 Task: Find connections with filter location Algemesí with filter topic #mindset with filter profile language Potuguese with filter current company Hindustan Times with filter school Ryan International School, Noida with filter industry Services for the Elderly and Disabled with filter service category Growth Marketing with filter keywords title Server
Action: Mouse moved to (711, 83)
Screenshot: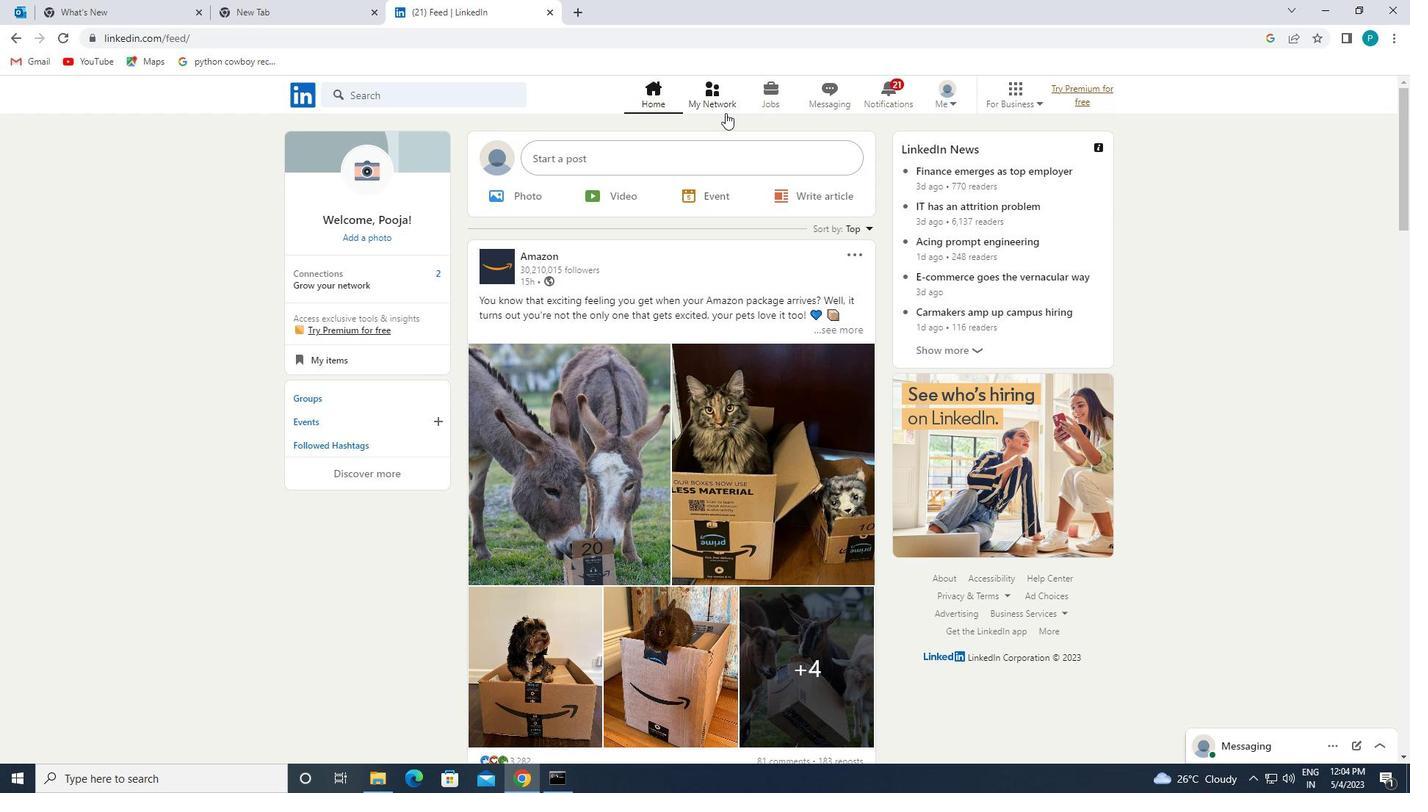 
Action: Mouse pressed left at (711, 83)
Screenshot: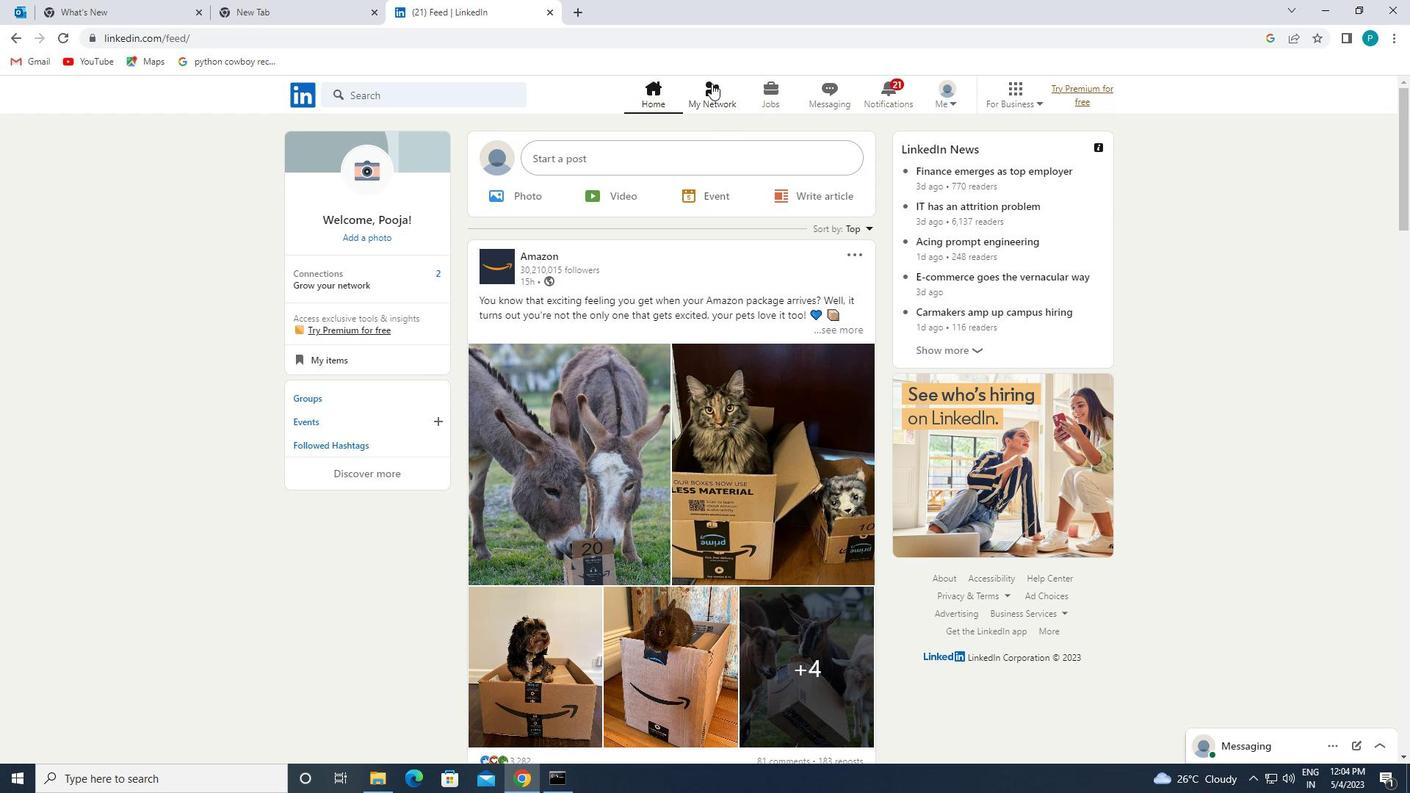 
Action: Mouse moved to (332, 177)
Screenshot: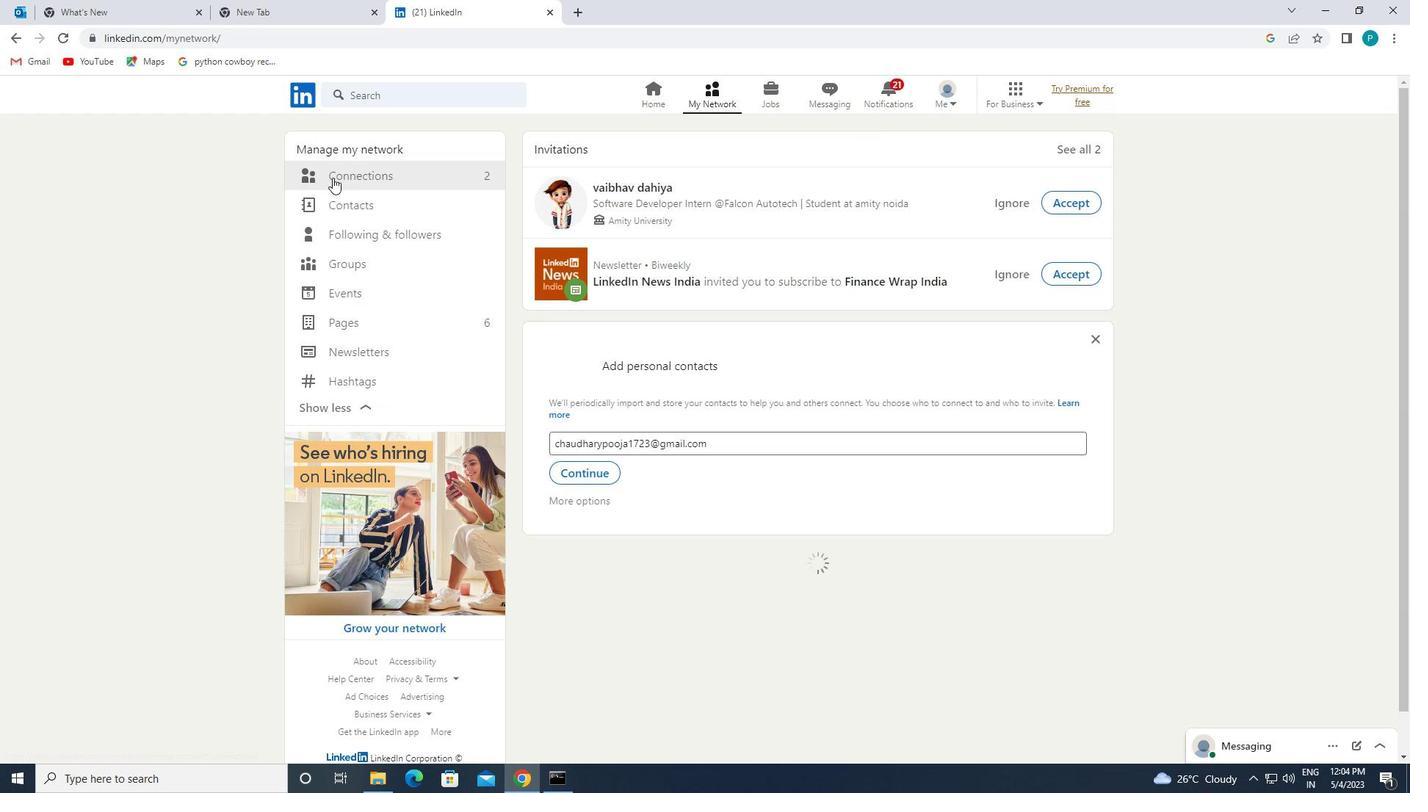 
Action: Mouse pressed left at (332, 177)
Screenshot: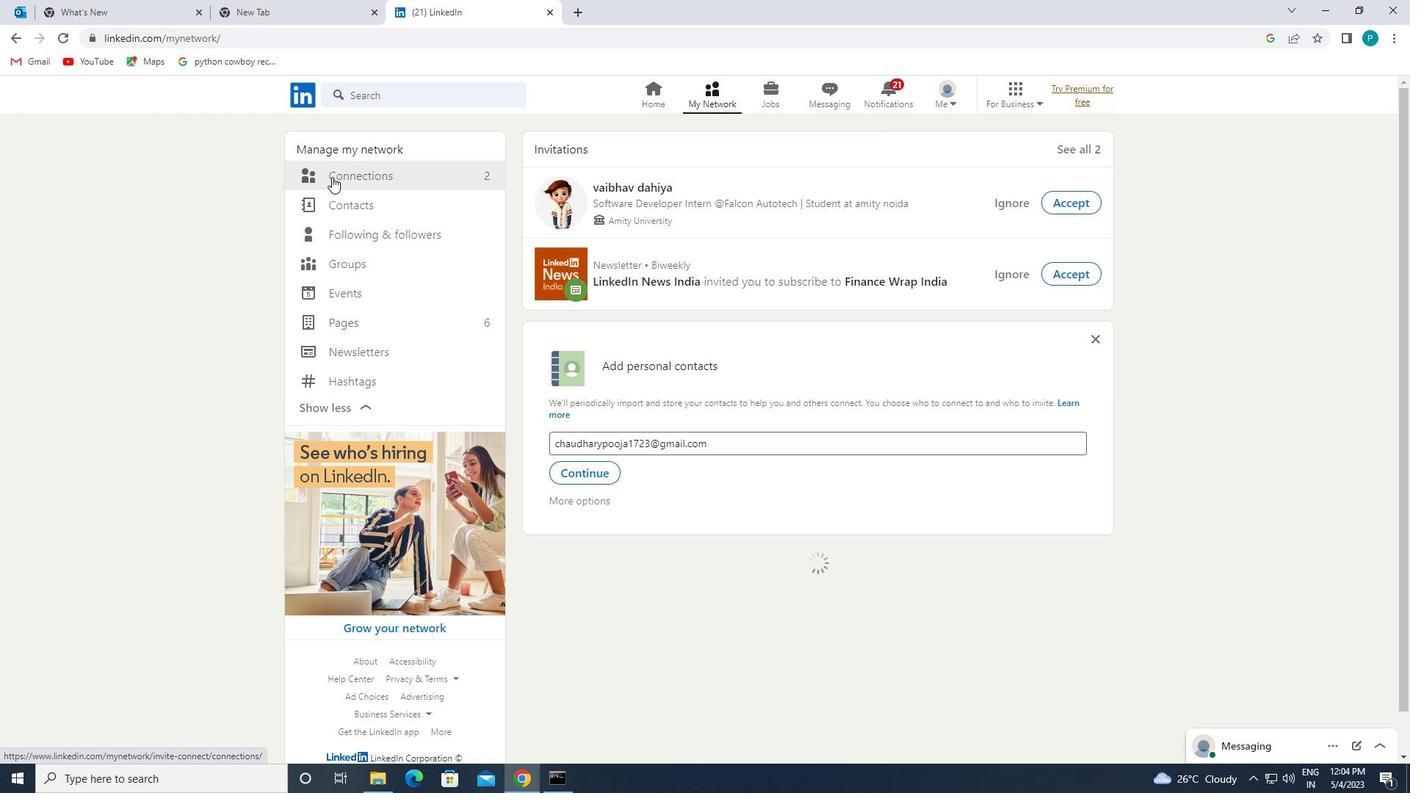 
Action: Mouse moved to (836, 166)
Screenshot: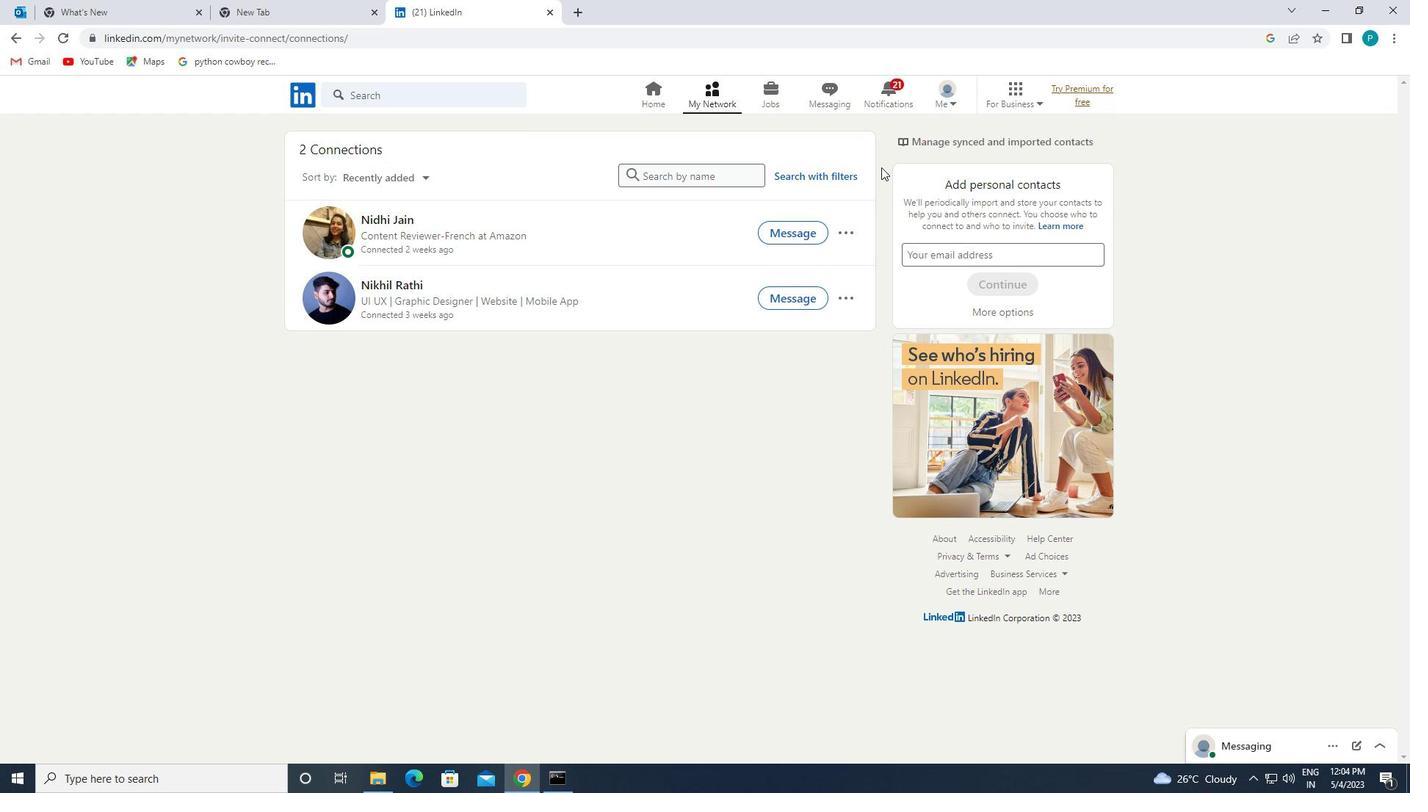 
Action: Mouse pressed left at (836, 166)
Screenshot: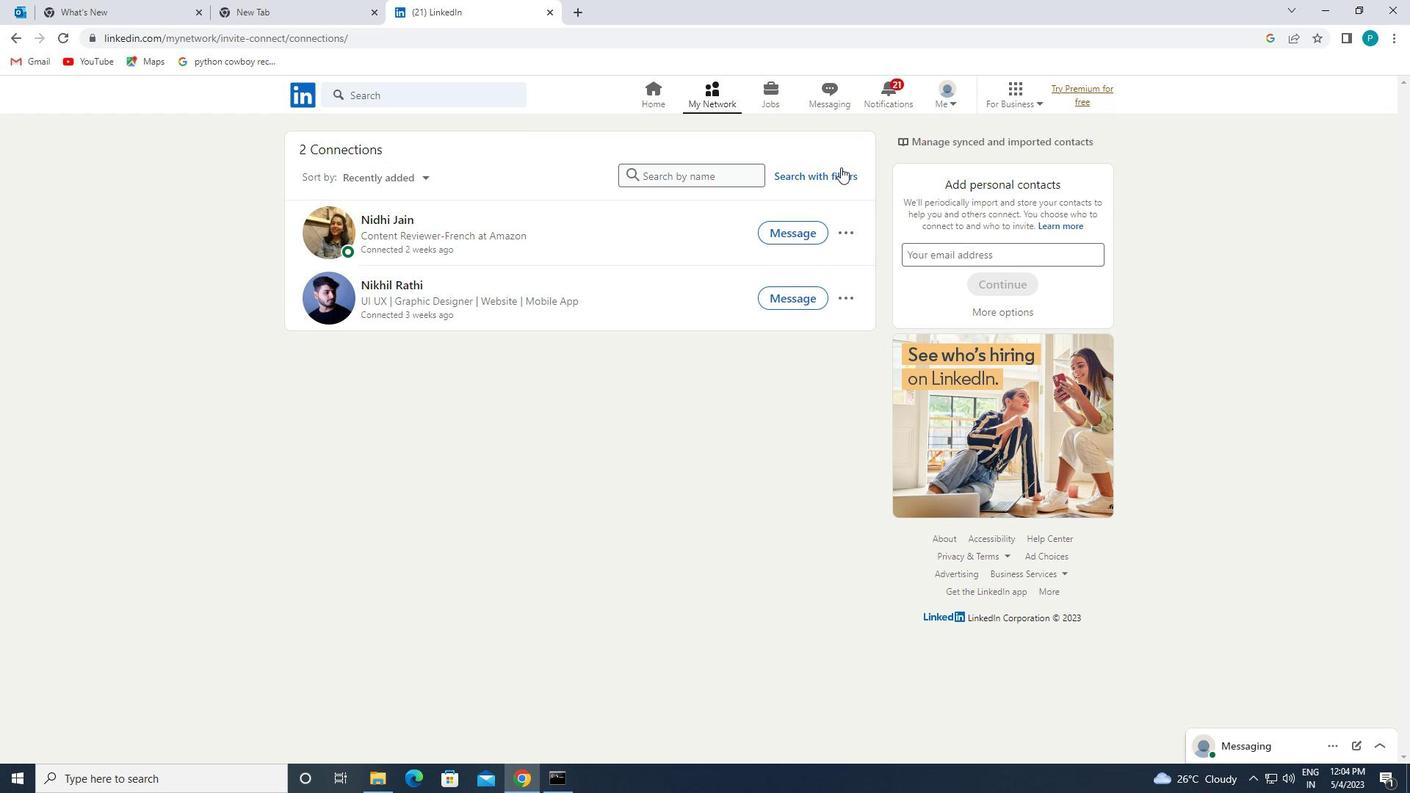 
Action: Mouse moved to (836, 173)
Screenshot: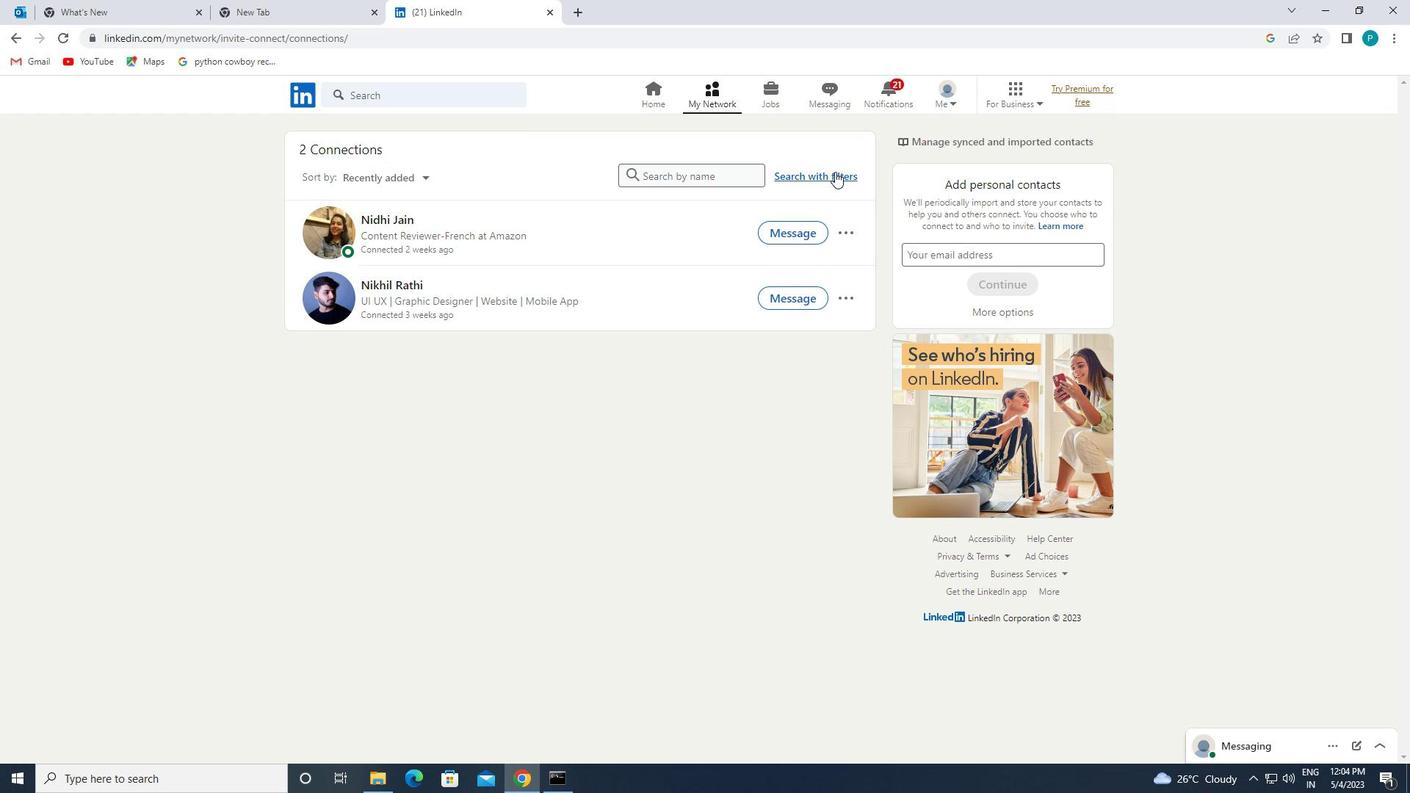 
Action: Mouse pressed left at (836, 173)
Screenshot: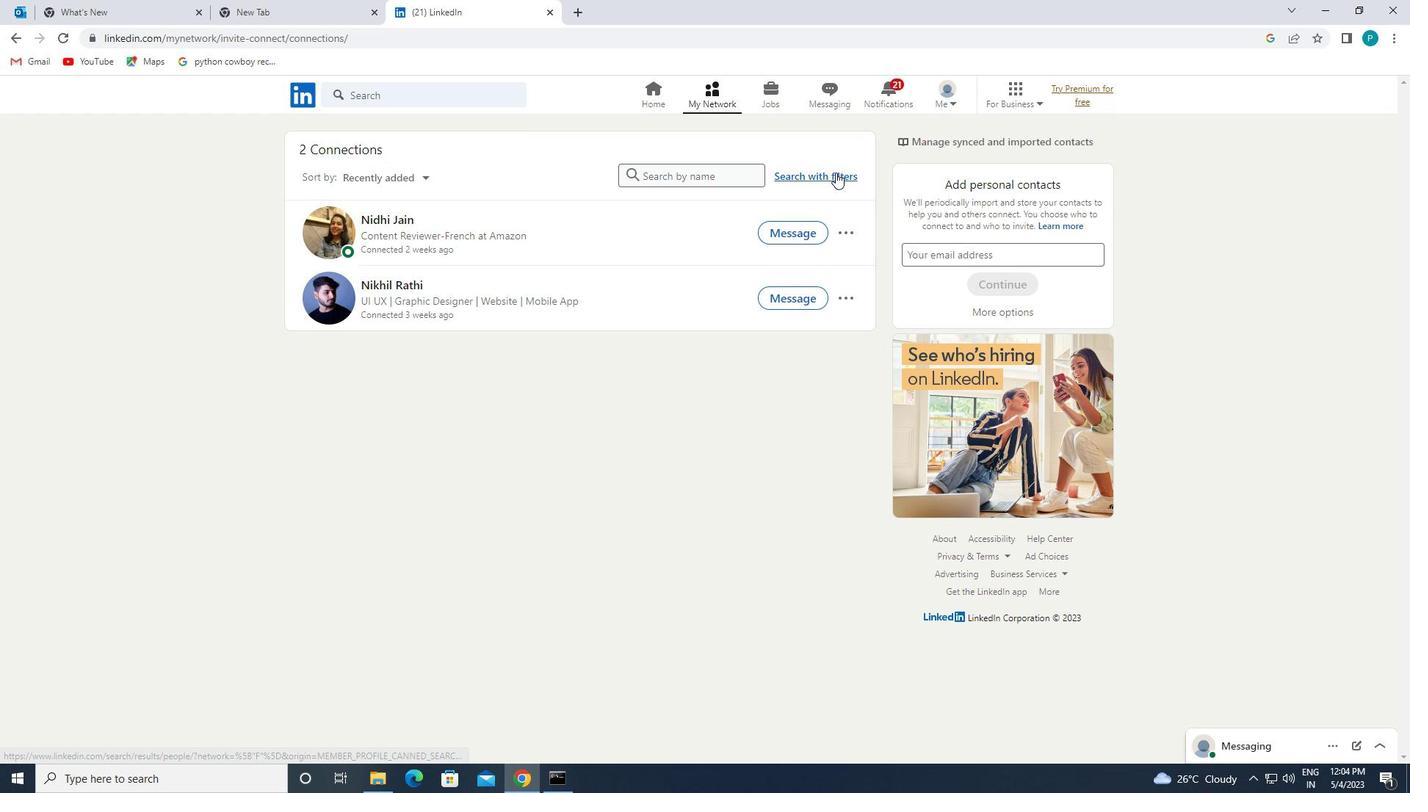 
Action: Mouse moved to (767, 139)
Screenshot: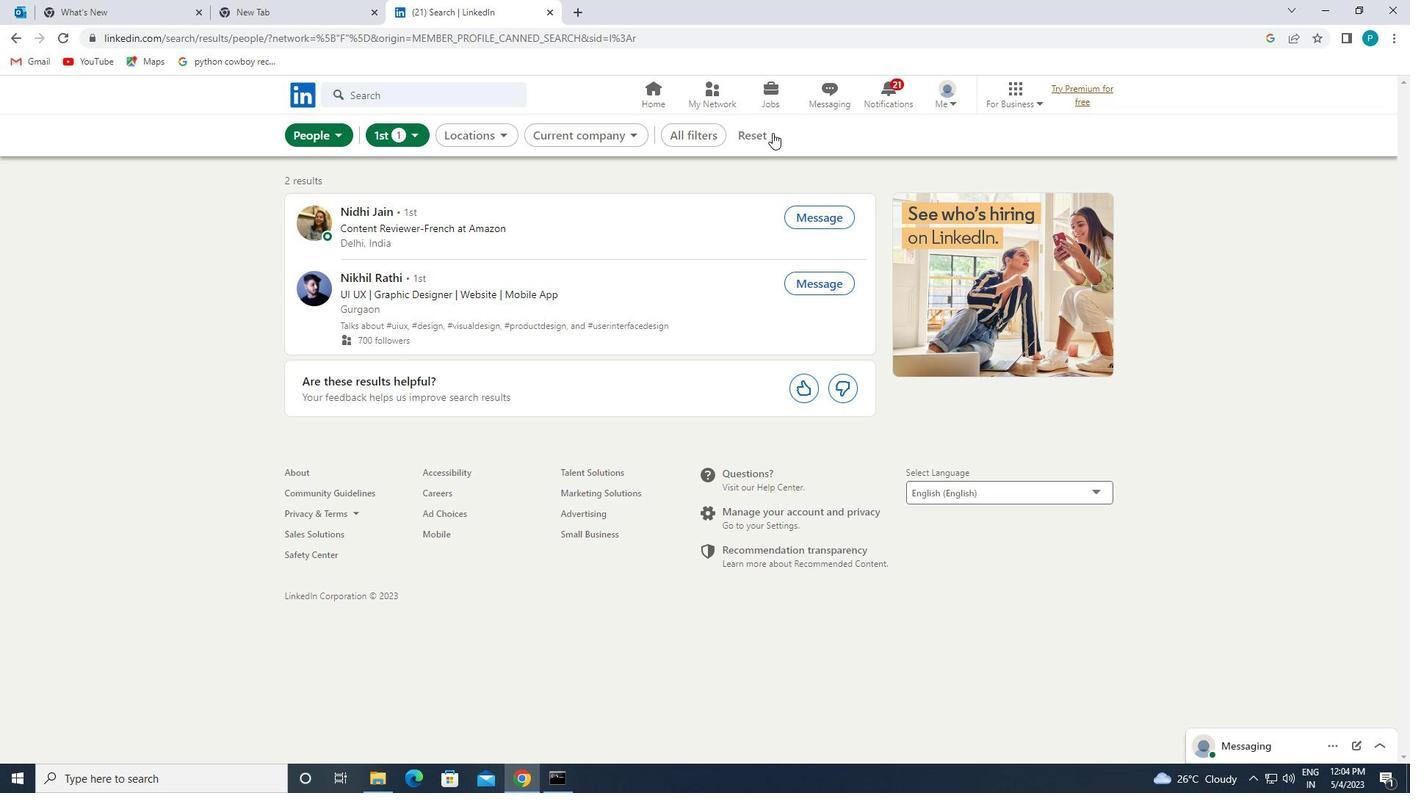 
Action: Mouse pressed left at (767, 139)
Screenshot: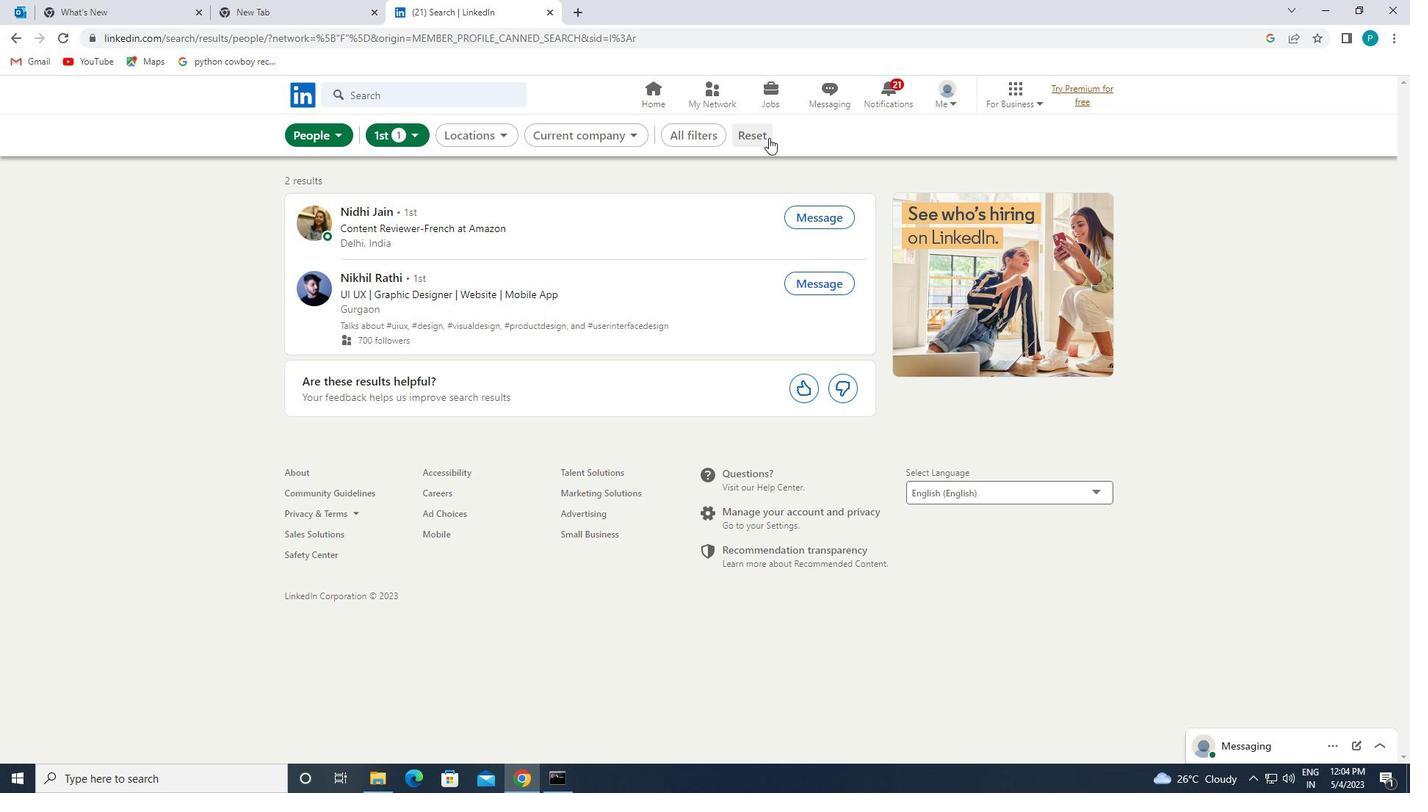 
Action: Mouse moved to (724, 133)
Screenshot: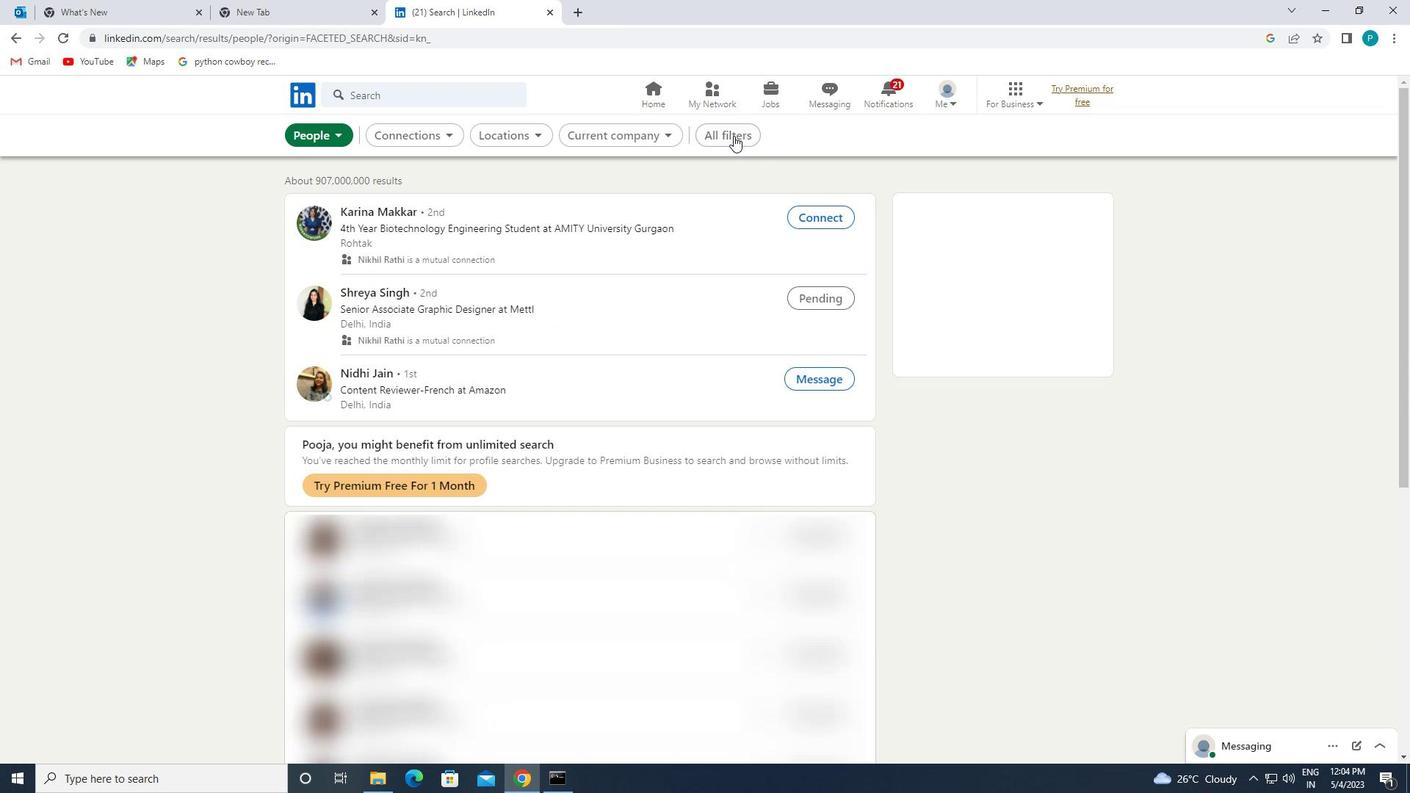 
Action: Mouse pressed left at (724, 133)
Screenshot: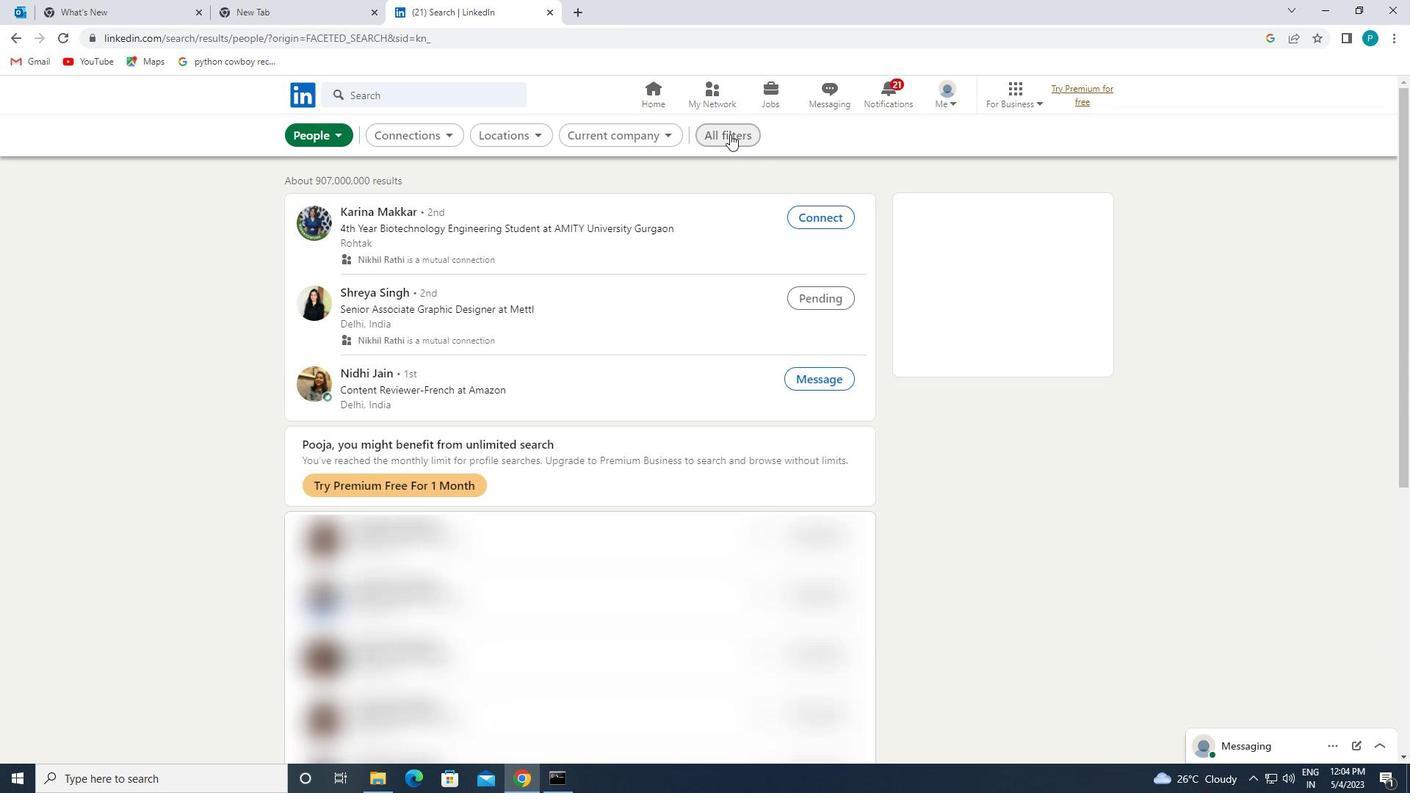 
Action: Mouse moved to (1249, 448)
Screenshot: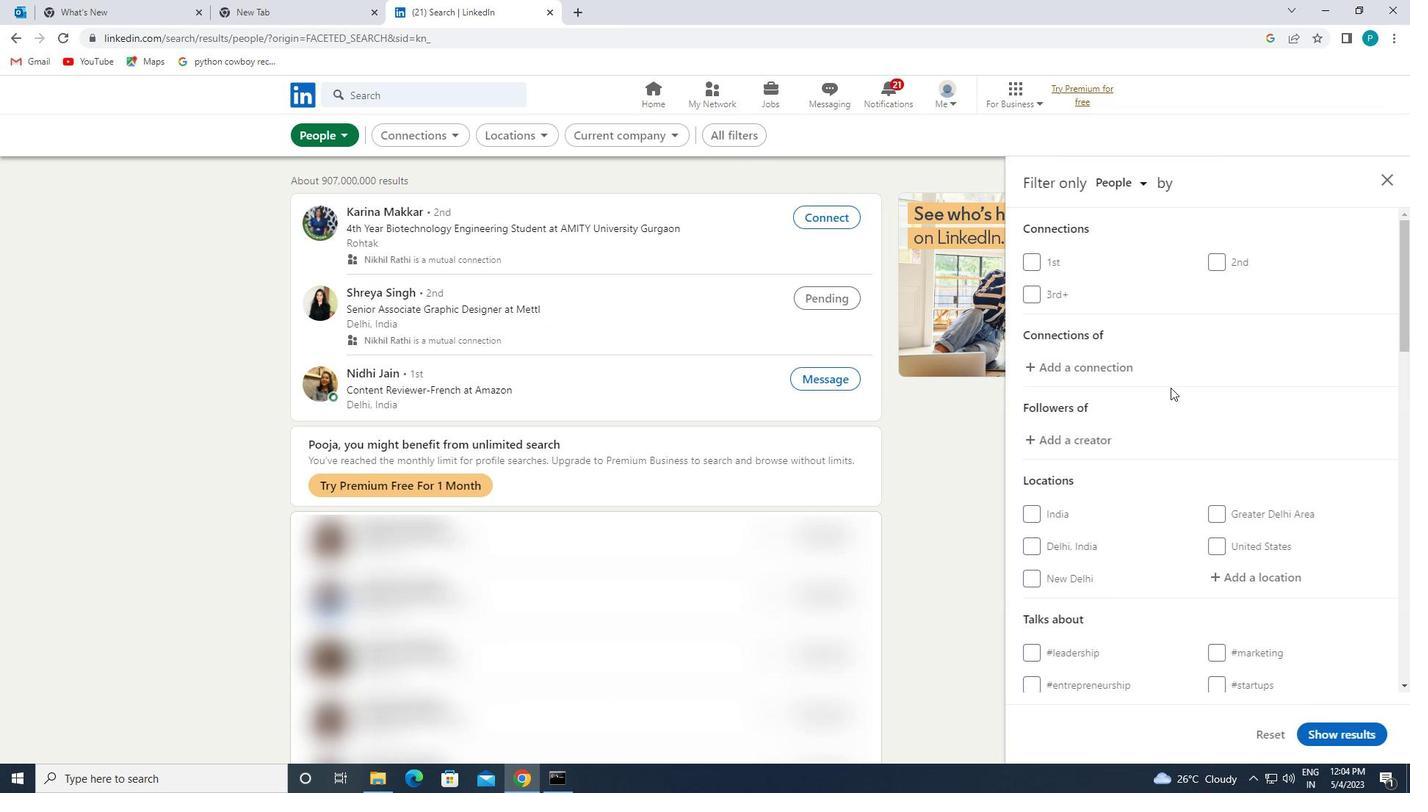 
Action: Mouse scrolled (1249, 447) with delta (0, 0)
Screenshot: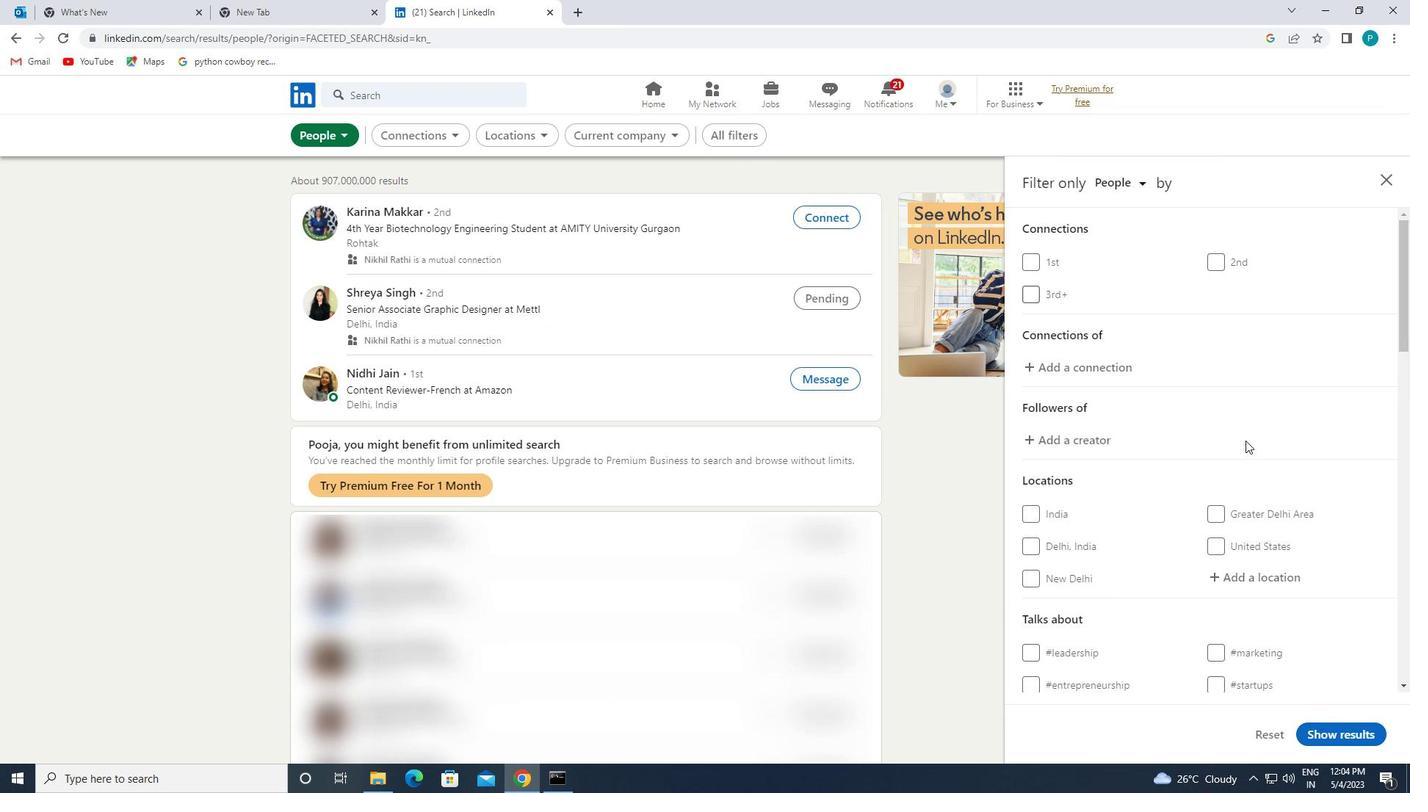 
Action: Mouse scrolled (1249, 447) with delta (0, 0)
Screenshot: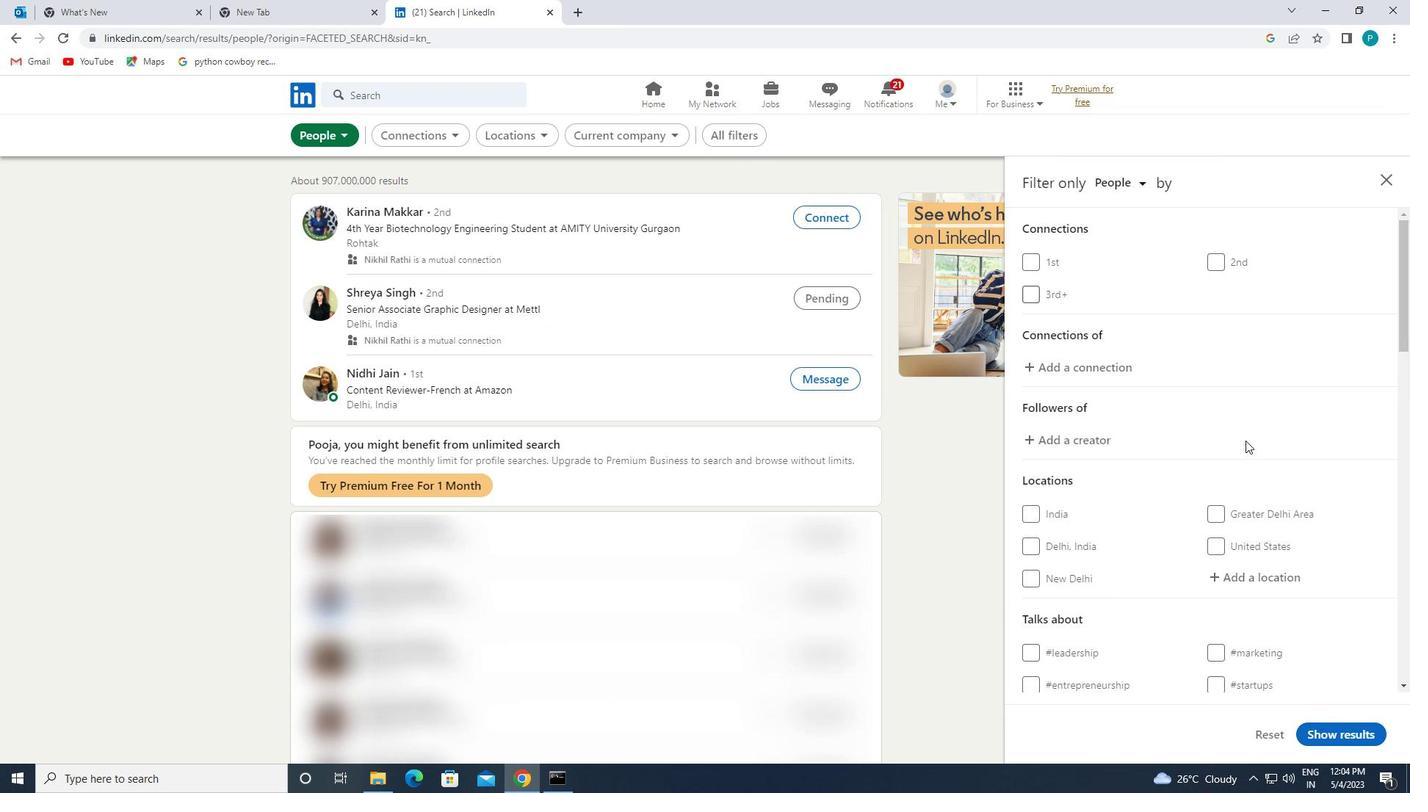 
Action: Mouse scrolled (1249, 447) with delta (0, 0)
Screenshot: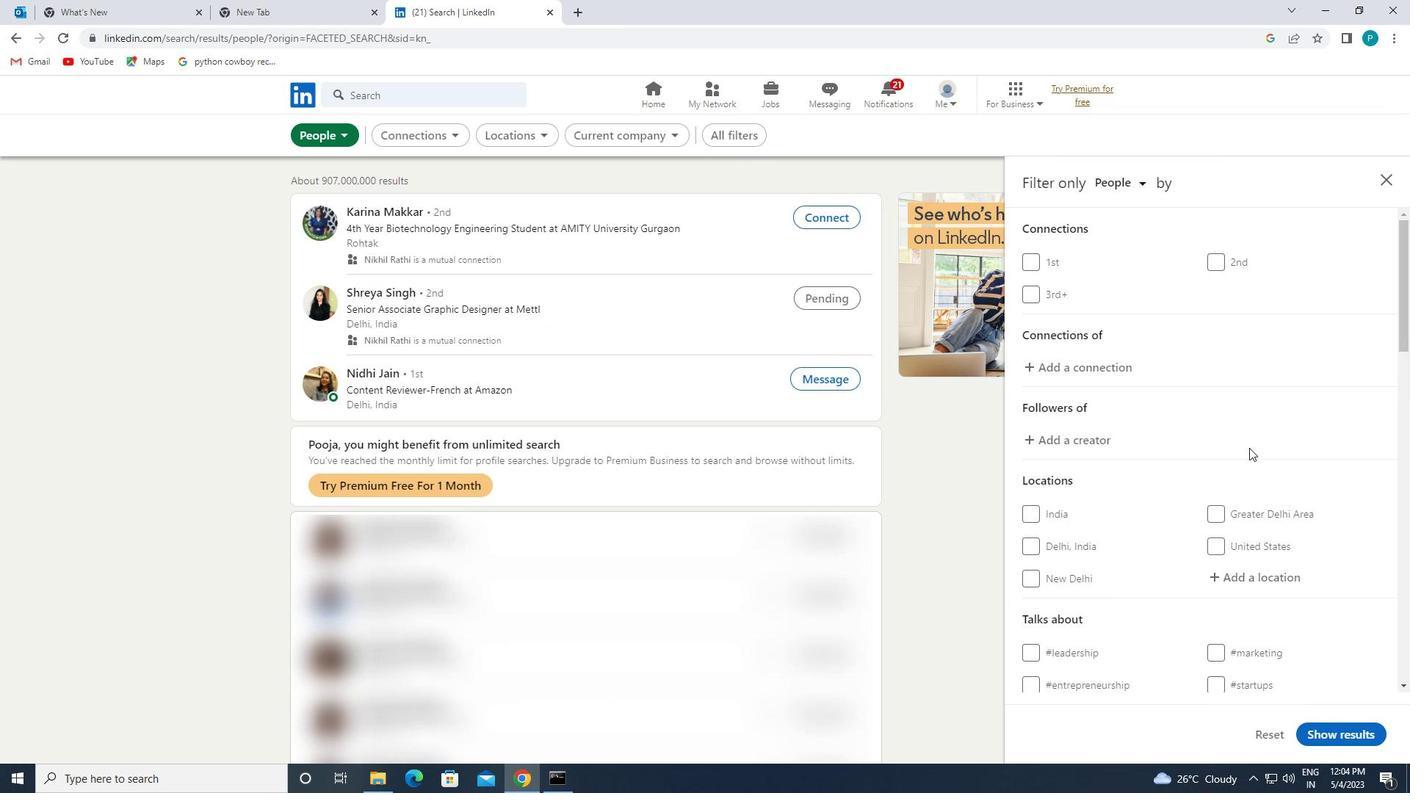 
Action: Mouse moved to (1229, 348)
Screenshot: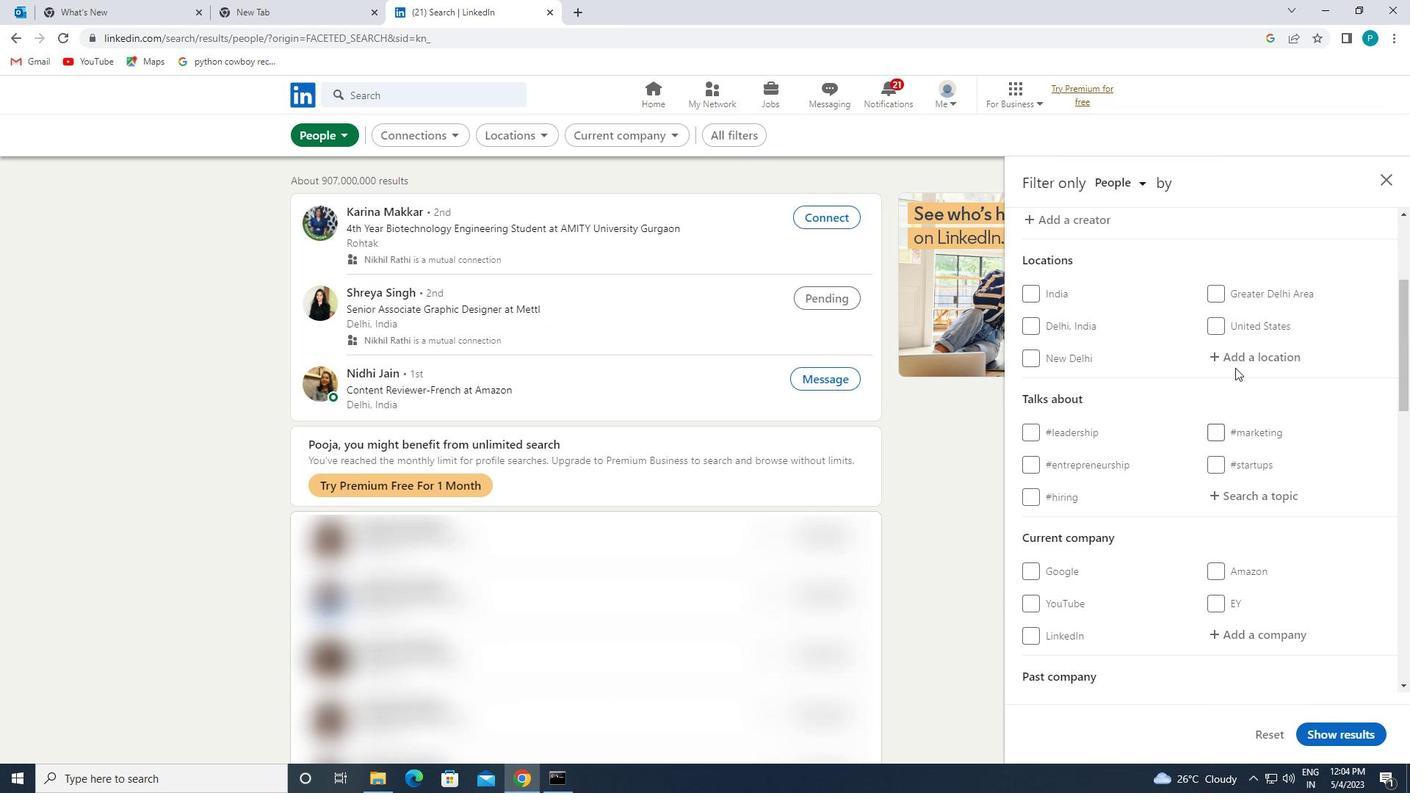 
Action: Mouse pressed left at (1229, 348)
Screenshot: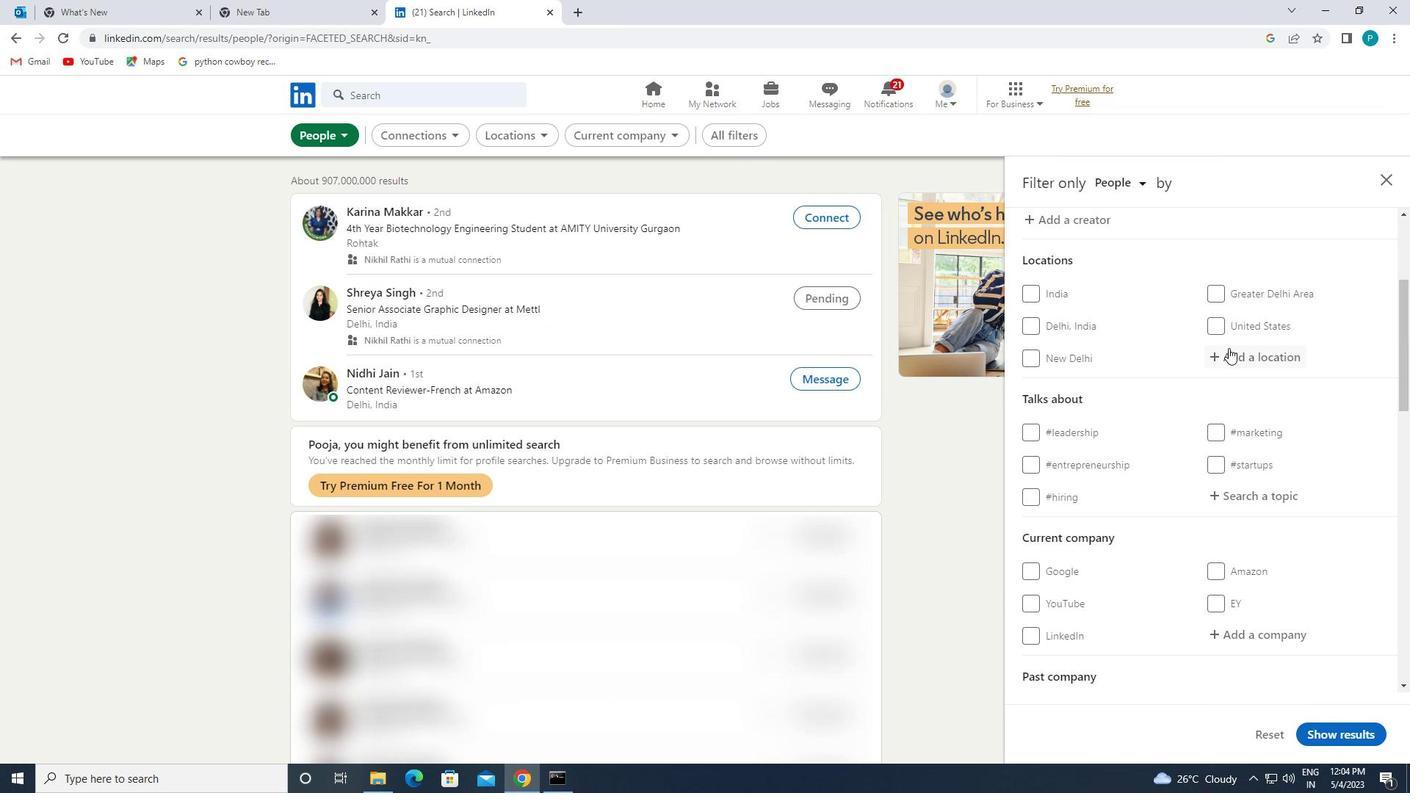 
Action: Key pressed <Key.caps_lock>a<Key.caps_lock>gemesi
Screenshot: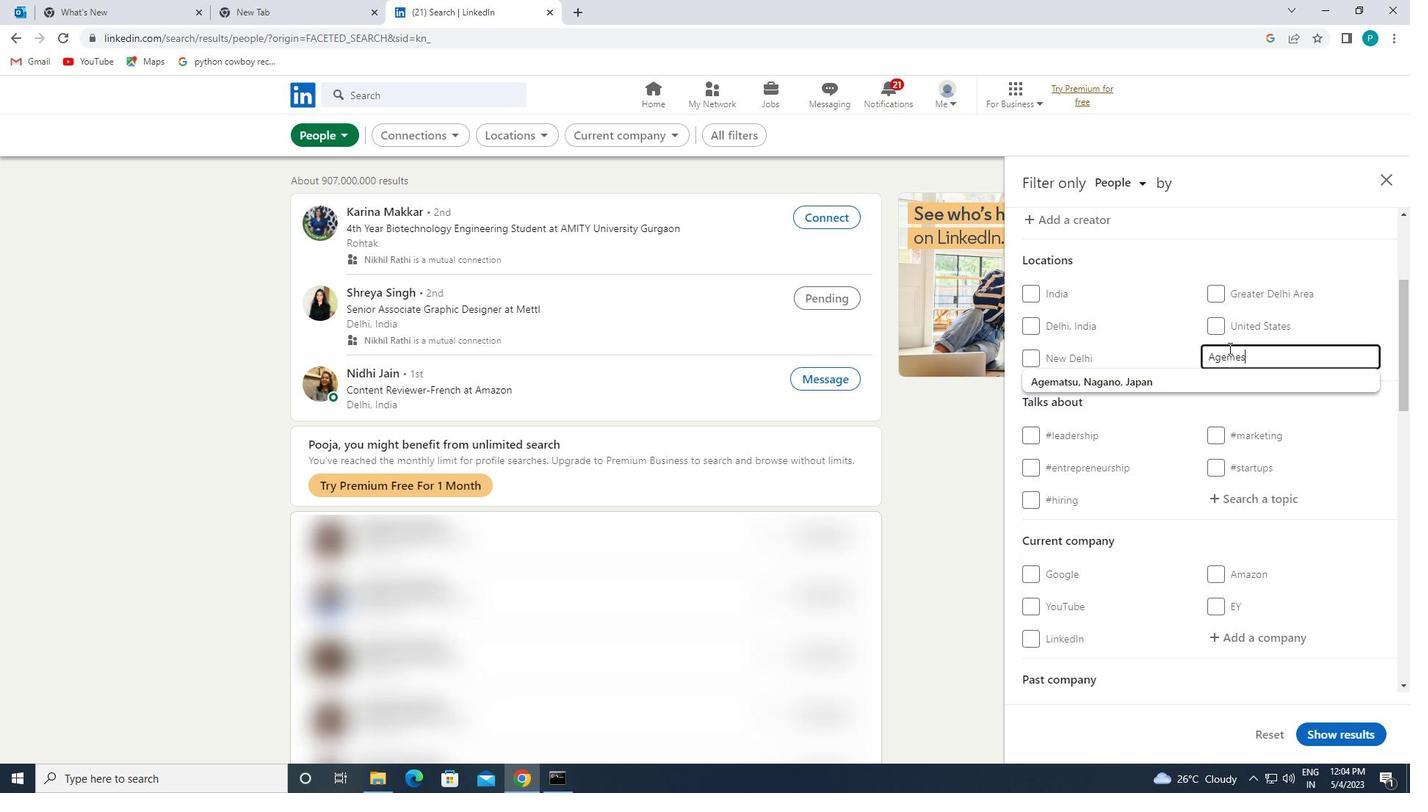
Action: Mouse moved to (1214, 352)
Screenshot: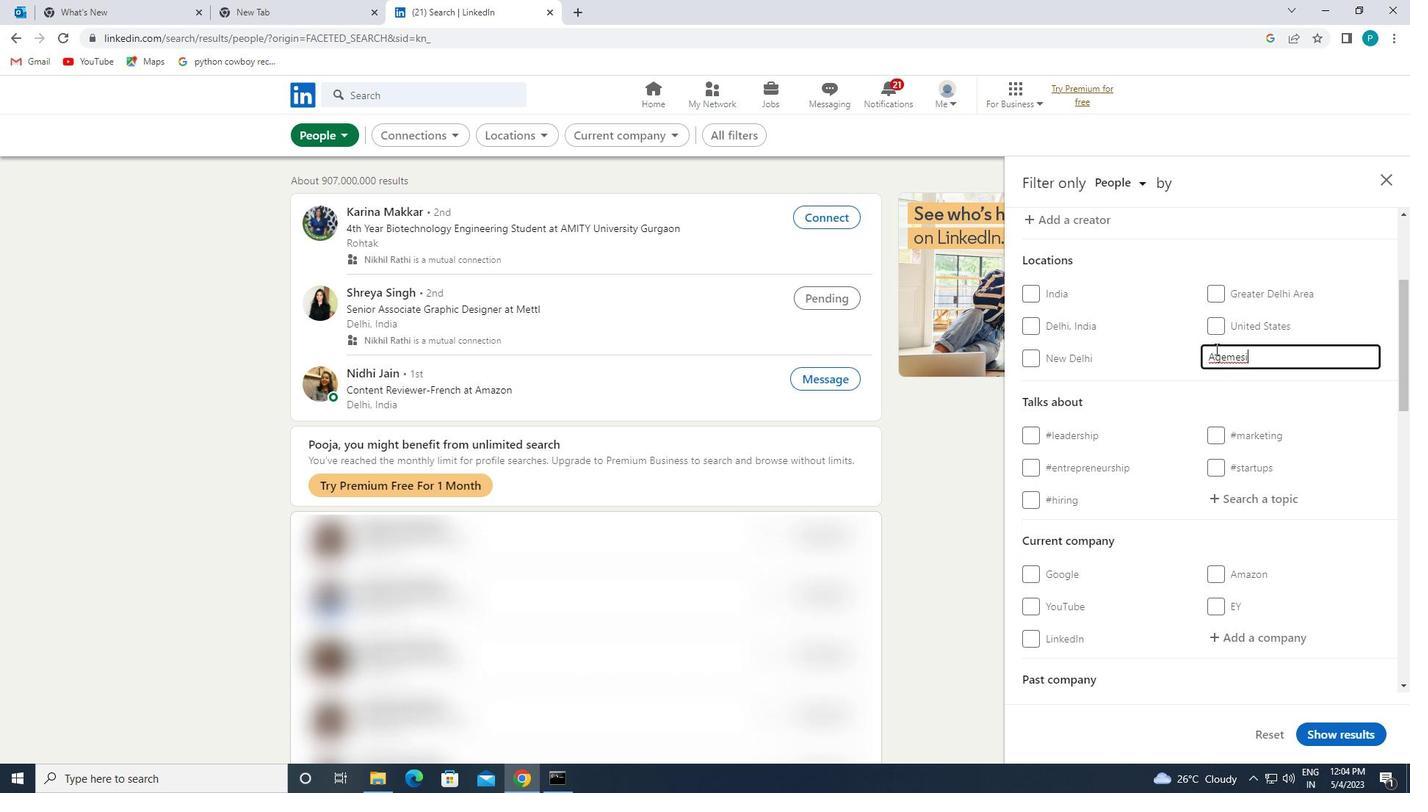 
Action: Mouse pressed left at (1214, 352)
Screenshot: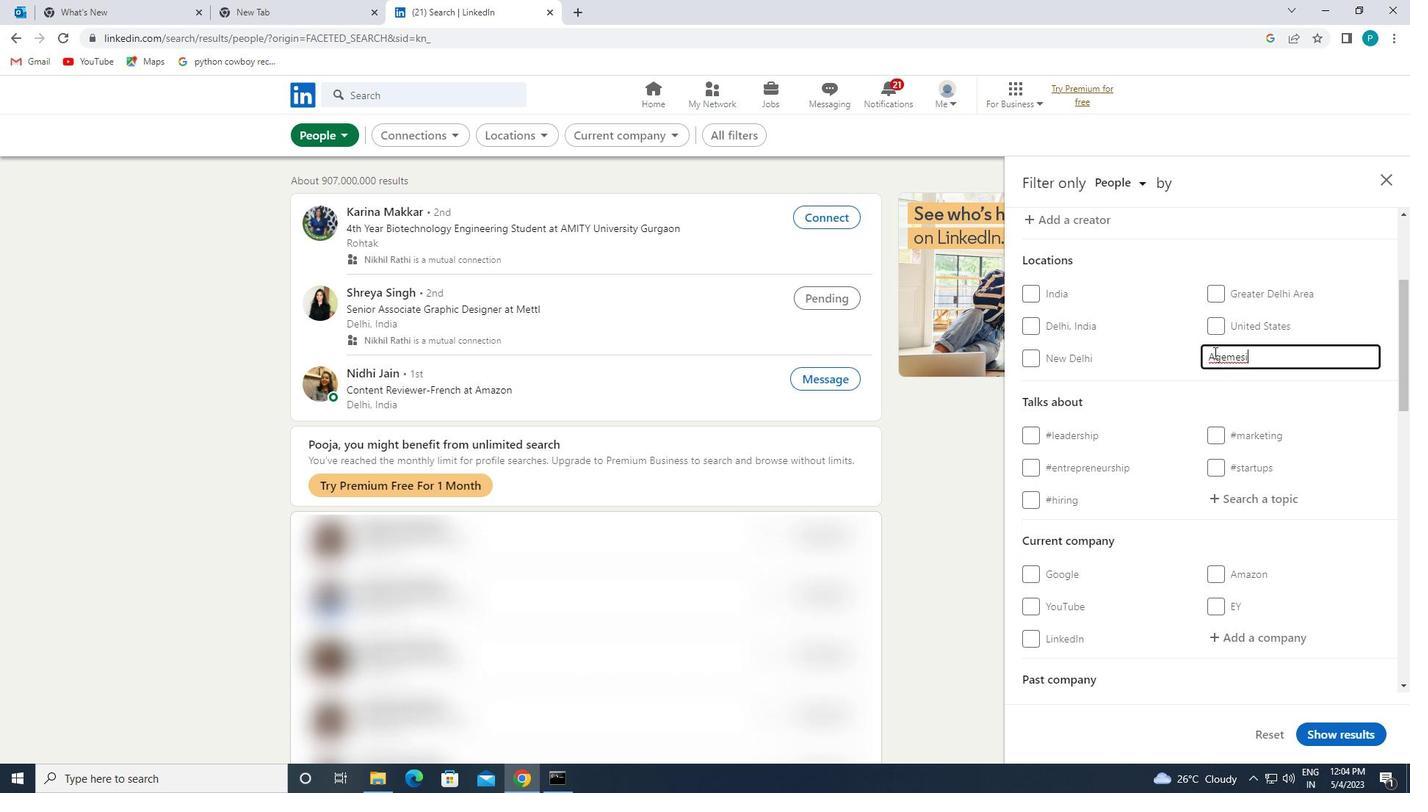 
Action: Mouse moved to (1240, 380)
Screenshot: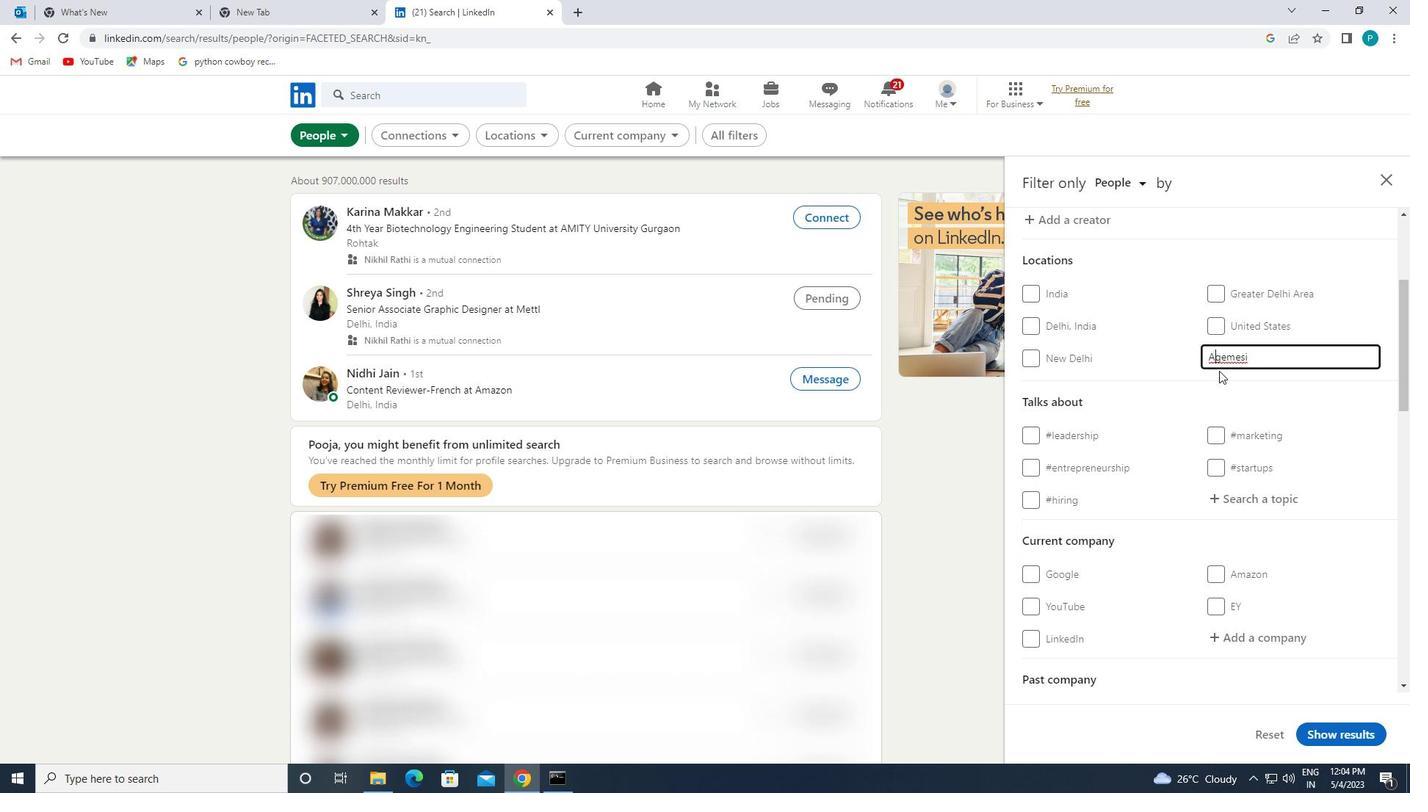 
Action: Key pressed l
Screenshot: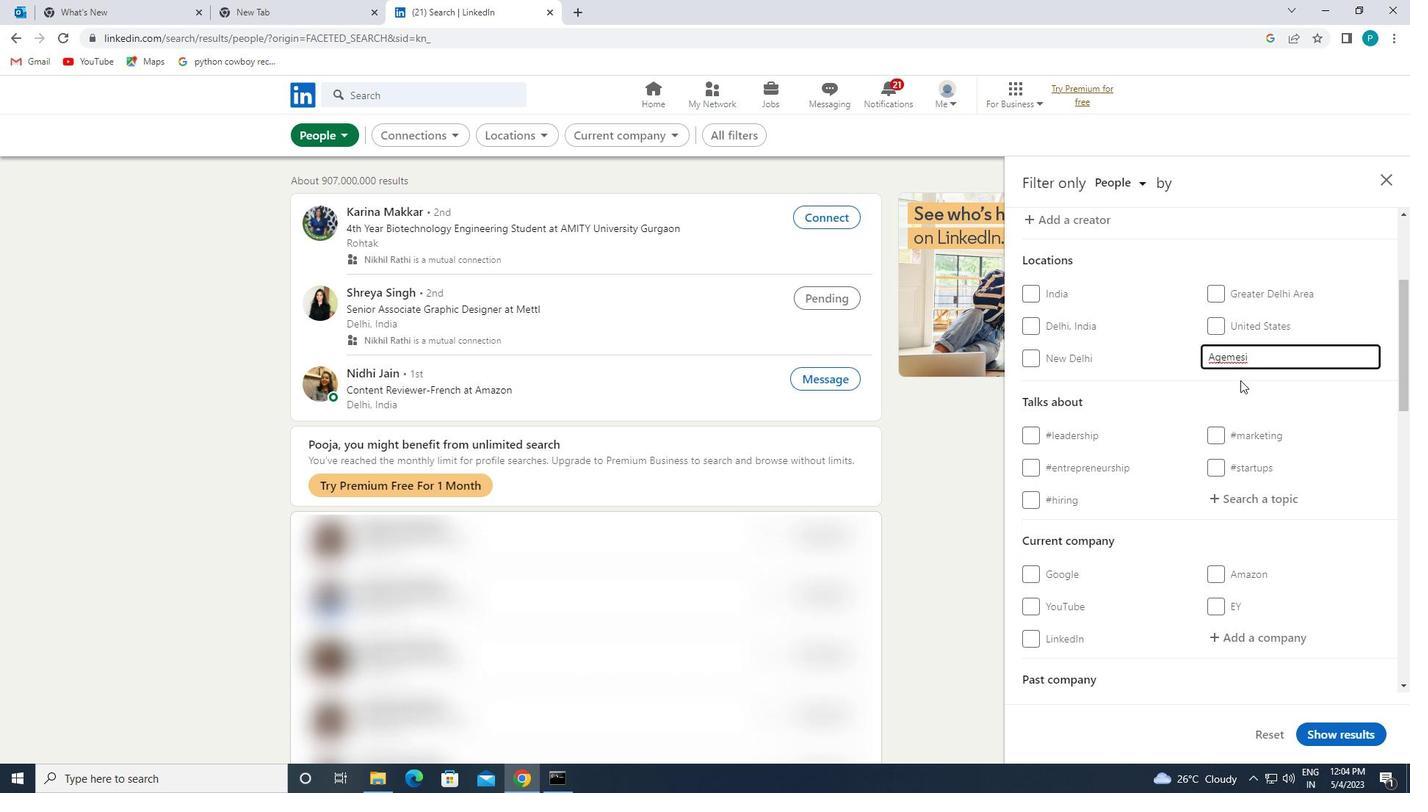 
Action: Mouse pressed left at (1240, 380)
Screenshot: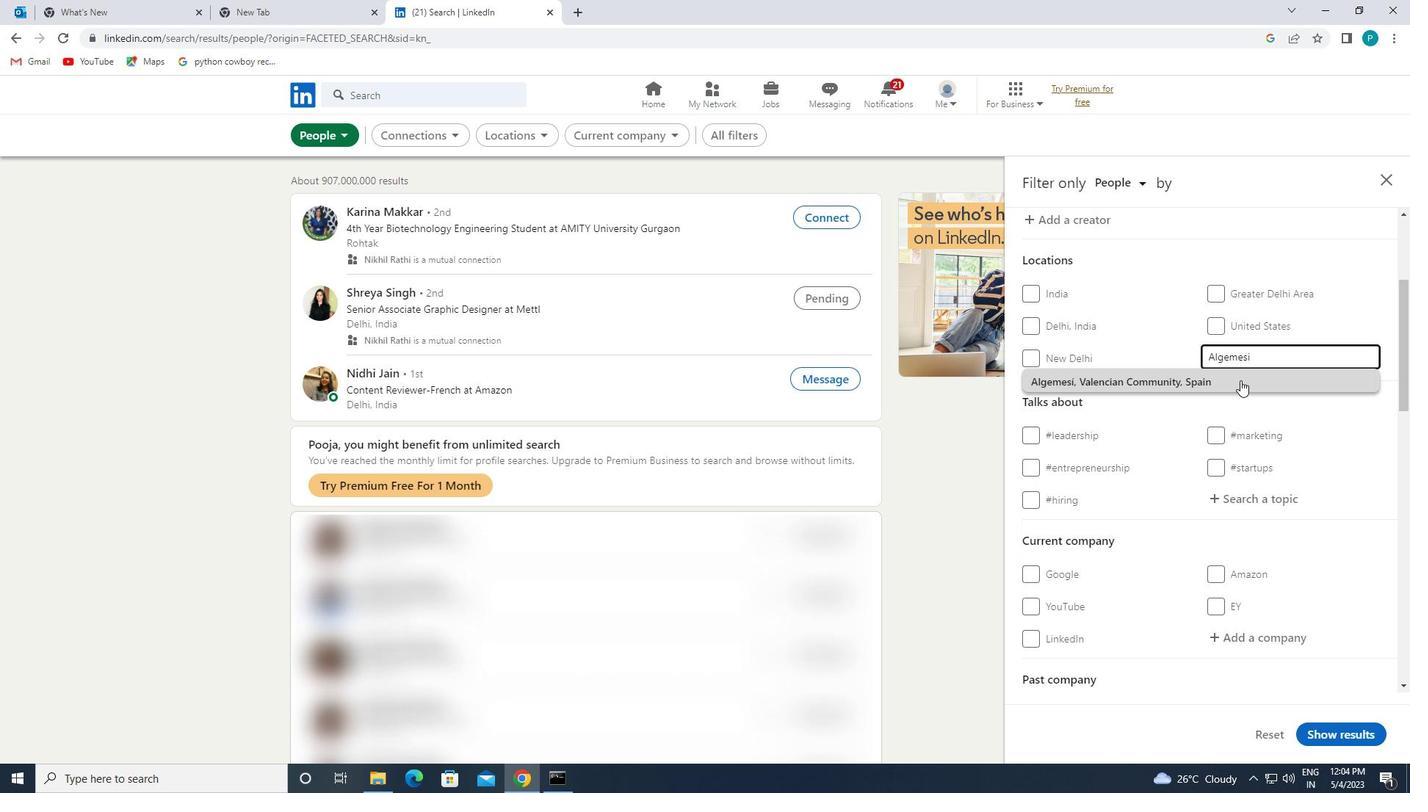 
Action: Mouse moved to (1247, 446)
Screenshot: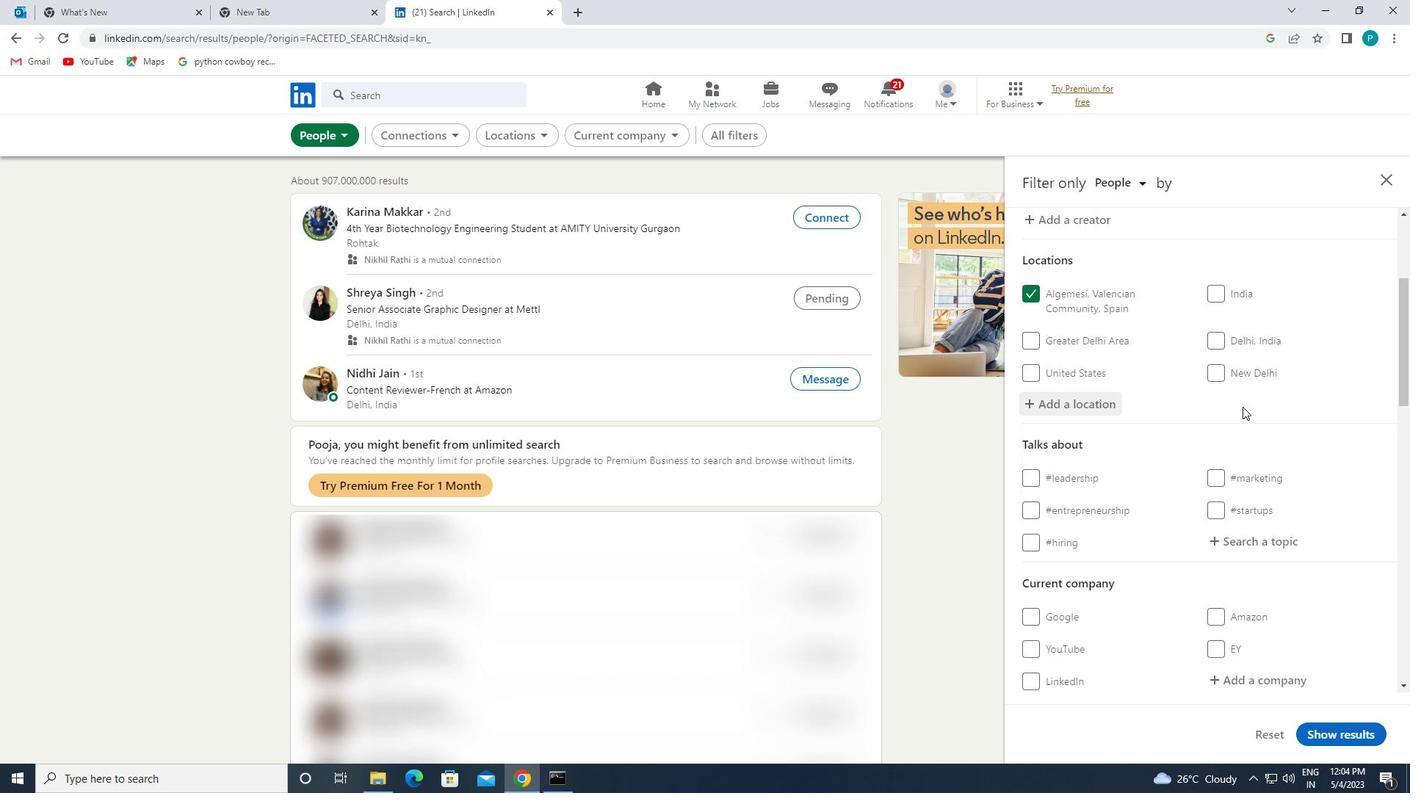 
Action: Mouse scrolled (1247, 445) with delta (0, 0)
Screenshot: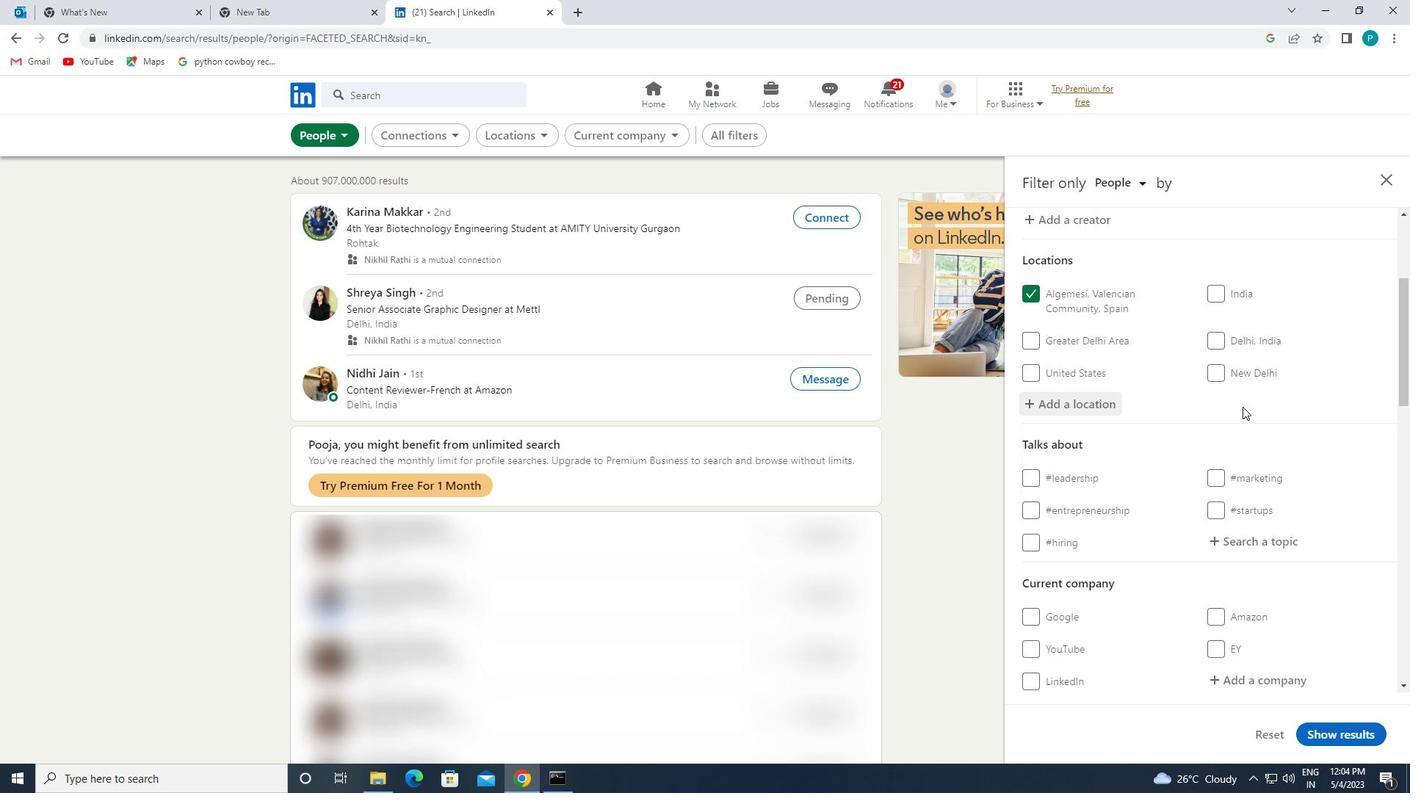 
Action: Mouse scrolled (1247, 445) with delta (0, 0)
Screenshot: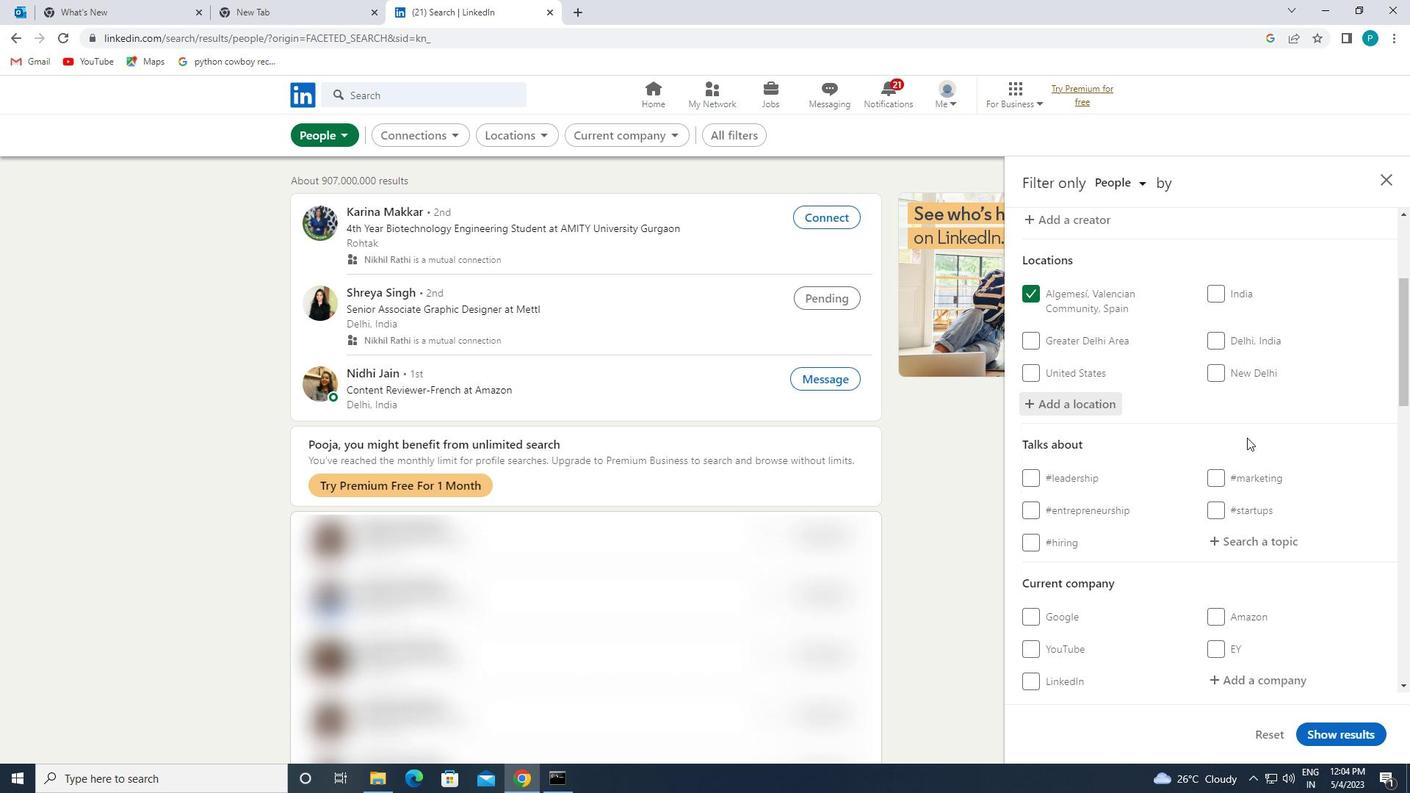 
Action: Mouse moved to (1241, 396)
Screenshot: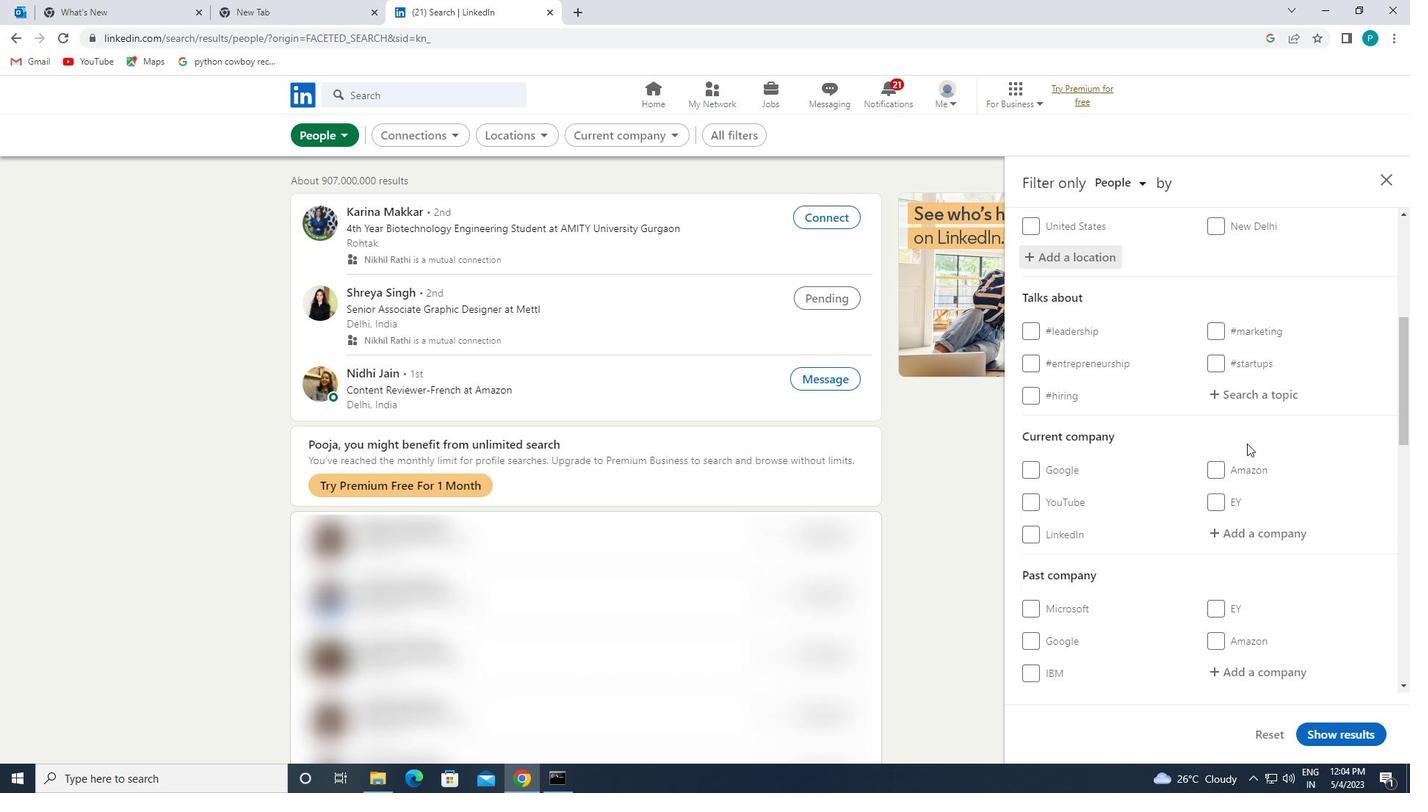 
Action: Mouse pressed left at (1241, 396)
Screenshot: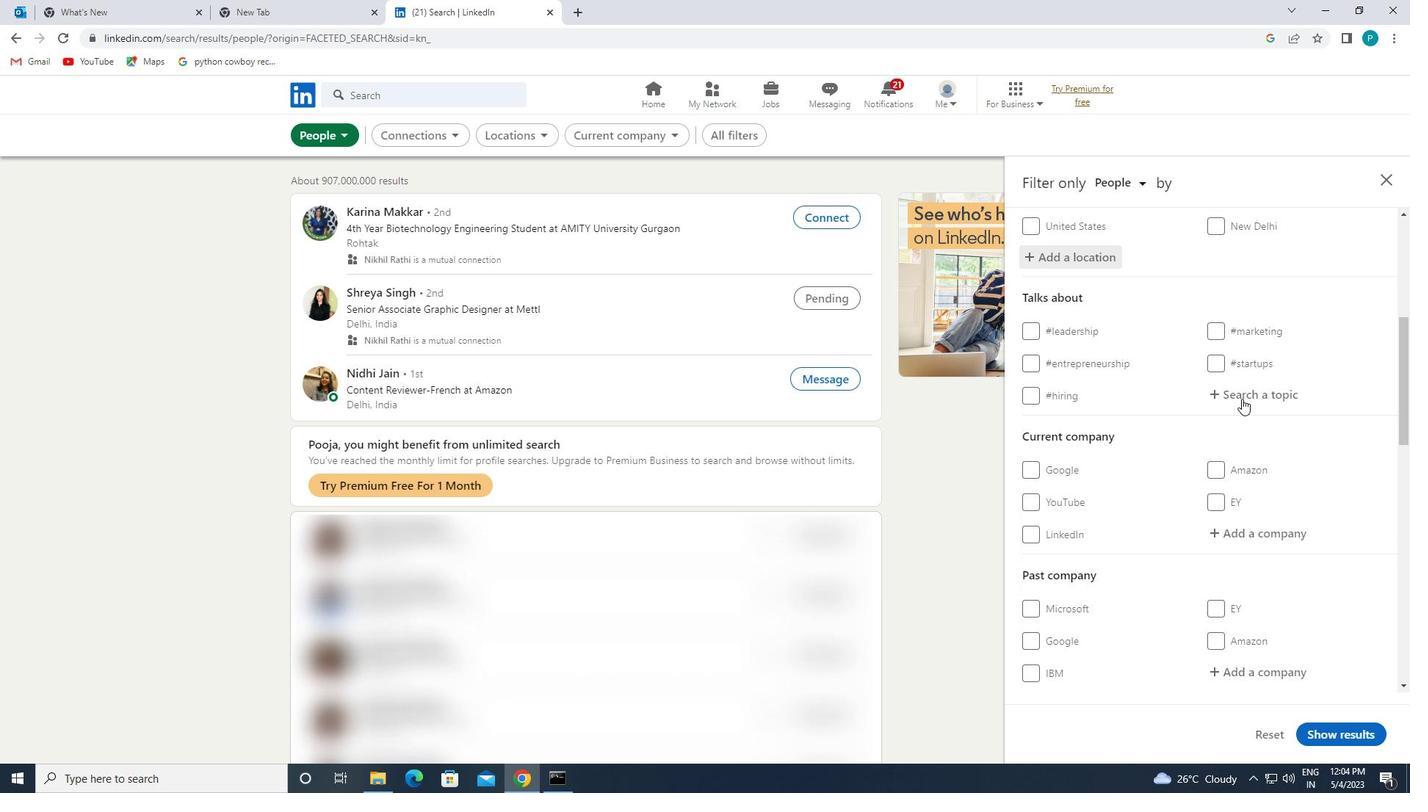
Action: Mouse moved to (1256, 405)
Screenshot: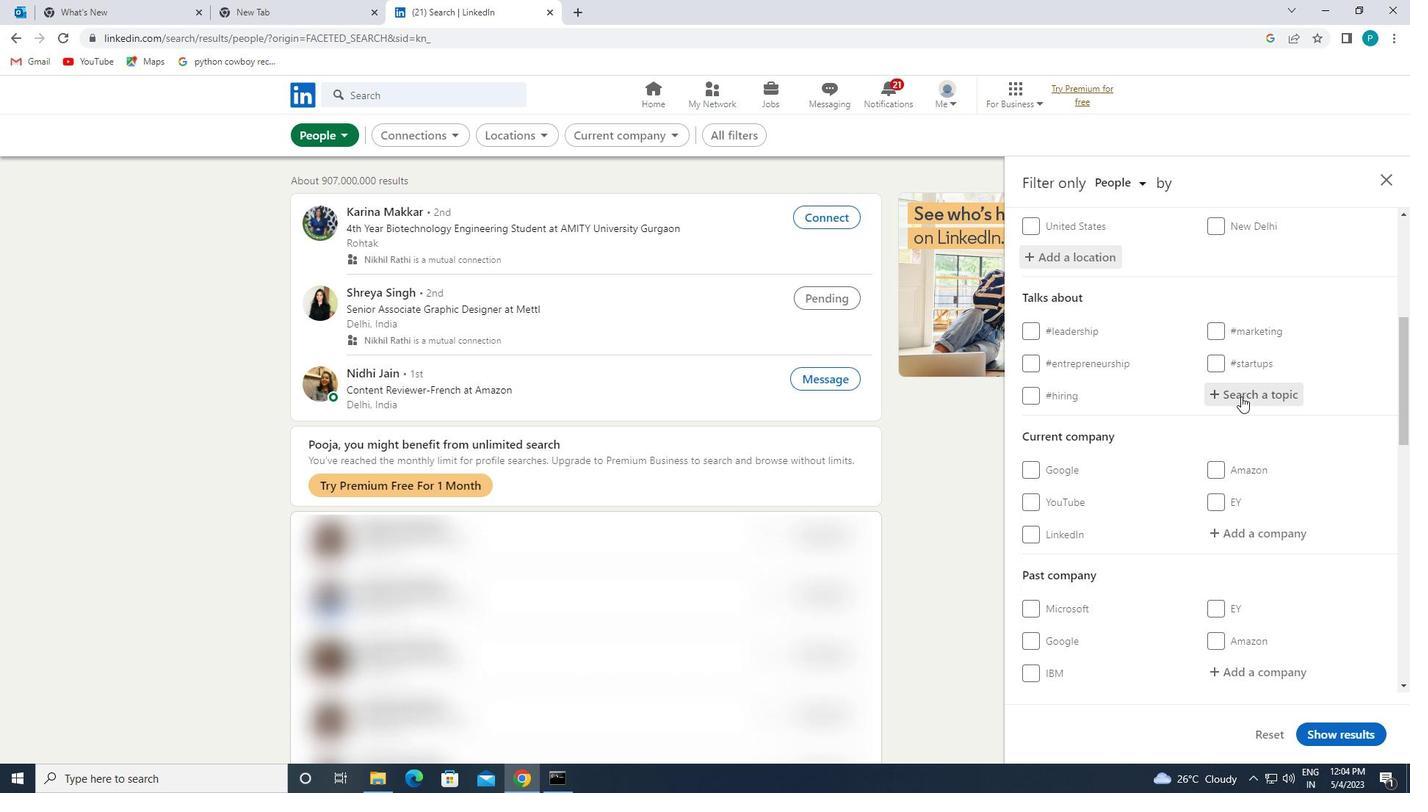 
Action: Key pressed <Key.shift>#MINDSET
Screenshot: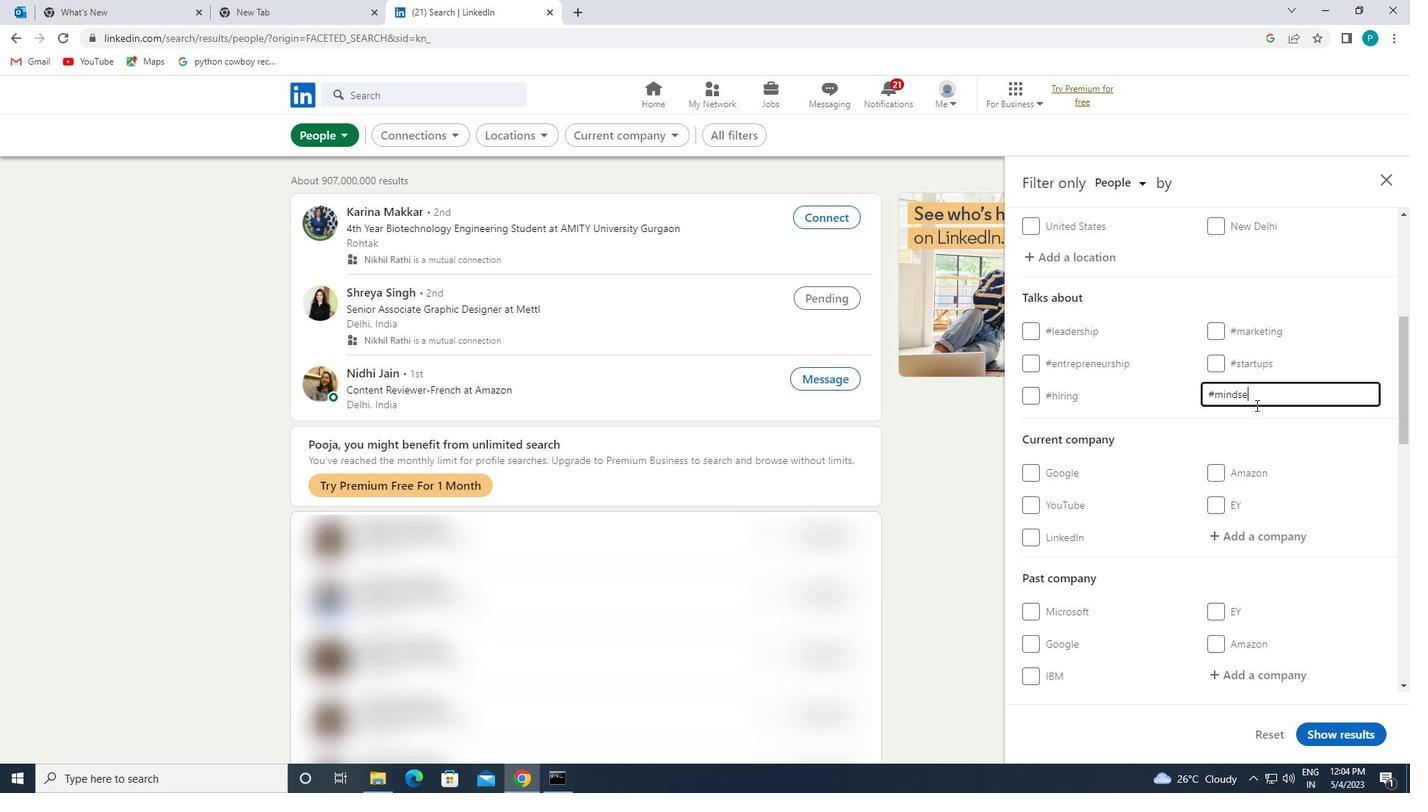 
Action: Mouse moved to (1241, 418)
Screenshot: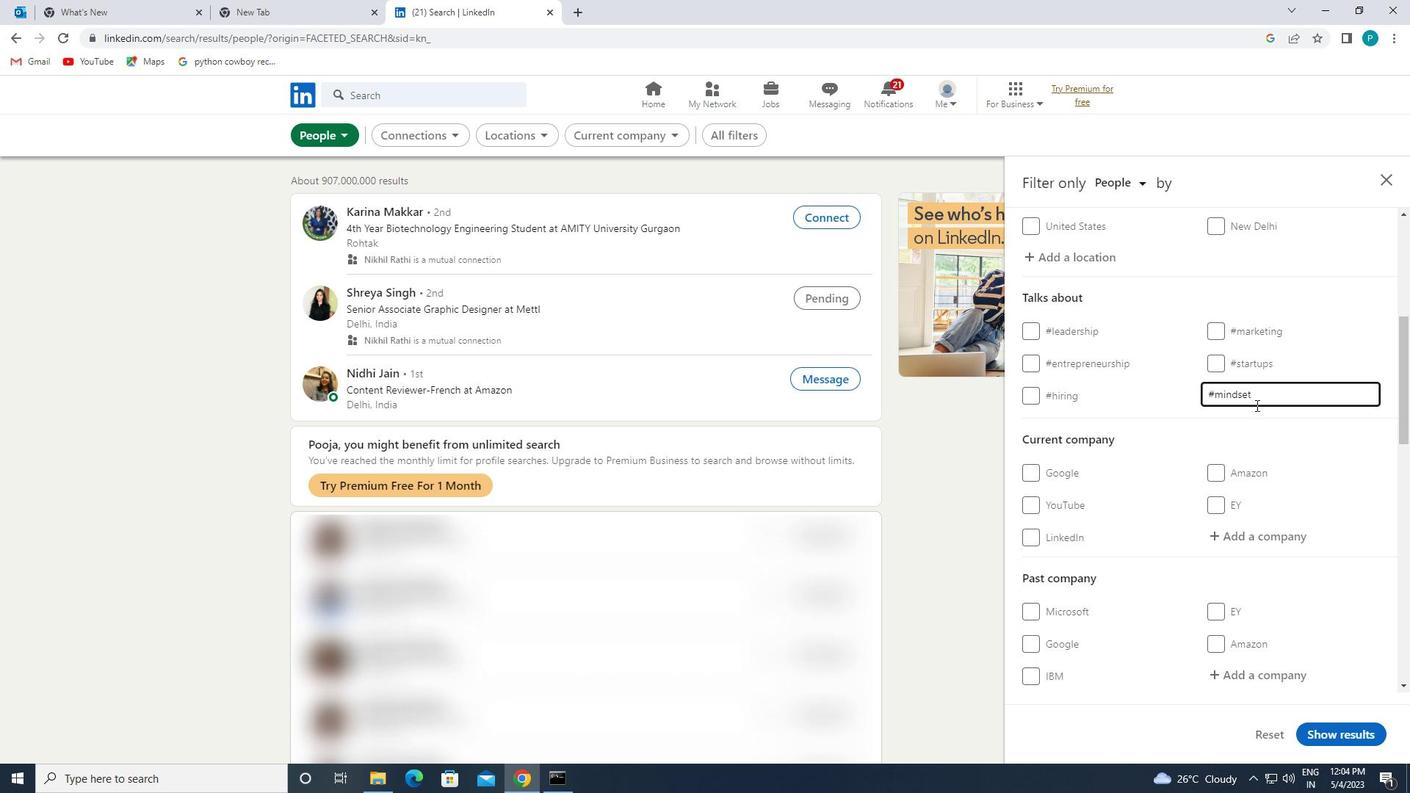 
Action: Mouse scrolled (1241, 418) with delta (0, 0)
Screenshot: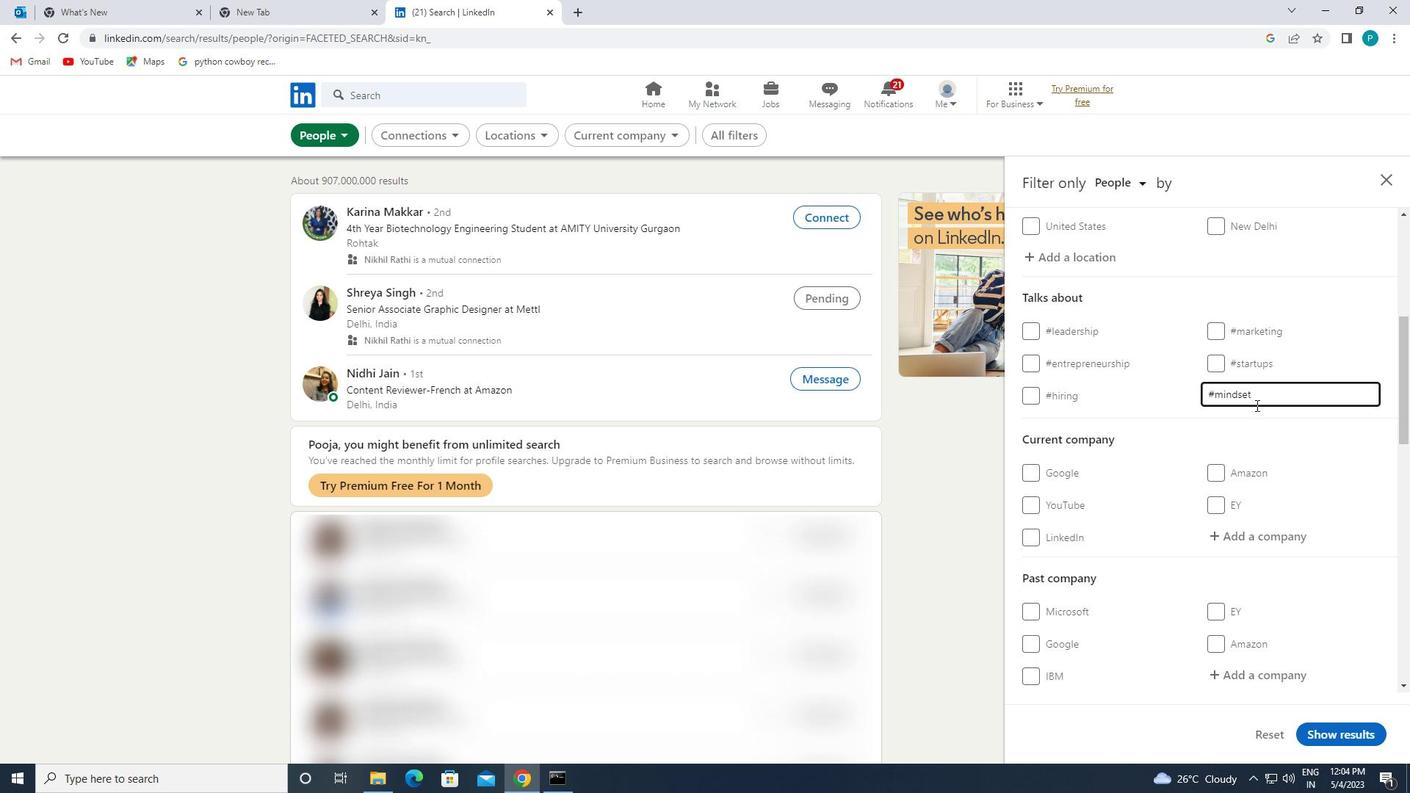 
Action: Mouse moved to (1225, 434)
Screenshot: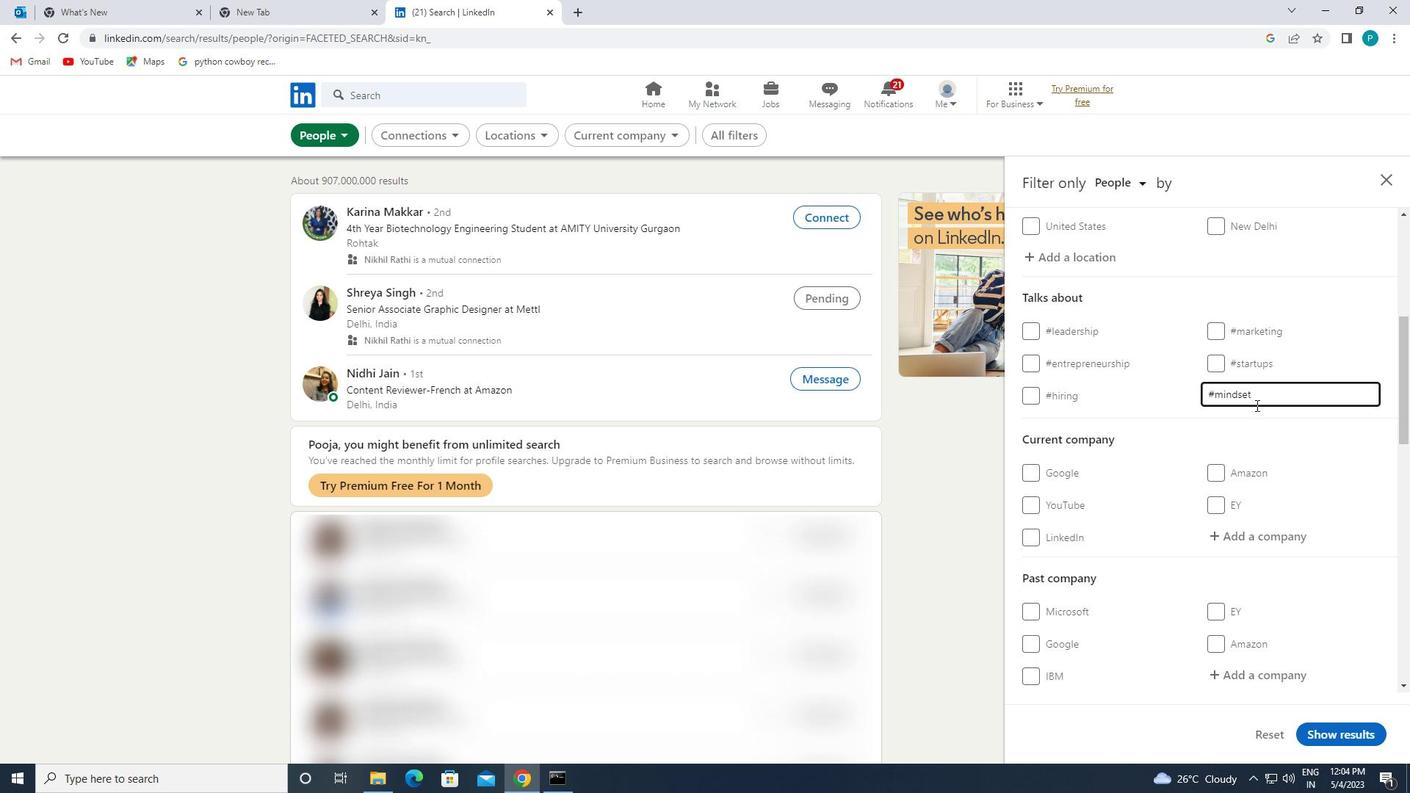 
Action: Mouse scrolled (1225, 433) with delta (0, 0)
Screenshot: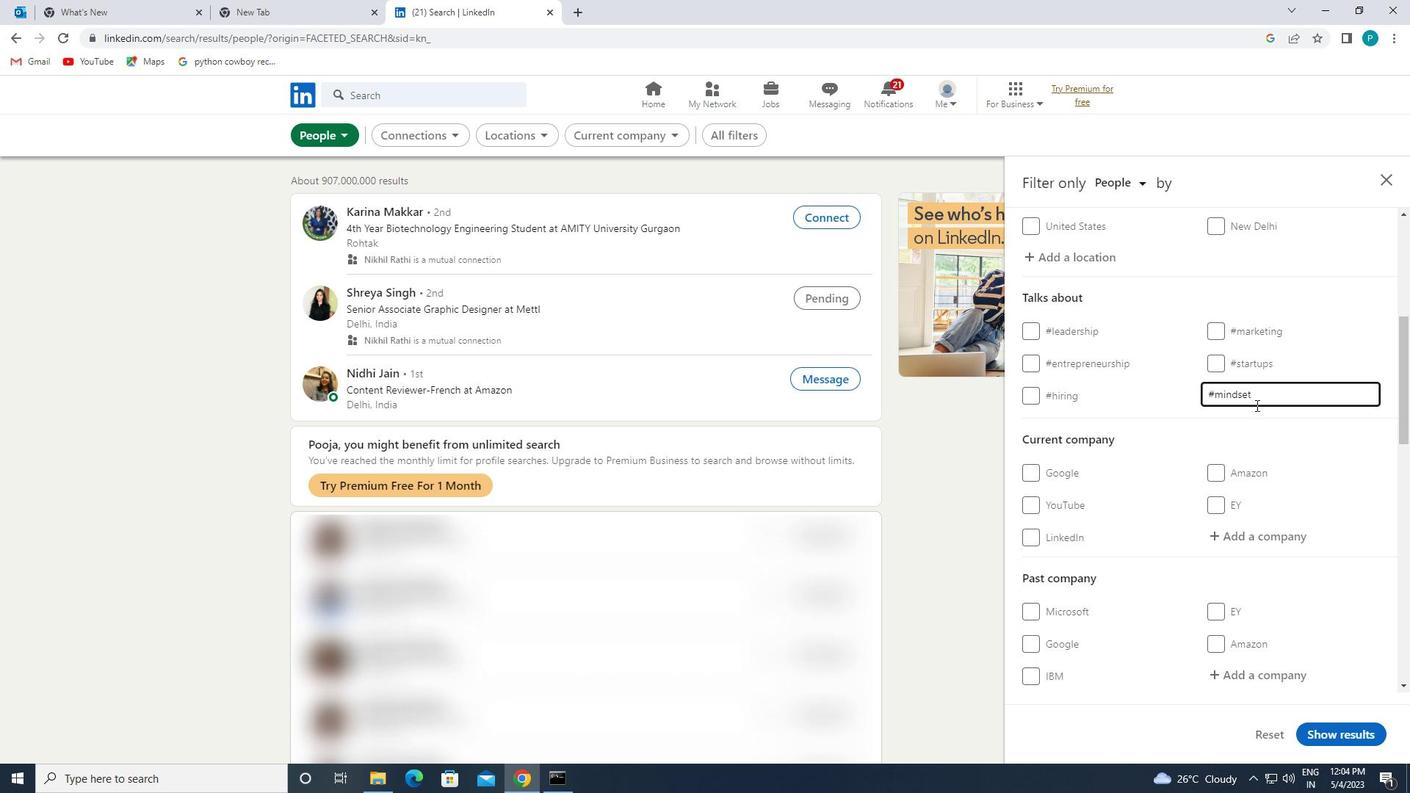 
Action: Mouse moved to (1221, 437)
Screenshot: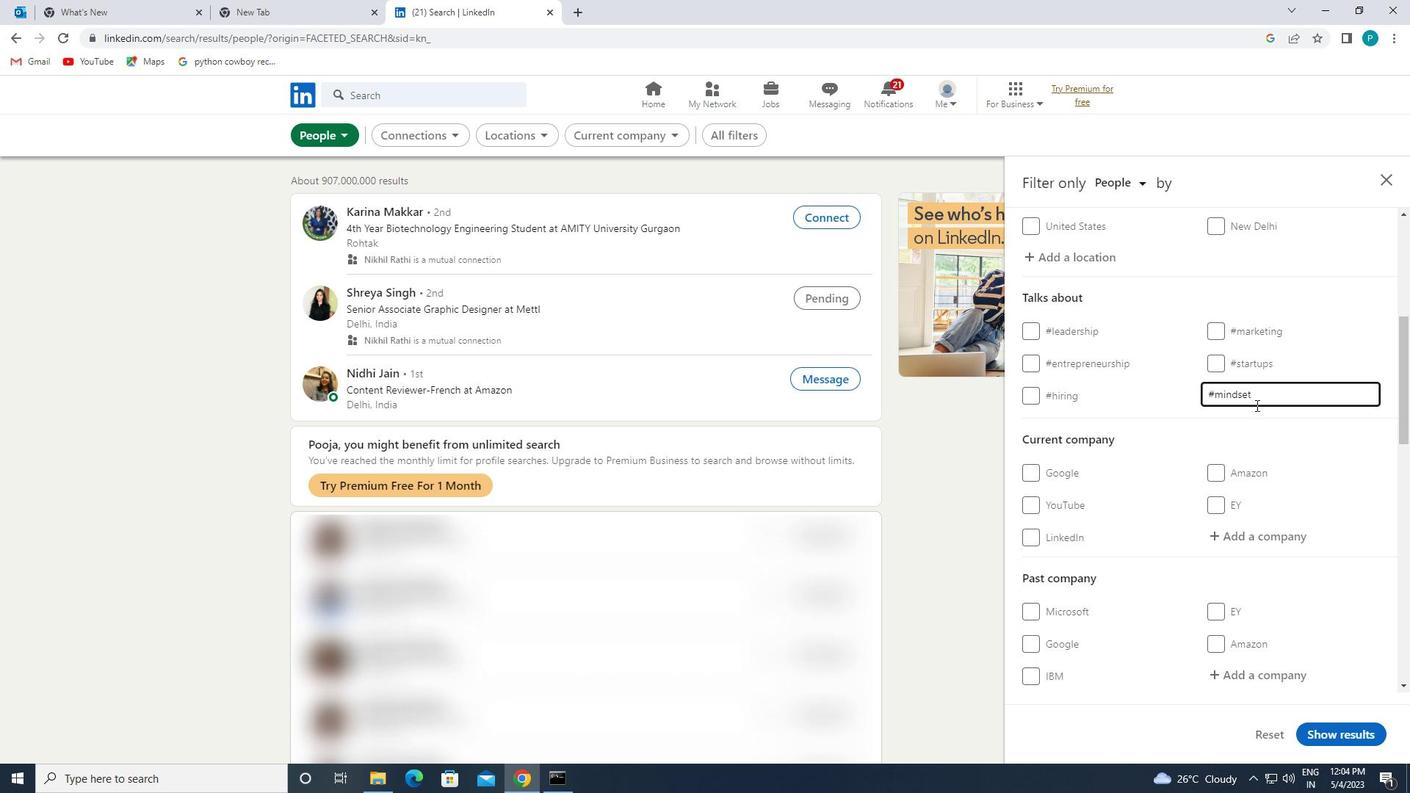 
Action: Mouse scrolled (1221, 436) with delta (0, 0)
Screenshot: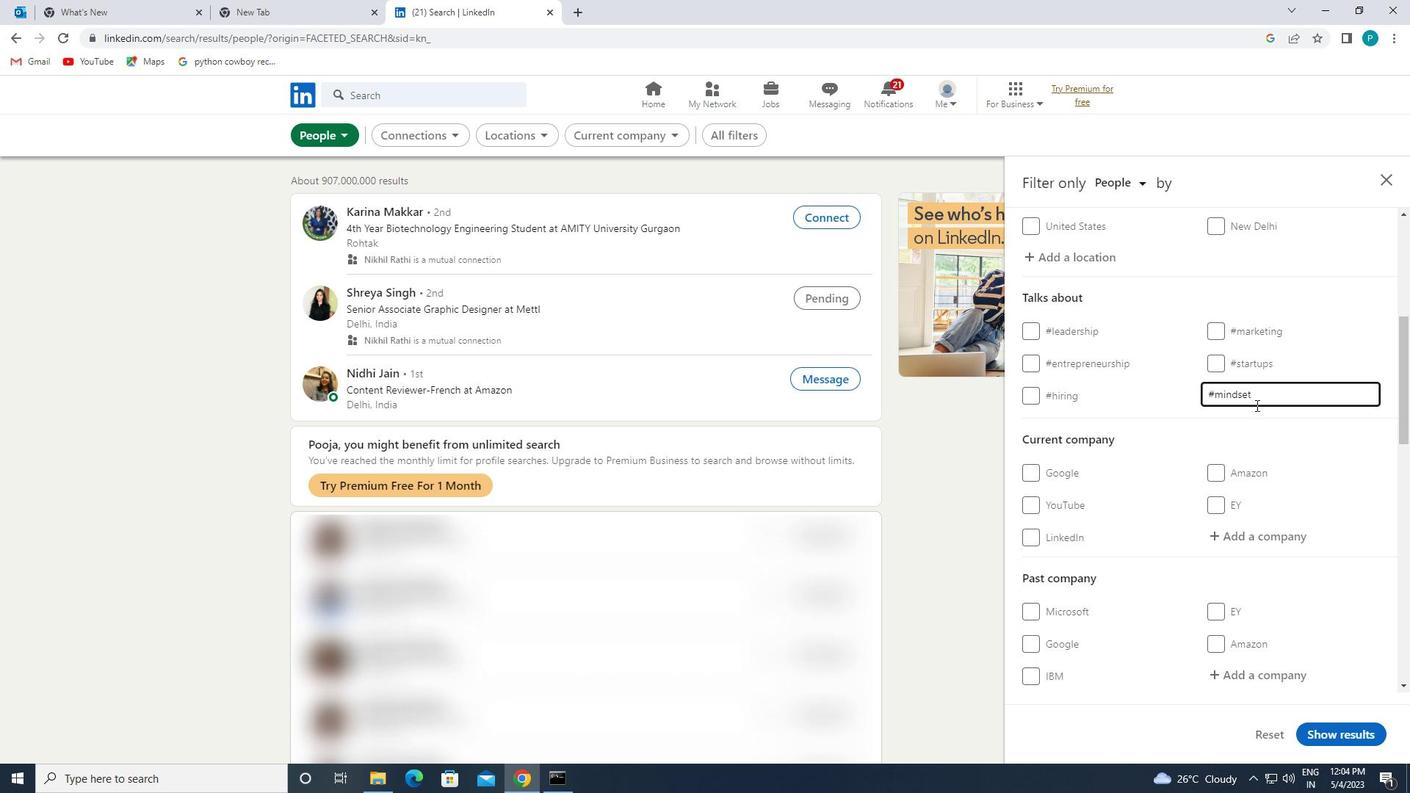 
Action: Mouse moved to (1217, 440)
Screenshot: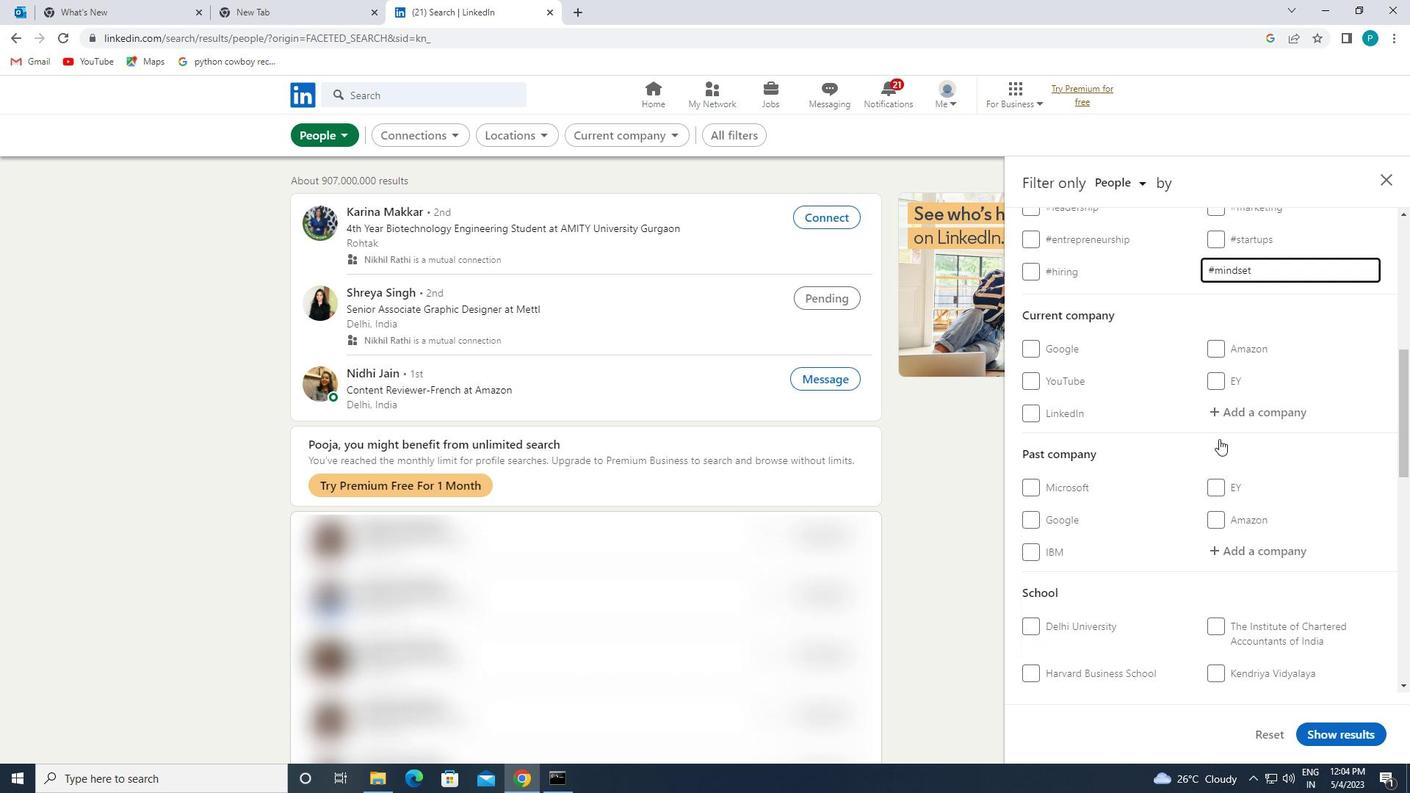 
Action: Mouse scrolled (1217, 440) with delta (0, 0)
Screenshot: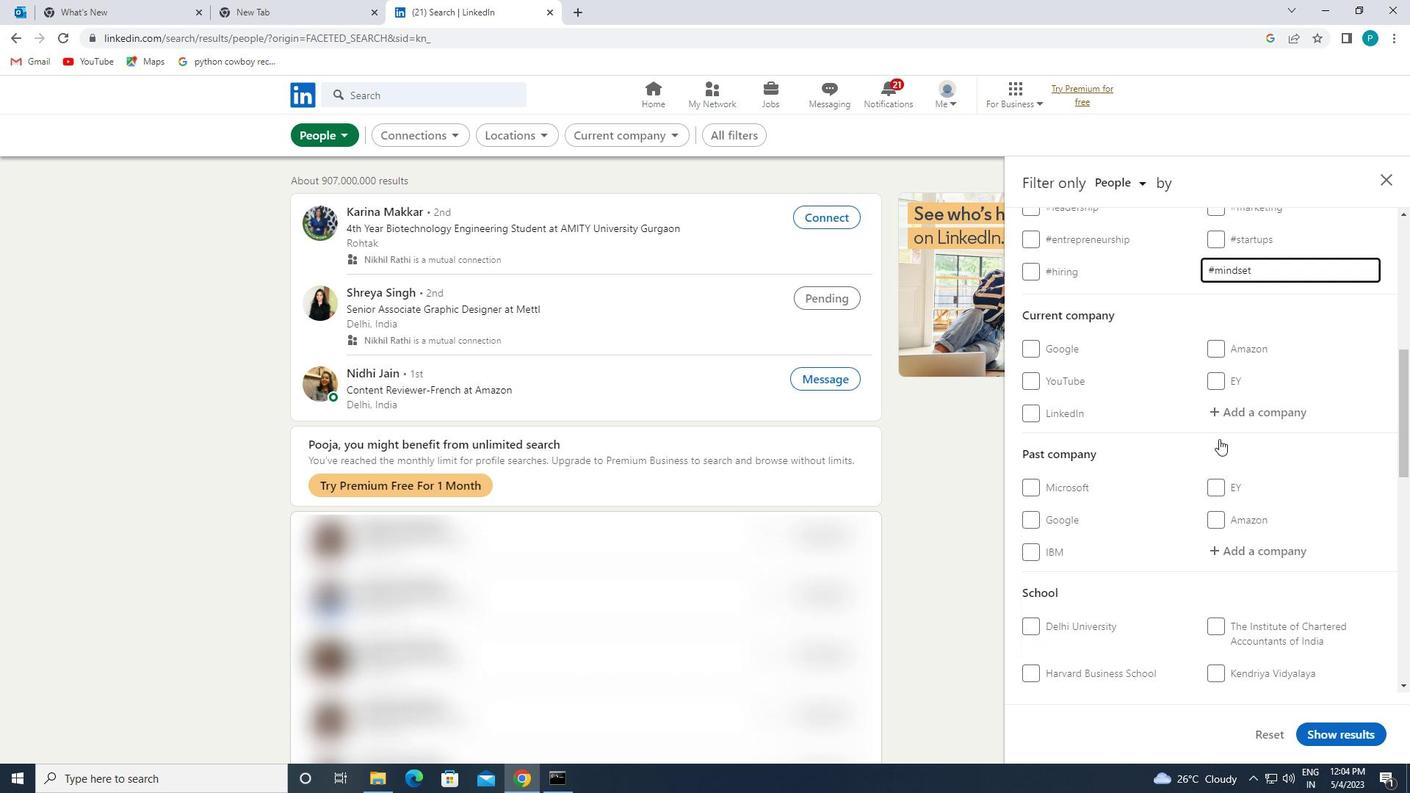 
Action: Mouse moved to (1214, 444)
Screenshot: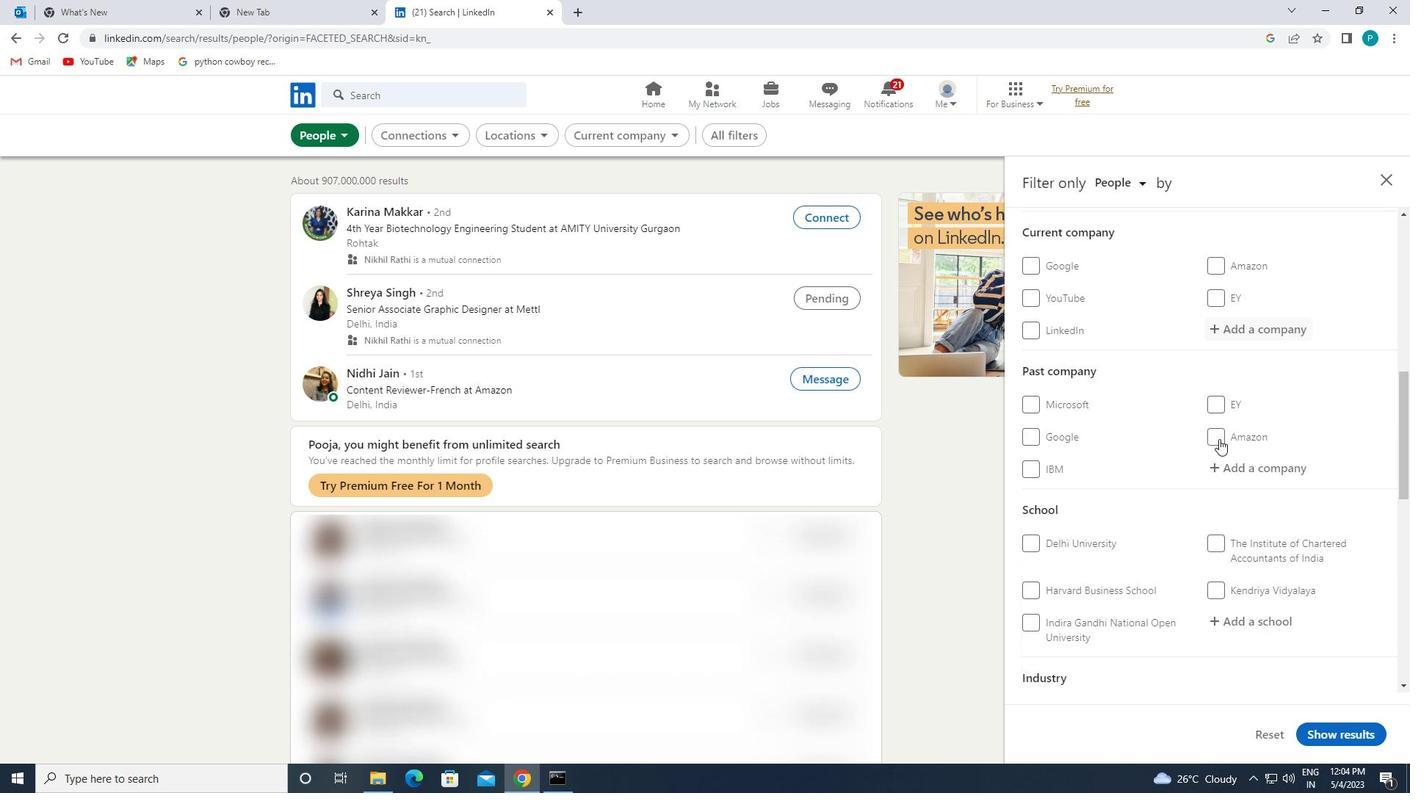 
Action: Mouse scrolled (1214, 443) with delta (0, 0)
Screenshot: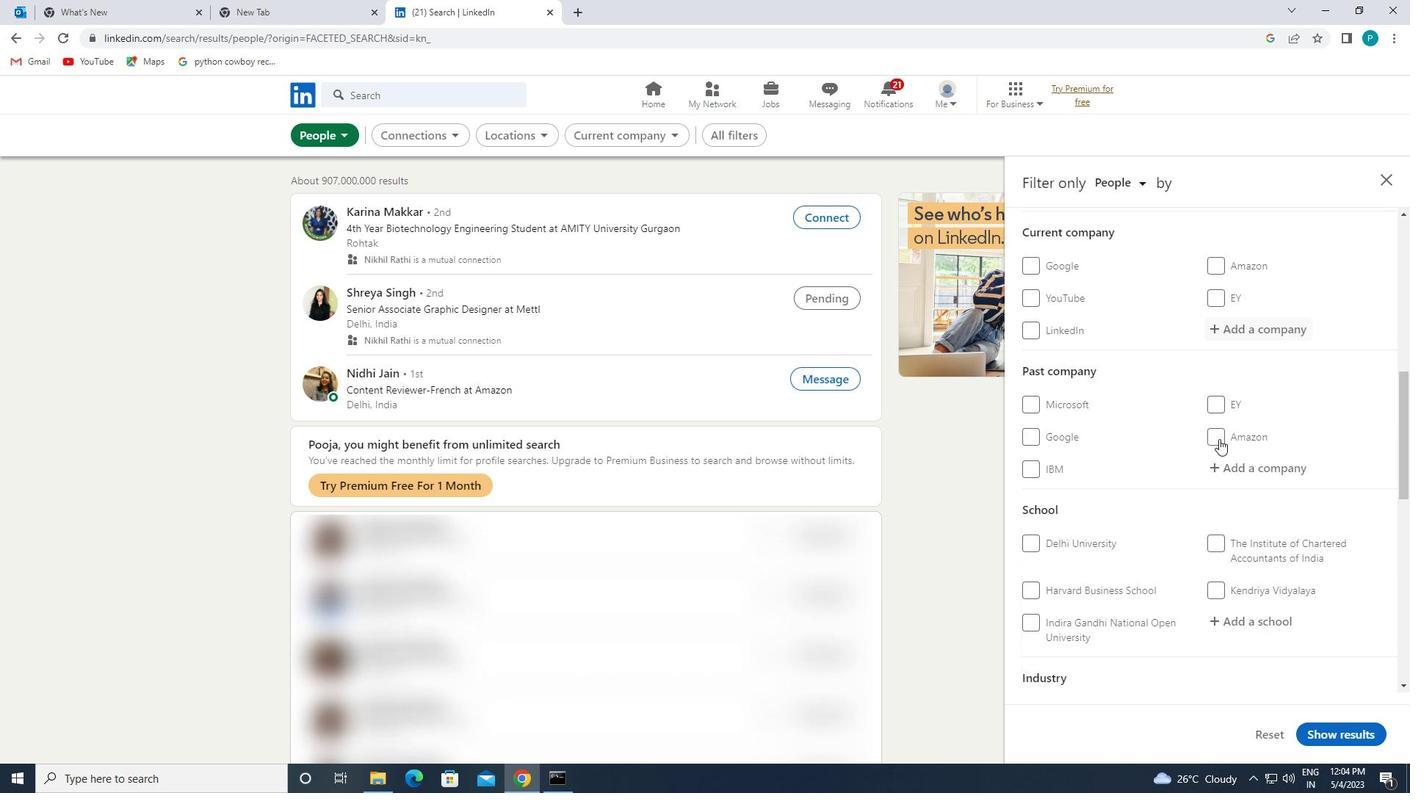 
Action: Mouse moved to (1212, 447)
Screenshot: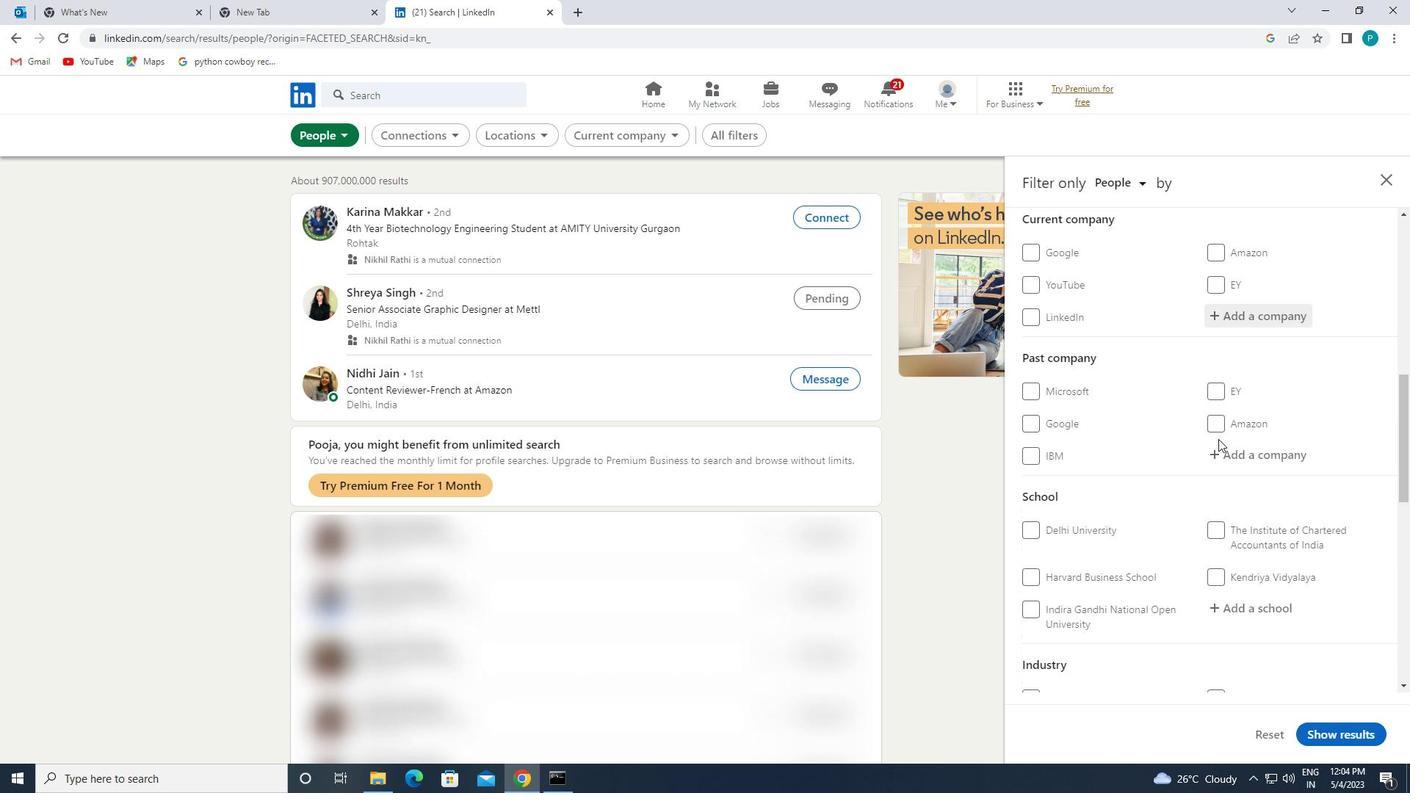 
Action: Mouse scrolled (1212, 446) with delta (0, 0)
Screenshot: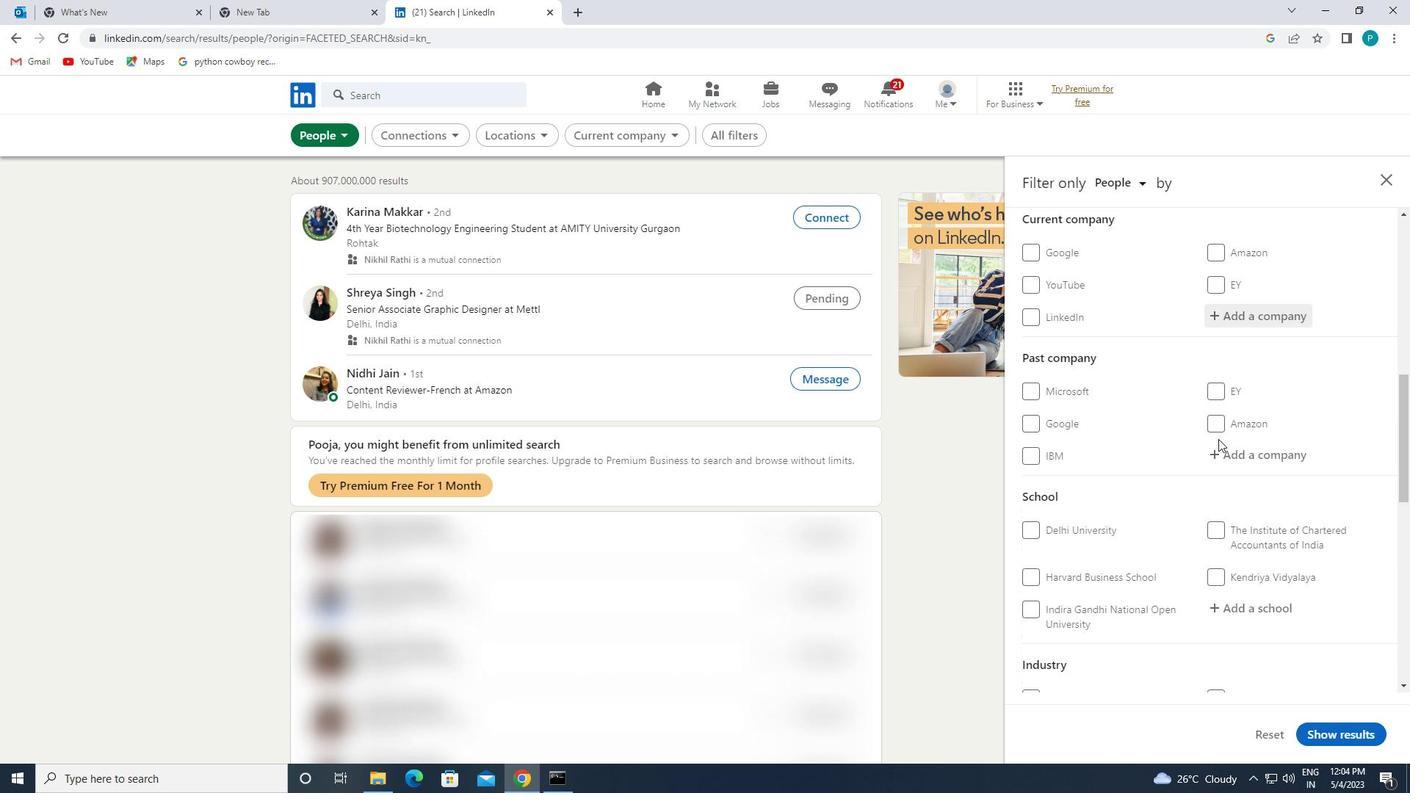 
Action: Mouse moved to (1199, 459)
Screenshot: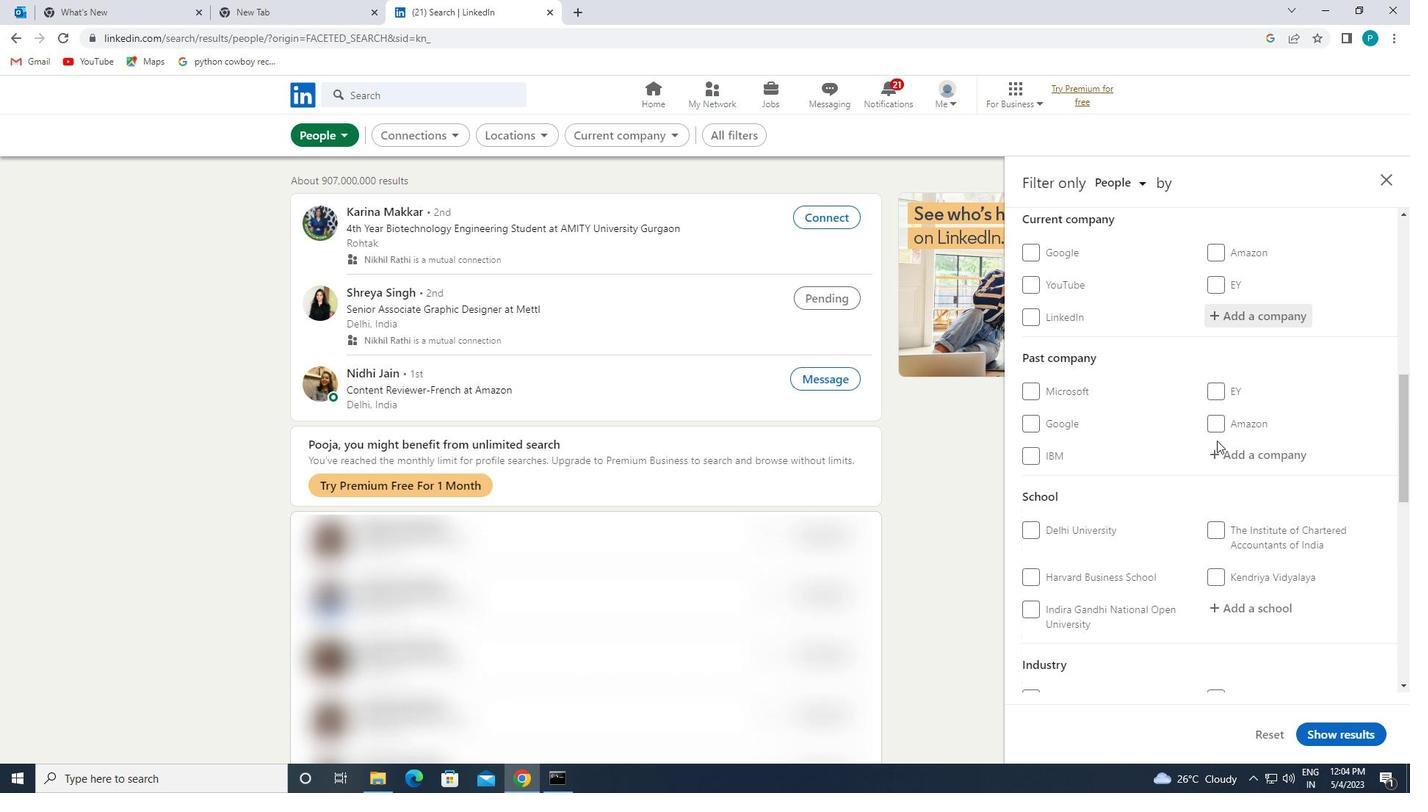 
Action: Mouse scrolled (1199, 459) with delta (0, 0)
Screenshot: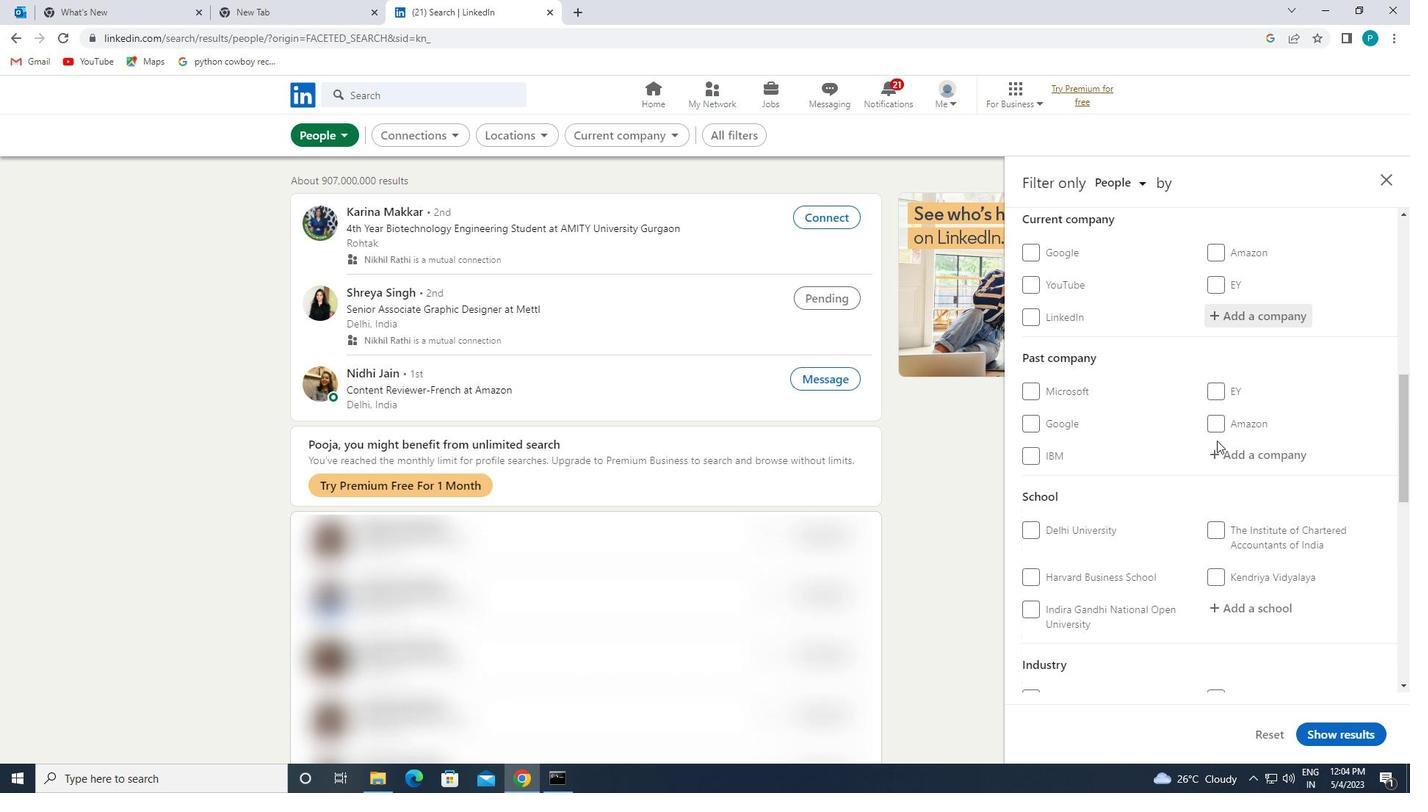 
Action: Mouse moved to (1190, 476)
Screenshot: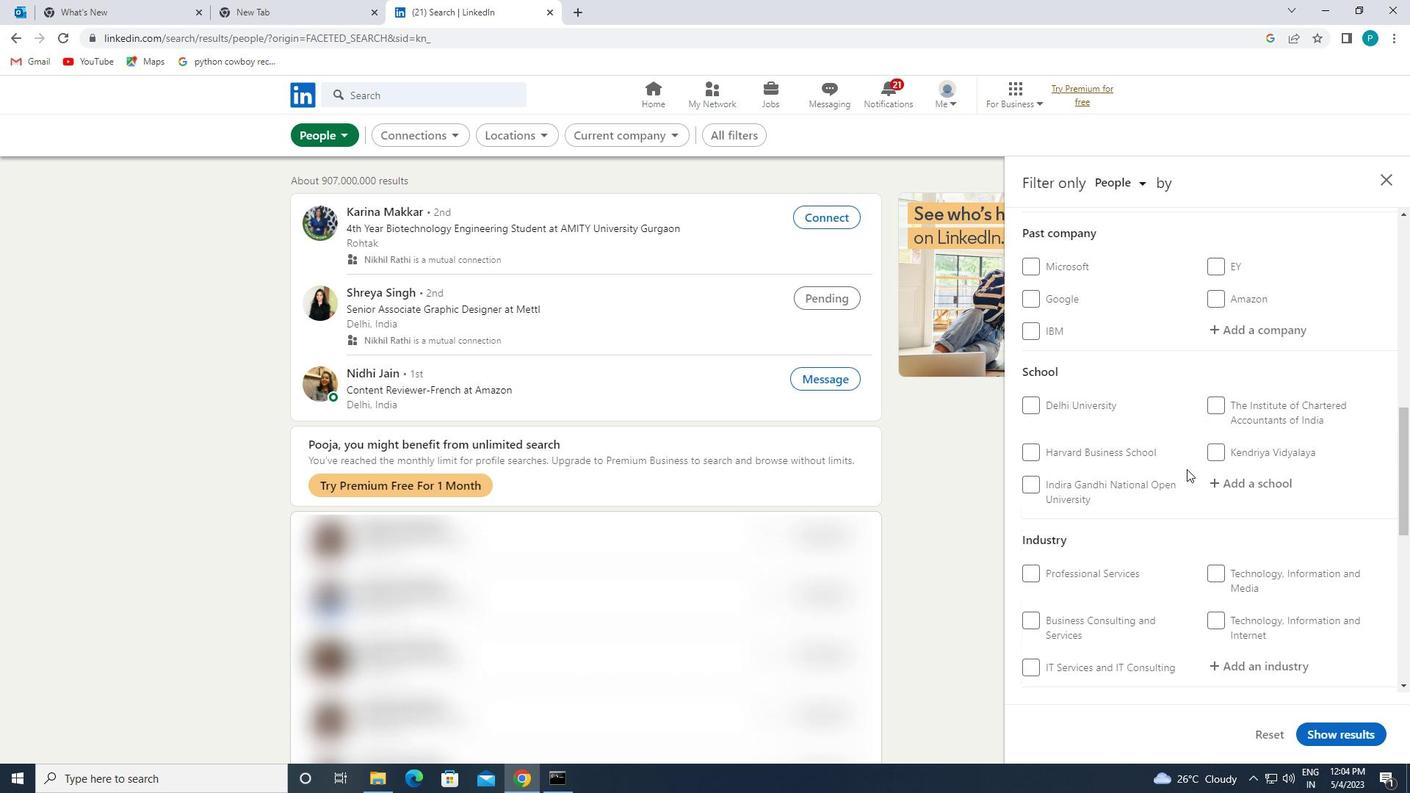 
Action: Mouse scrolled (1190, 475) with delta (0, 0)
Screenshot: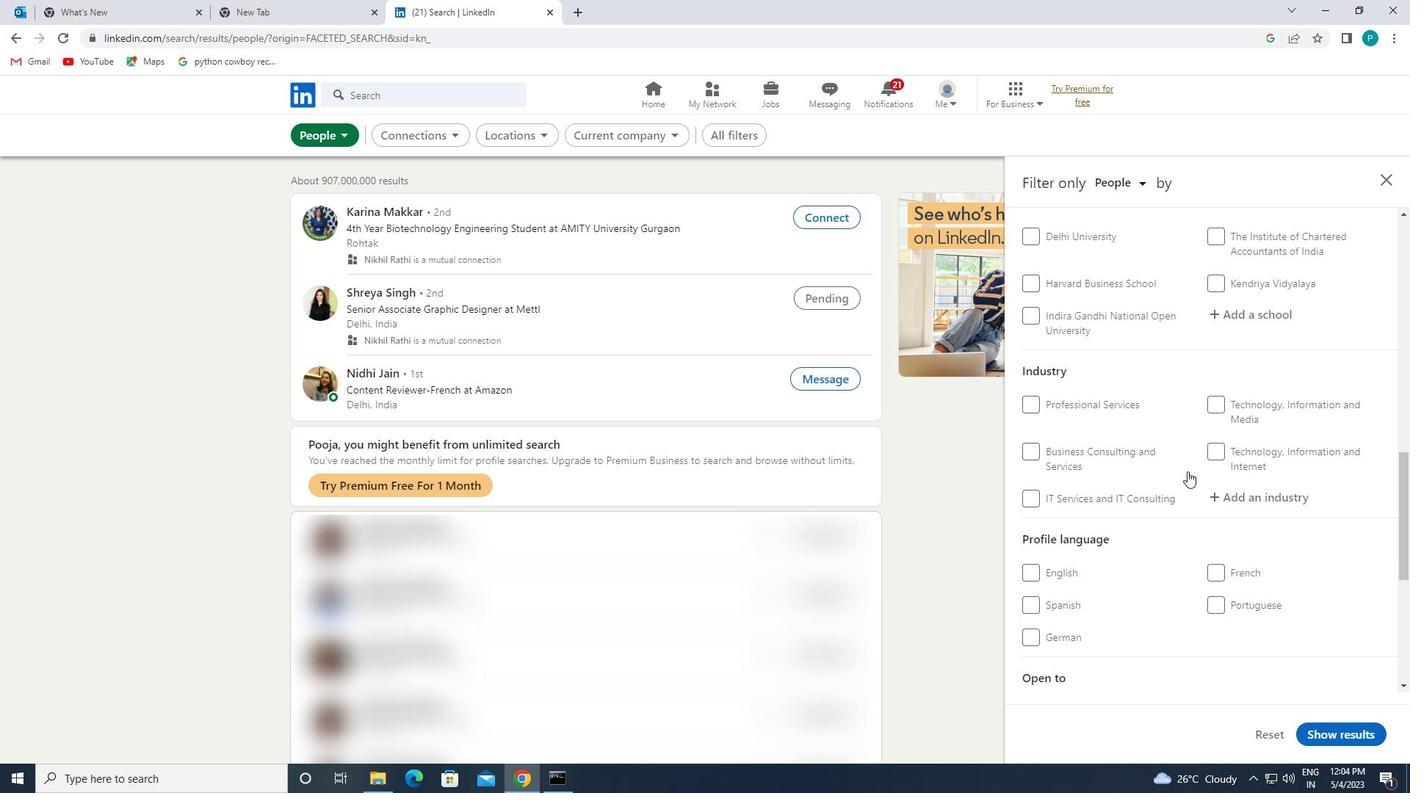 
Action: Mouse scrolled (1190, 475) with delta (0, 0)
Screenshot: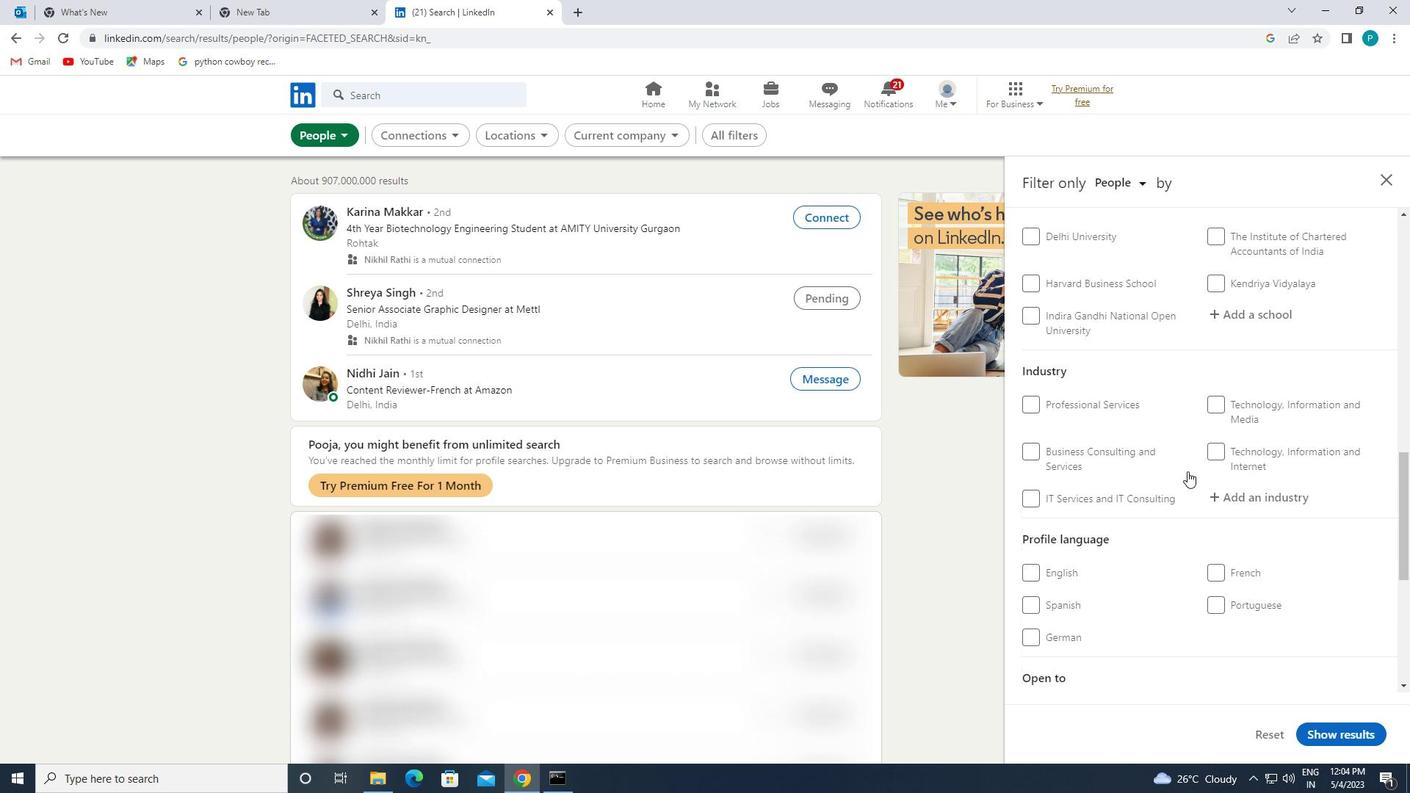 
Action: Mouse moved to (1236, 462)
Screenshot: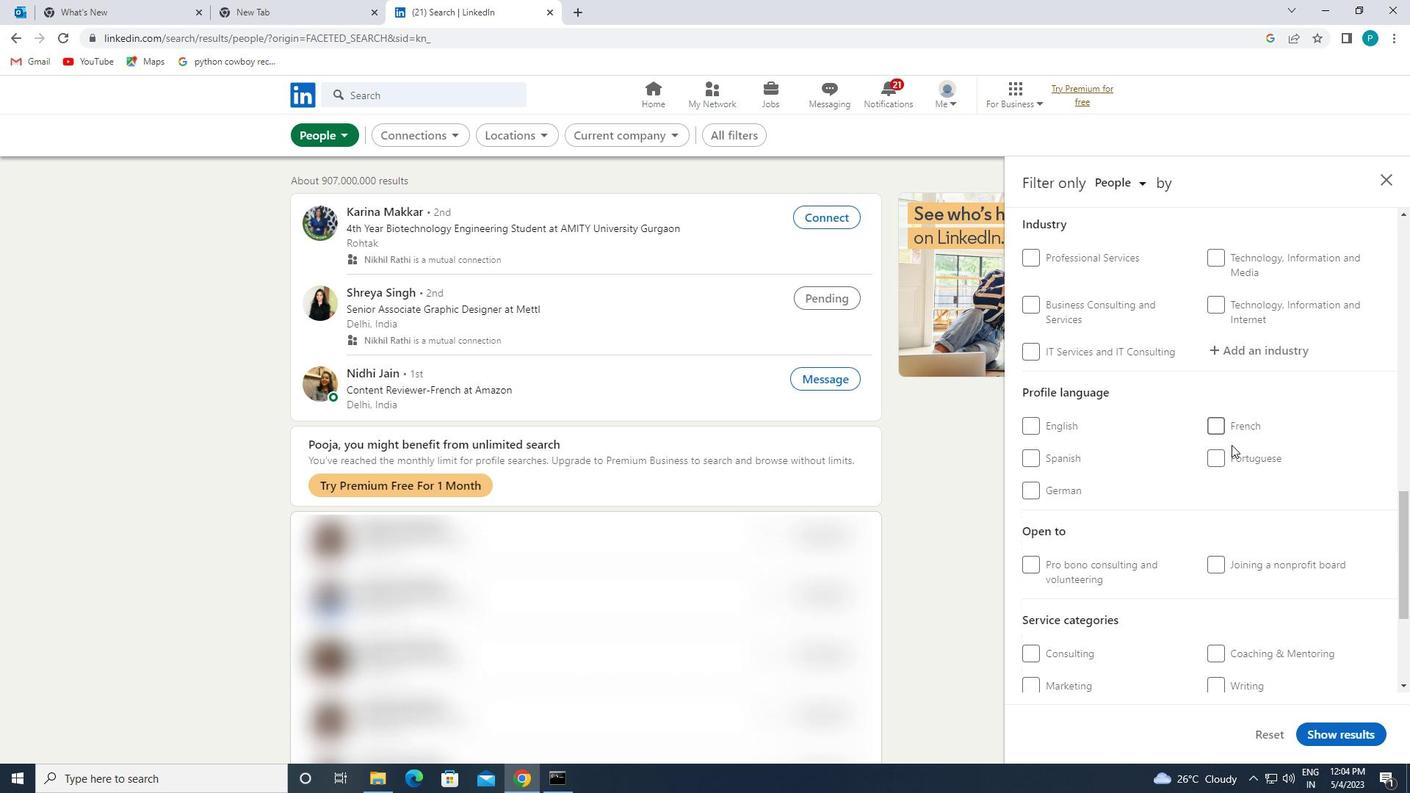 
Action: Mouse pressed left at (1236, 462)
Screenshot: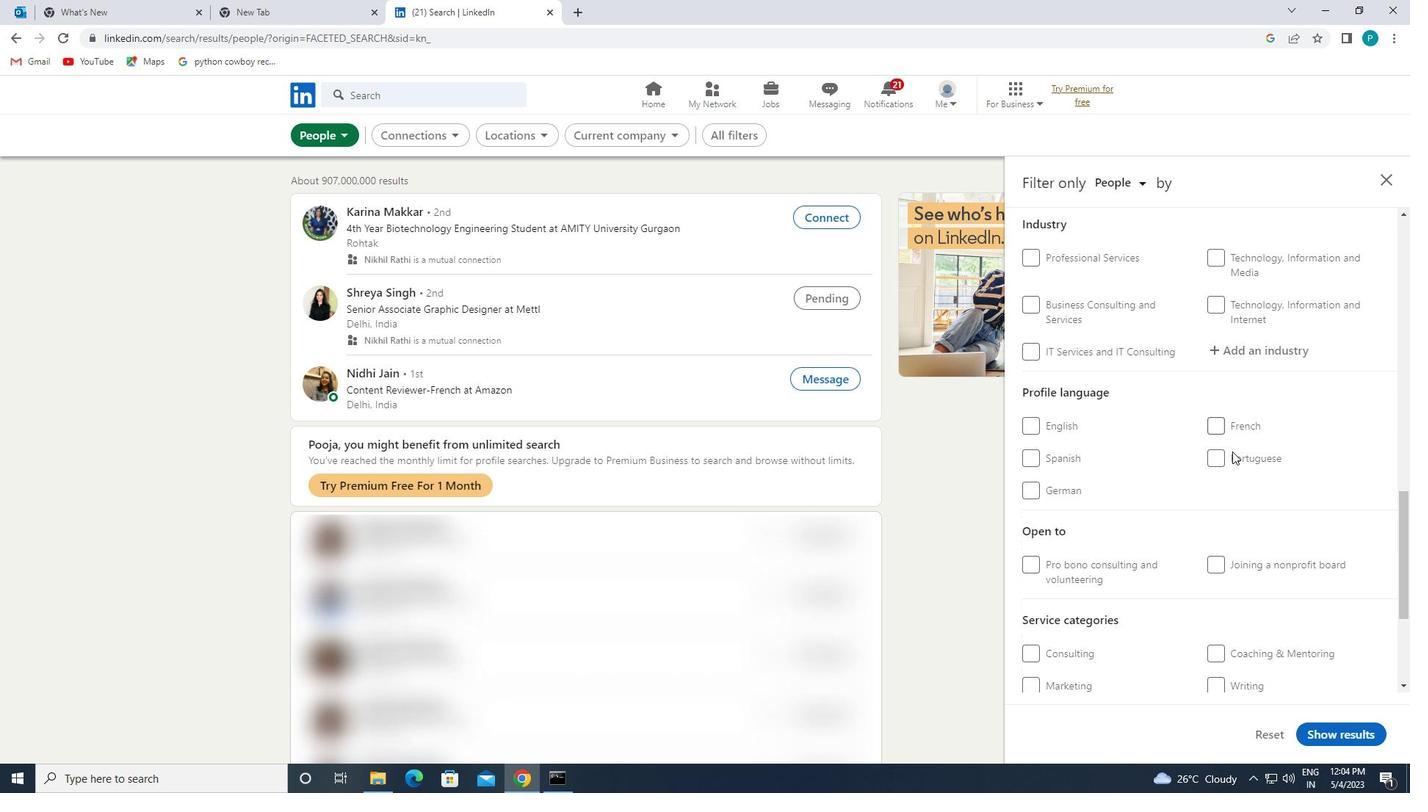 
Action: Mouse moved to (1255, 450)
Screenshot: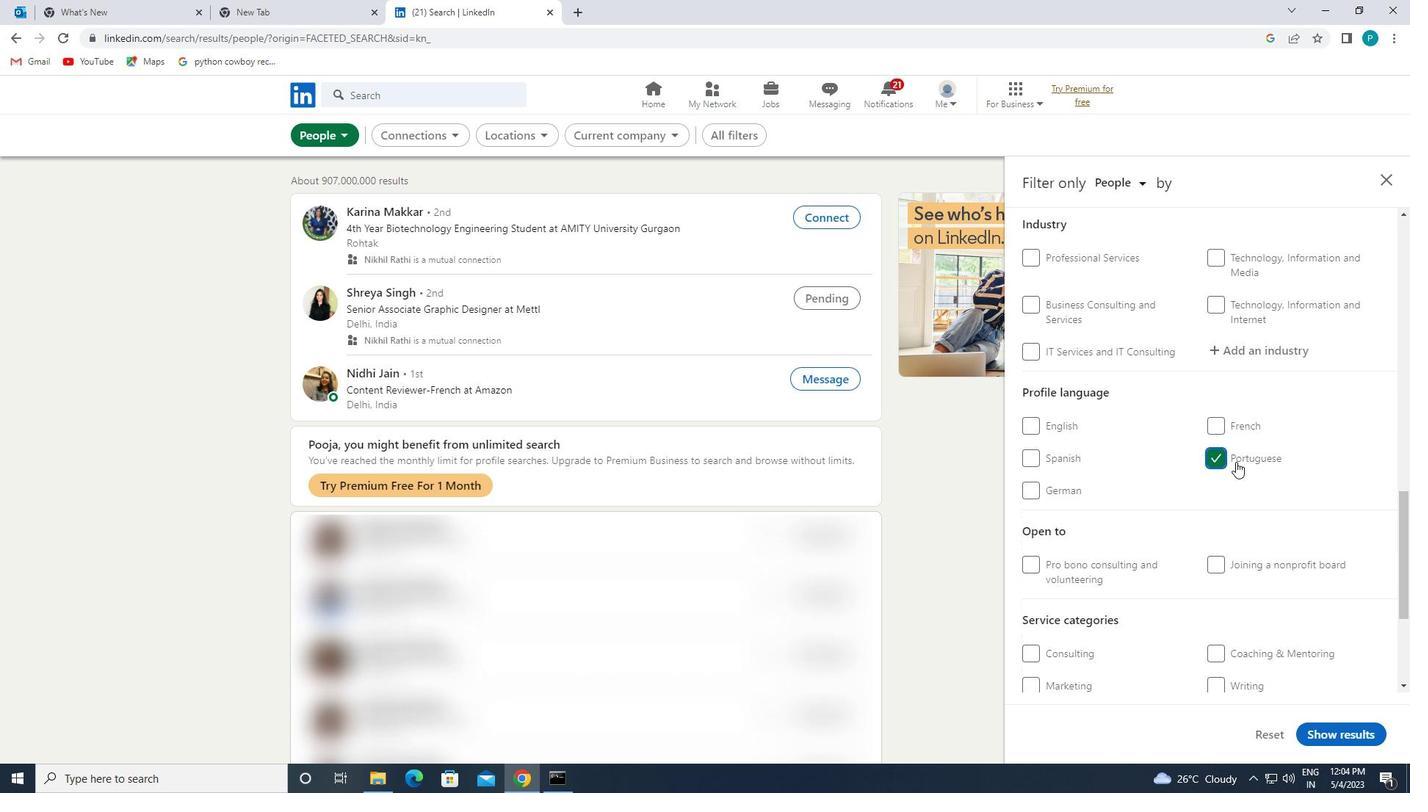 
Action: Mouse scrolled (1255, 451) with delta (0, 0)
Screenshot: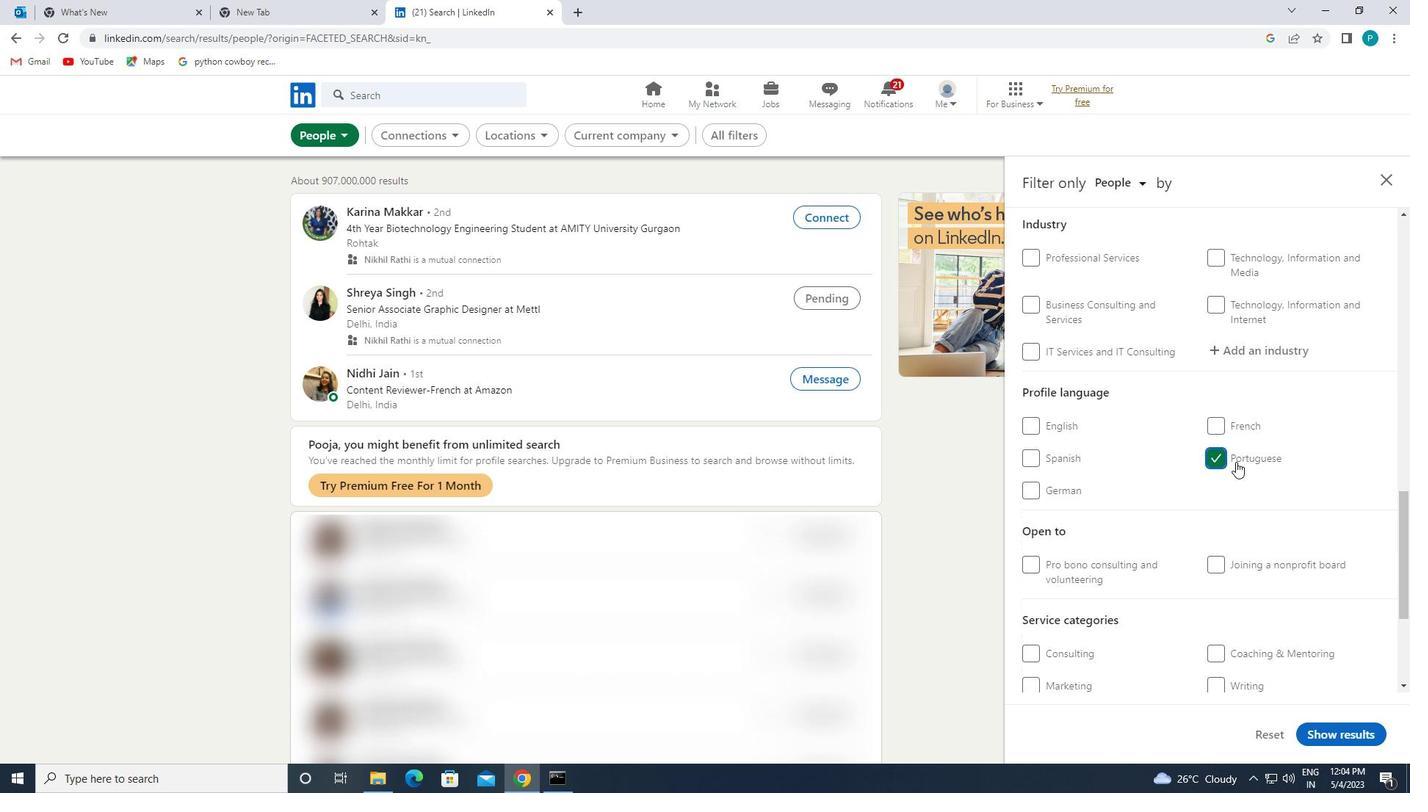
Action: Mouse moved to (1255, 449)
Screenshot: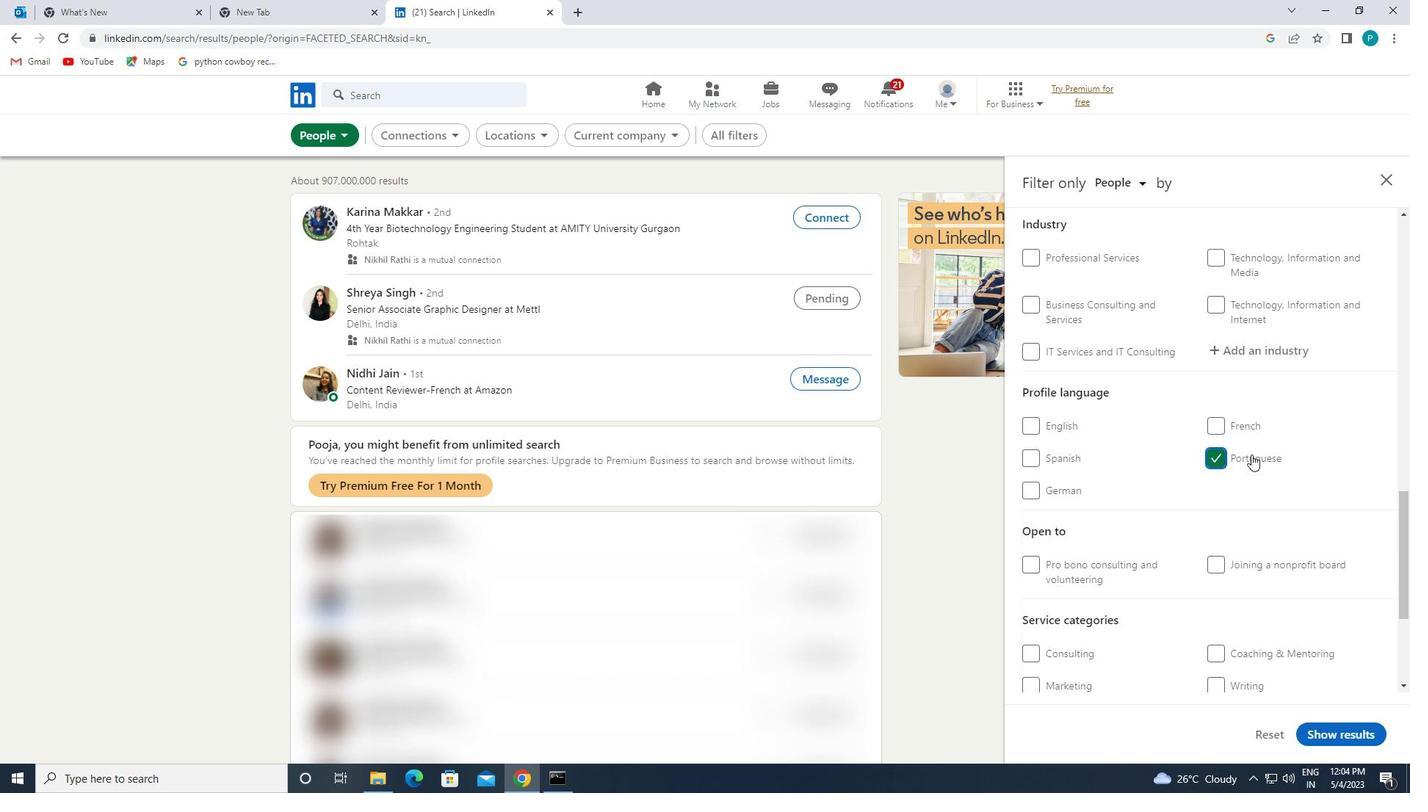 
Action: Mouse scrolled (1255, 450) with delta (0, 0)
Screenshot: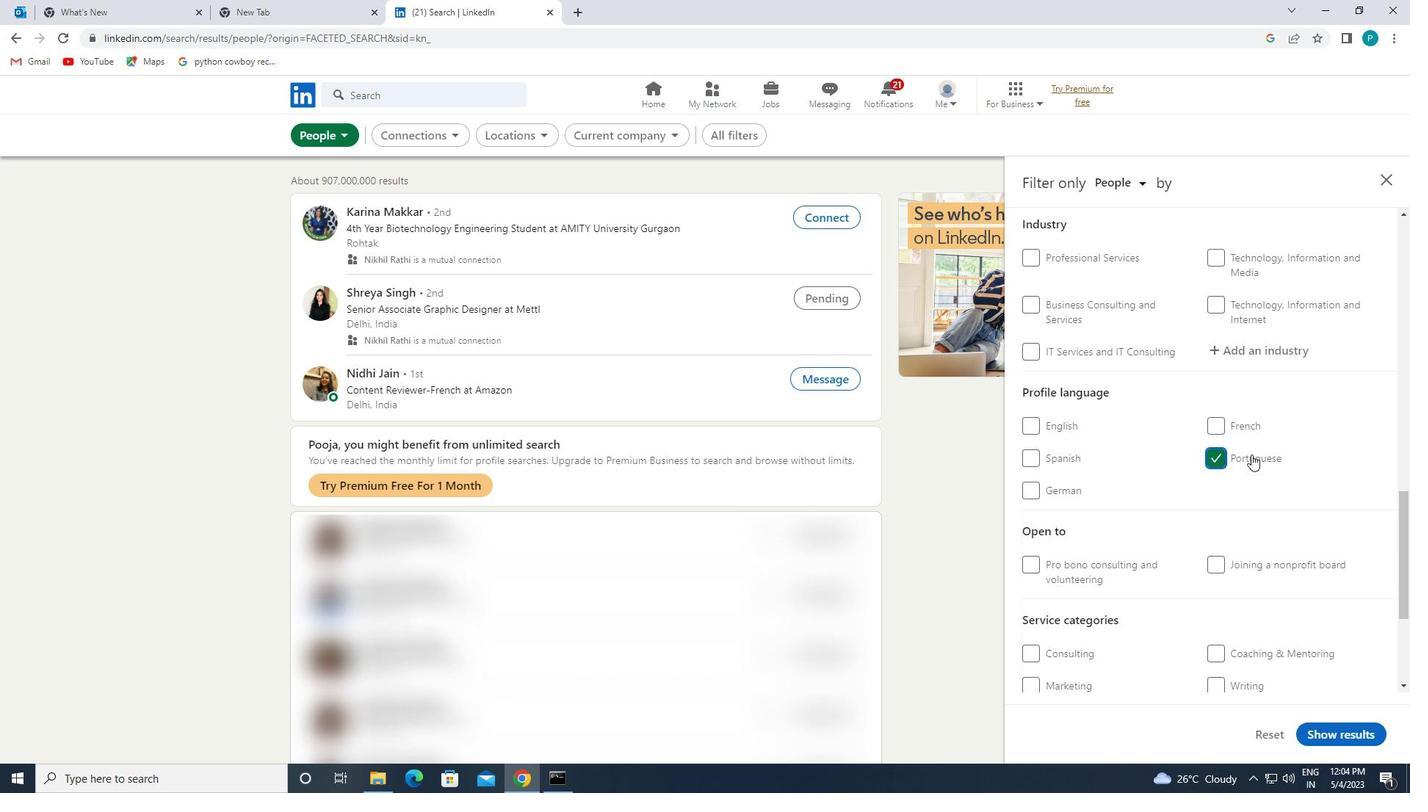 
Action: Mouse moved to (1255, 448)
Screenshot: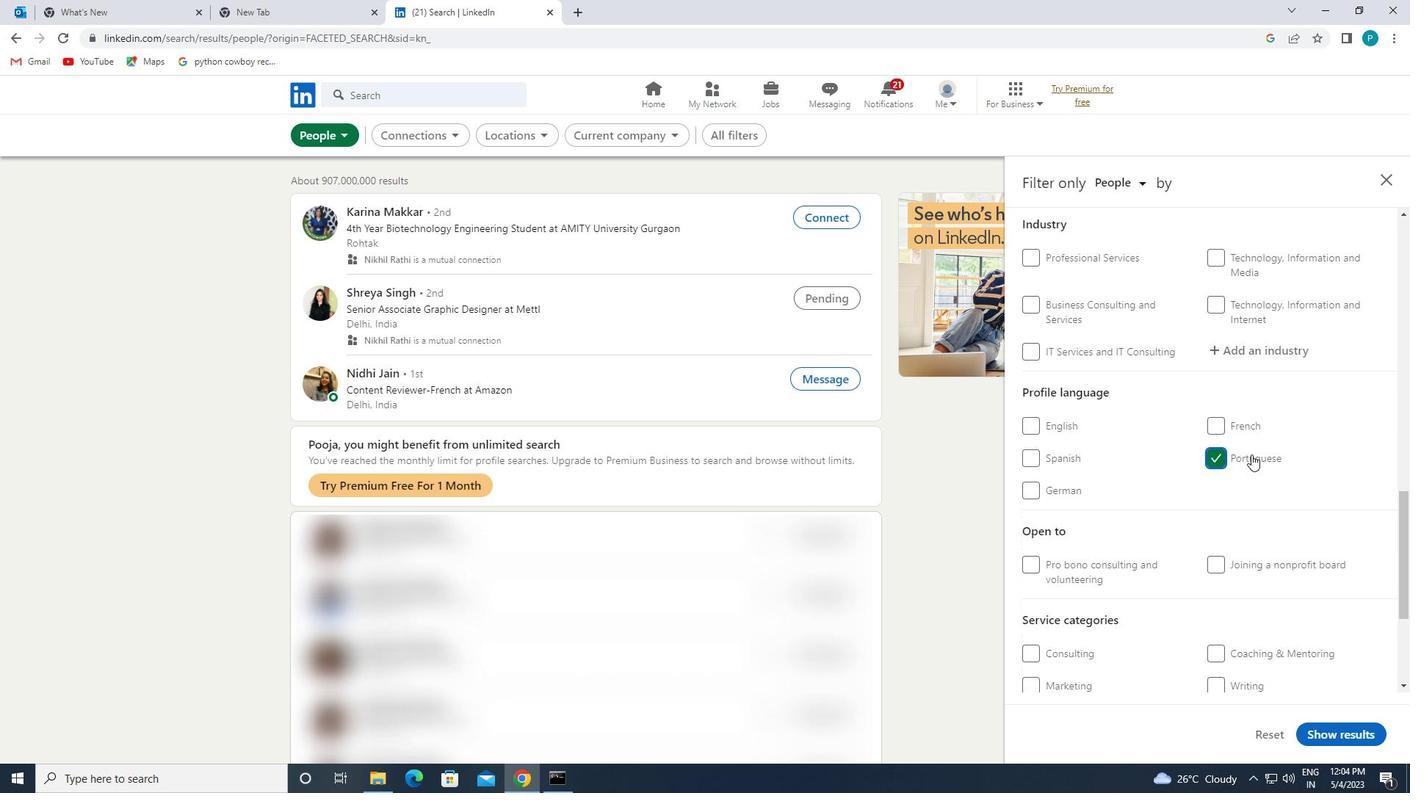 
Action: Mouse scrolled (1255, 449) with delta (0, 0)
Screenshot: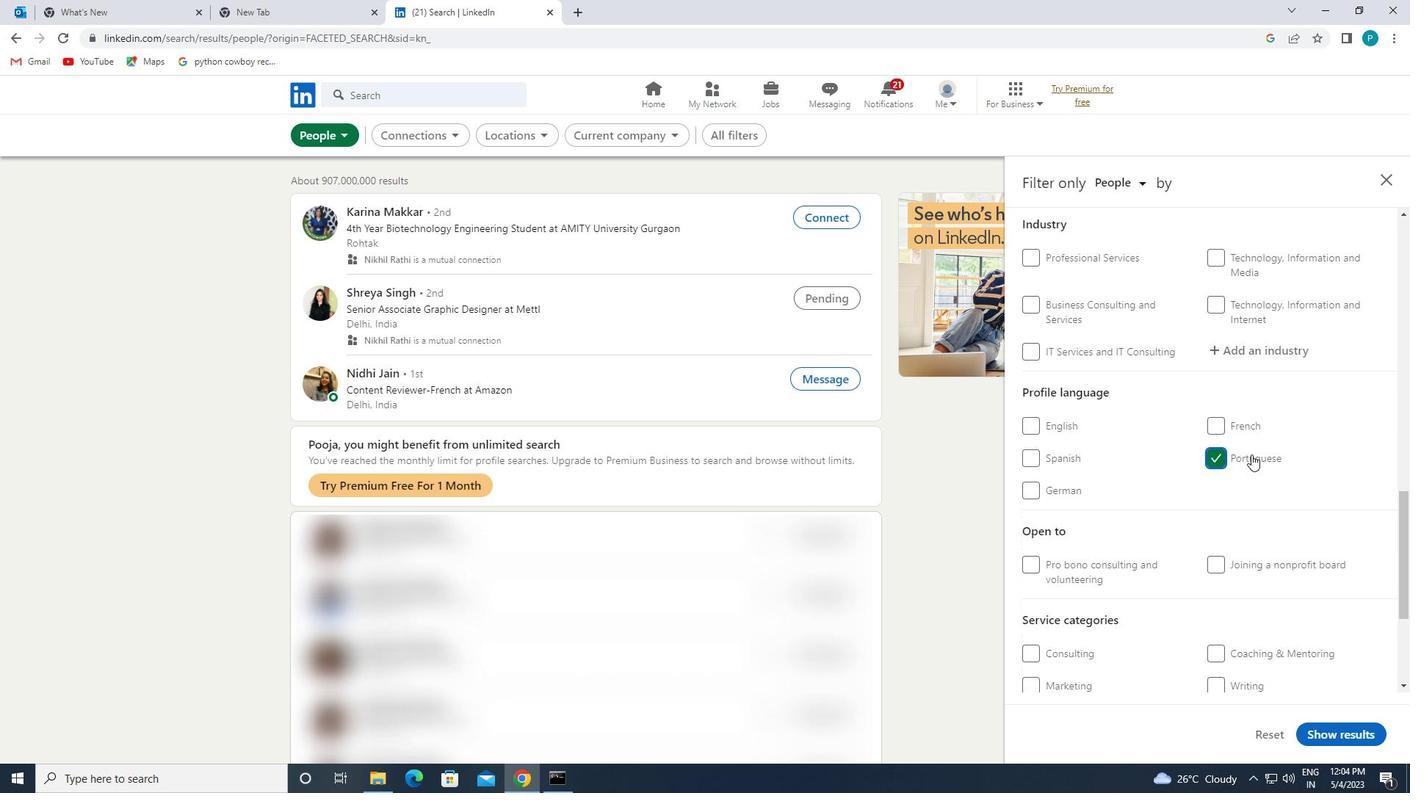 
Action: Mouse moved to (1255, 443)
Screenshot: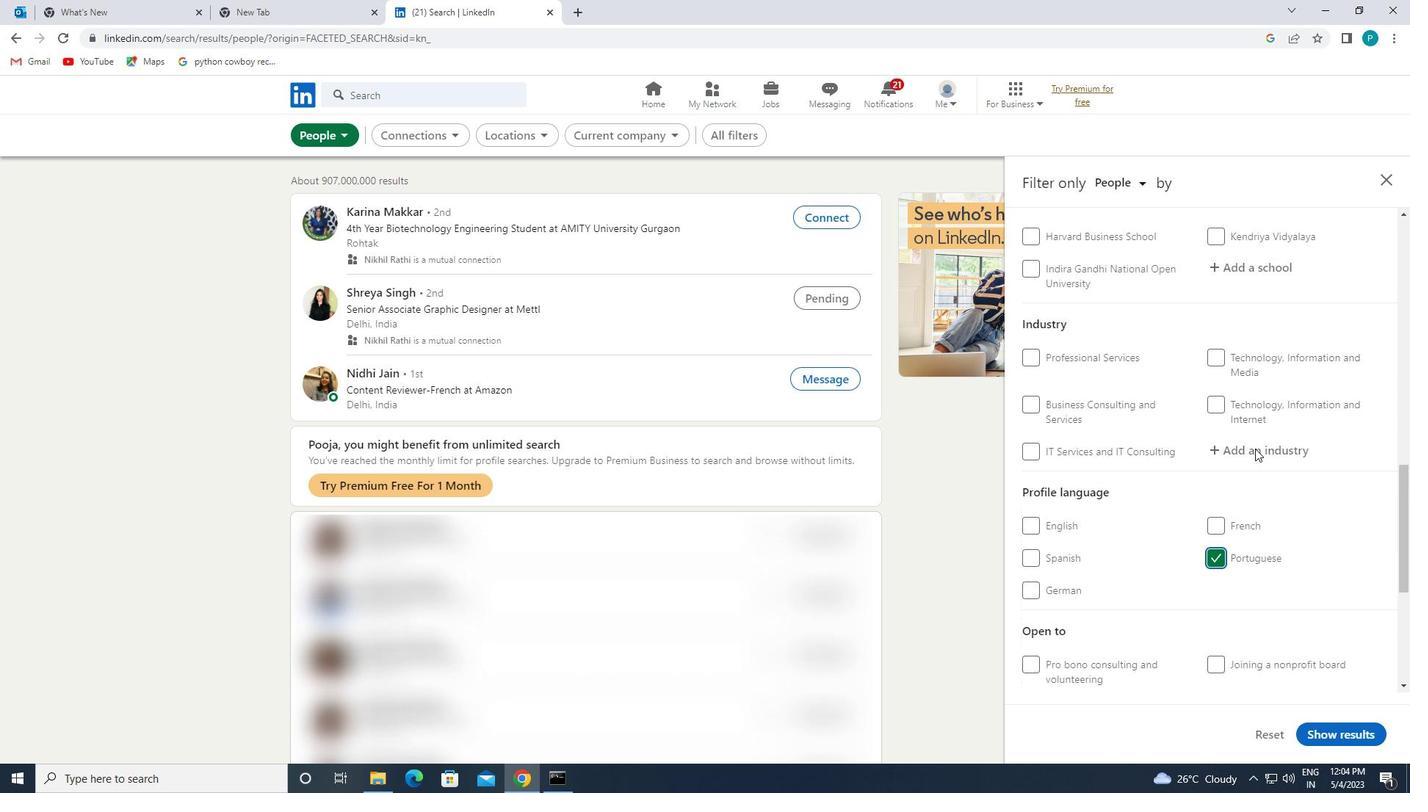 
Action: Mouse scrolled (1255, 444) with delta (0, 0)
Screenshot: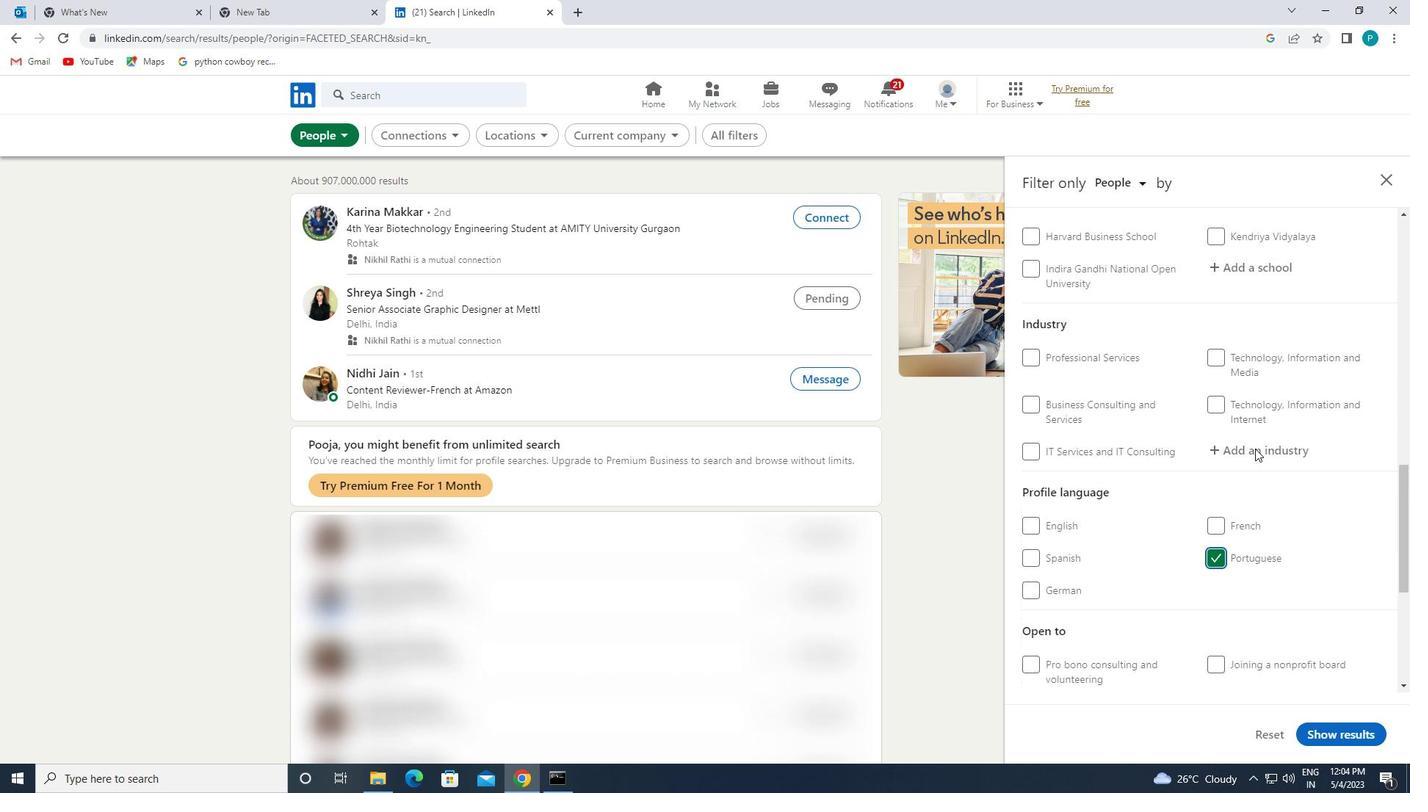 
Action: Mouse moved to (1255, 433)
Screenshot: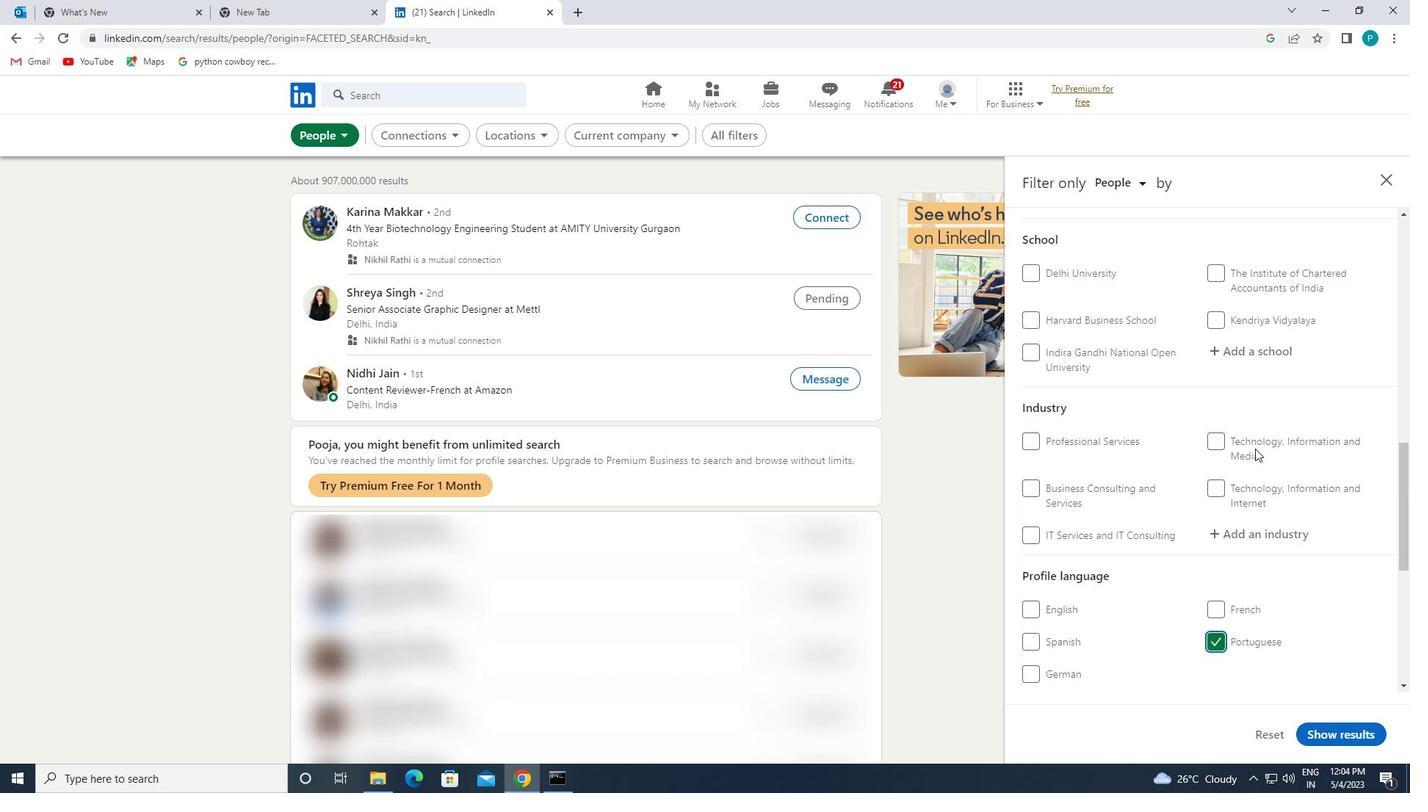 
Action: Mouse scrolled (1255, 434) with delta (0, 0)
Screenshot: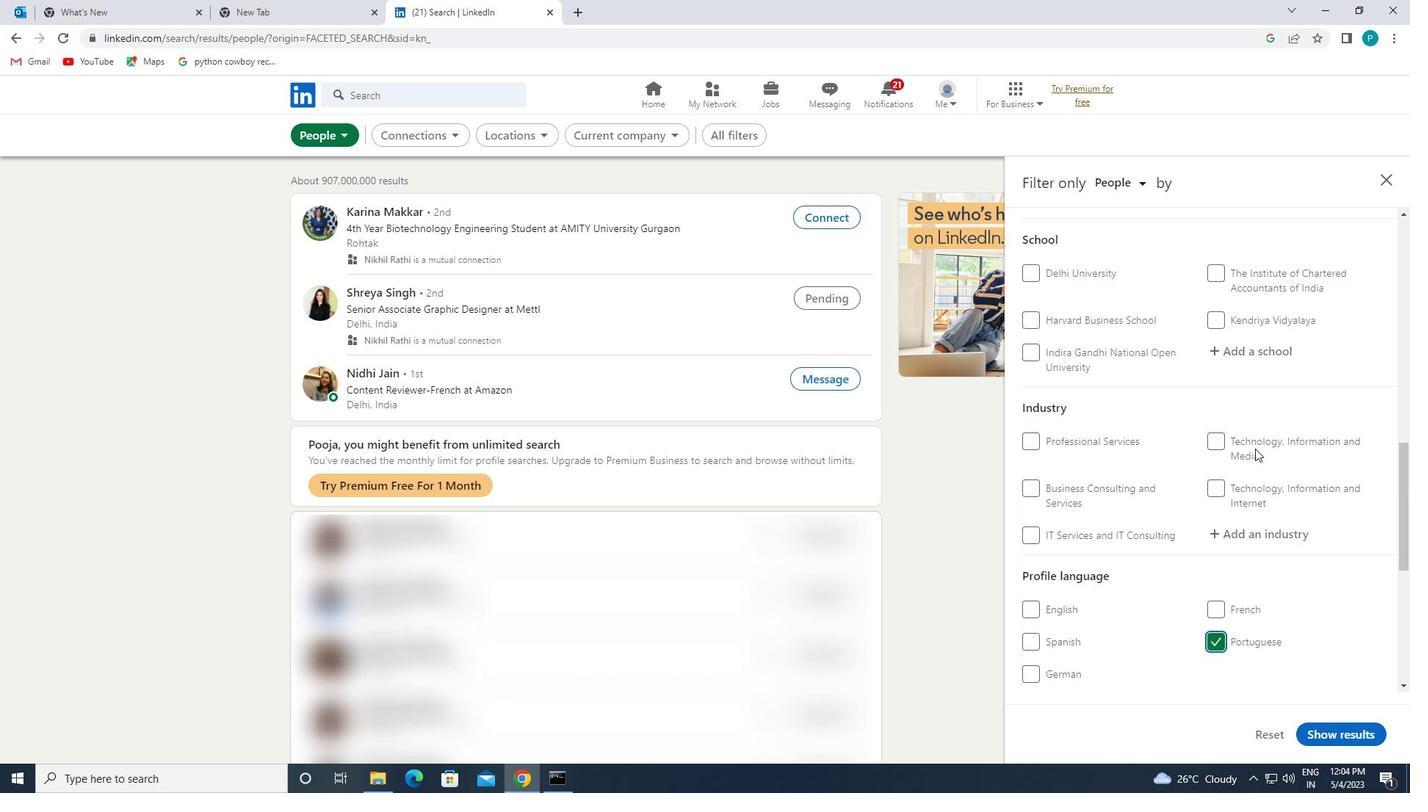 
Action: Mouse moved to (1255, 428)
Screenshot: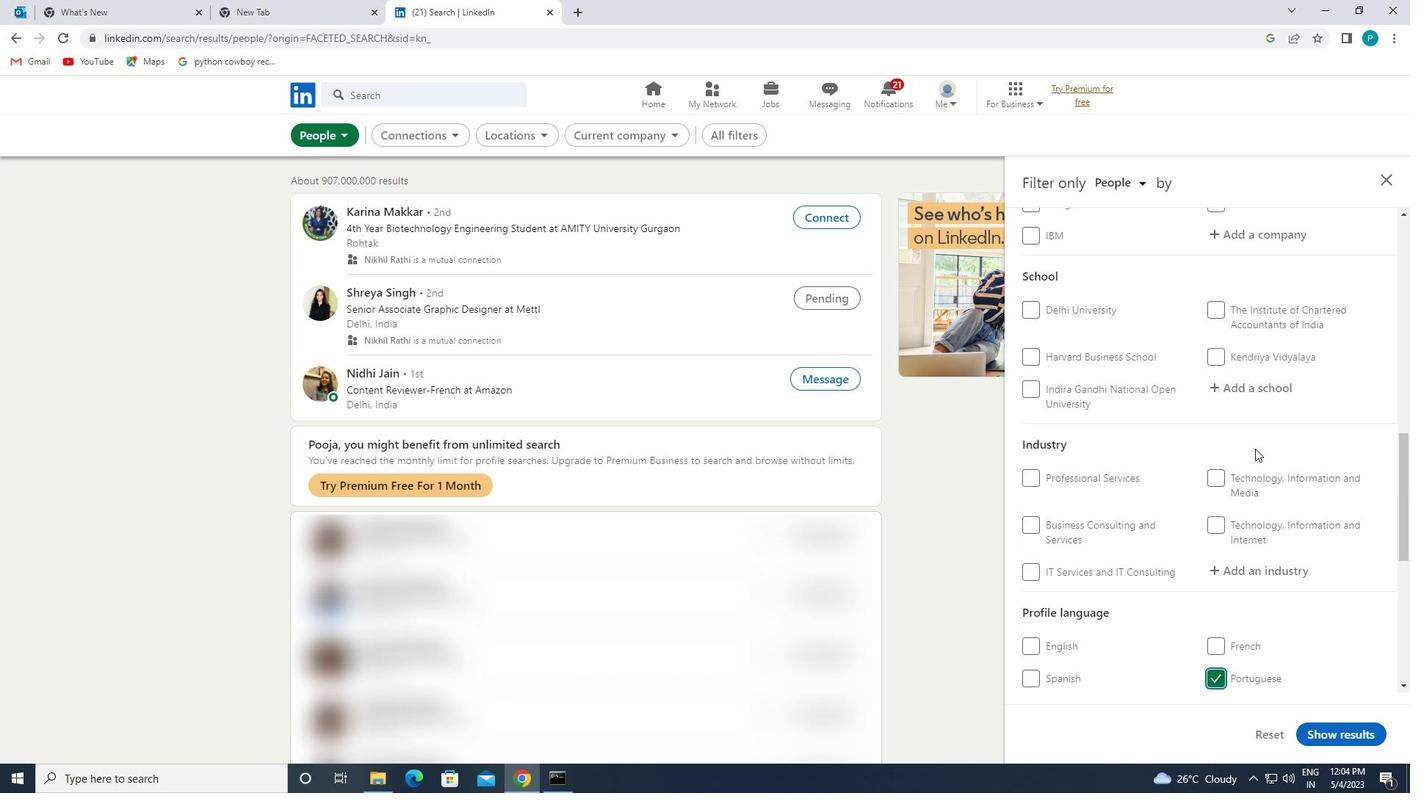 
Action: Mouse scrolled (1255, 429) with delta (0, 0)
Screenshot: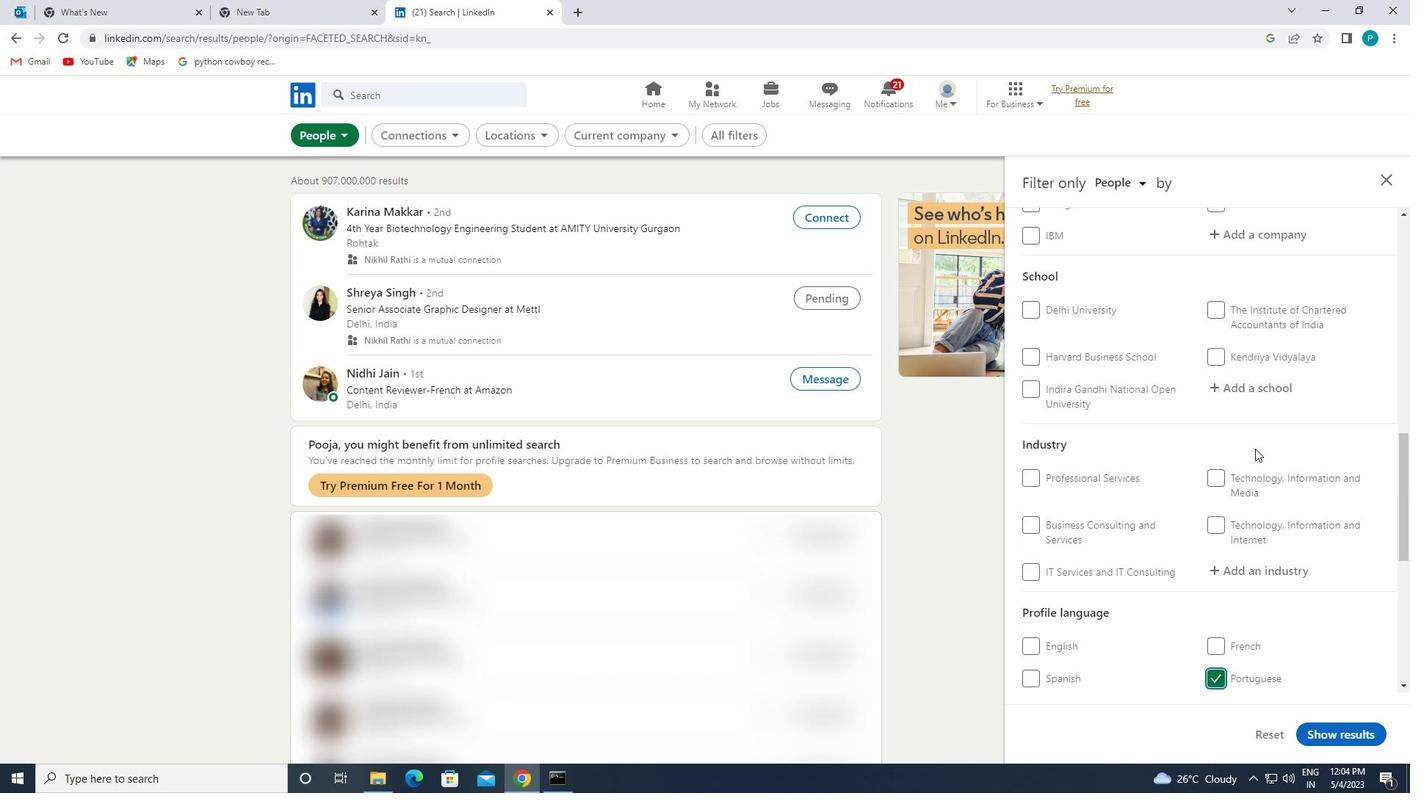 
Action: Mouse moved to (1257, 423)
Screenshot: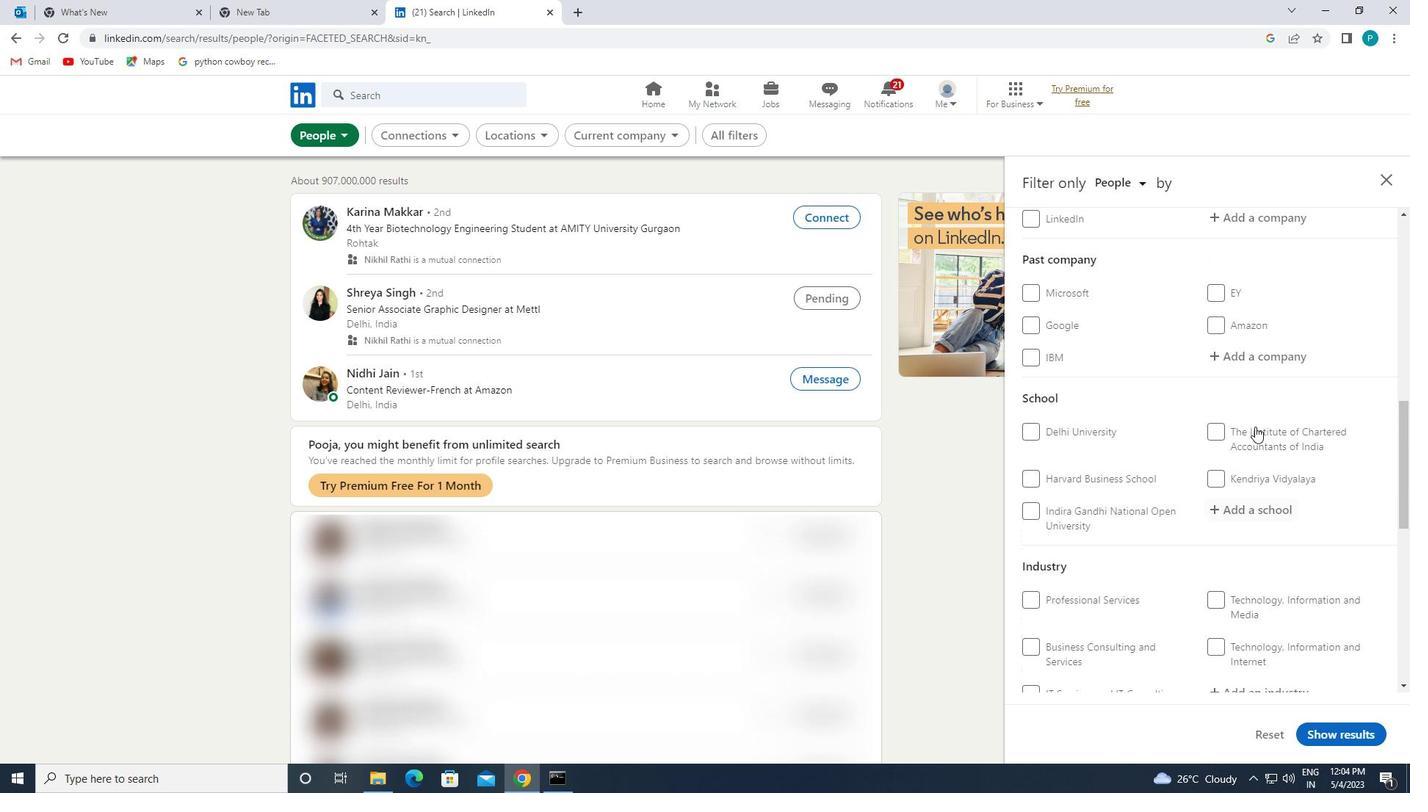 
Action: Mouse scrolled (1257, 423) with delta (0, 0)
Screenshot: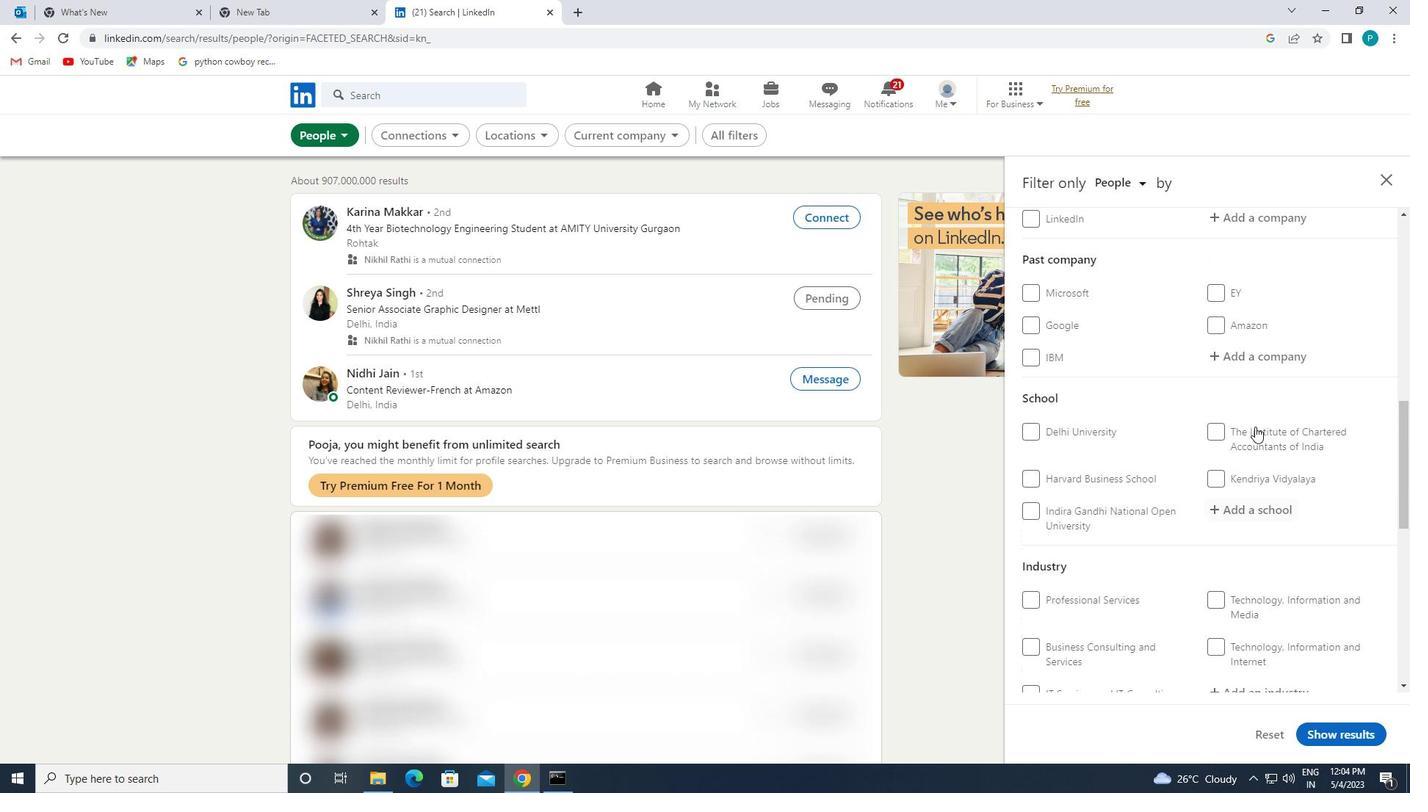 
Action: Mouse scrolled (1257, 423) with delta (0, 0)
Screenshot: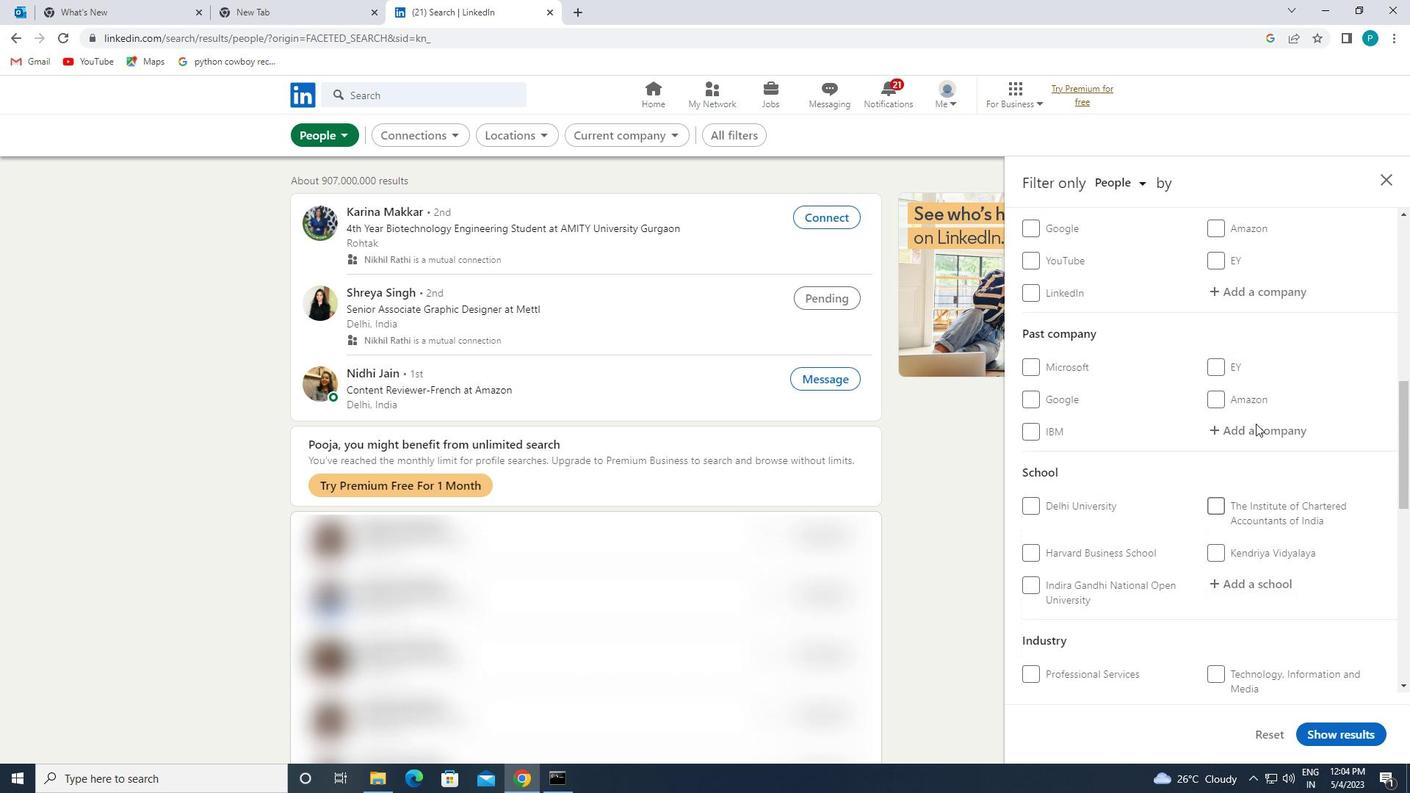
Action: Mouse moved to (1269, 467)
Screenshot: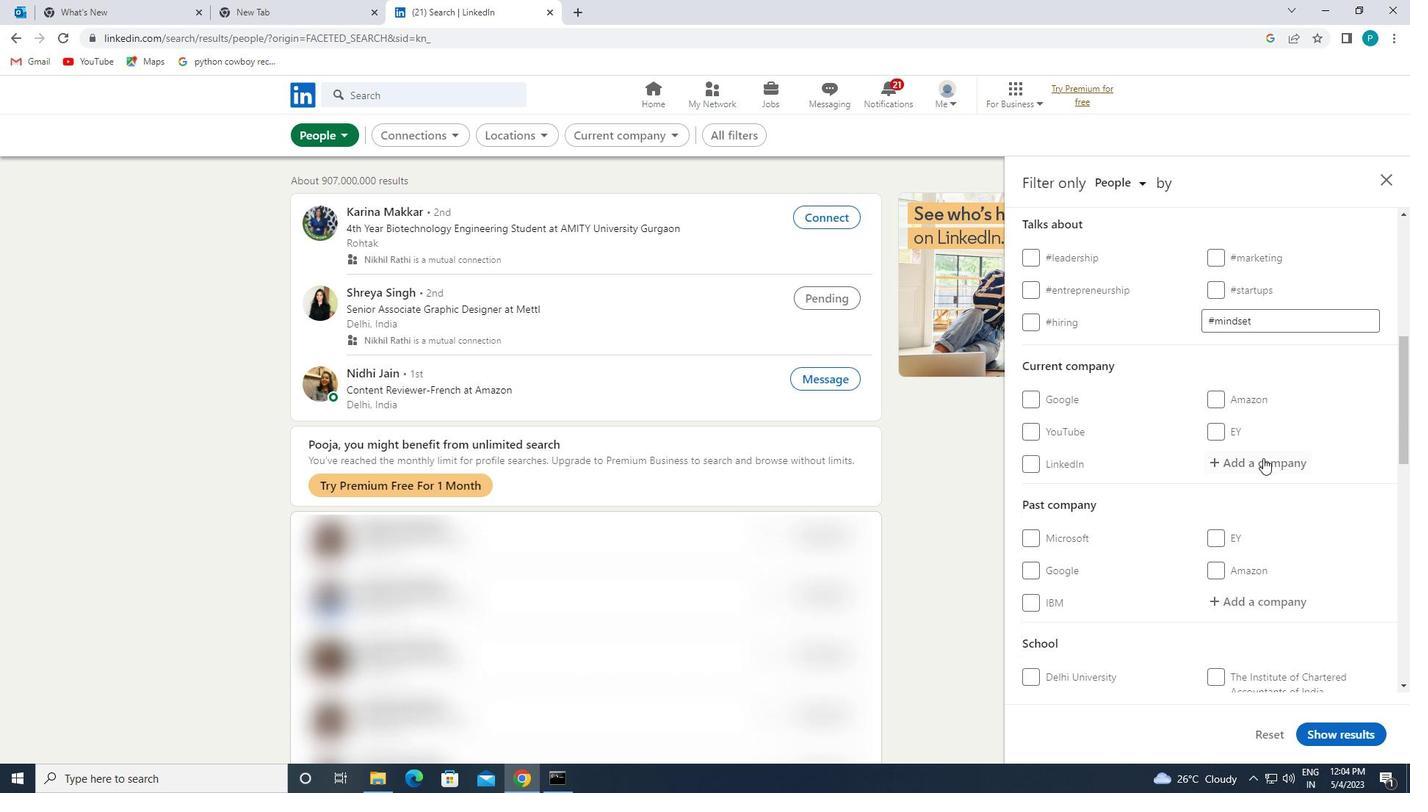
Action: Mouse pressed left at (1269, 467)
Screenshot: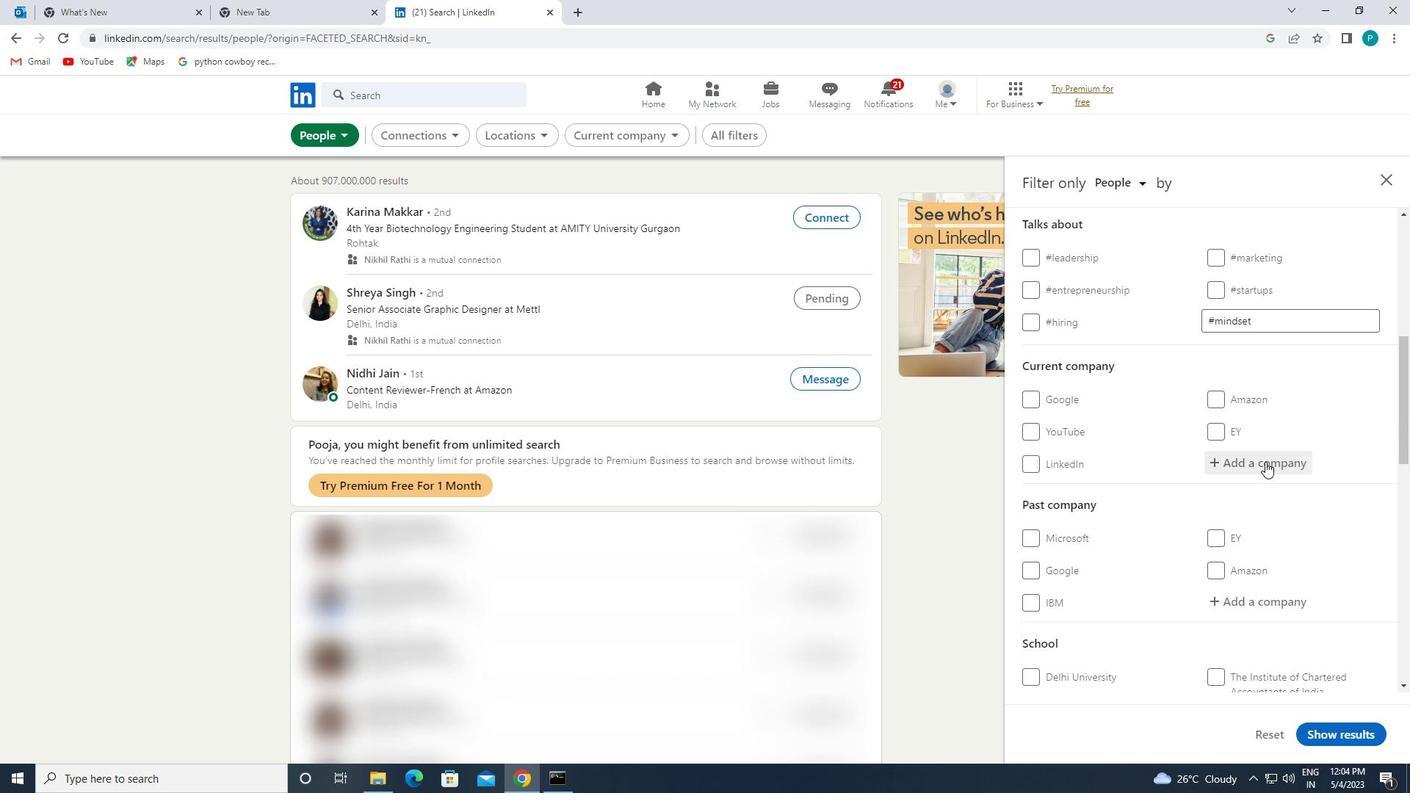 
Action: Mouse moved to (1270, 467)
Screenshot: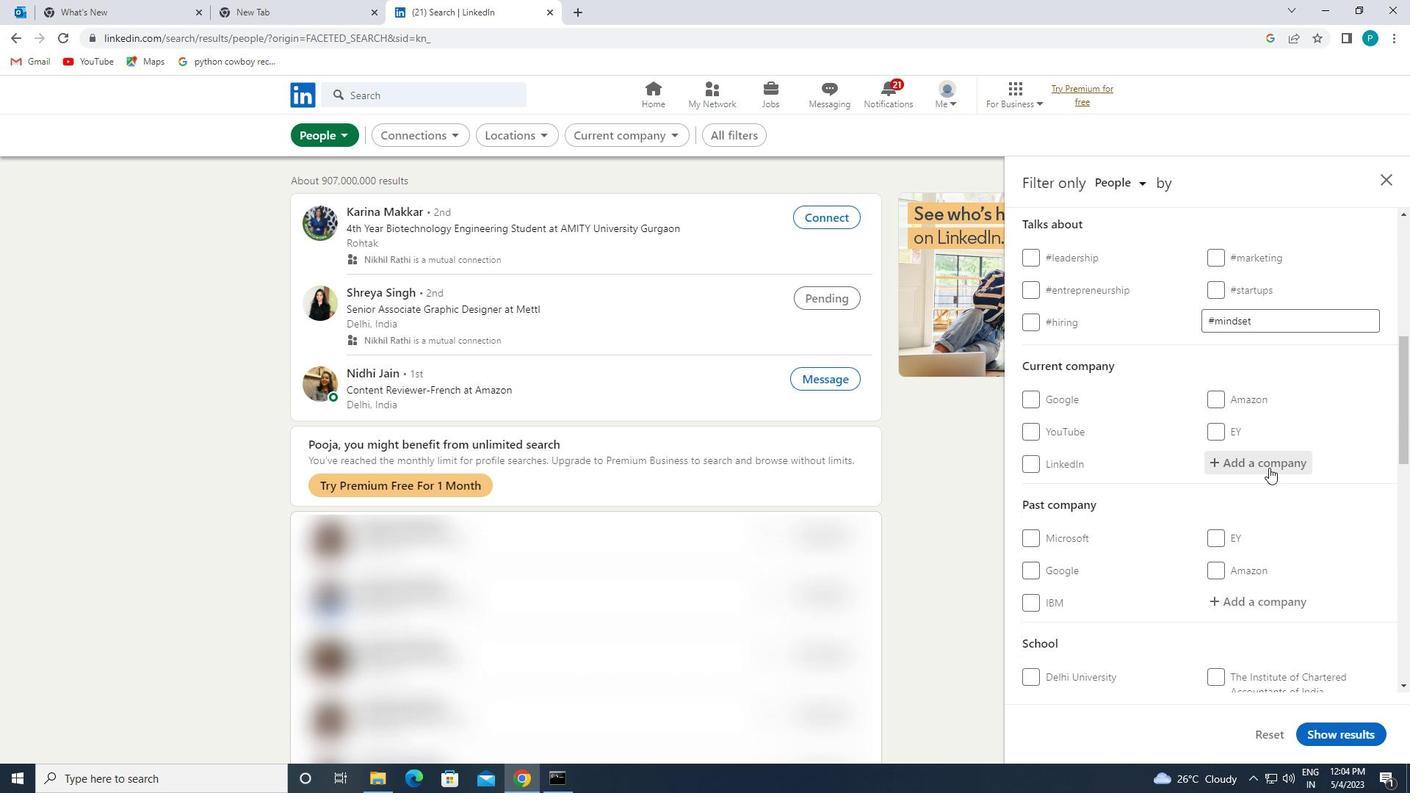 
Action: Key pressed <Key.caps_lock>H<Key.caps_lock>INDUSTAN
Screenshot: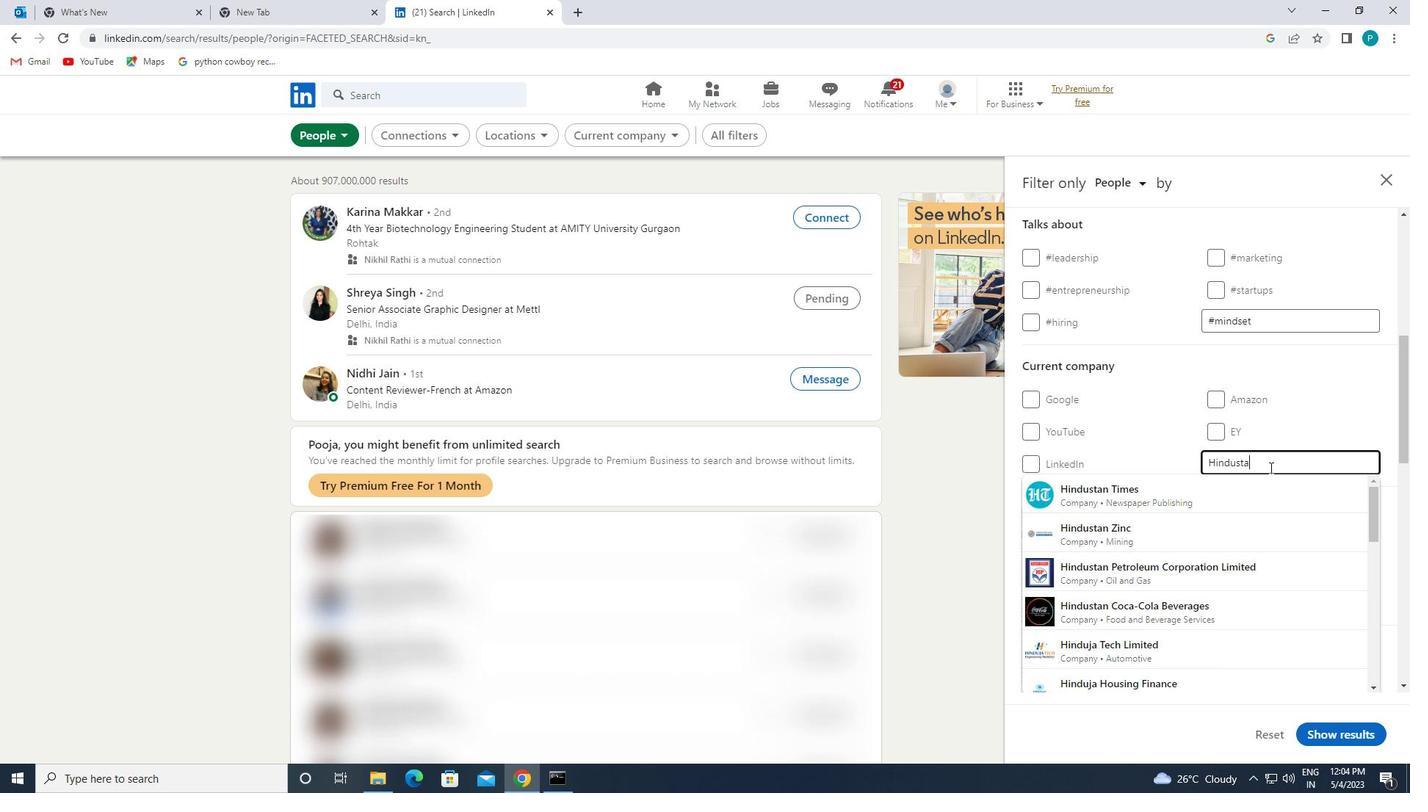 
Action: Mouse moved to (1173, 490)
Screenshot: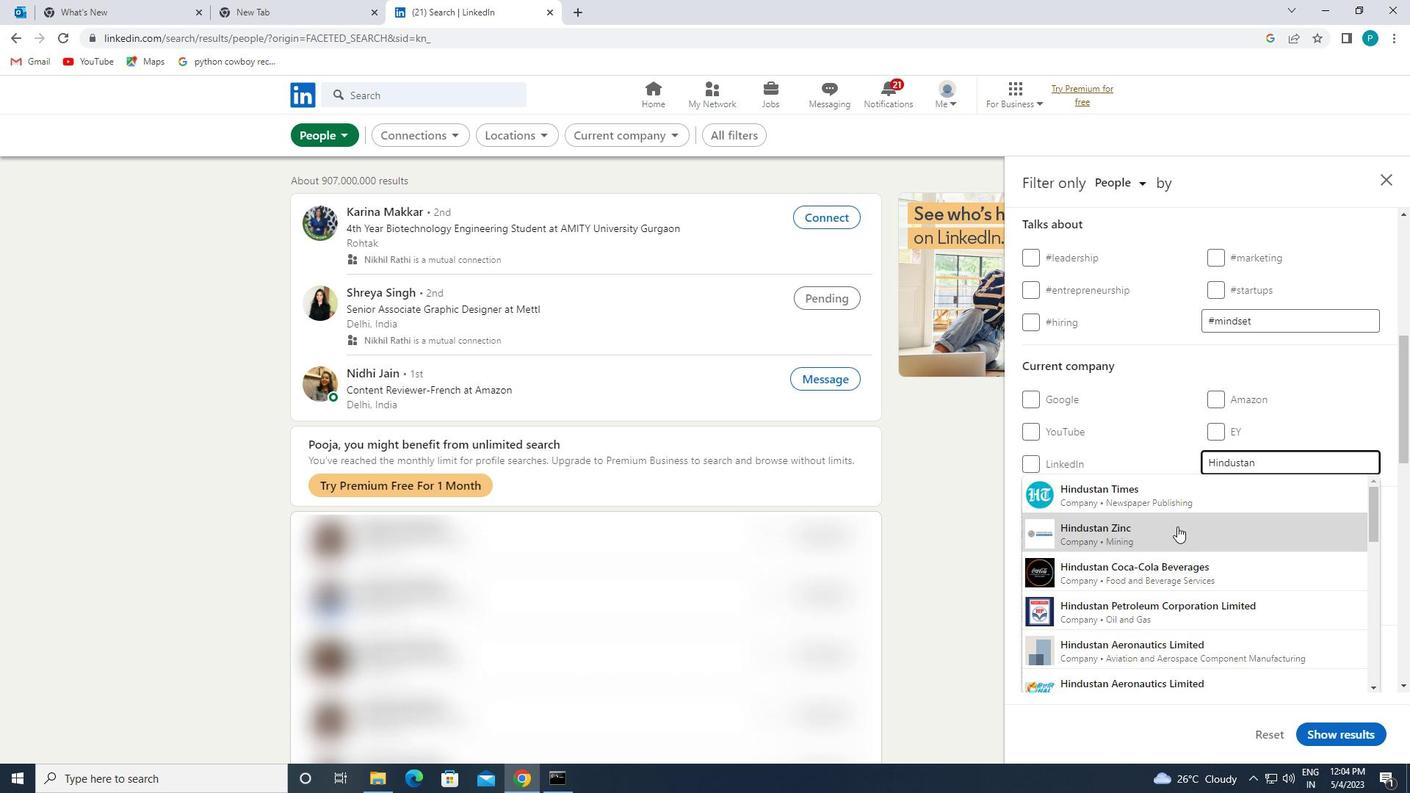 
Action: Mouse pressed left at (1173, 490)
Screenshot: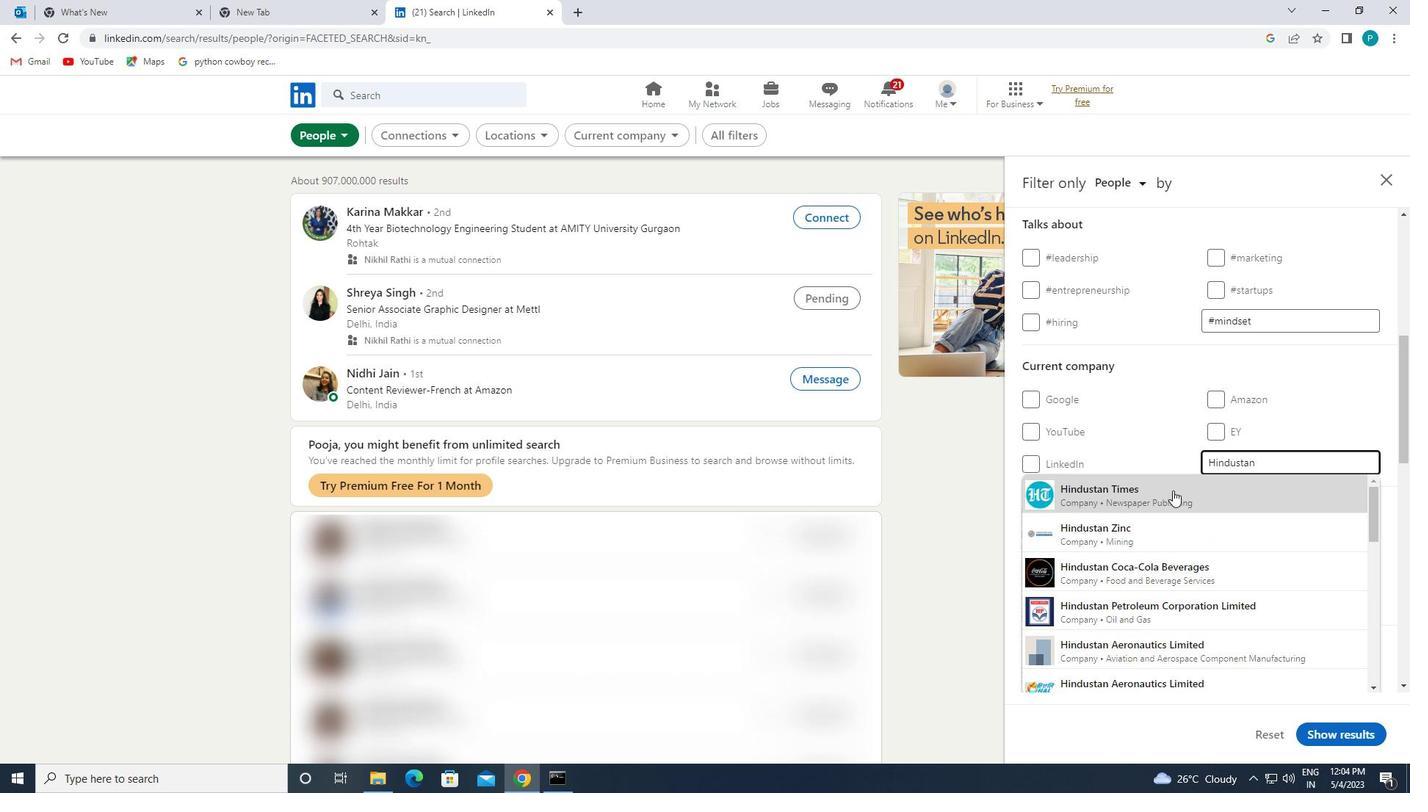 
Action: Mouse scrolled (1173, 490) with delta (0, 0)
Screenshot: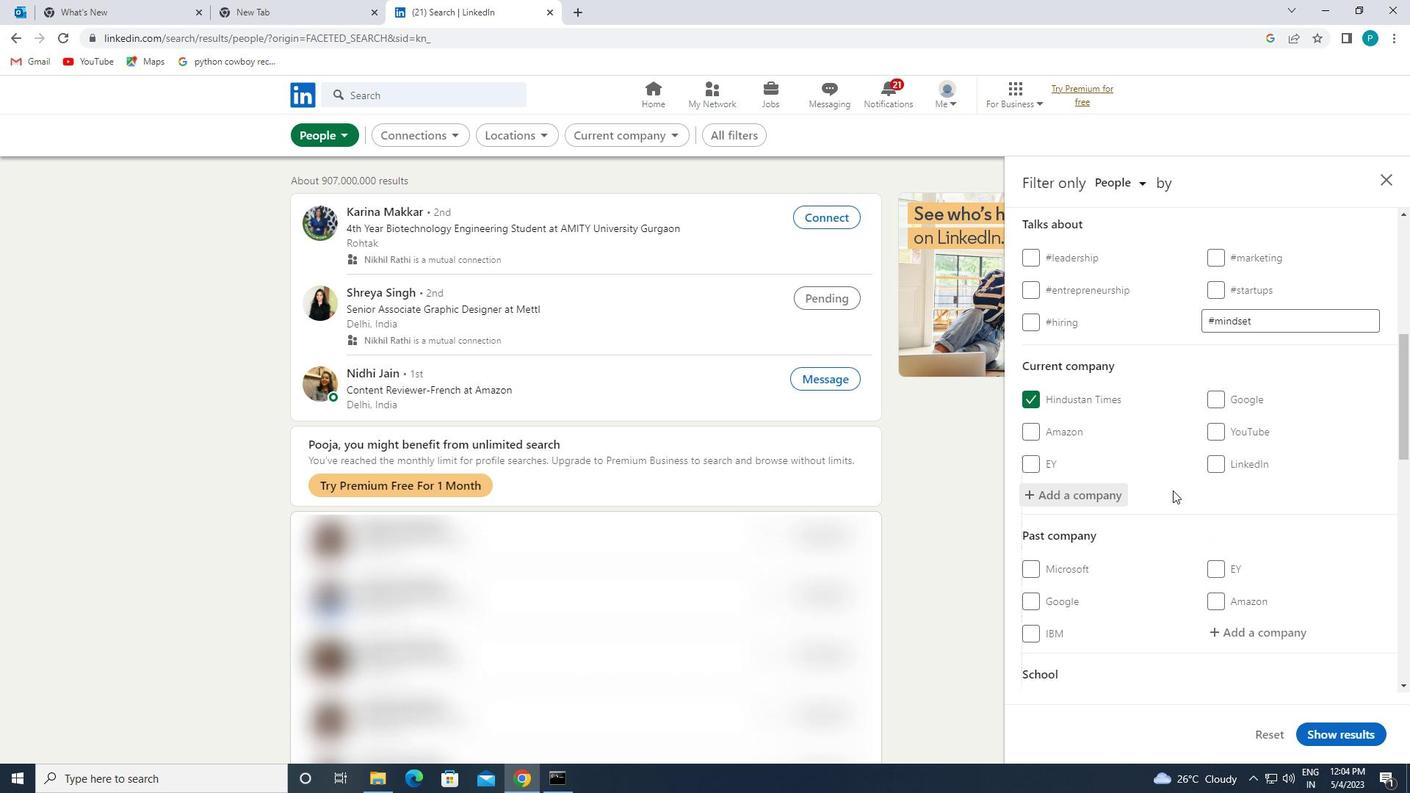 
Action: Mouse scrolled (1173, 490) with delta (0, 0)
Screenshot: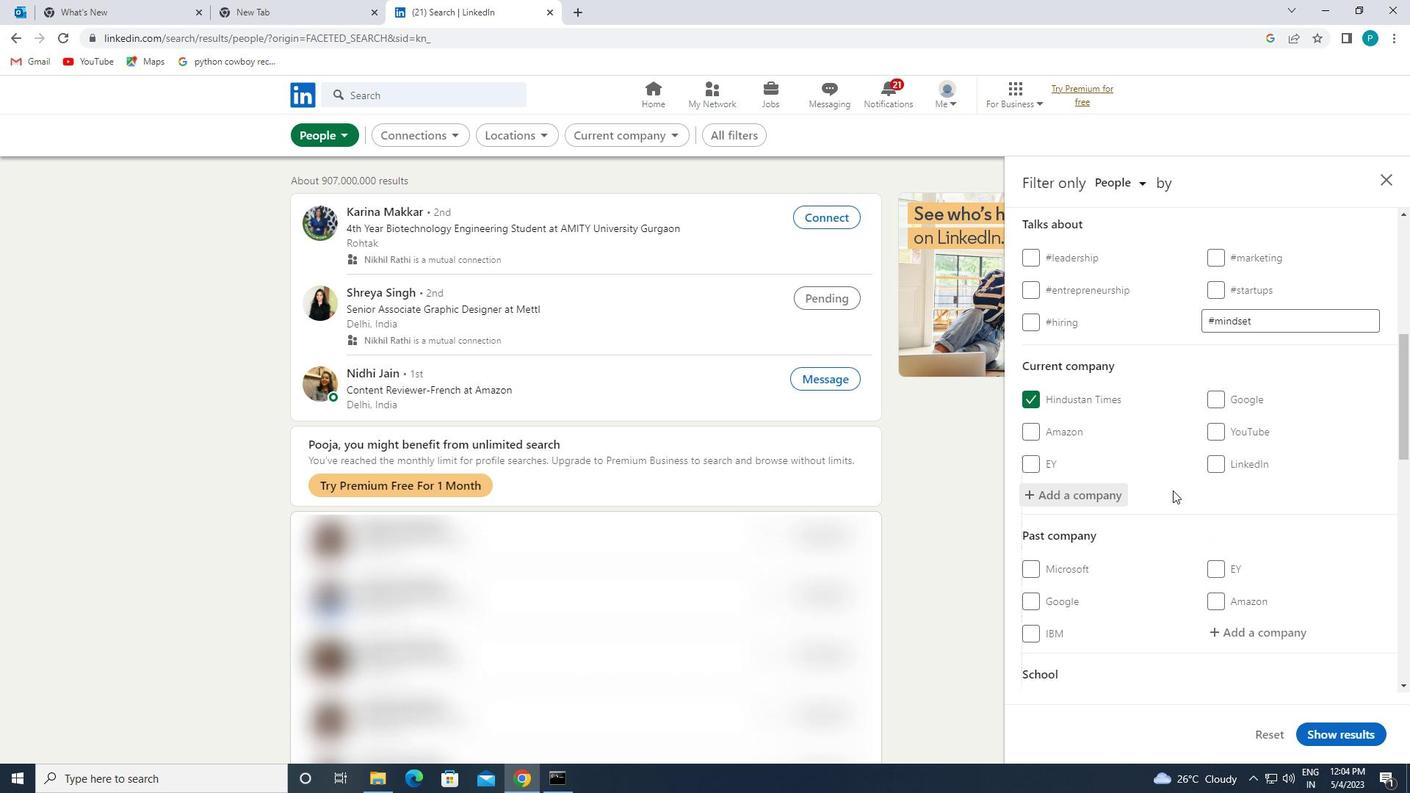 
Action: Mouse moved to (1176, 494)
Screenshot: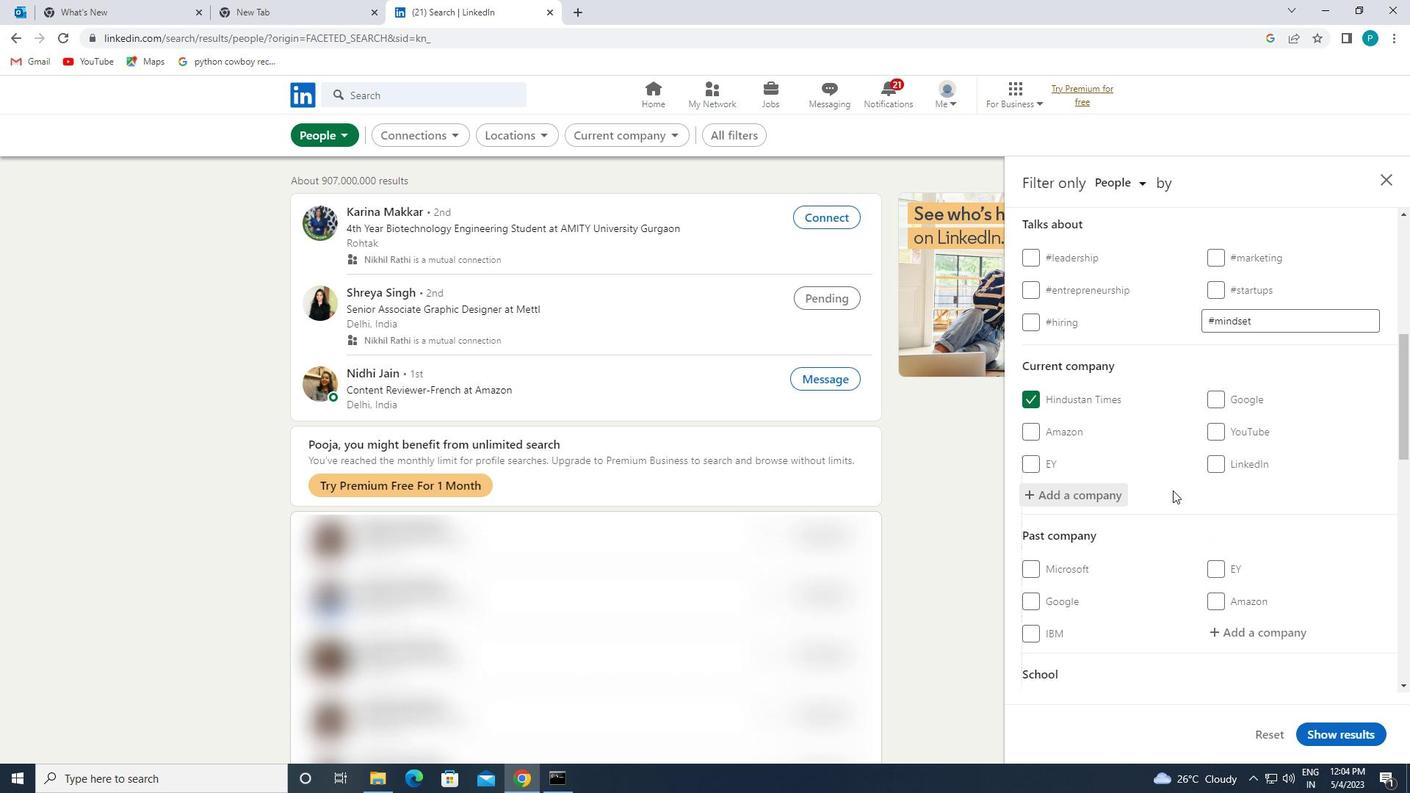 
Action: Mouse scrolled (1176, 493) with delta (0, 0)
Screenshot: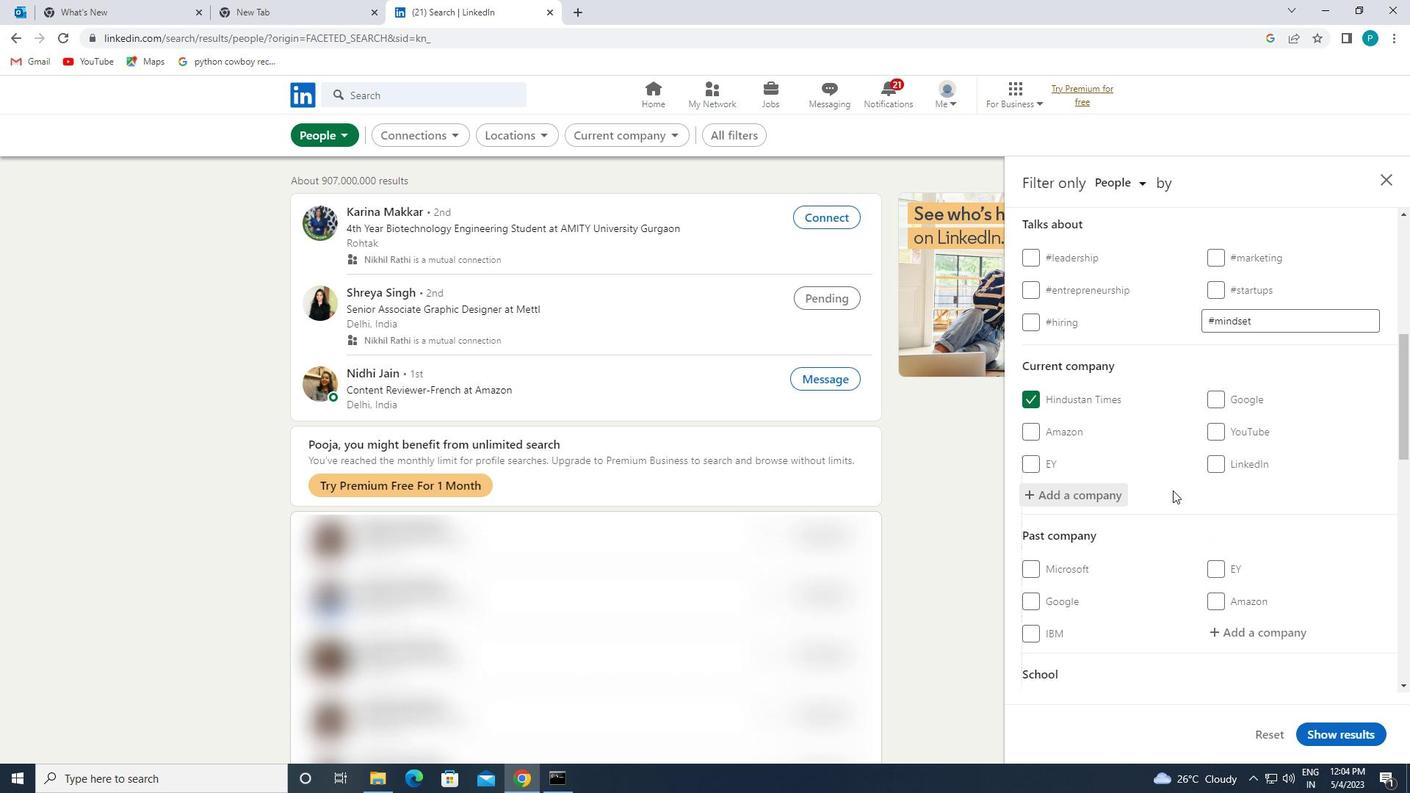 
Action: Mouse moved to (1240, 576)
Screenshot: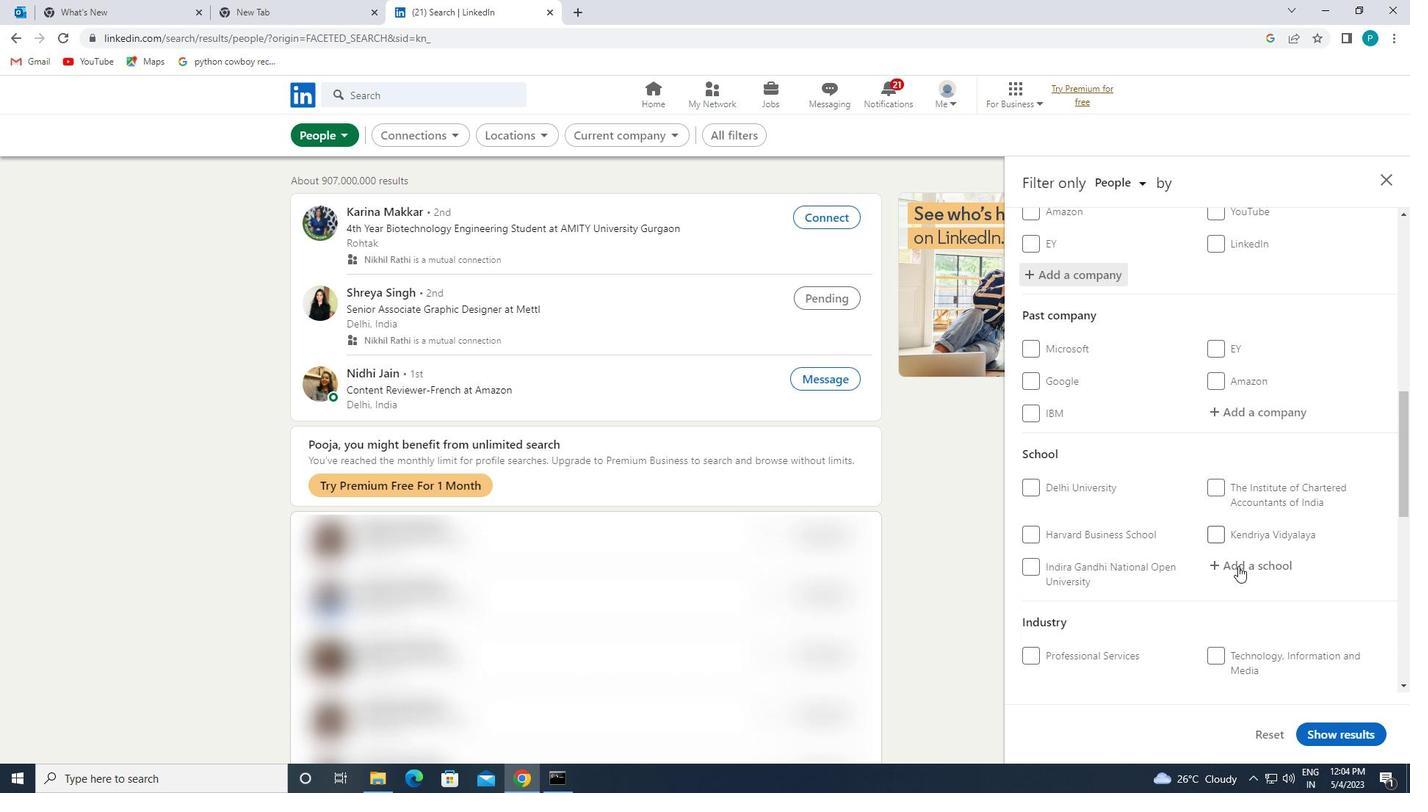 
Action: Mouse pressed left at (1240, 576)
Screenshot: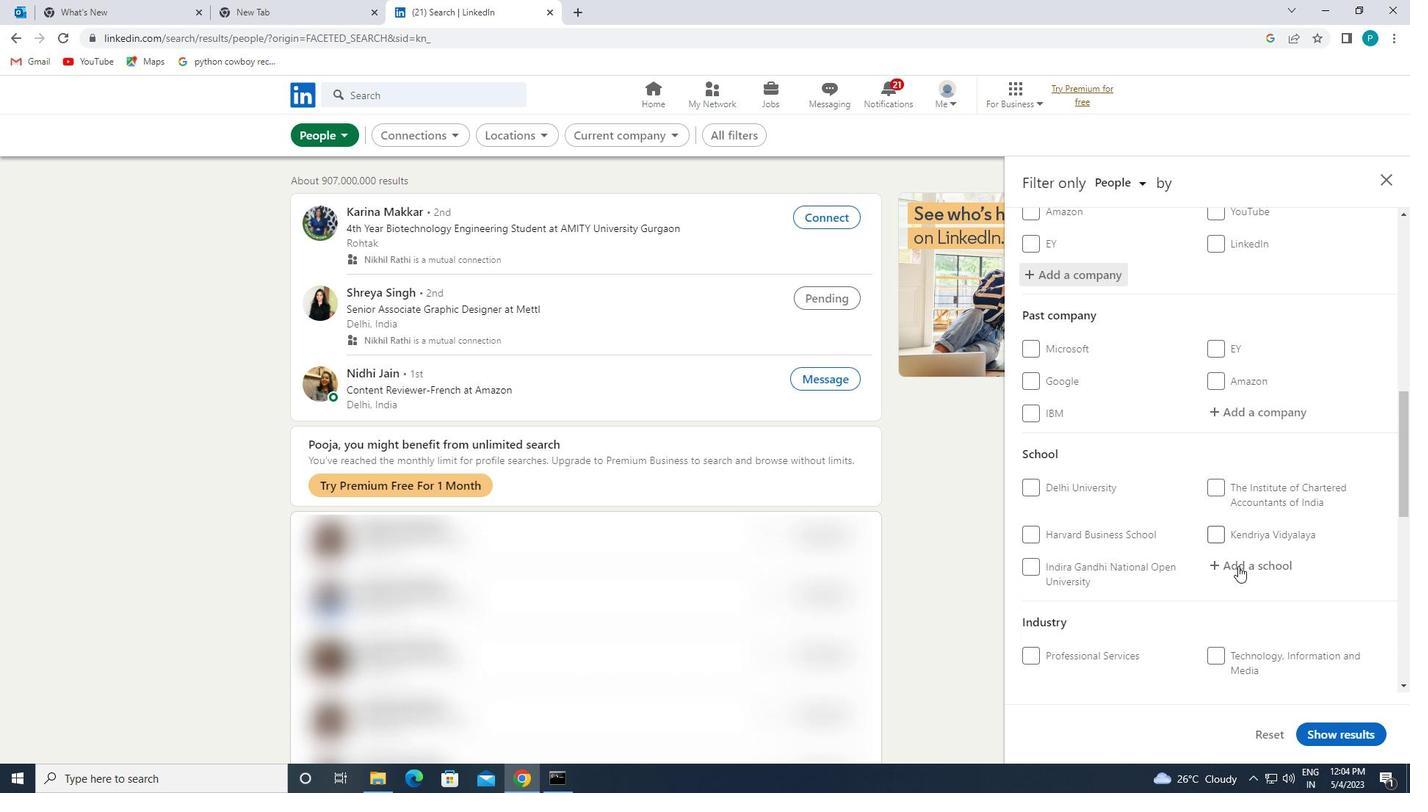 
Action: Key pressed <Key.caps_lock>R<Key.caps_lock>YAN
Screenshot: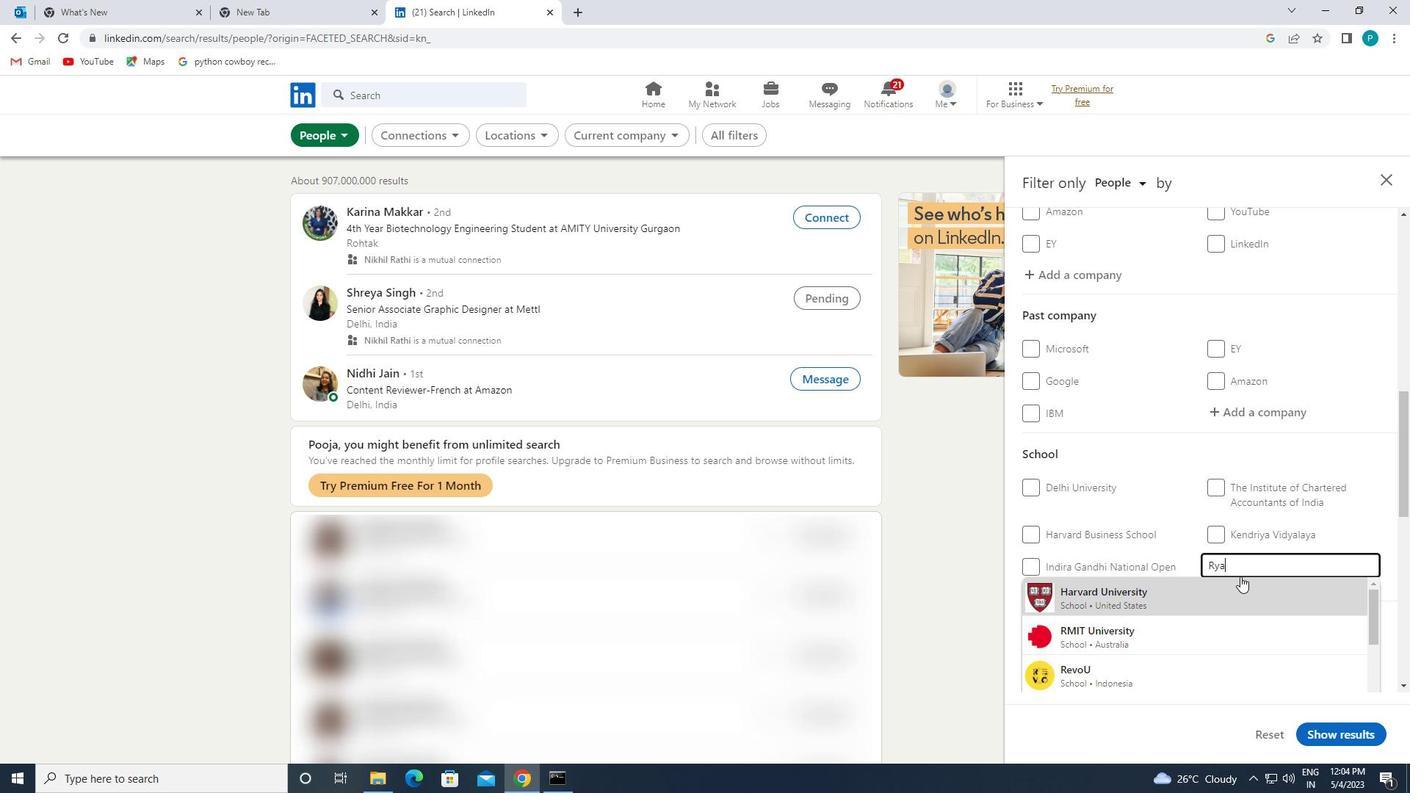 
Action: Mouse moved to (1196, 599)
Screenshot: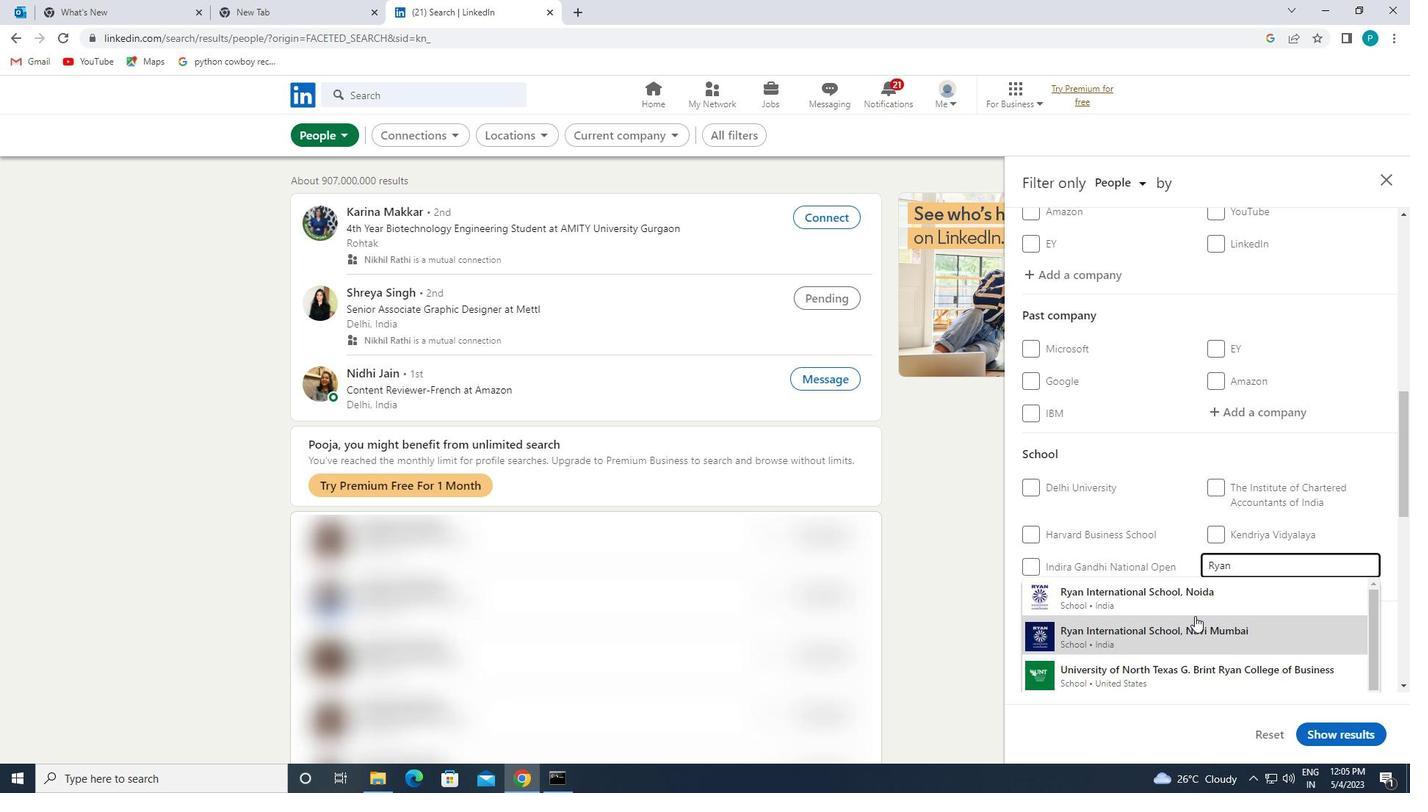 
Action: Mouse pressed left at (1196, 599)
Screenshot: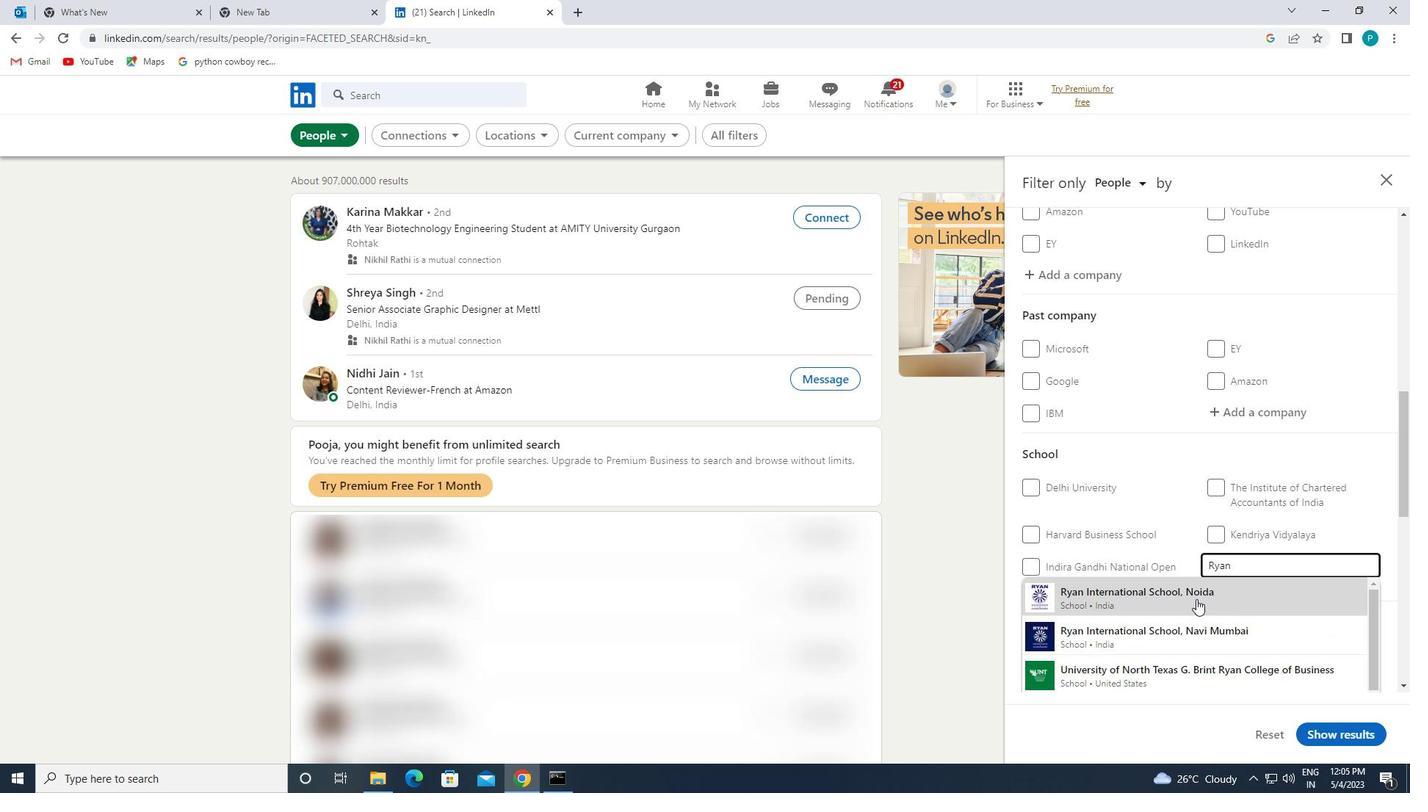 
Action: Mouse scrolled (1196, 598) with delta (0, 0)
Screenshot: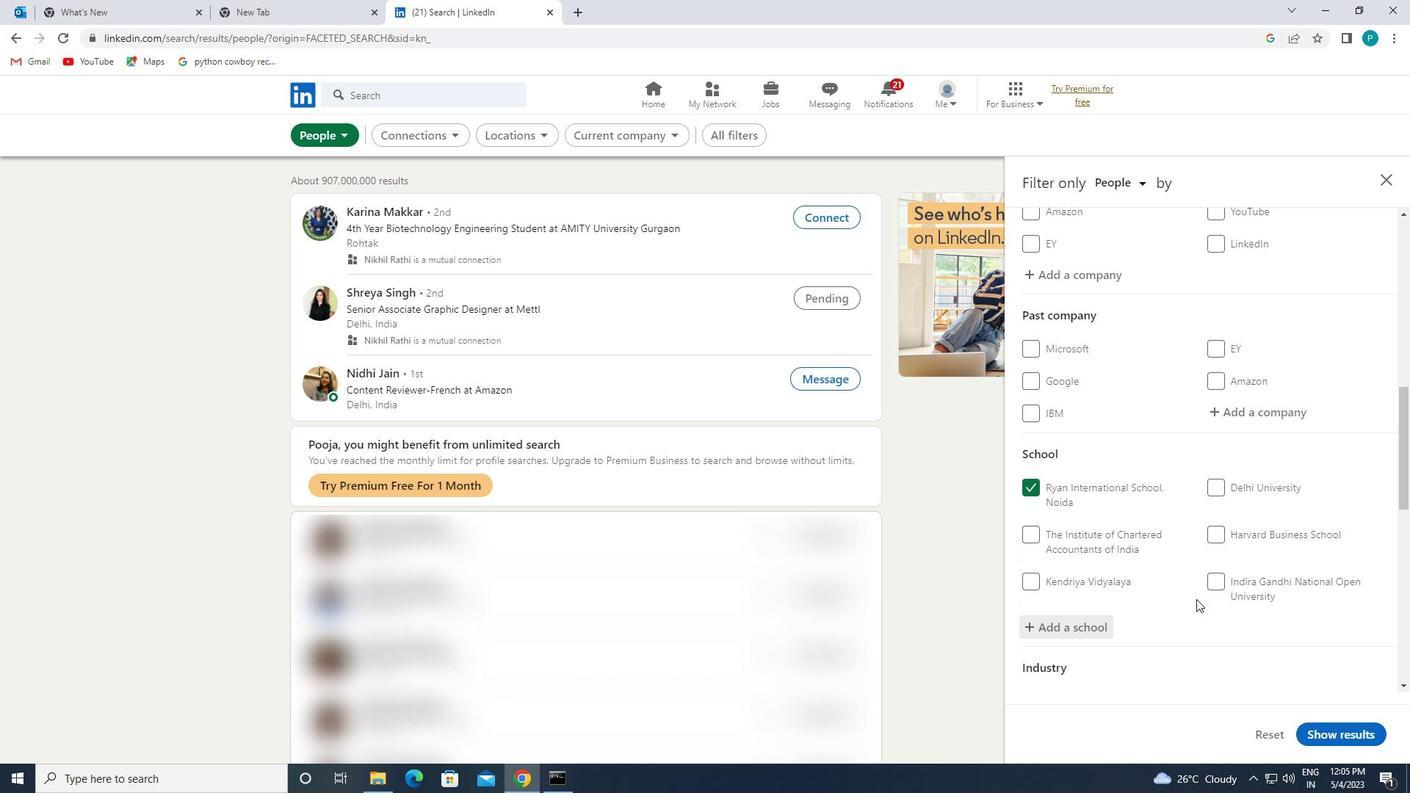 
Action: Mouse scrolled (1196, 598) with delta (0, 0)
Screenshot: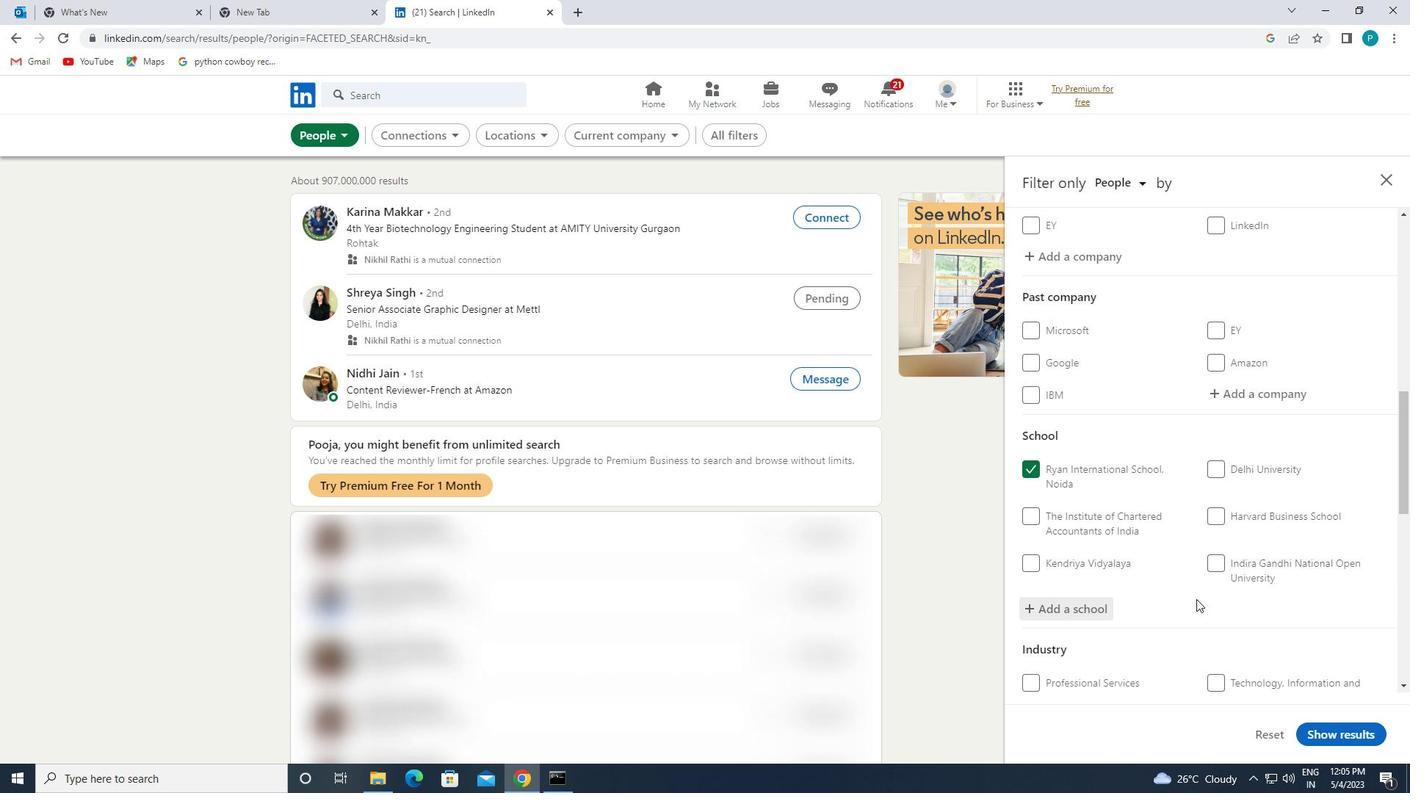 
Action: Mouse moved to (1239, 611)
Screenshot: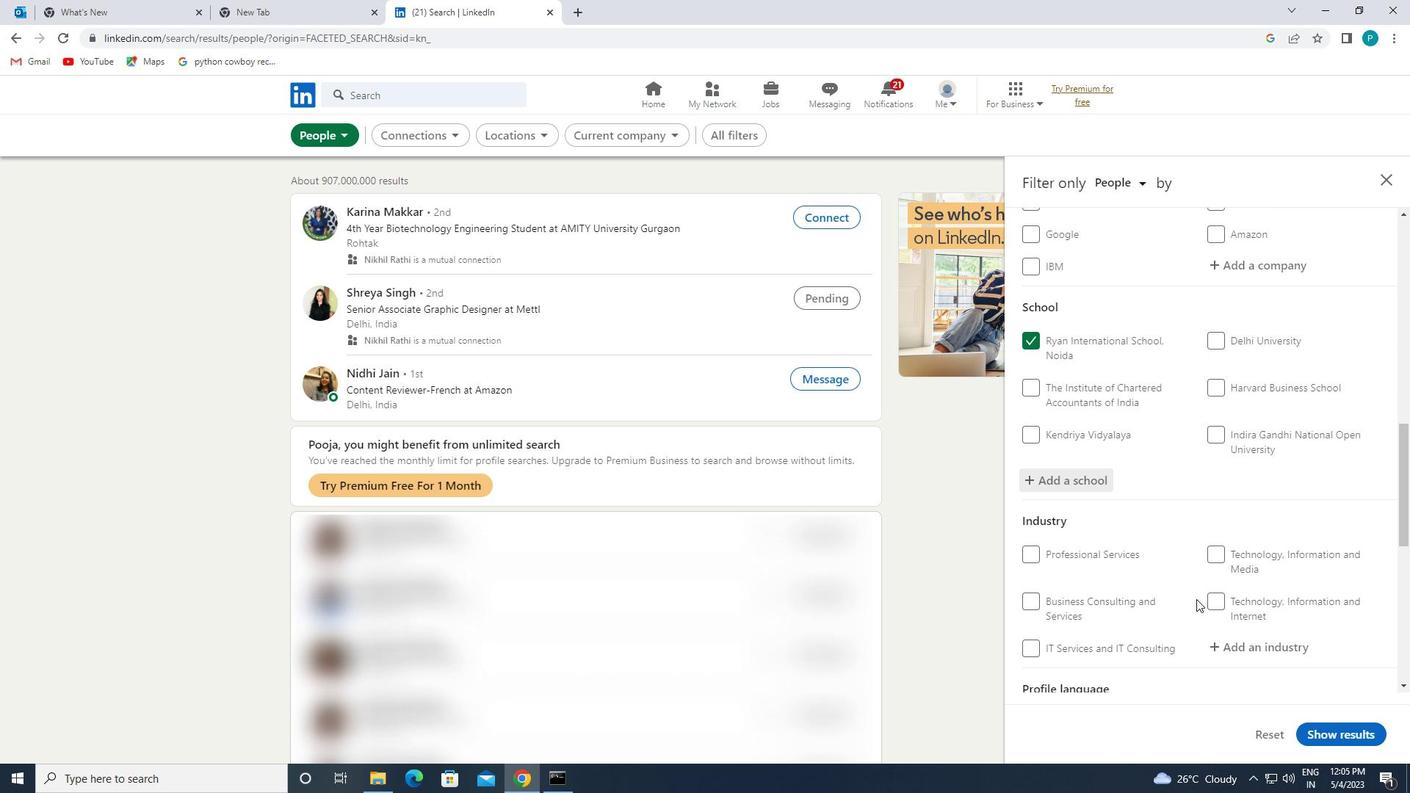 
Action: Mouse scrolled (1239, 610) with delta (0, 0)
Screenshot: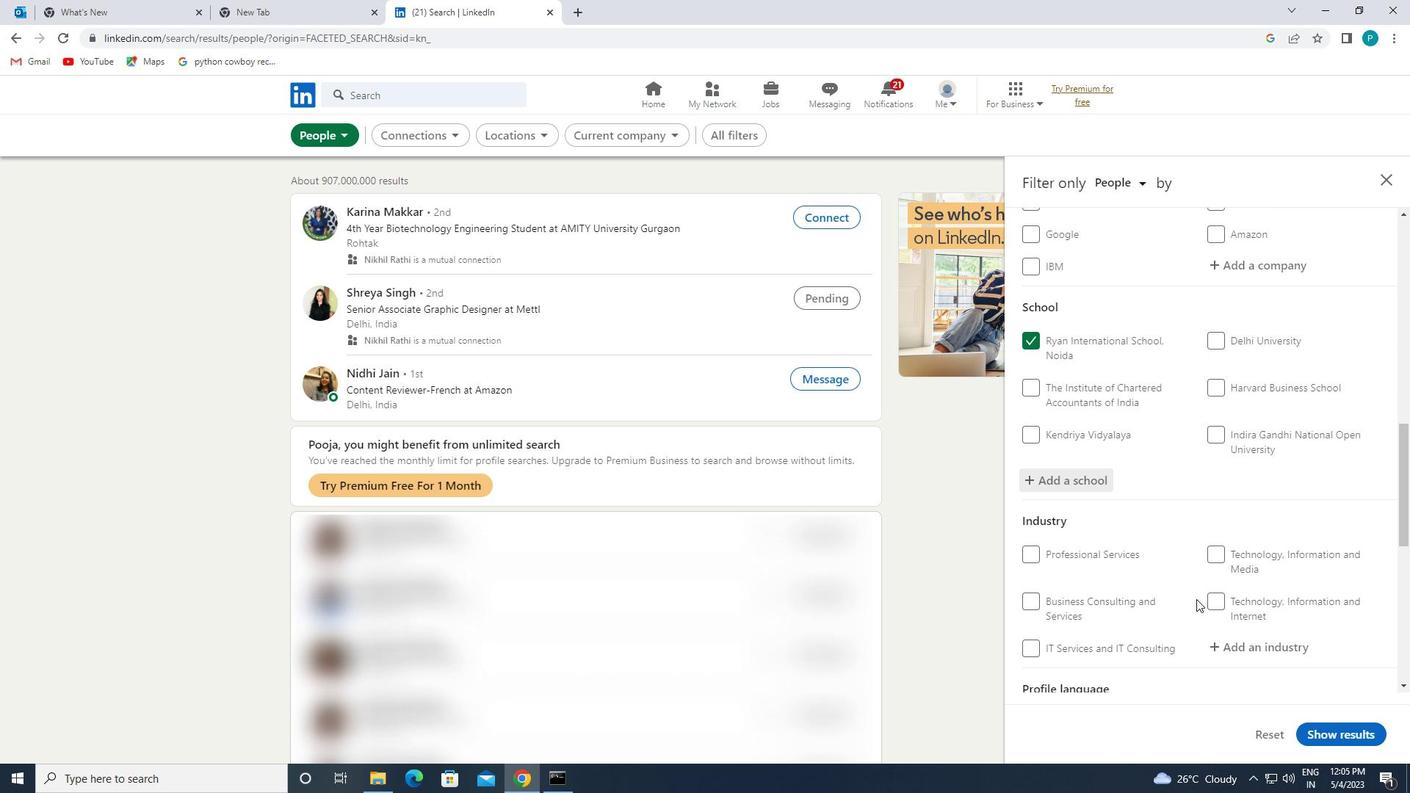 
Action: Mouse moved to (1248, 619)
Screenshot: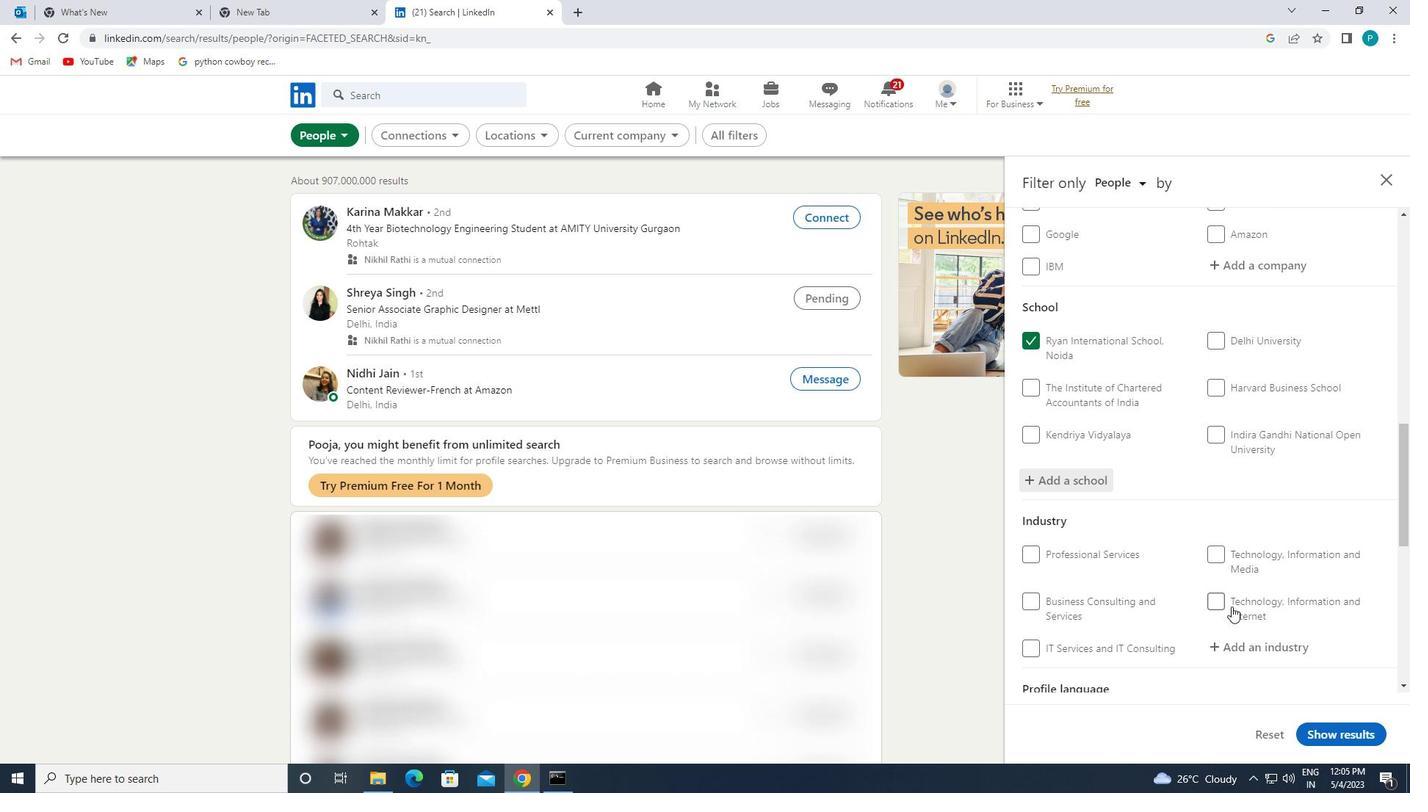 
Action: Mouse scrolled (1248, 618) with delta (0, 0)
Screenshot: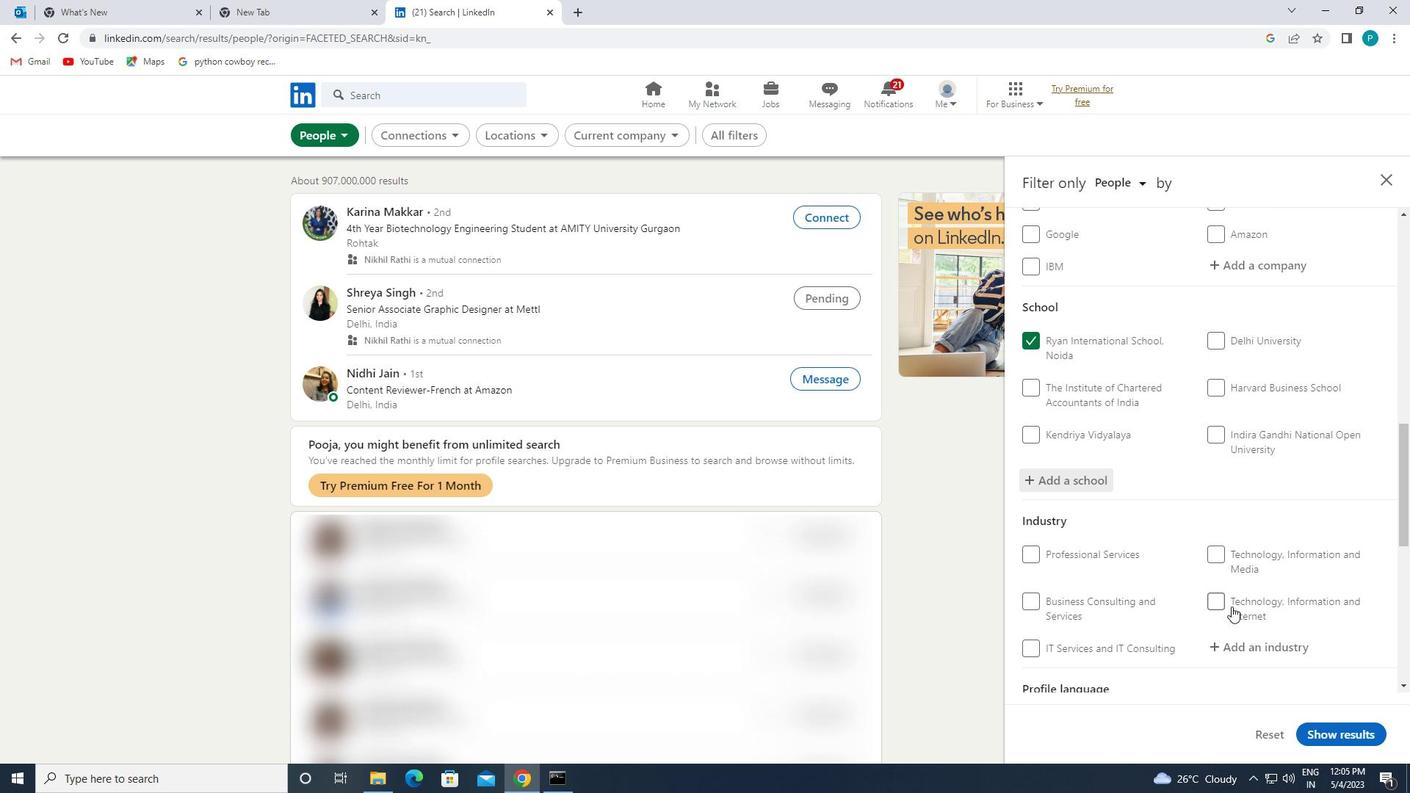 
Action: Mouse moved to (1239, 513)
Screenshot: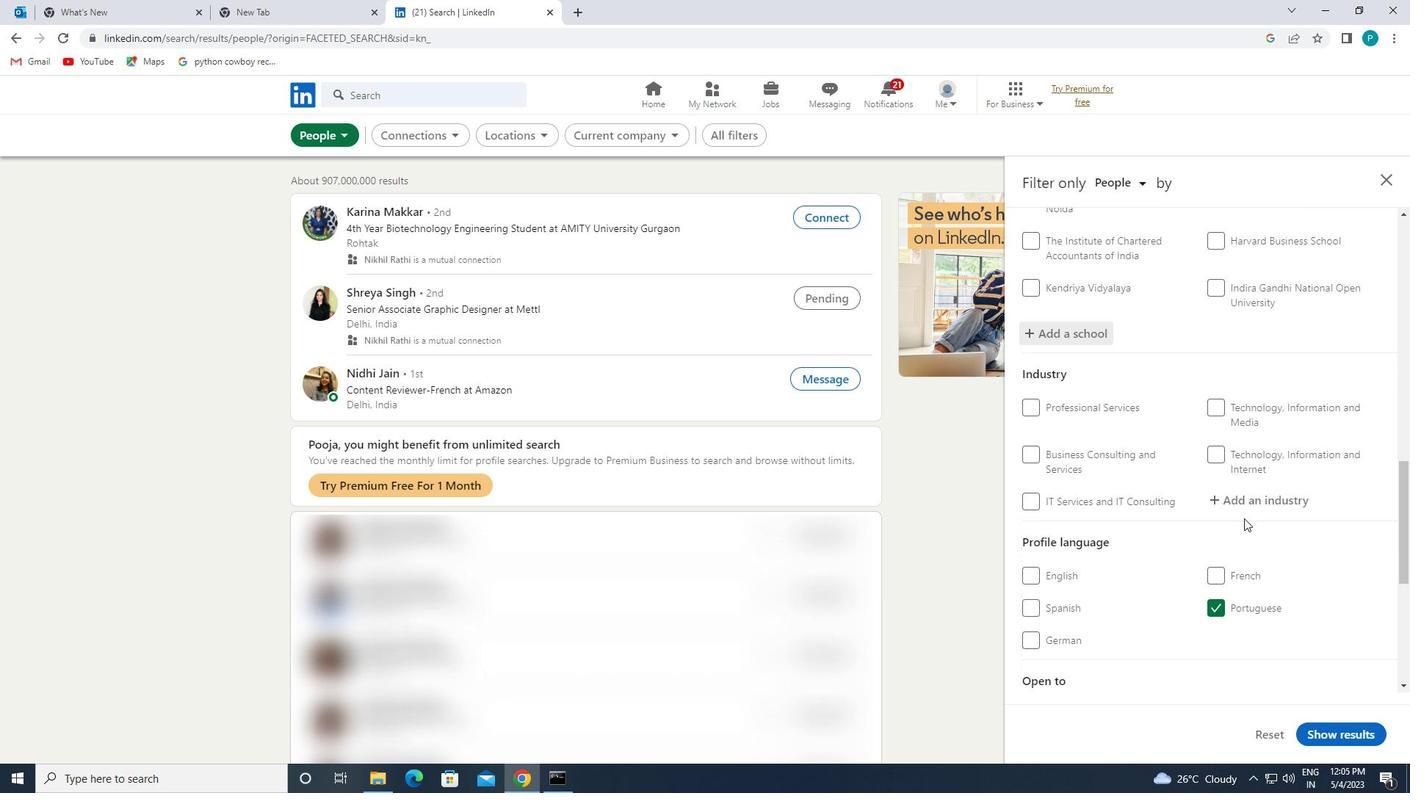
Action: Mouse pressed left at (1239, 513)
Screenshot: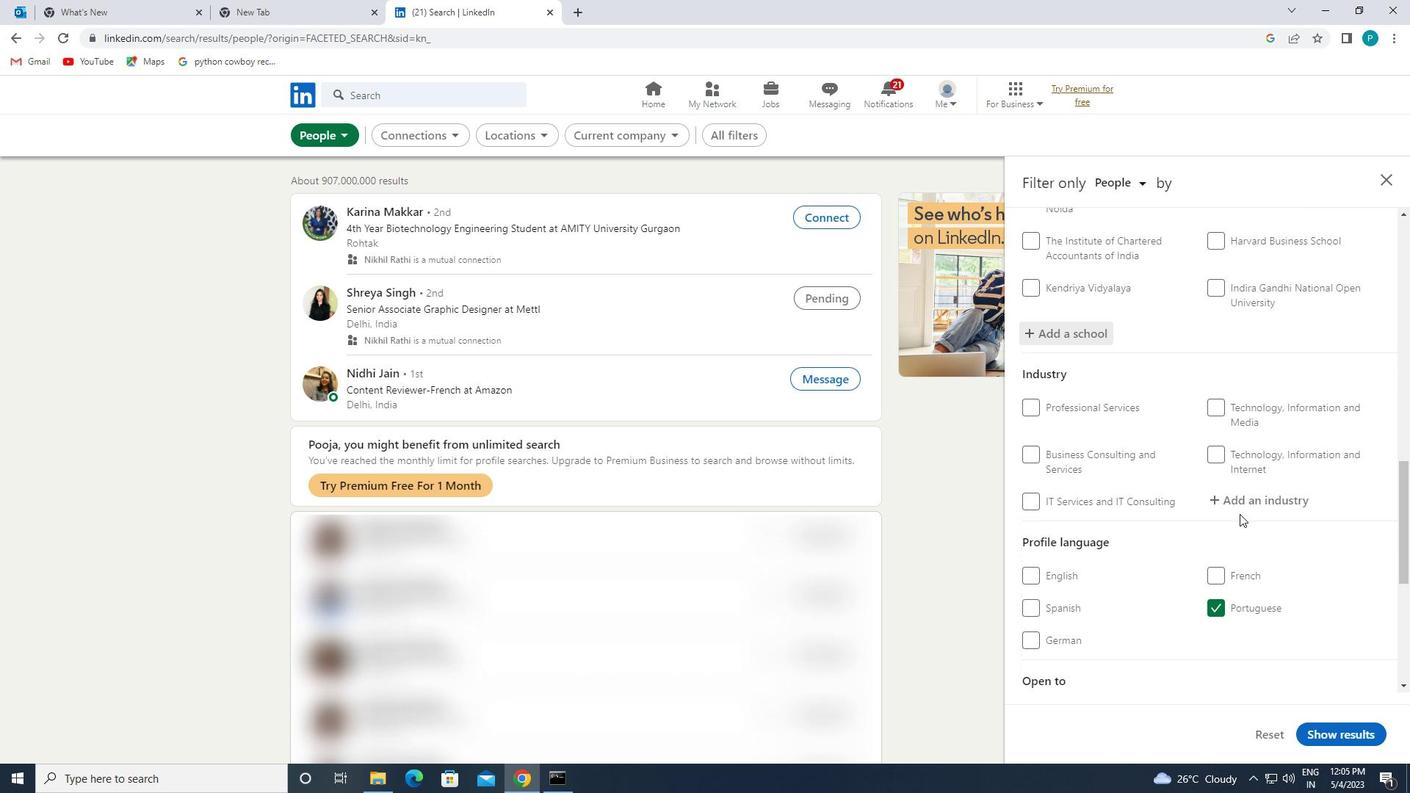 
Action: Mouse moved to (1228, 506)
Screenshot: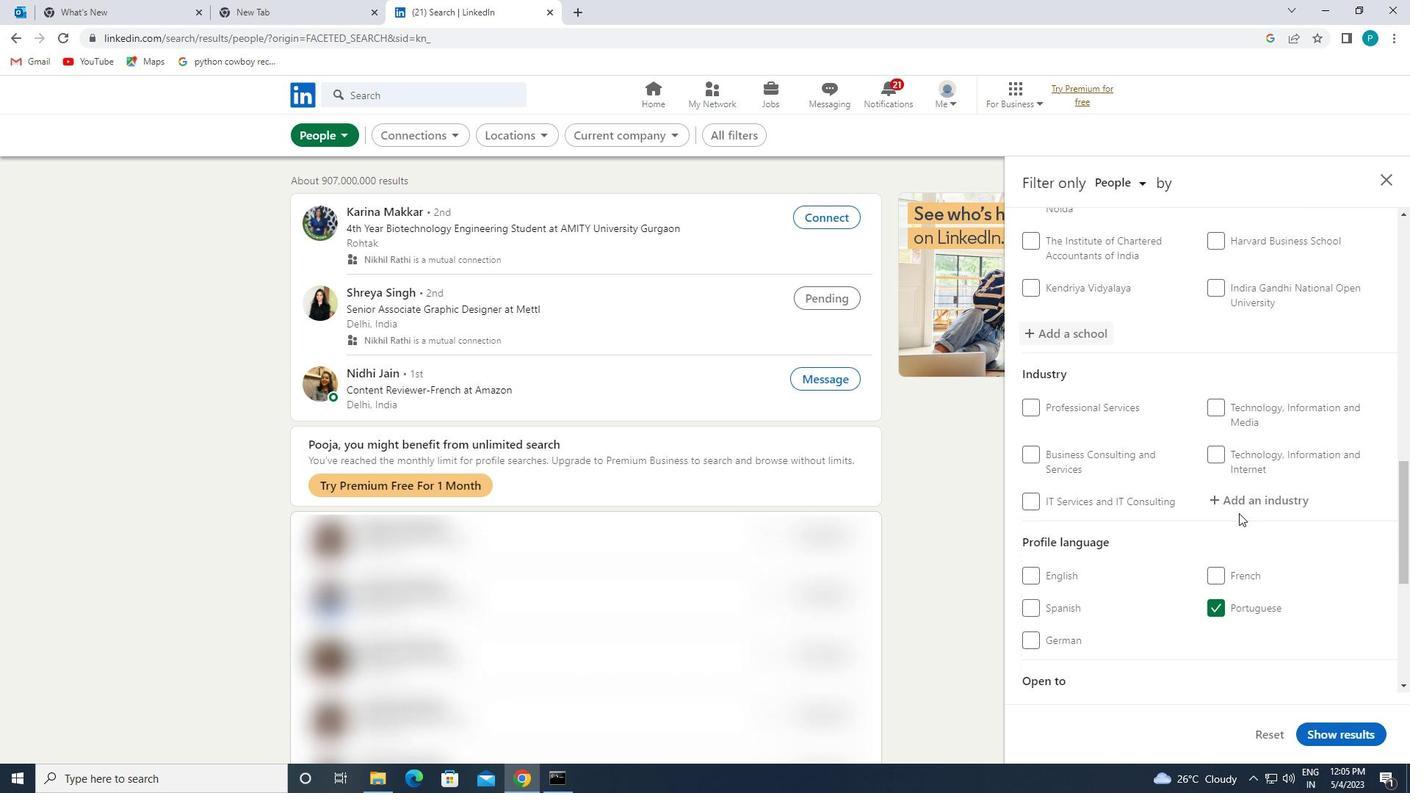 
Action: Mouse pressed left at (1228, 506)
Screenshot: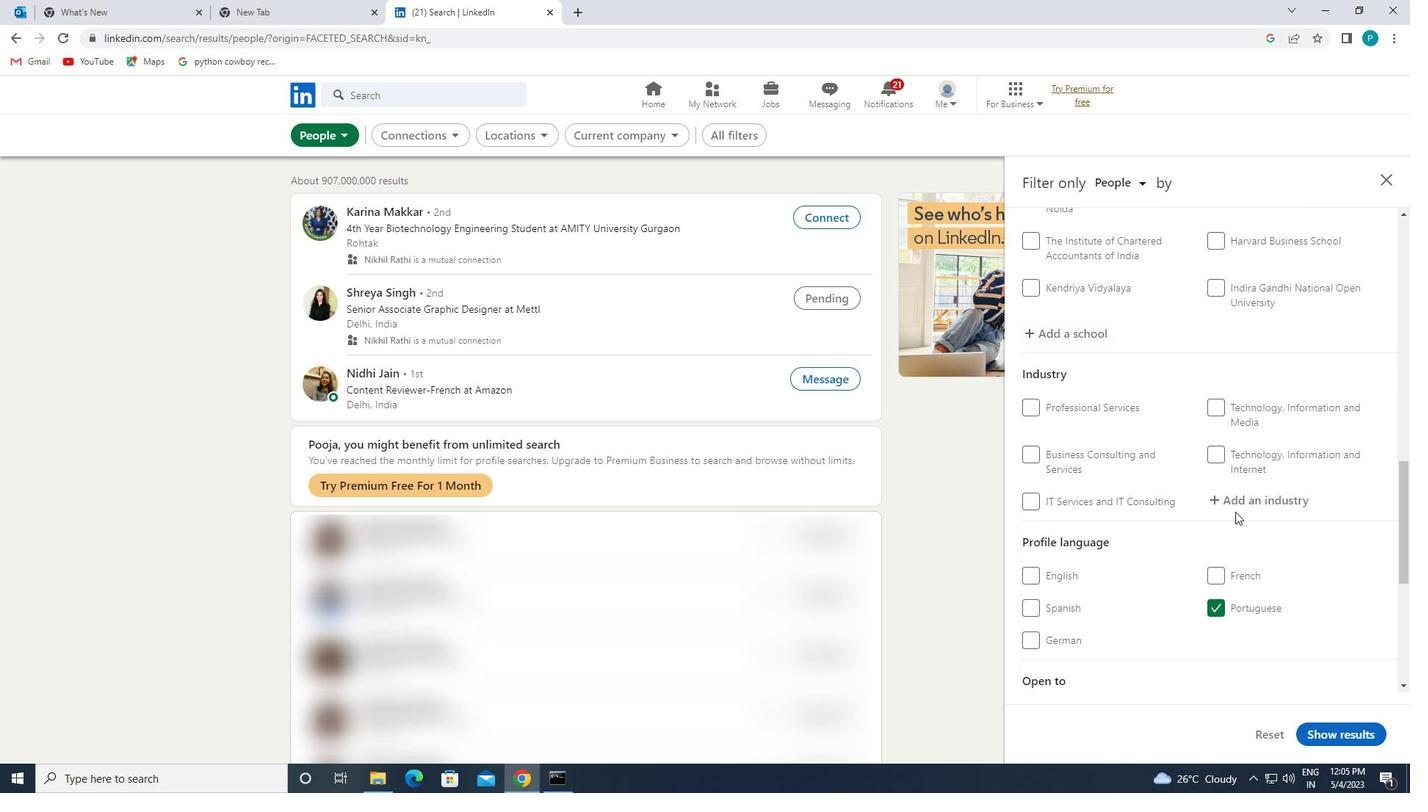 
Action: Key pressed <Key.caps_lock>S<Key.caps_lock>ERVICES
Screenshot: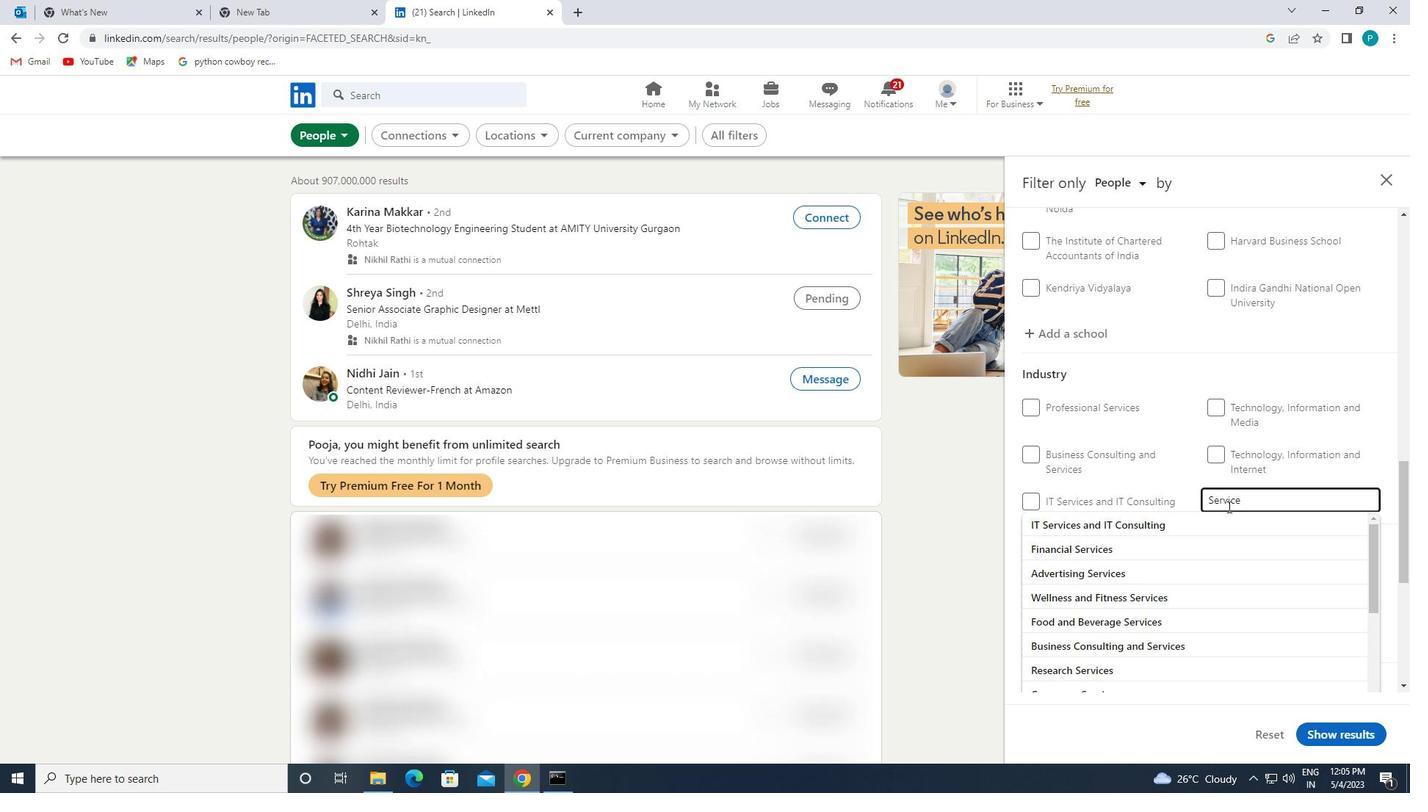 
Action: Mouse moved to (1124, 594)
Screenshot: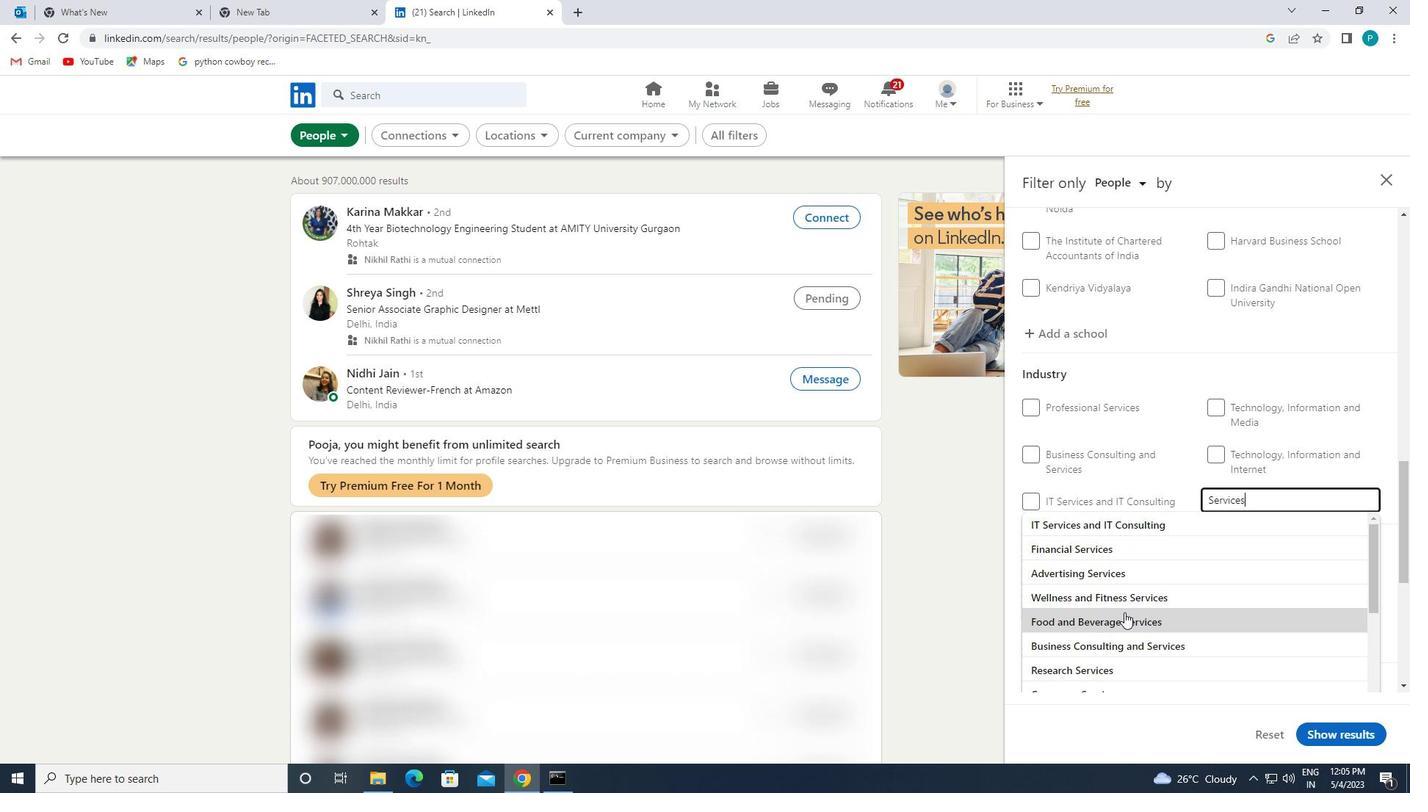 
Action: Mouse scrolled (1124, 593) with delta (0, 0)
Screenshot: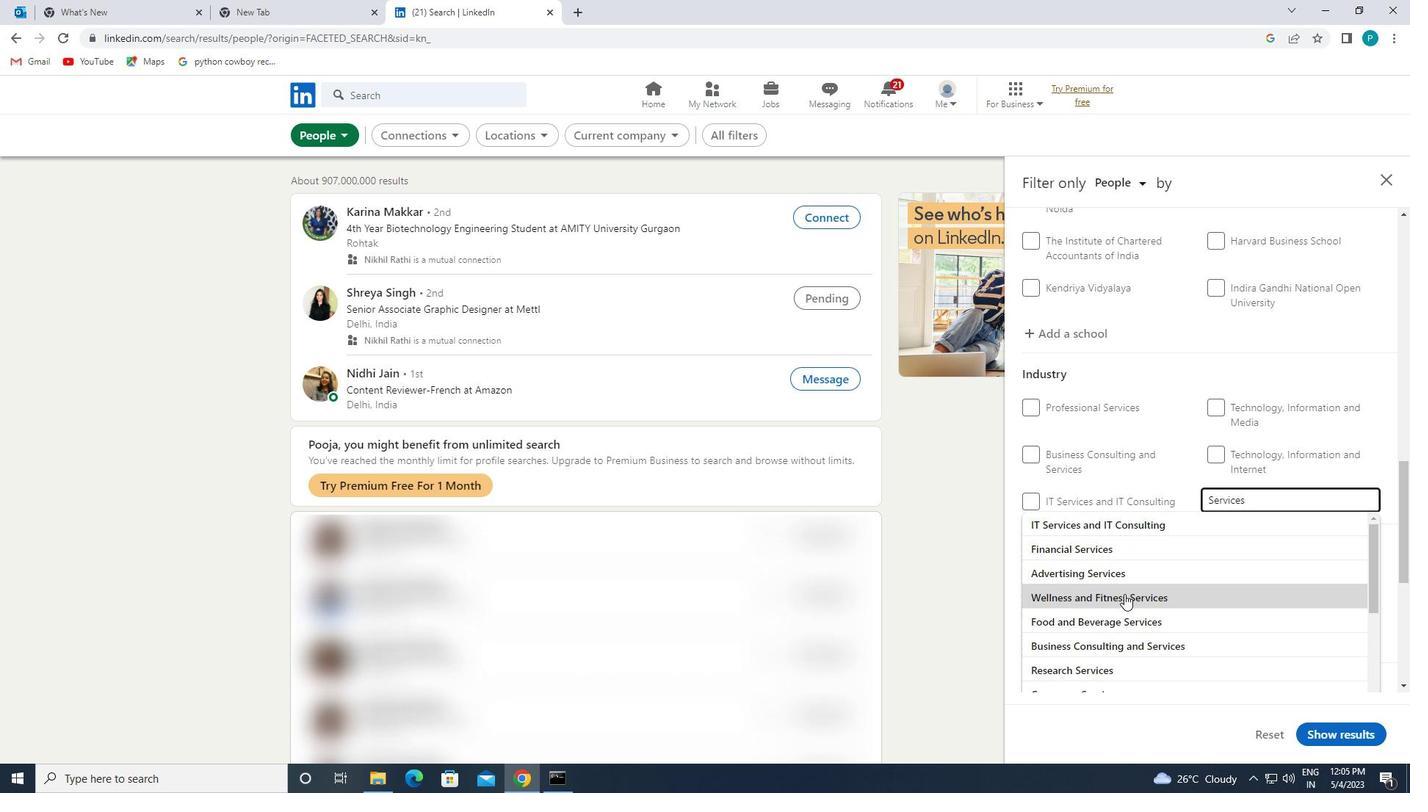 
Action: Mouse scrolled (1124, 595) with delta (0, 0)
Screenshot: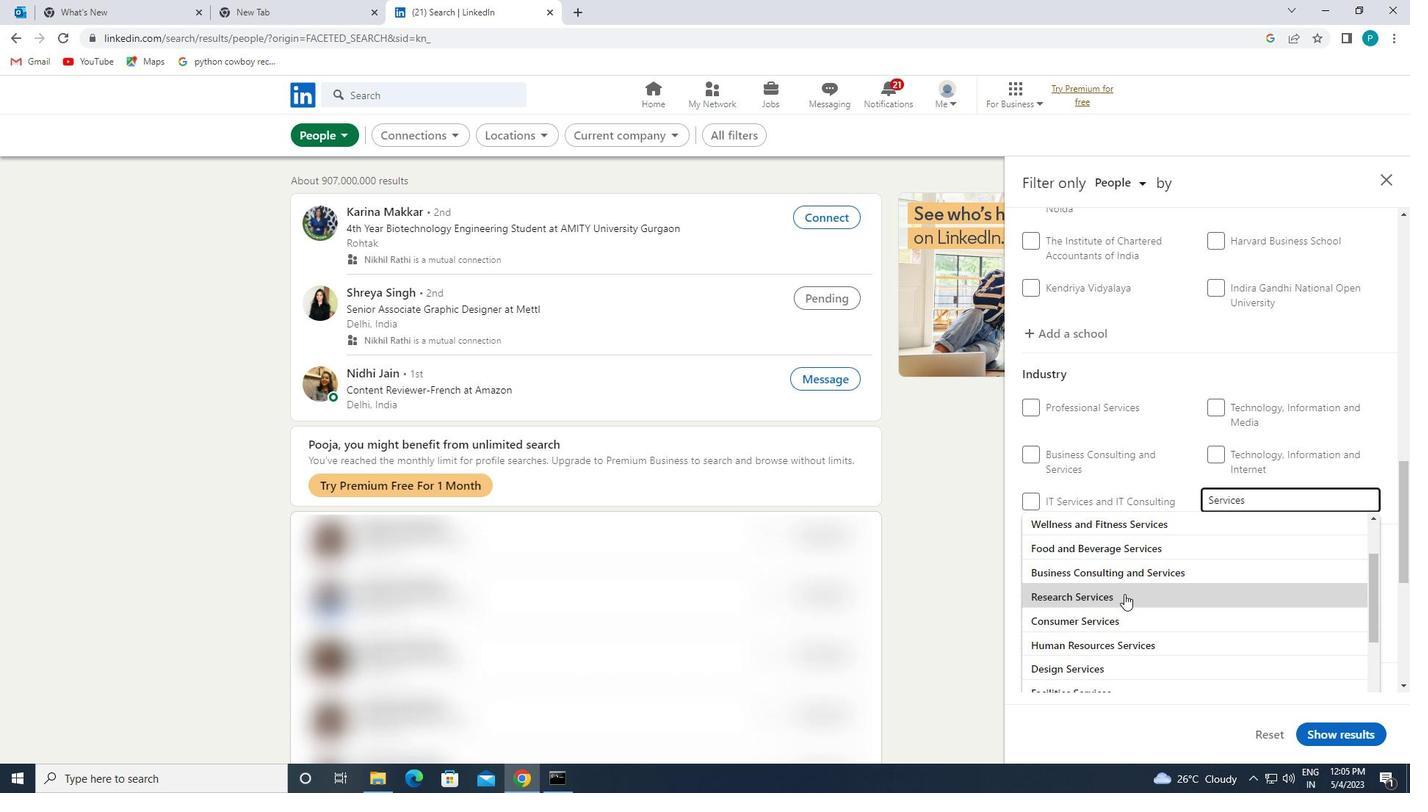 
Action: Mouse scrolled (1124, 595) with delta (0, 0)
Screenshot: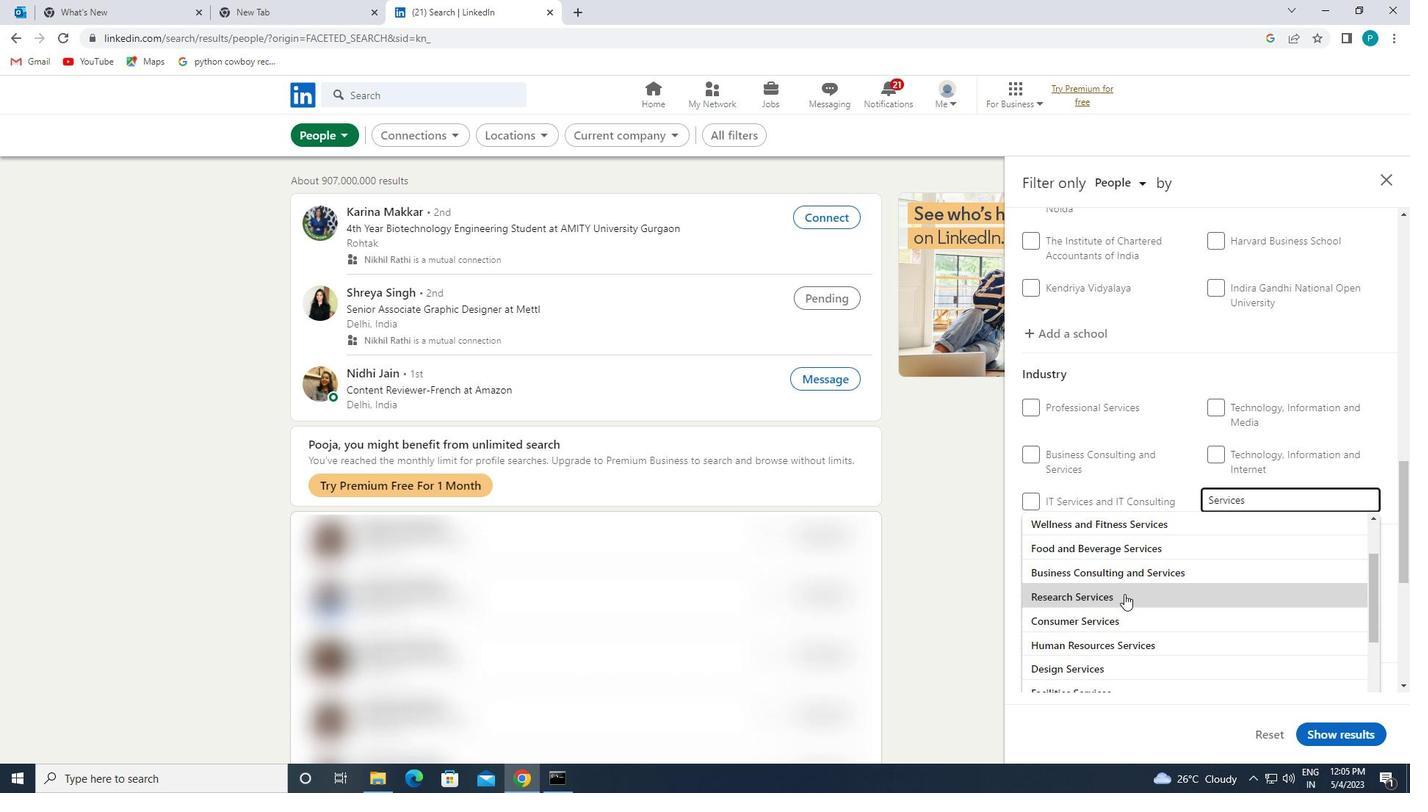 
Action: Mouse scrolled (1124, 595) with delta (0, 0)
Screenshot: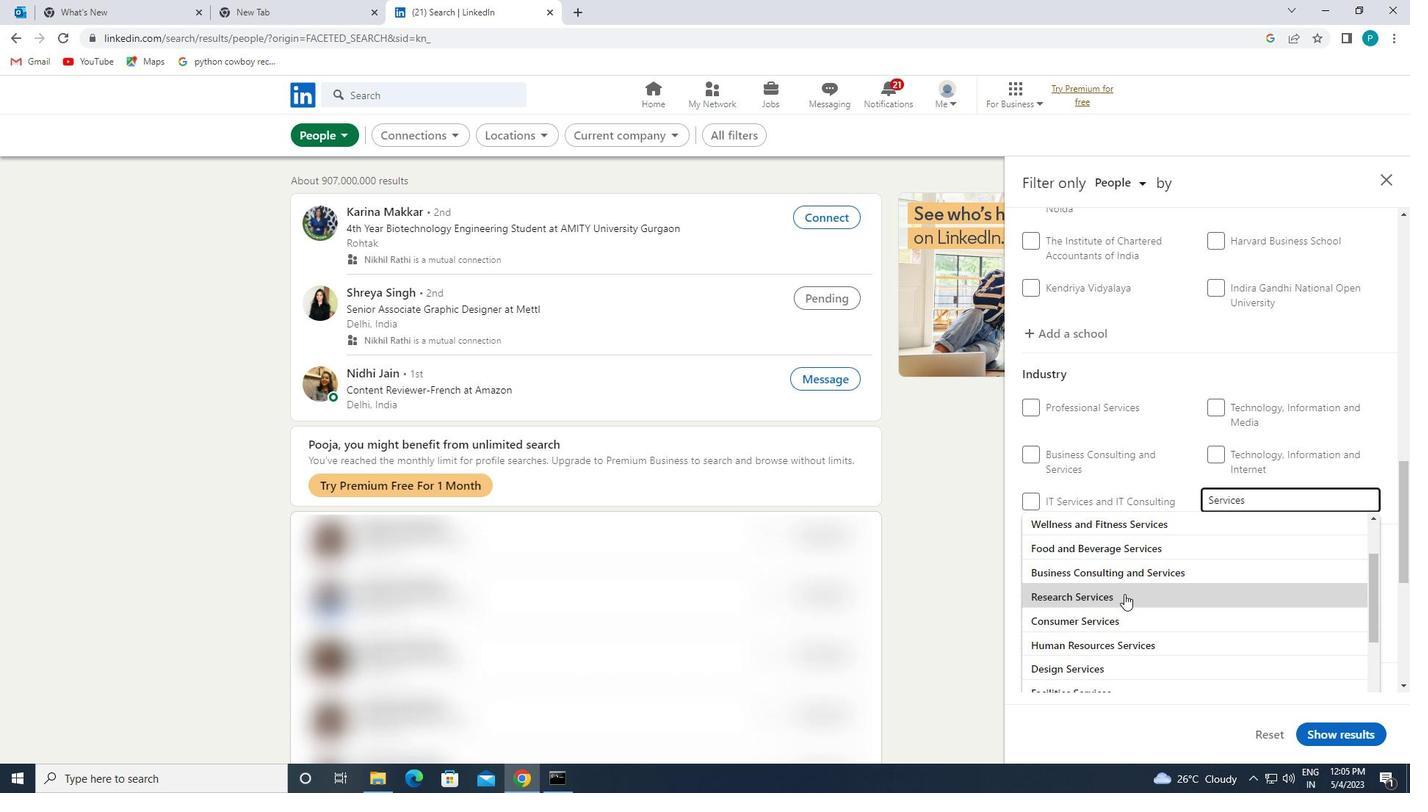 
Action: Mouse moved to (1276, 507)
Screenshot: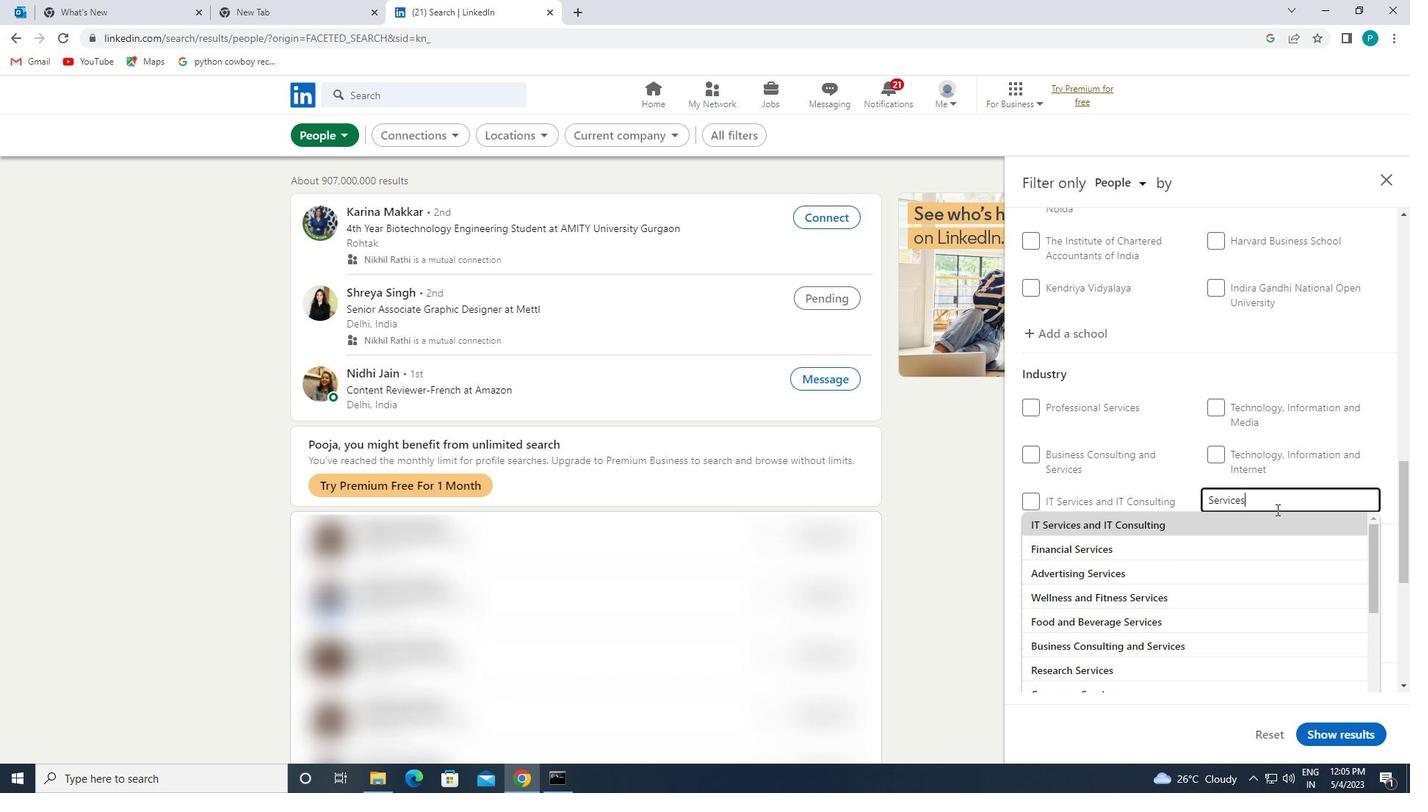 
Action: Key pressed <Key.space>FOR
Screenshot: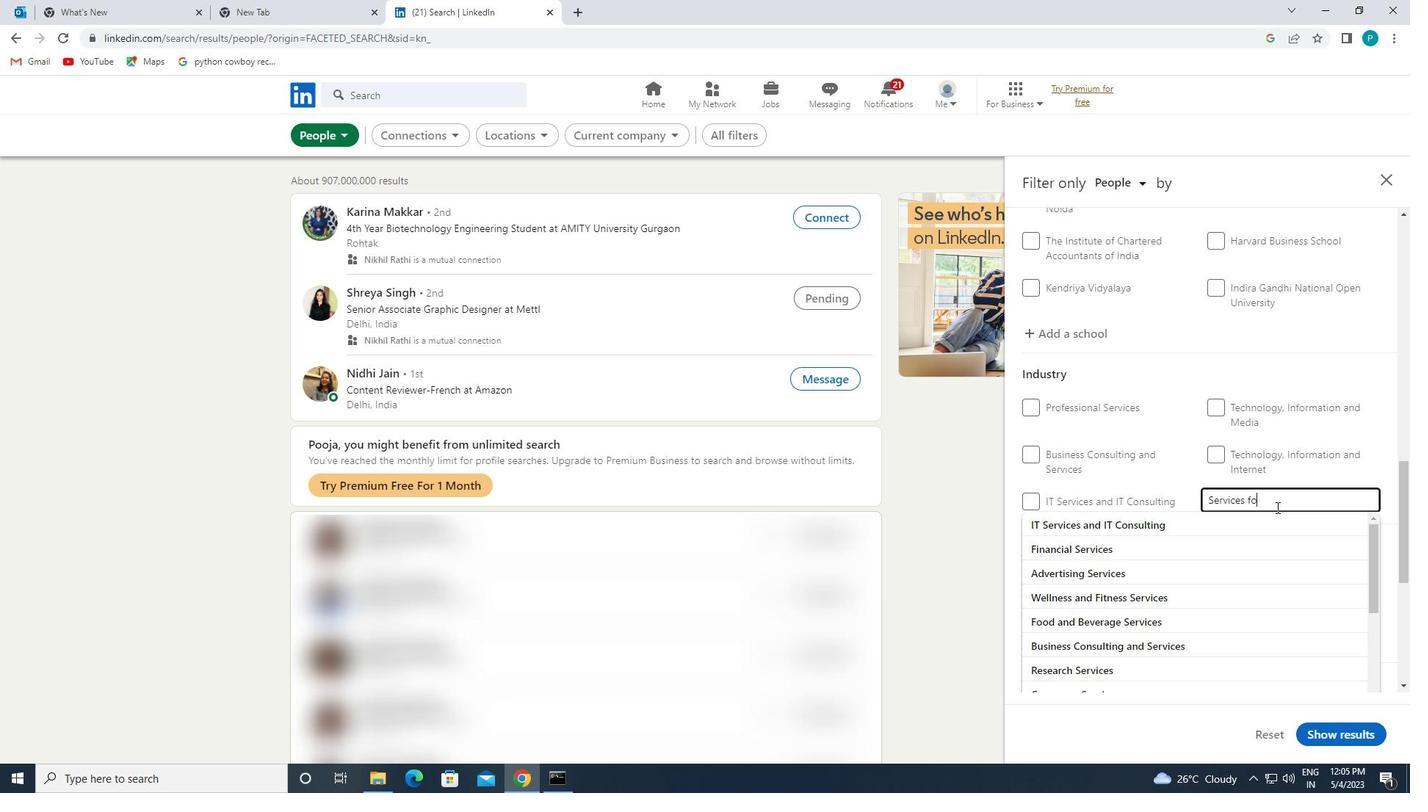 
Action: Mouse moved to (1186, 547)
Screenshot: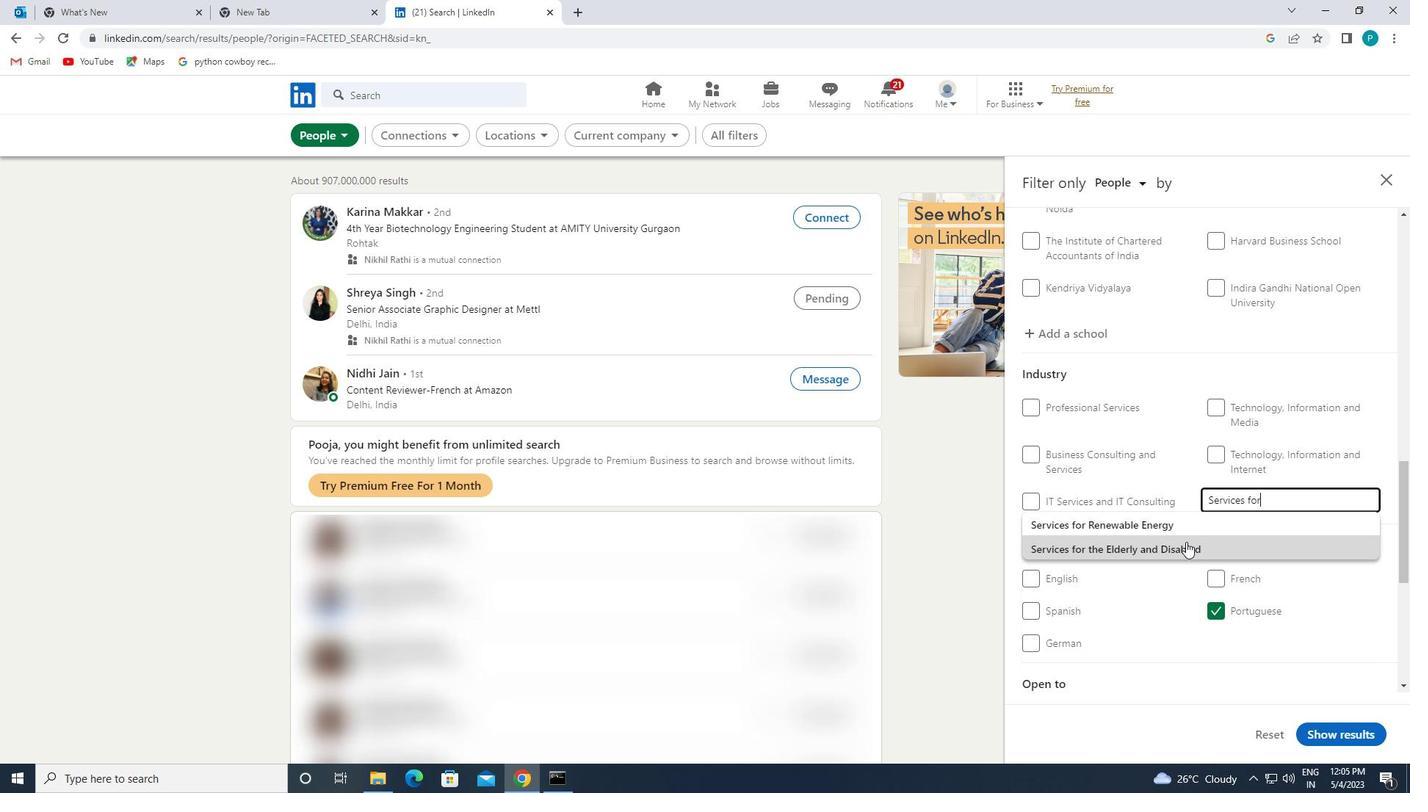 
Action: Mouse pressed left at (1186, 547)
Screenshot: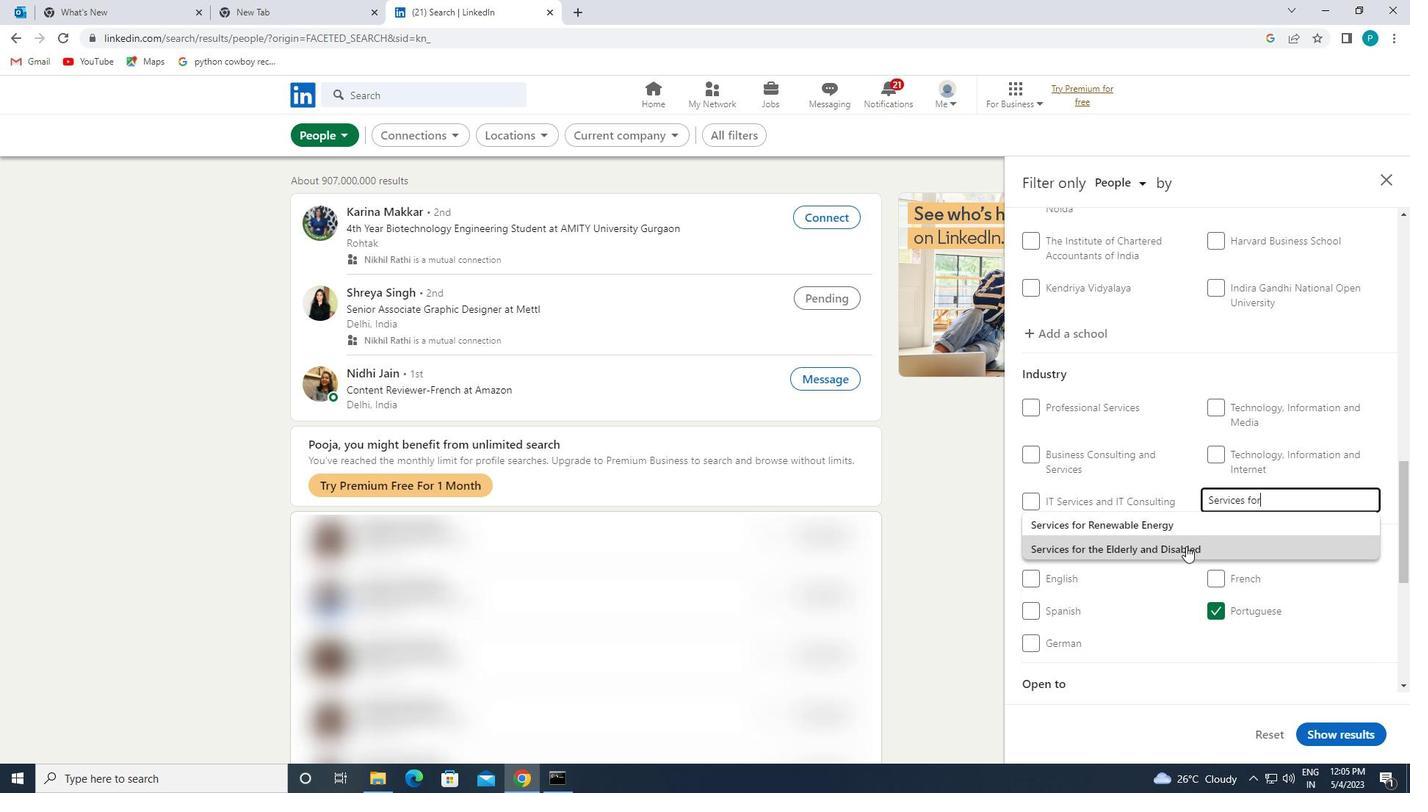 
Action: Mouse moved to (1279, 548)
Screenshot: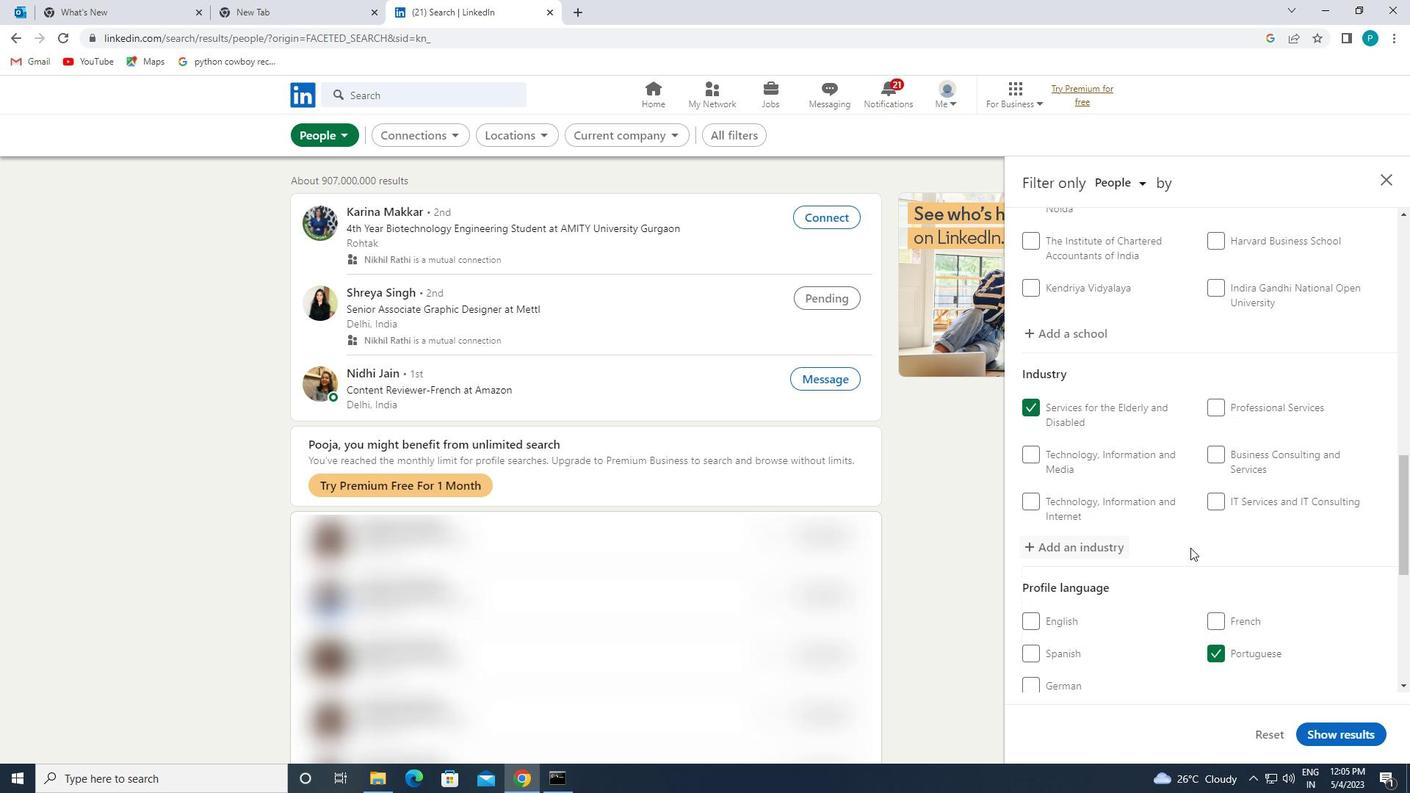 
Action: Mouse scrolled (1279, 548) with delta (0, 0)
Screenshot: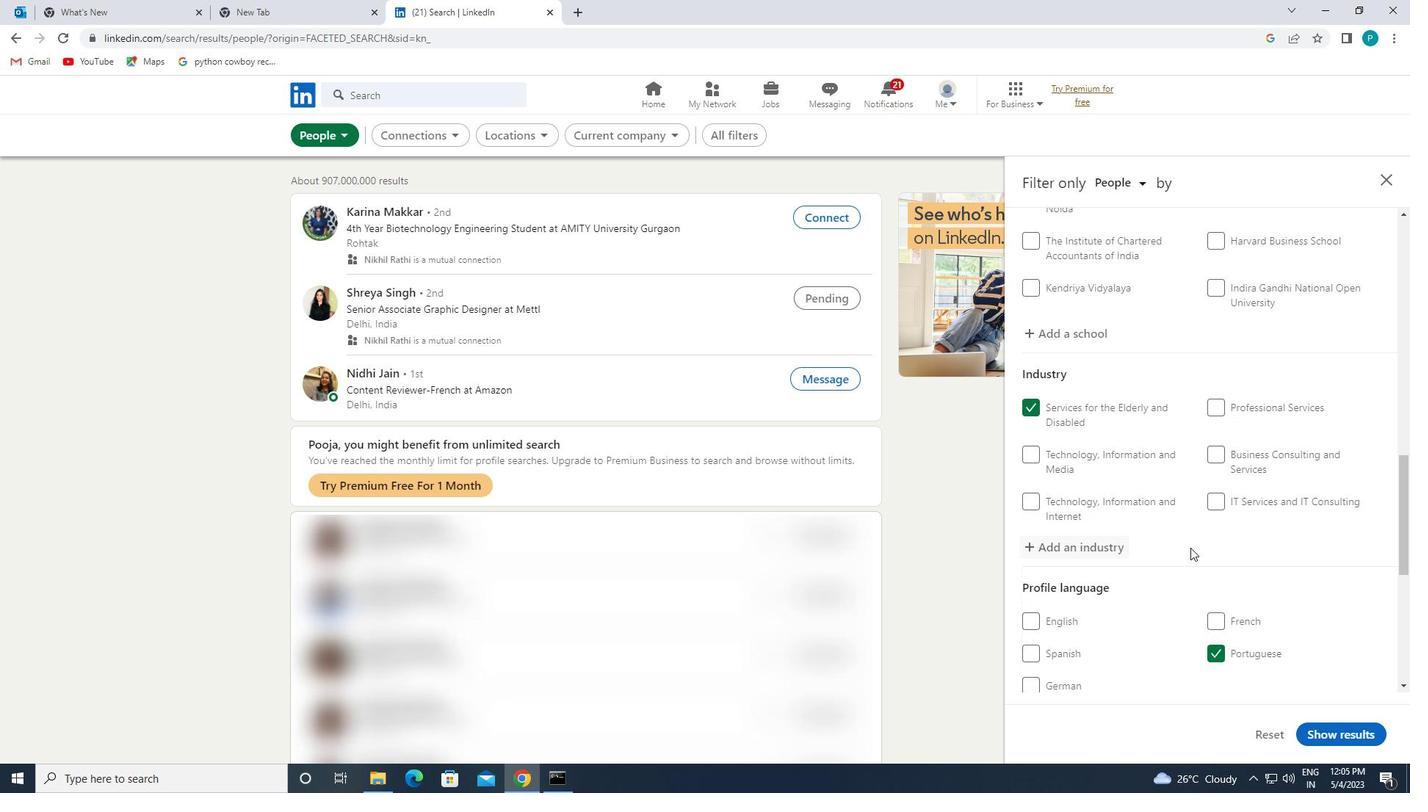 
Action: Mouse scrolled (1279, 548) with delta (0, 0)
Screenshot: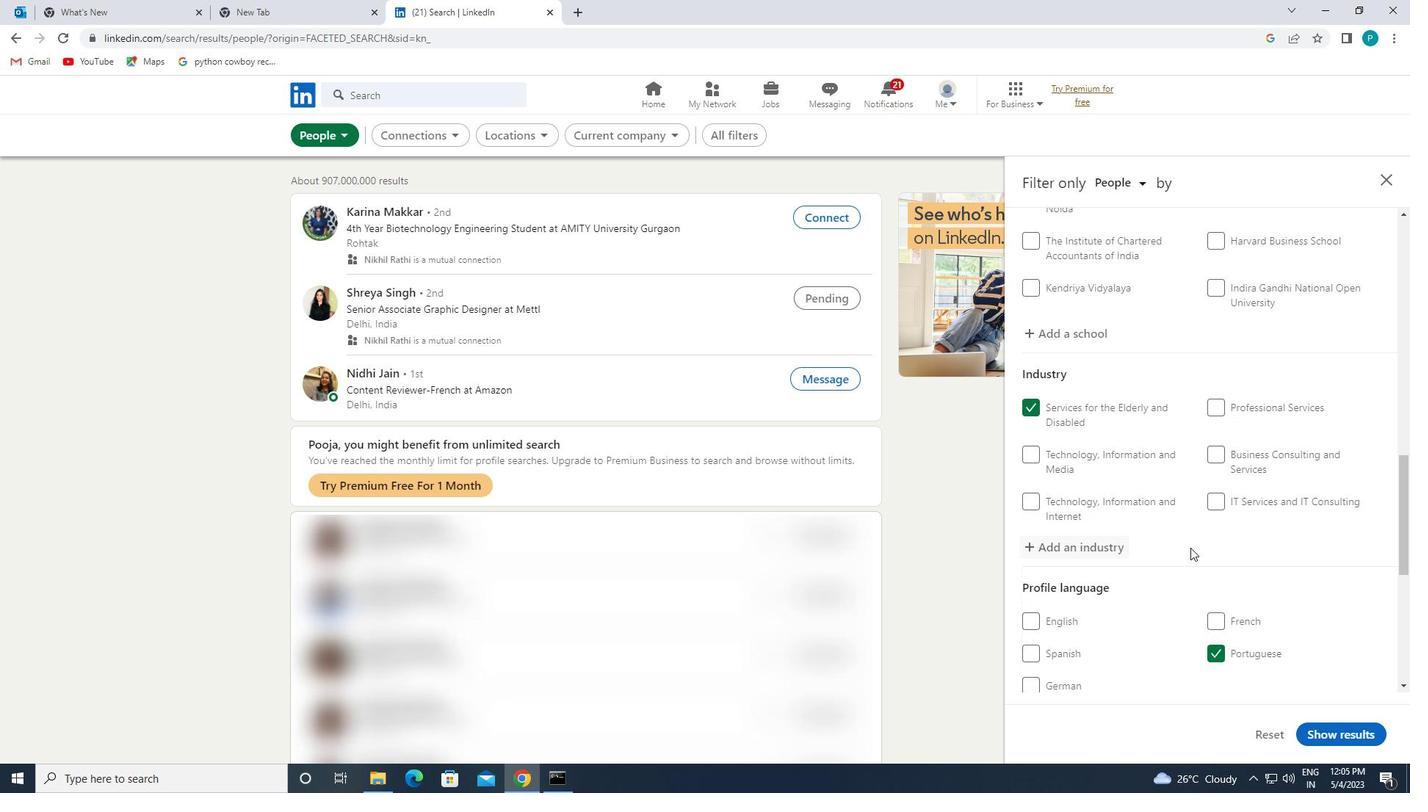 
Action: Mouse scrolled (1279, 548) with delta (0, 0)
Screenshot: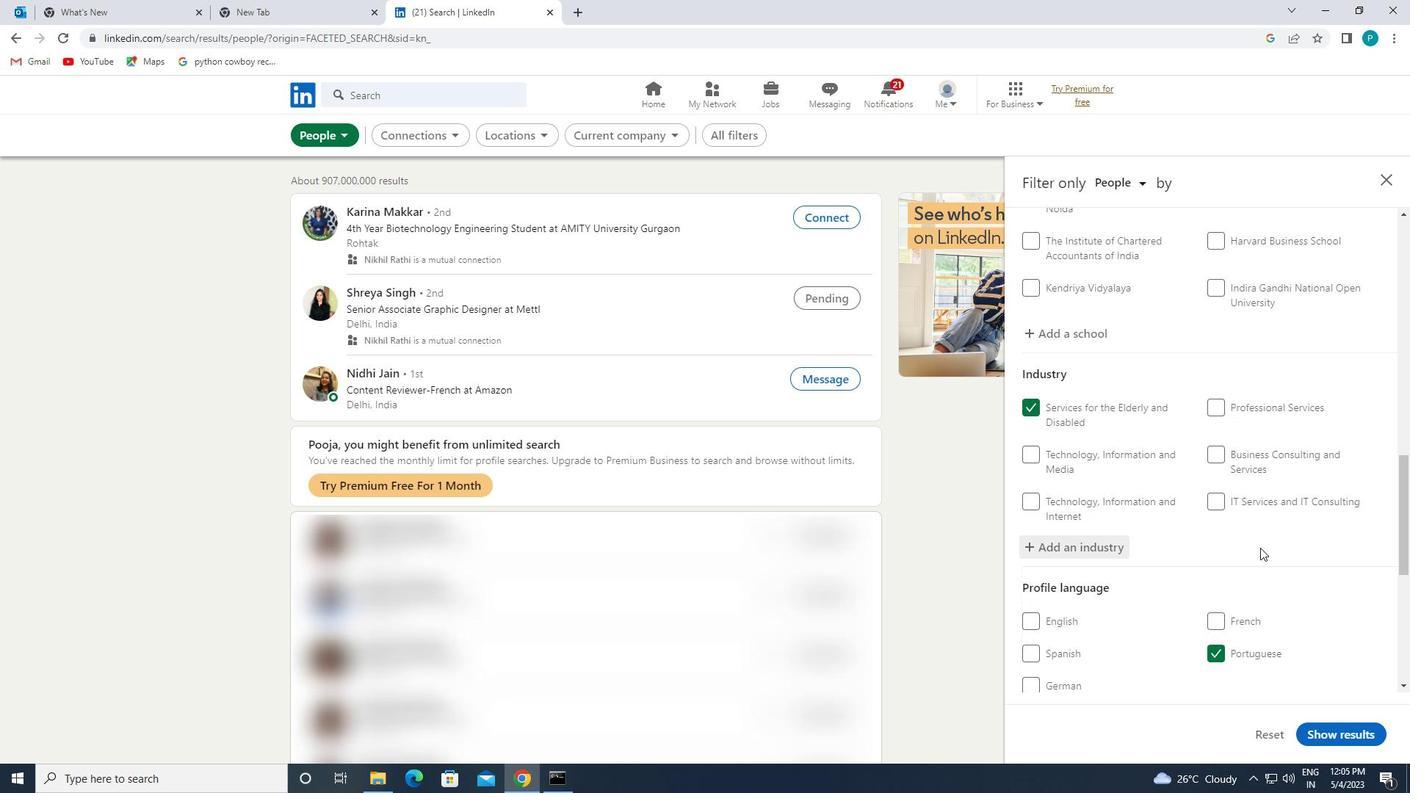 
Action: Mouse scrolled (1279, 548) with delta (0, 0)
Screenshot: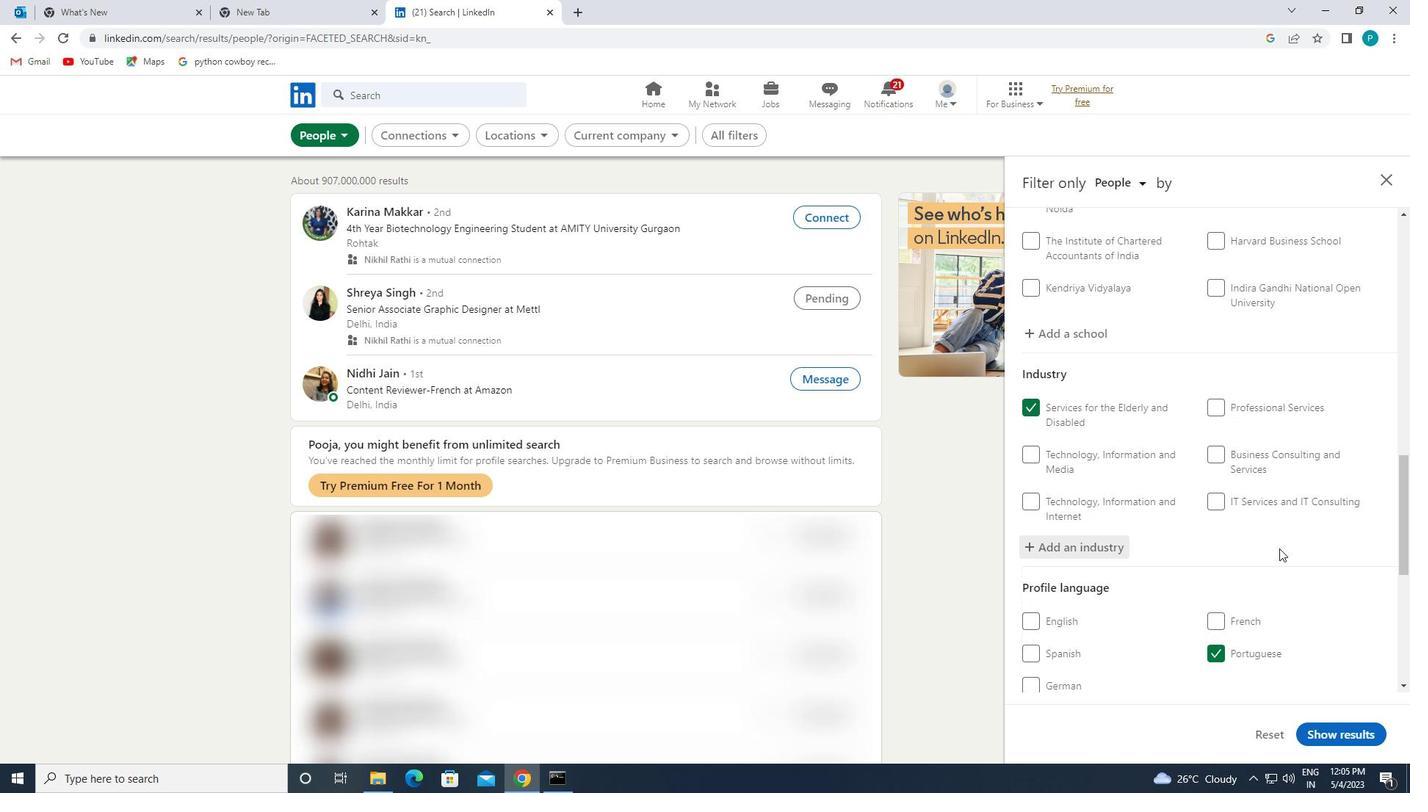 
Action: Mouse moved to (1252, 606)
Screenshot: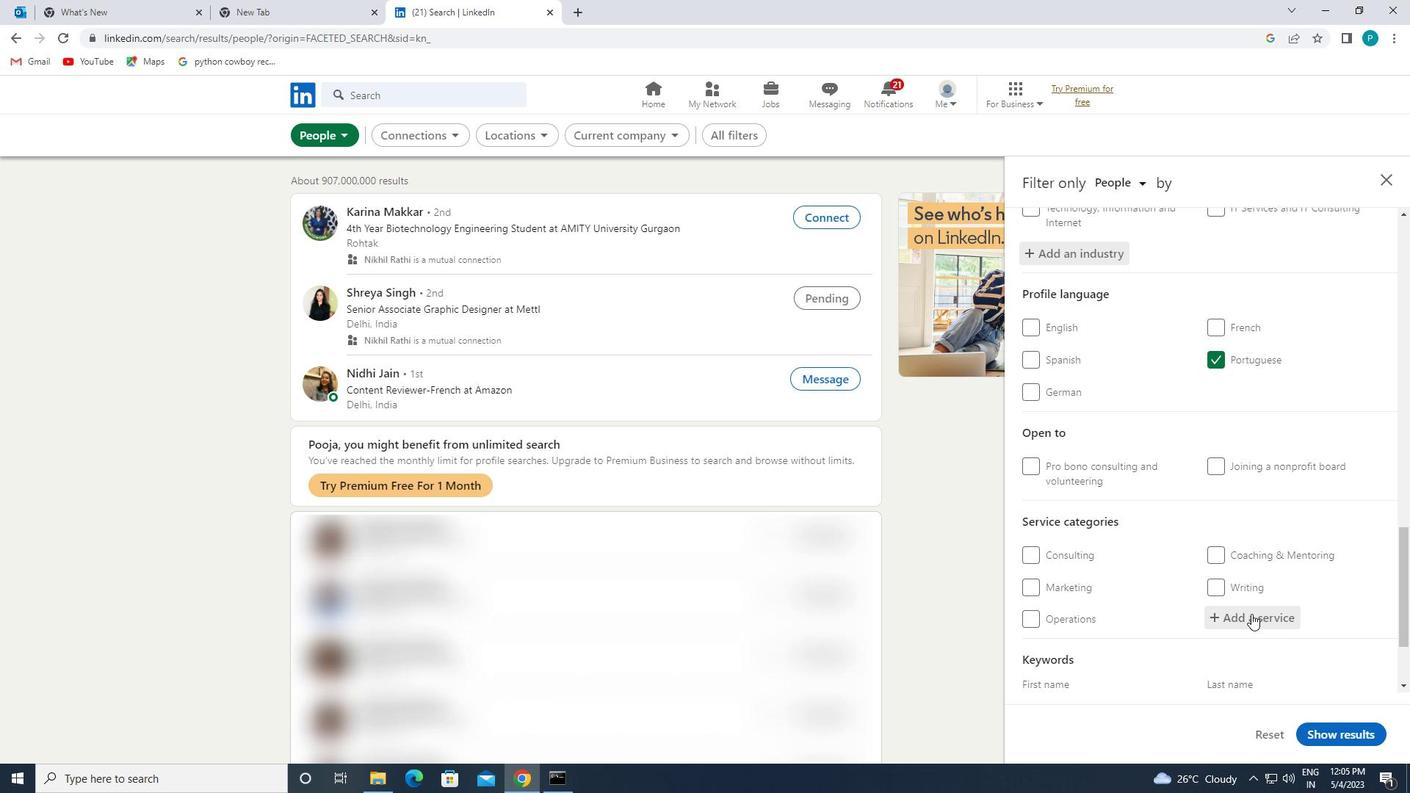 
Action: Mouse pressed left at (1252, 606)
Screenshot: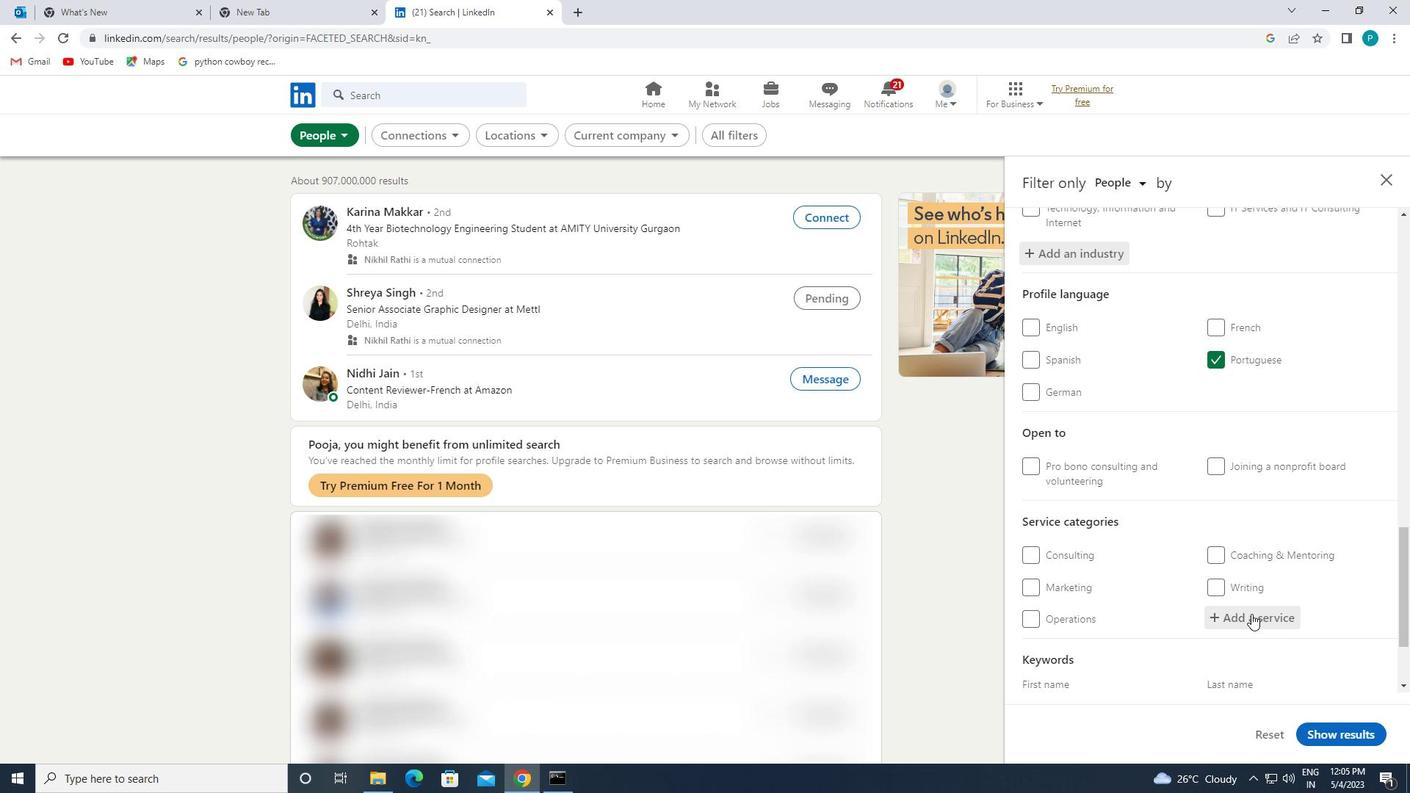 
Action: Mouse moved to (1252, 606)
Screenshot: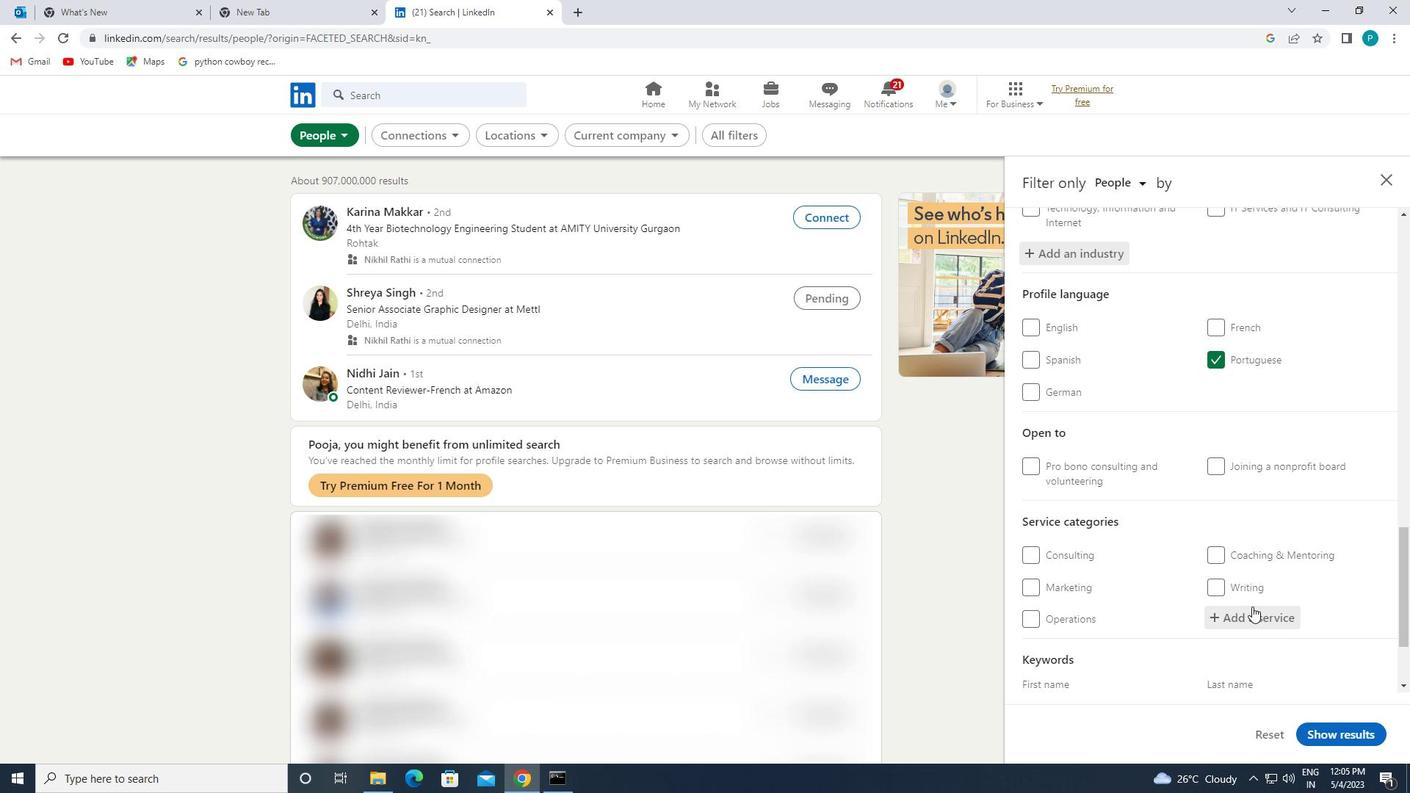 
Action: Key pressed <Key.caps_lock>G<Key.caps_lock>RP<Key.backspace>OETH
Screenshot: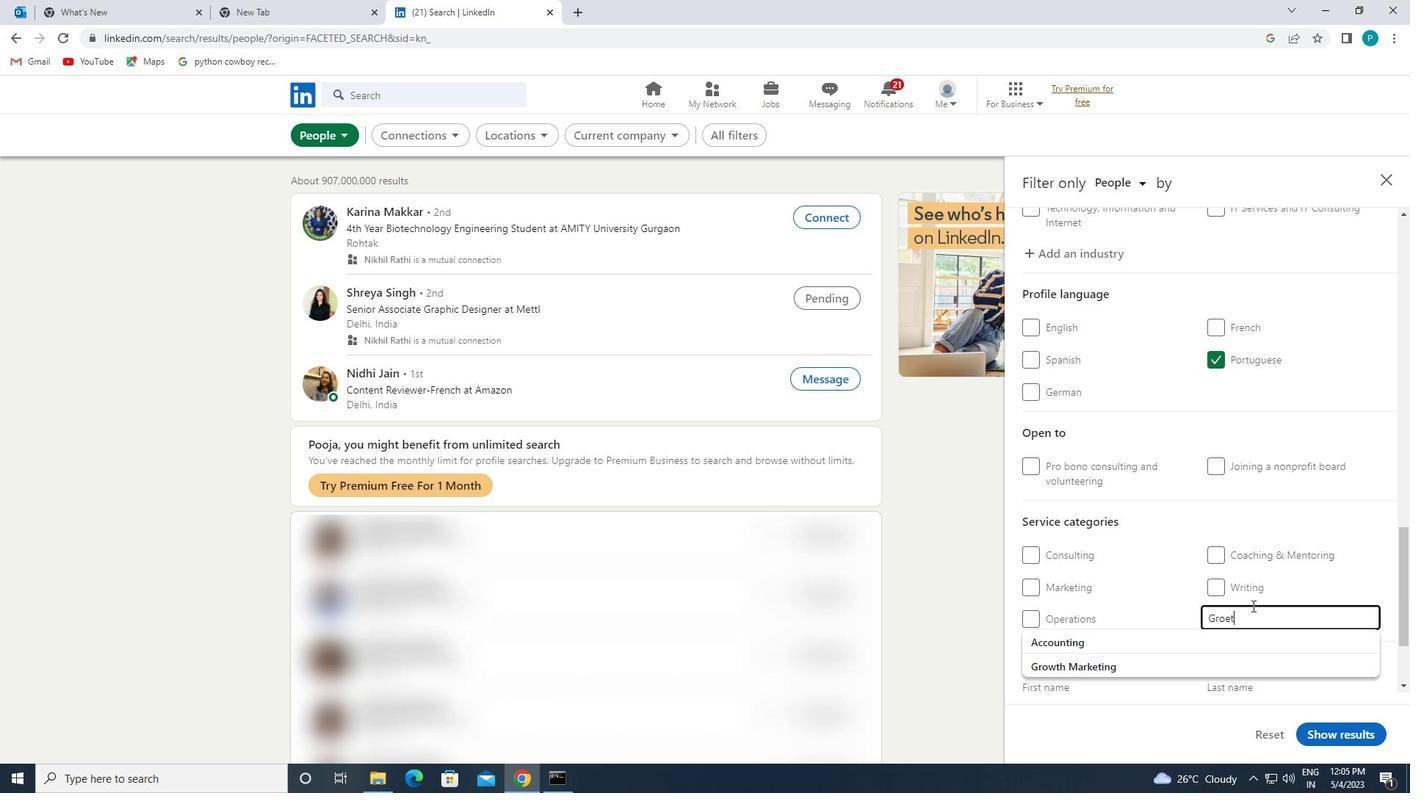 
Action: Mouse moved to (1229, 617)
Screenshot: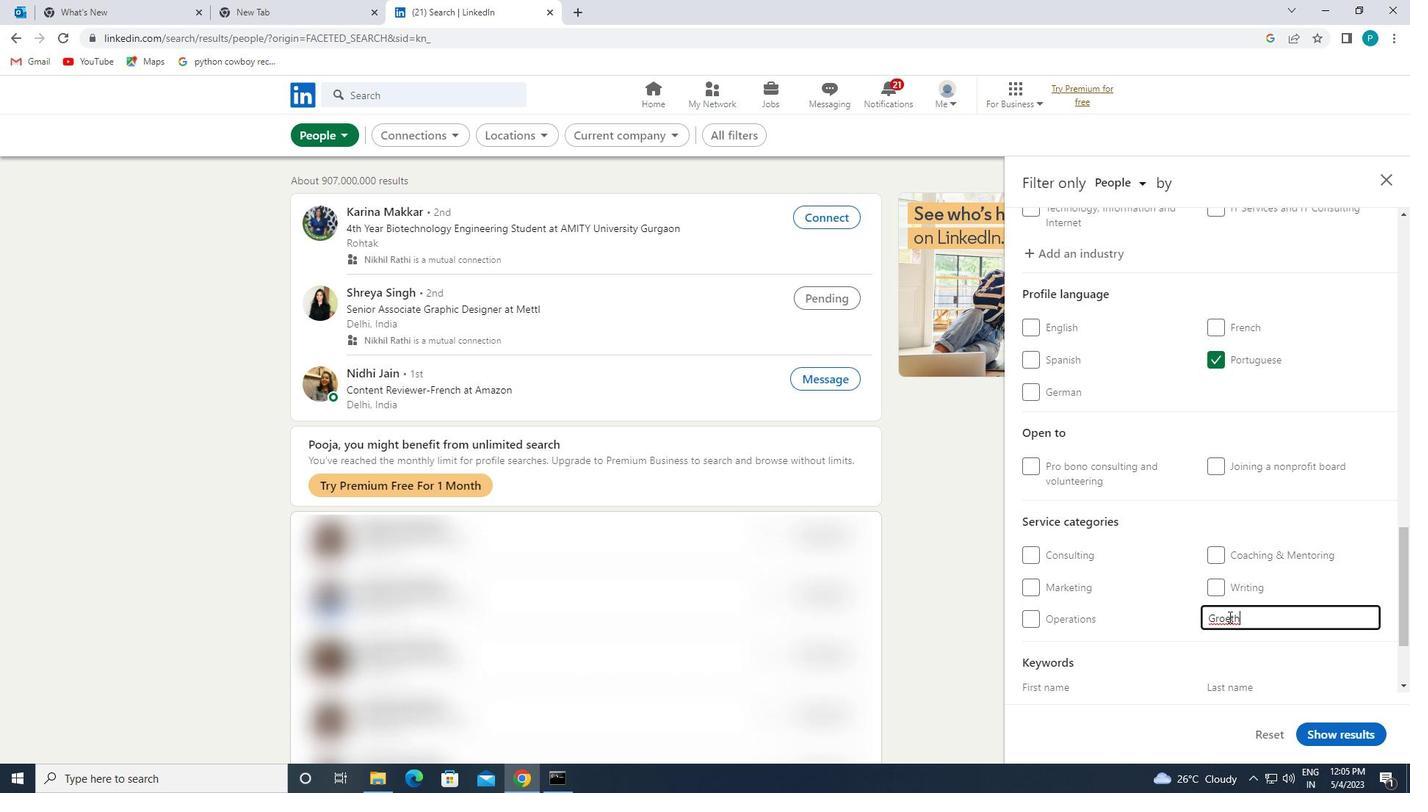 
Action: Mouse pressed left at (1229, 617)
Screenshot: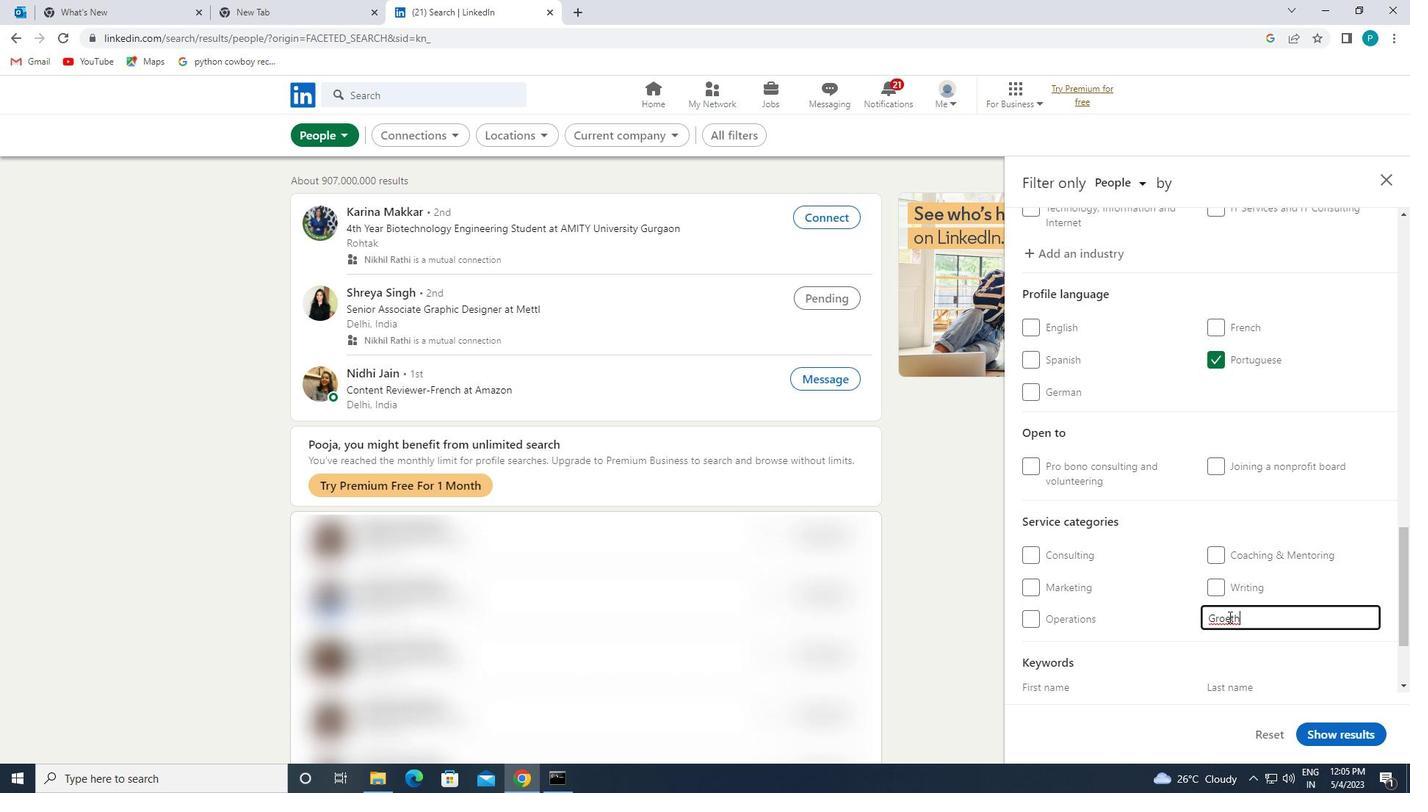 
Action: Mouse moved to (1229, 617)
Screenshot: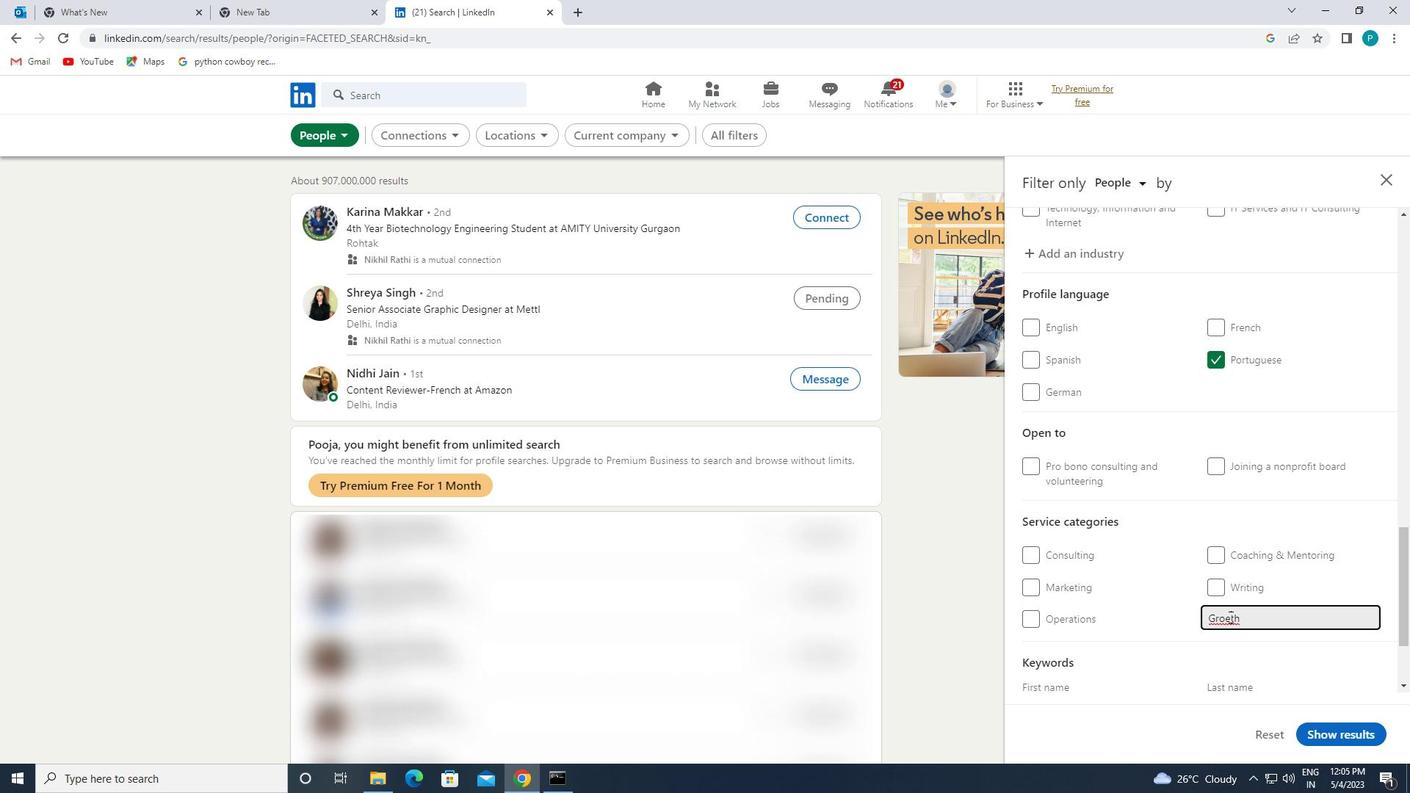 
Action: Key pressed <Key.backspace>W
Screenshot: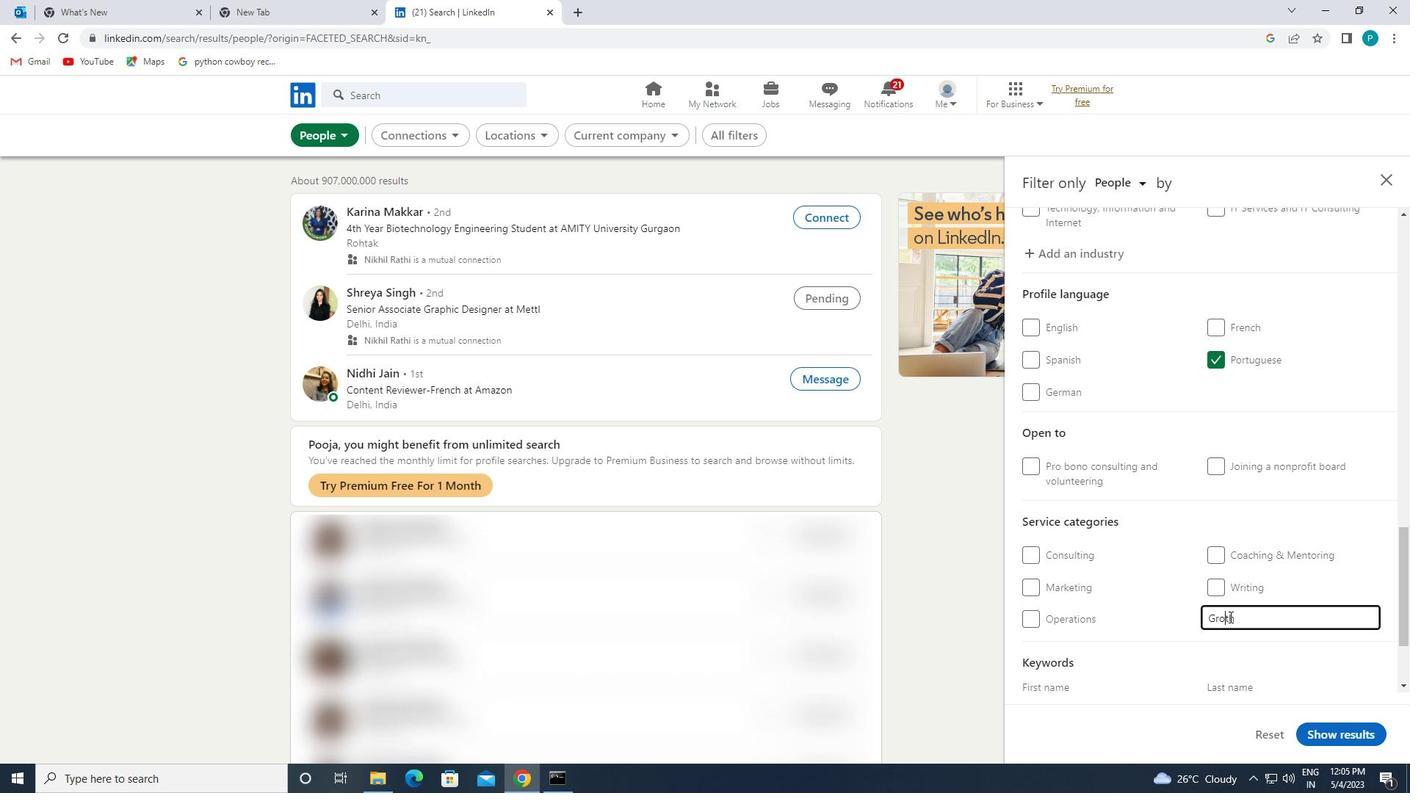 
Action: Mouse moved to (1068, 644)
Screenshot: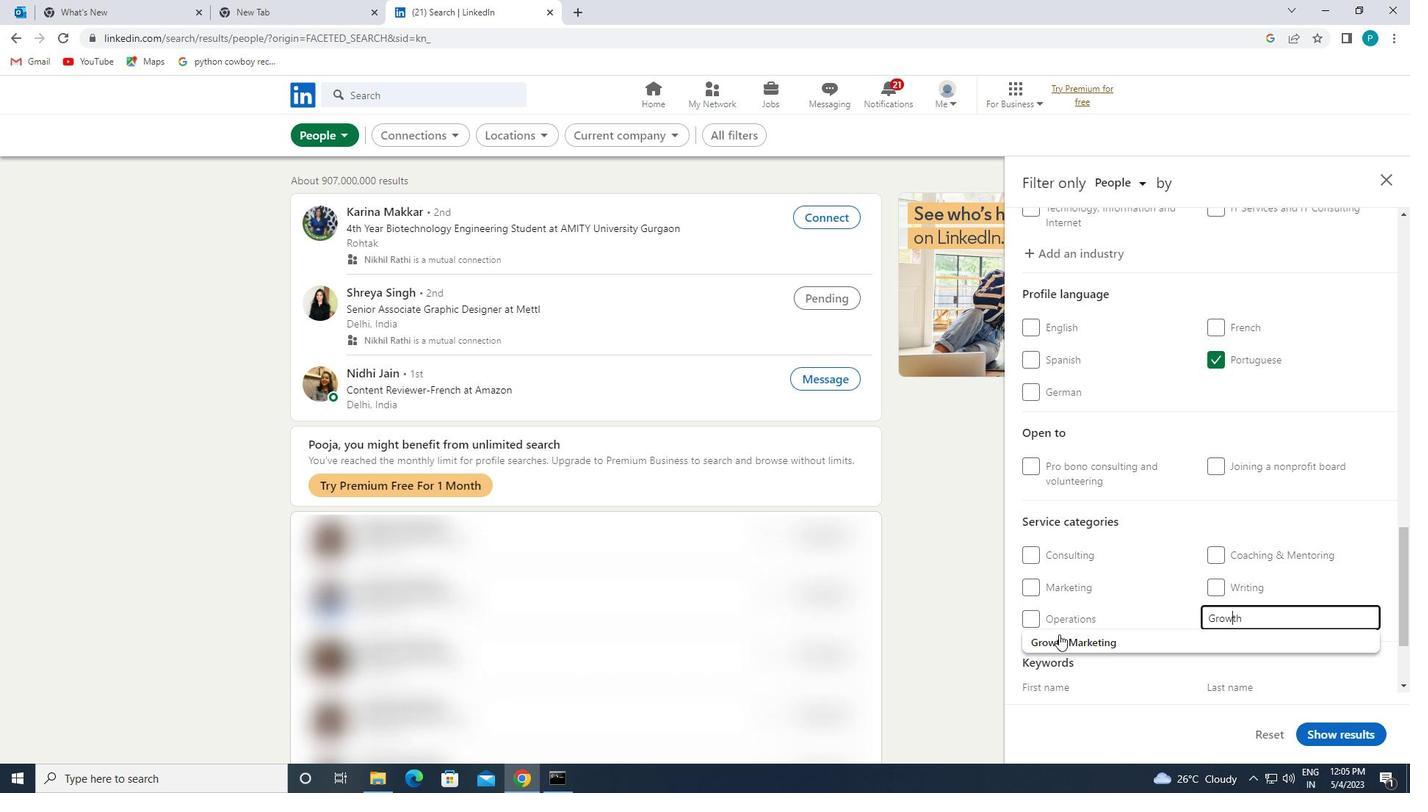 
Action: Mouse pressed left at (1068, 644)
Screenshot: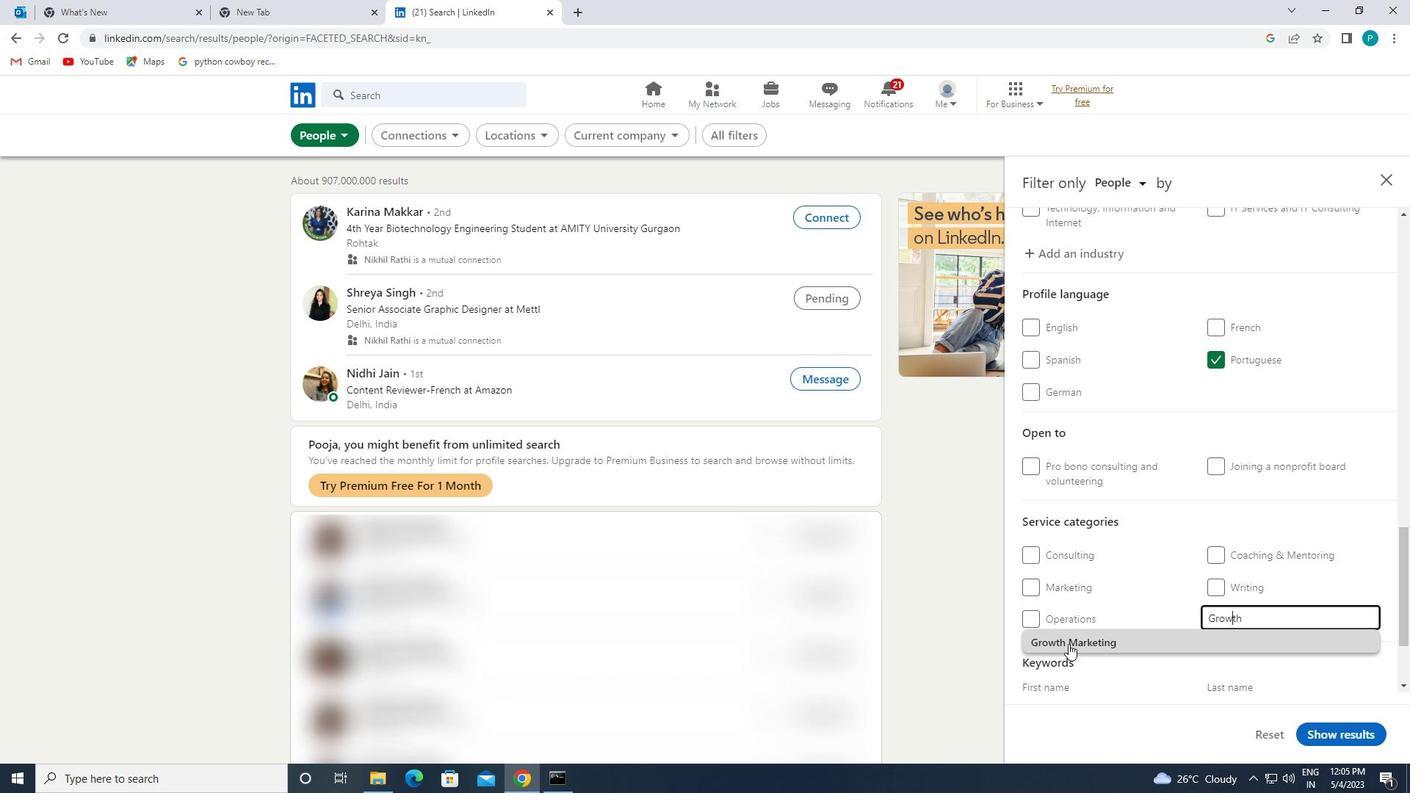 
Action: Mouse moved to (1074, 645)
Screenshot: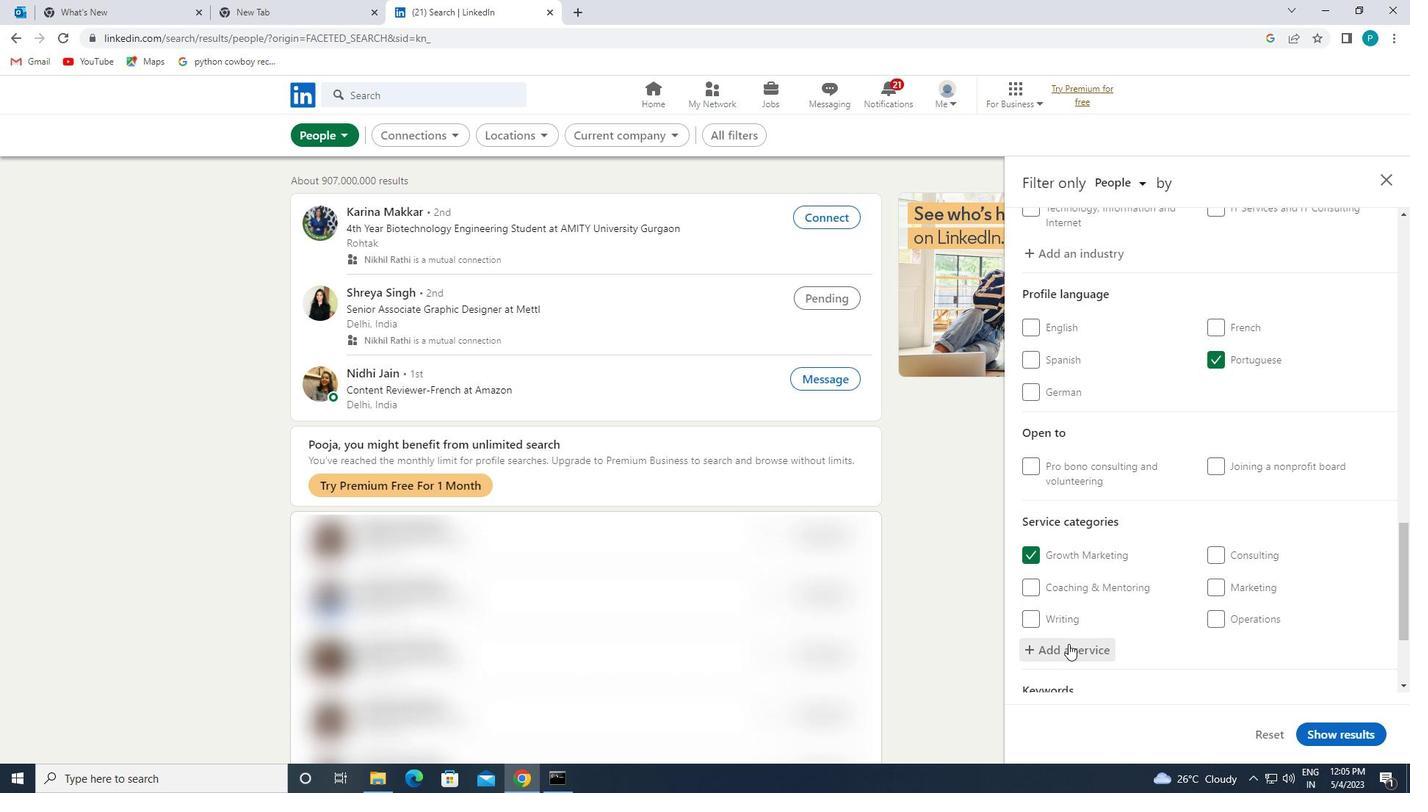 
Action: Mouse scrolled (1074, 645) with delta (0, 0)
Screenshot: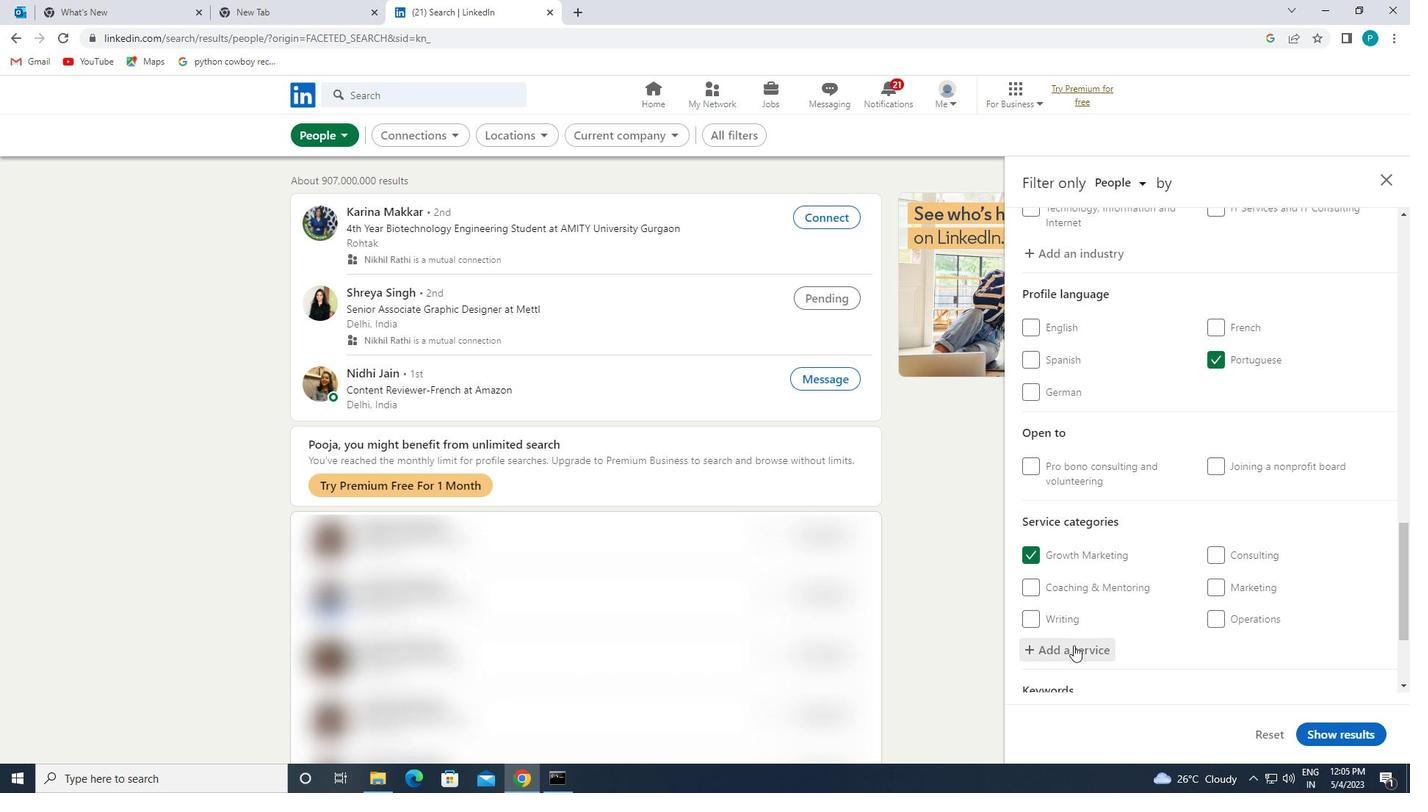 
Action: Mouse scrolled (1074, 645) with delta (0, 0)
Screenshot: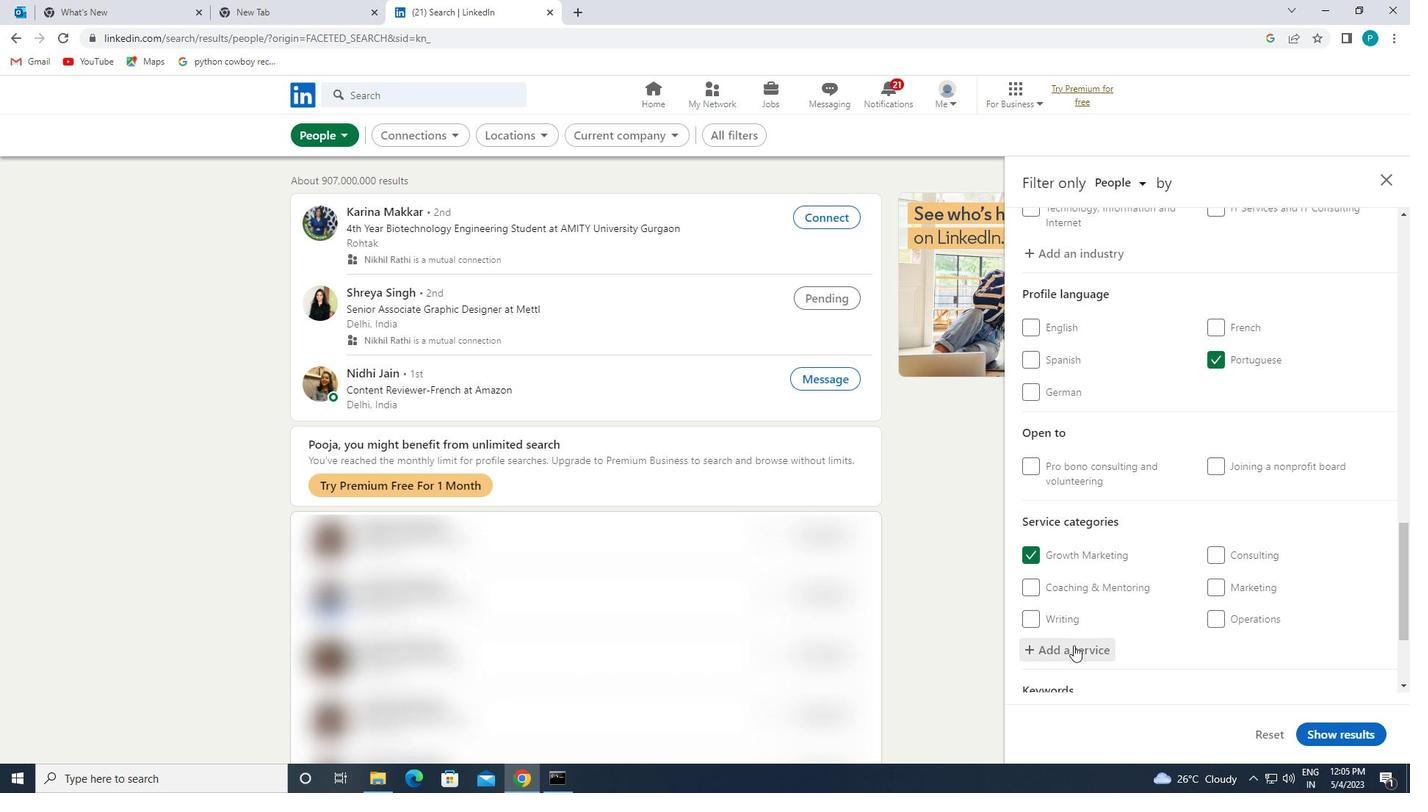 
Action: Mouse scrolled (1074, 645) with delta (0, 0)
Screenshot: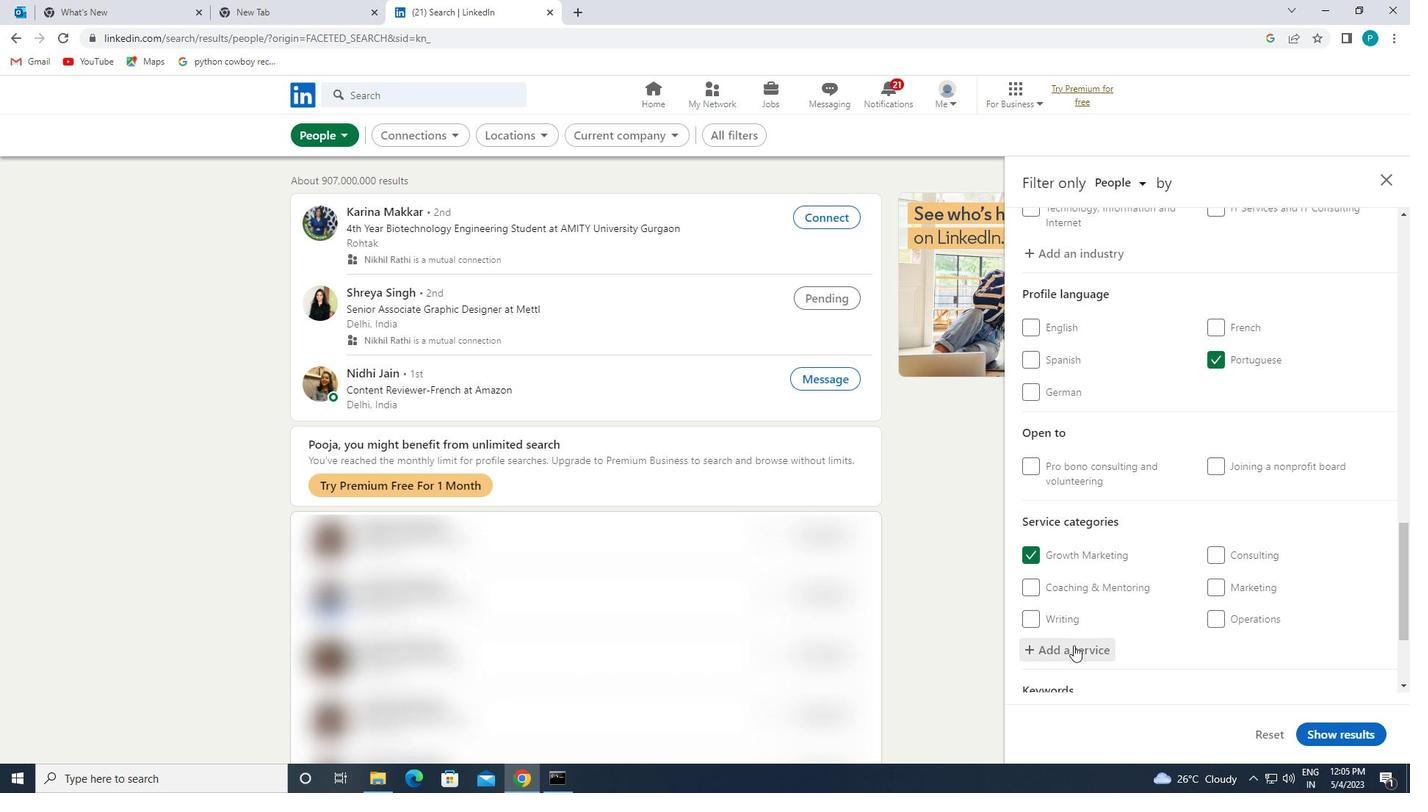 
Action: Mouse moved to (1070, 628)
Screenshot: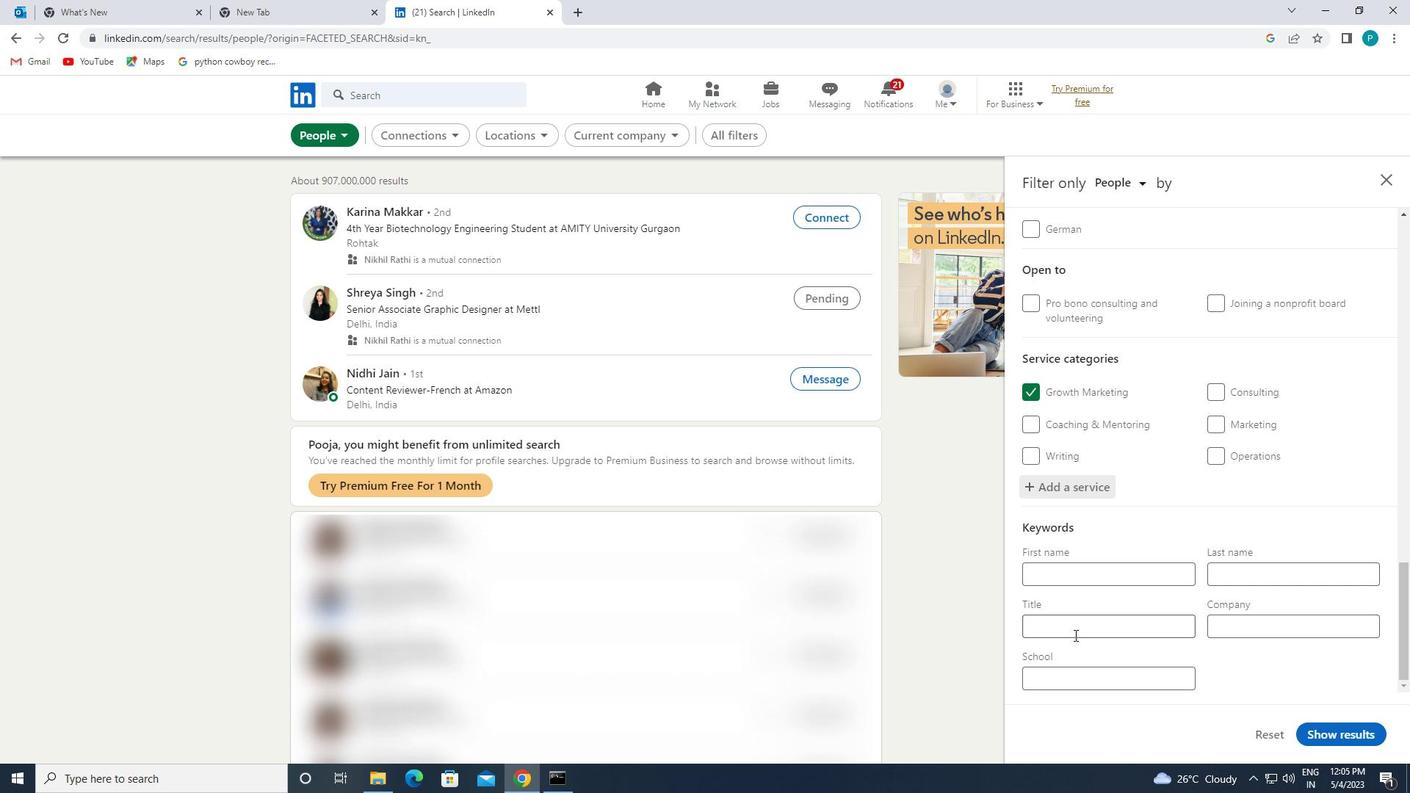 
Action: Mouse pressed left at (1070, 628)
Screenshot: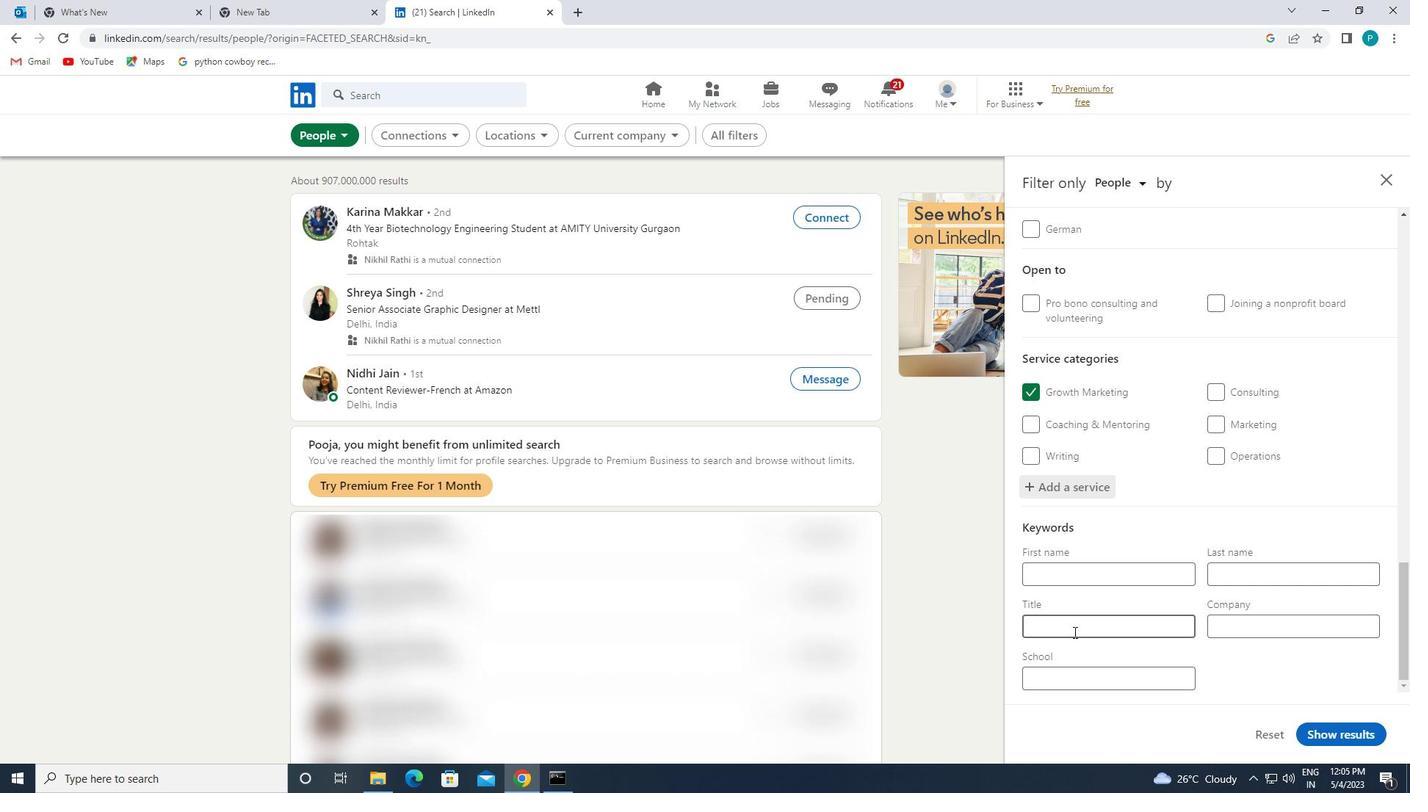 
Action: Mouse moved to (1075, 634)
Screenshot: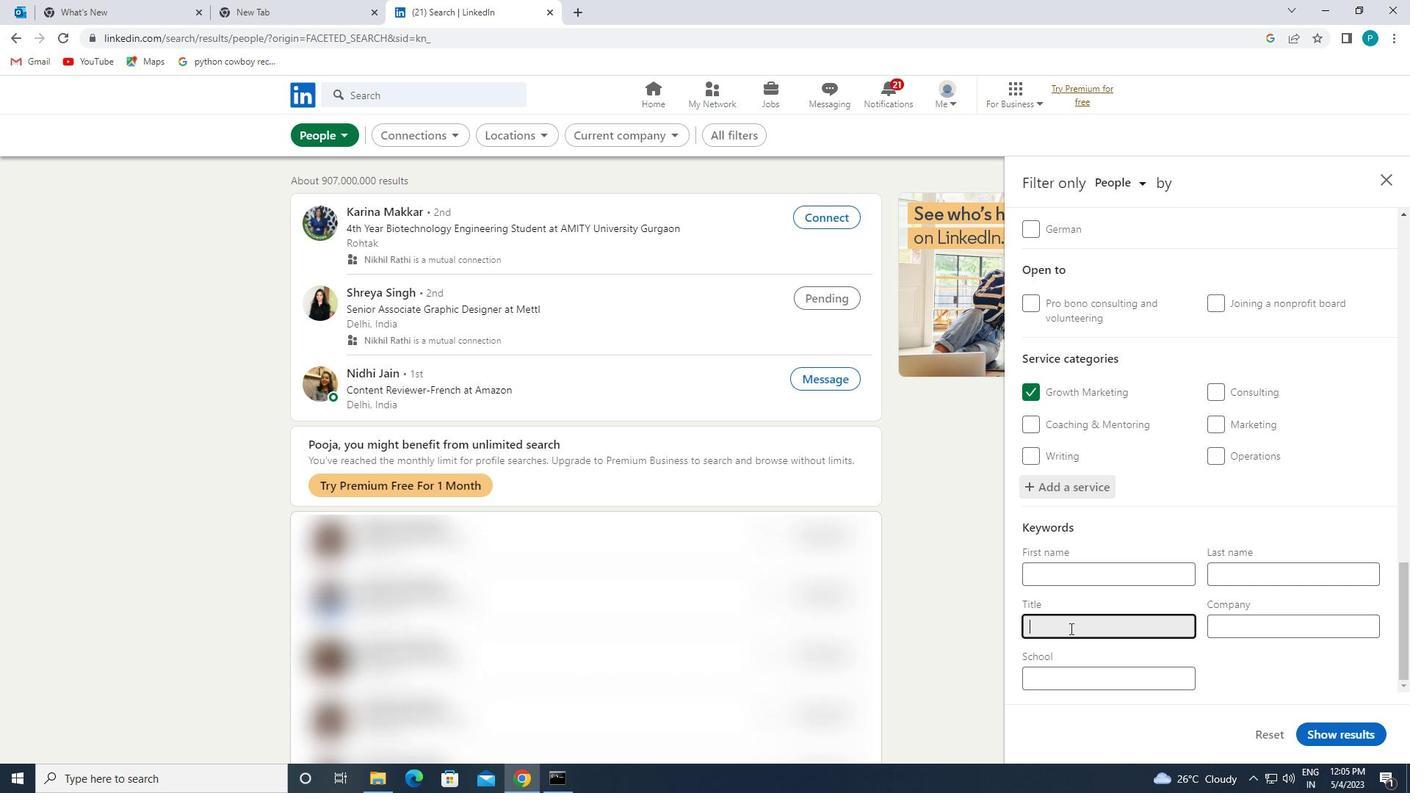 
Action: Key pressed <Key.caps_lock>S<Key.caps_lock>ERVER
Screenshot: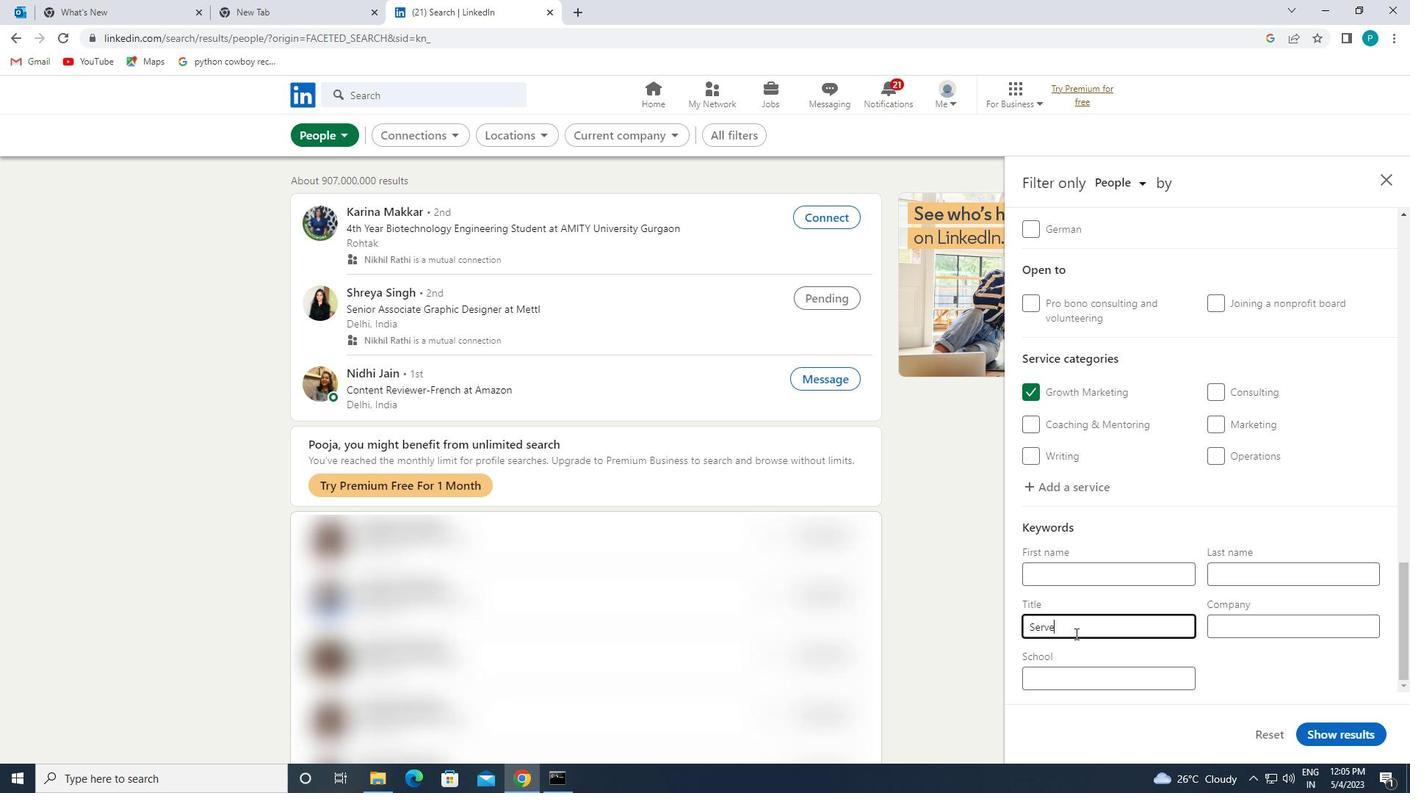 
Action: Mouse moved to (1026, 600)
Screenshot: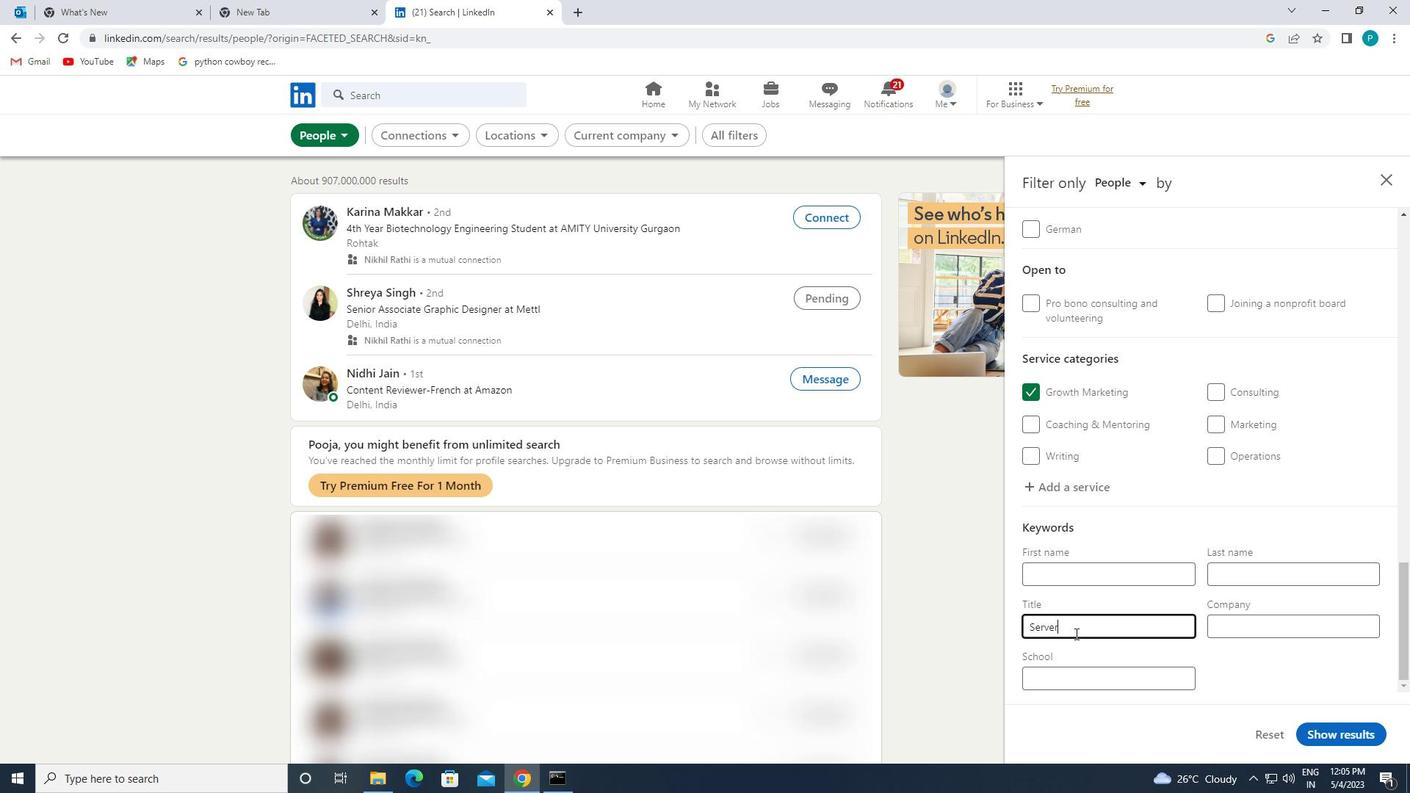 
